 Task: Select traffic view around selected location Glacier National Park, Montana, United States and identify the nearest hotel to the peak traffic point
Action: Mouse moved to (189, 179)
Screenshot: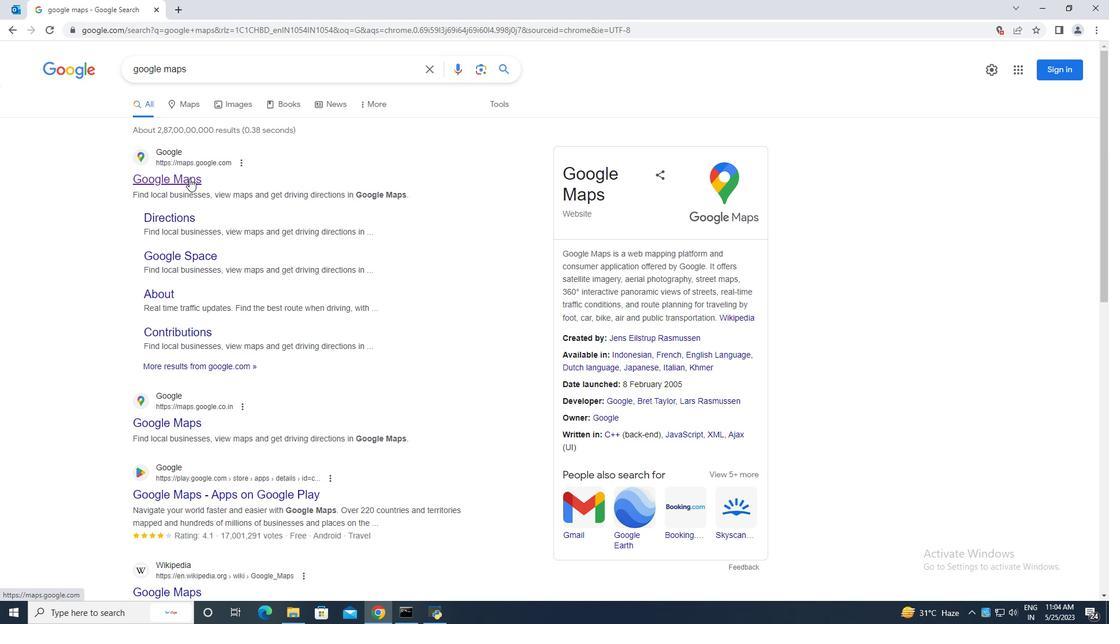 
Action: Mouse pressed left at (189, 179)
Screenshot: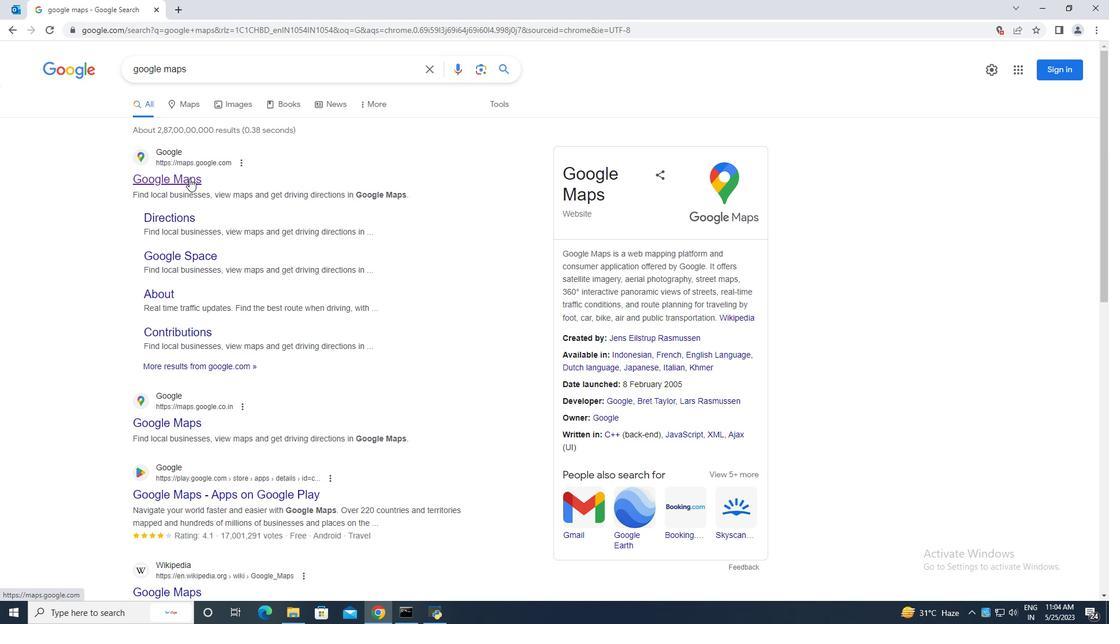 
Action: Mouse moved to (135, 55)
Screenshot: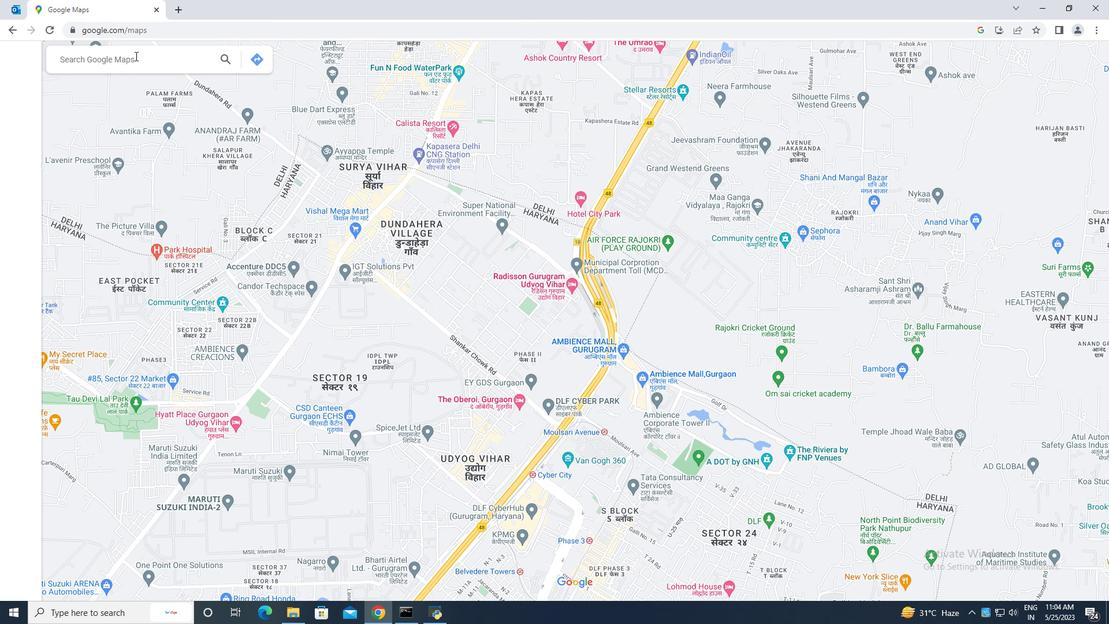 
Action: Mouse pressed left at (135, 55)
Screenshot: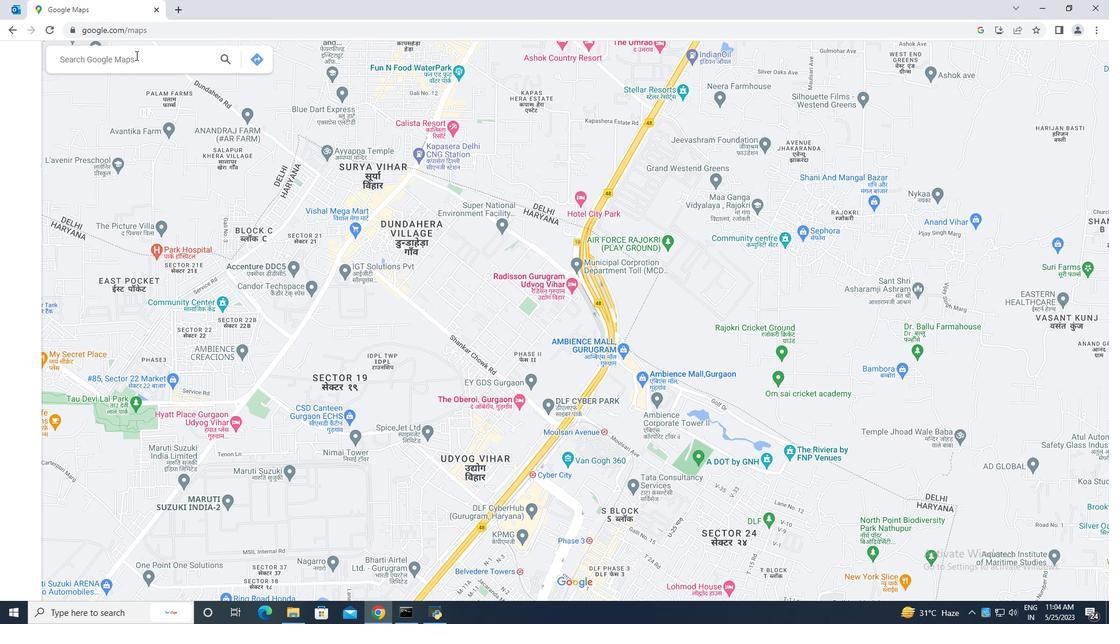 
Action: Mouse moved to (135, 54)
Screenshot: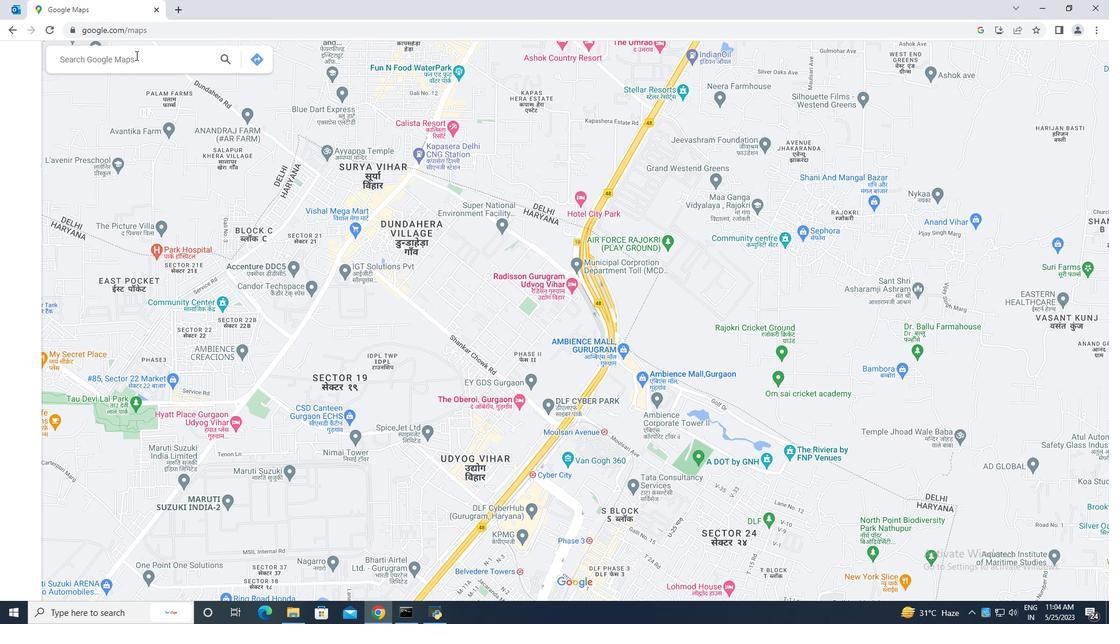 
Action: Key pressed <Key.caps_lock>G<Key.caps_lock>lacier<Key.space>national<Key.space>park
Screenshot: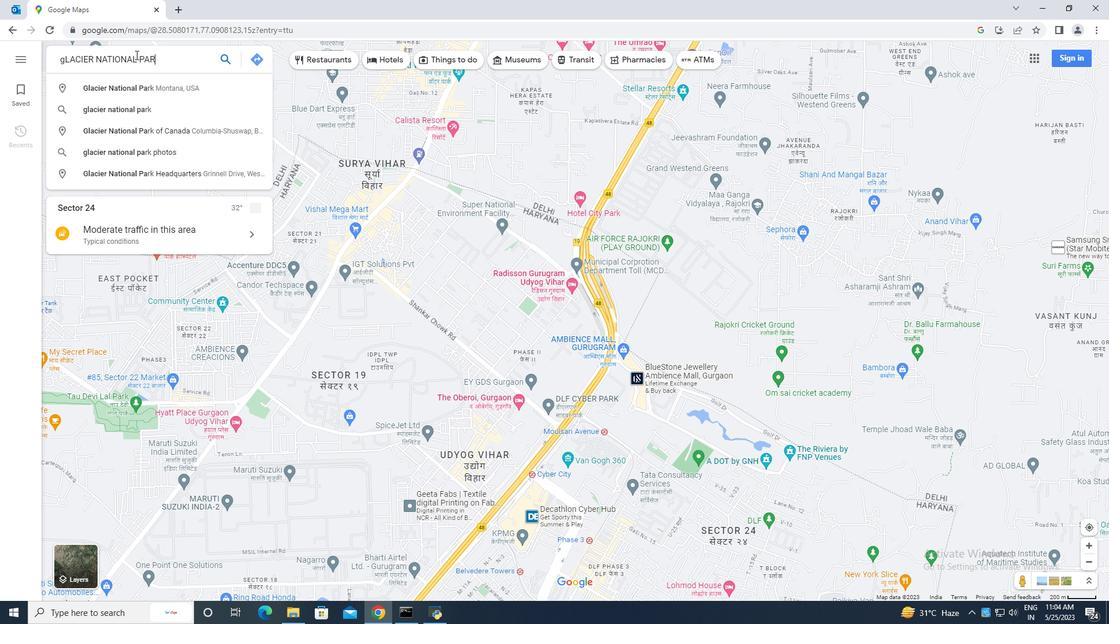 
Action: Mouse moved to (173, 87)
Screenshot: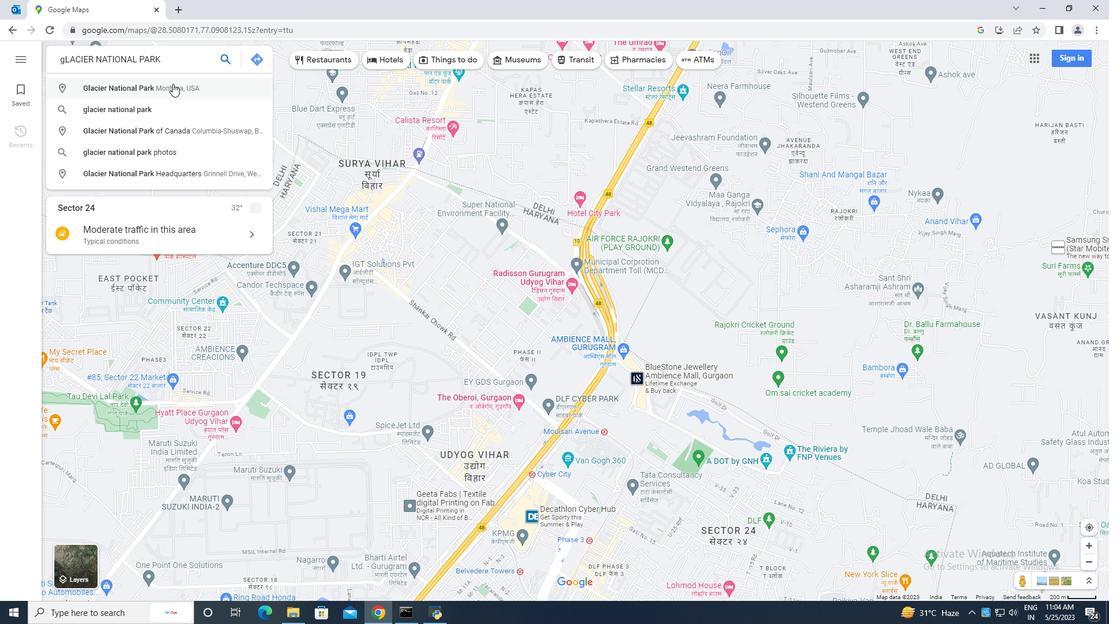 
Action: Mouse pressed left at (173, 87)
Screenshot: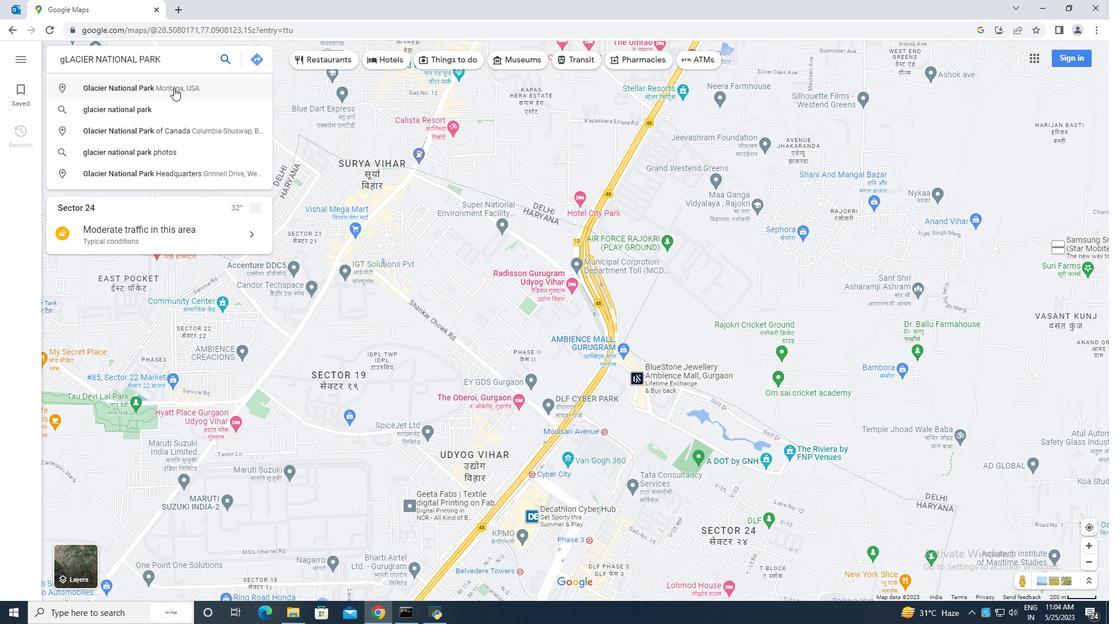 
Action: Mouse moved to (501, 565)
Screenshot: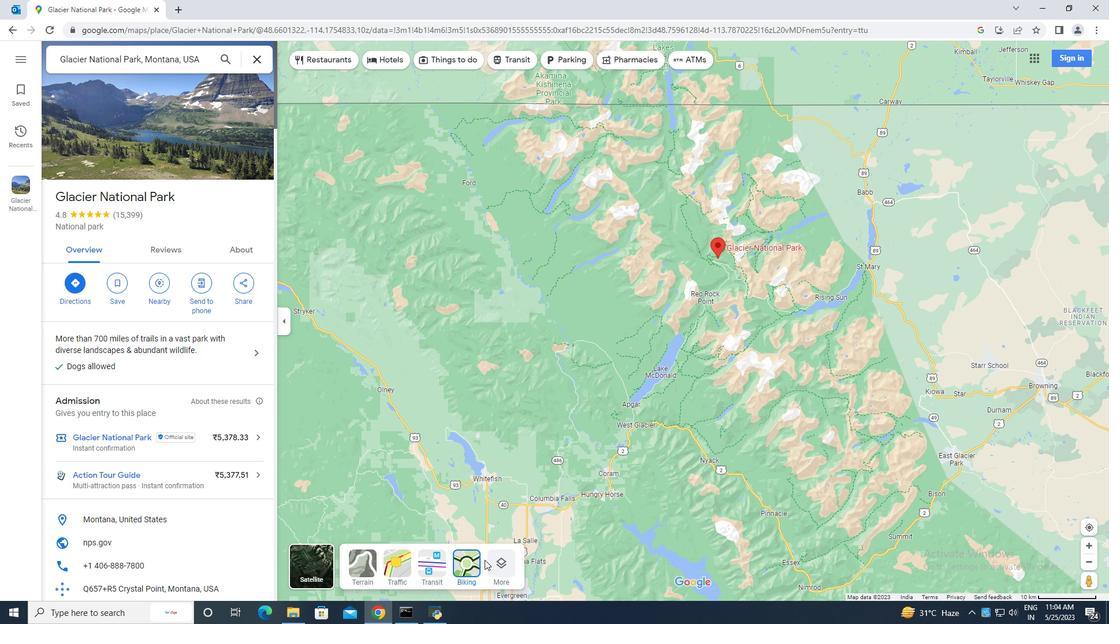
Action: Mouse pressed left at (501, 565)
Screenshot: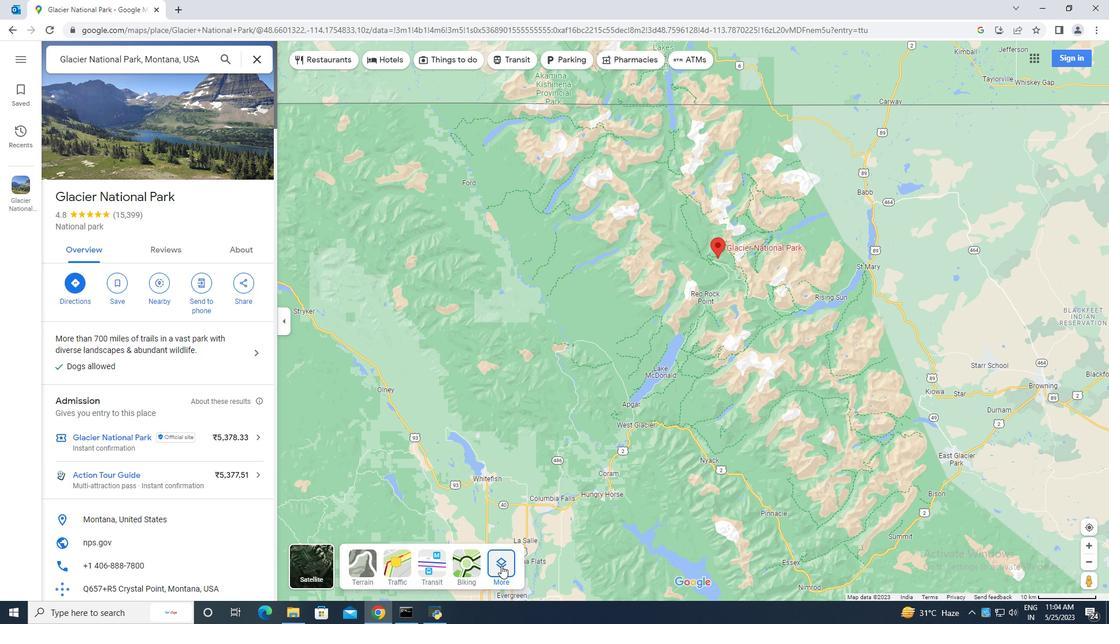 
Action: Mouse moved to (364, 286)
Screenshot: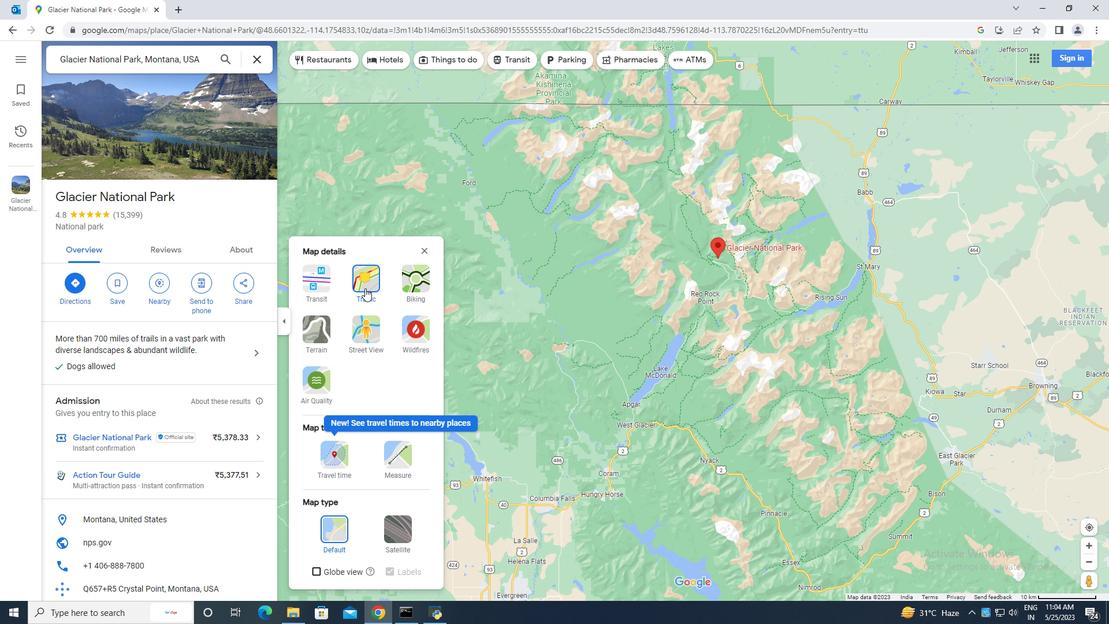 
Action: Mouse pressed left at (364, 286)
Screenshot: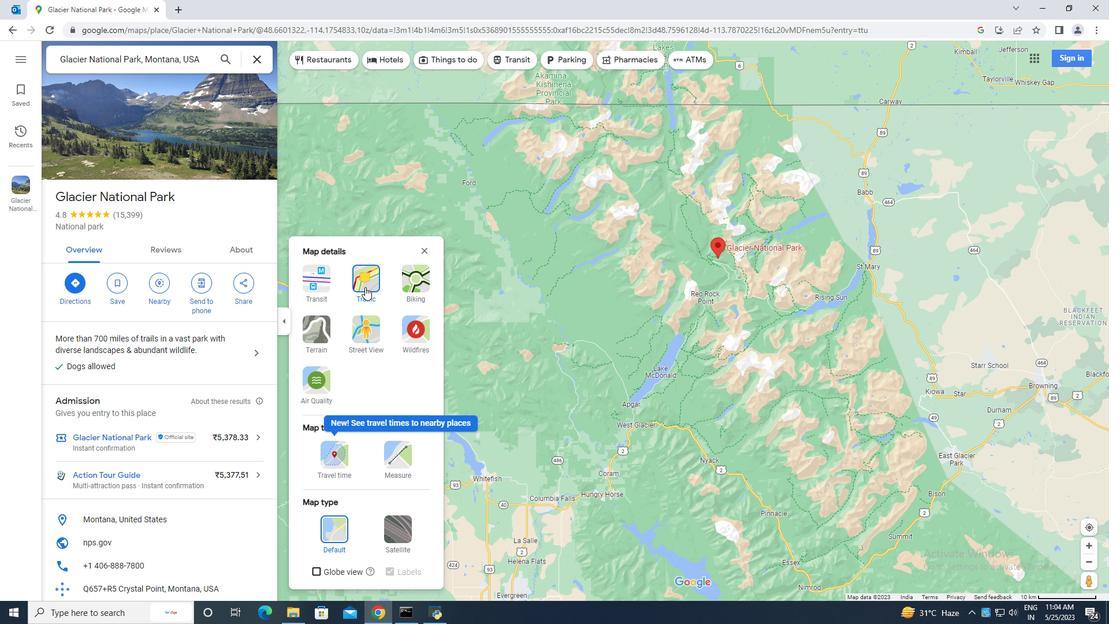 
Action: Mouse moved to (364, 285)
Screenshot: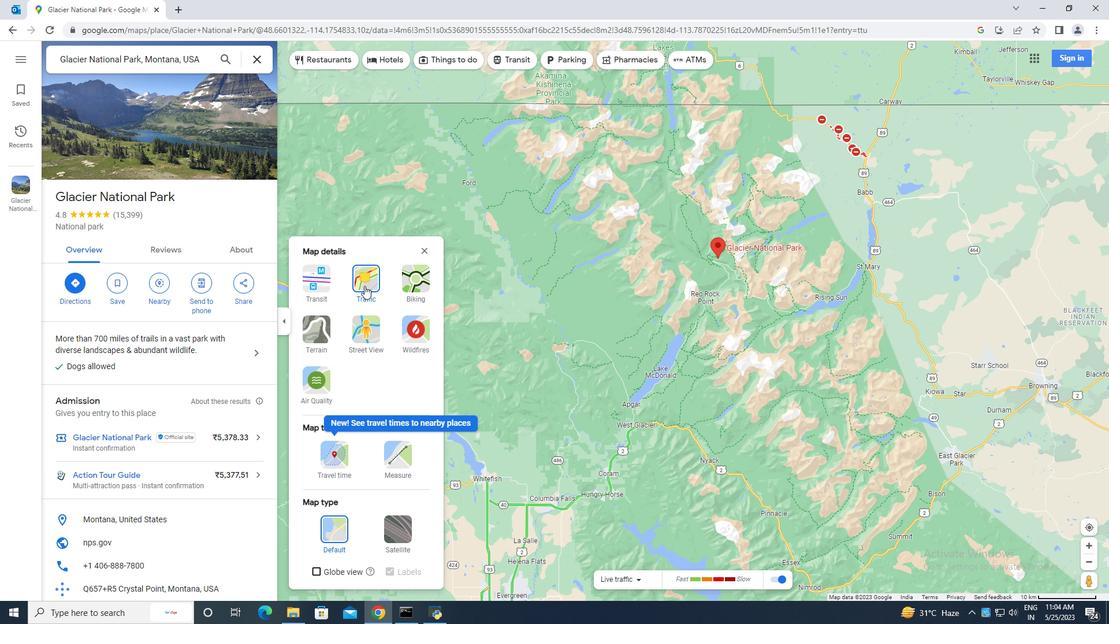 
Action: Mouse pressed left at (364, 285)
Screenshot: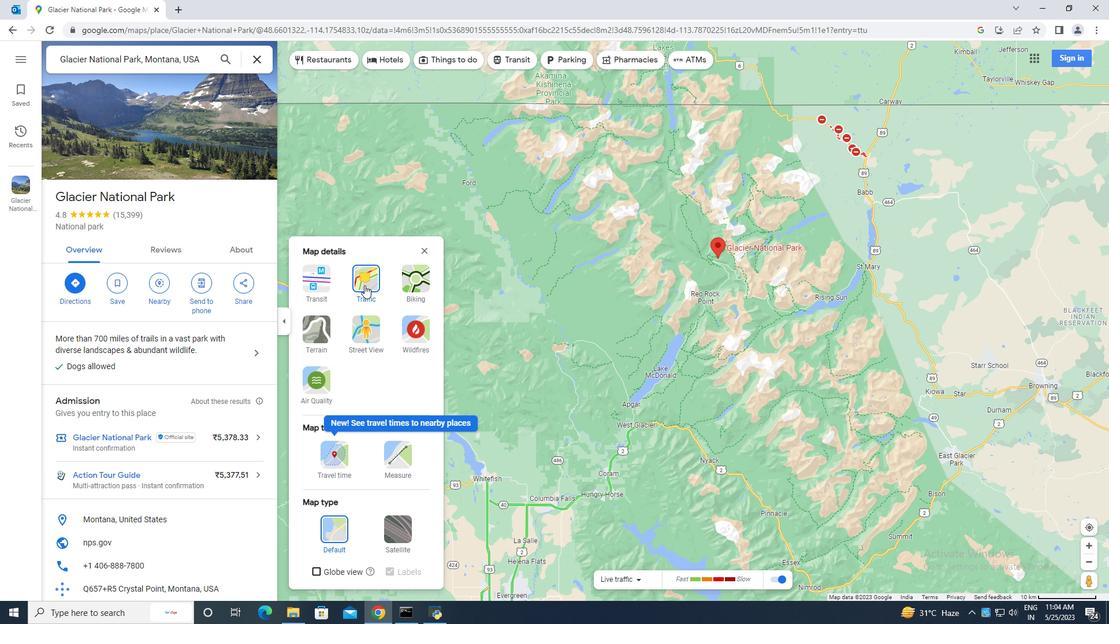 
Action: Mouse moved to (364, 280)
Screenshot: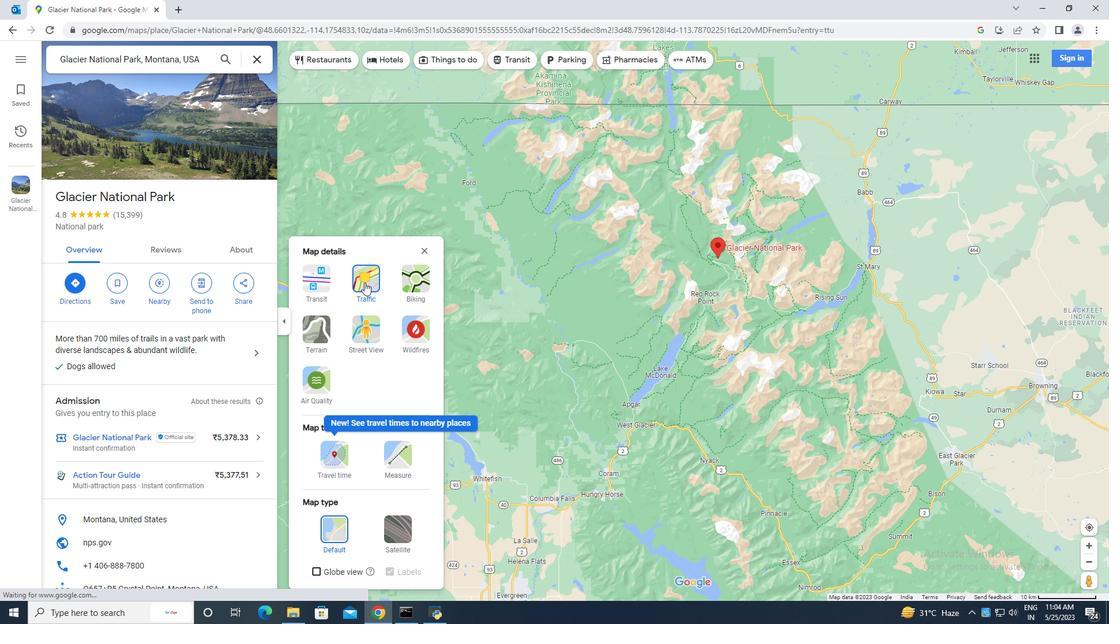 
Action: Mouse pressed left at (364, 280)
Screenshot: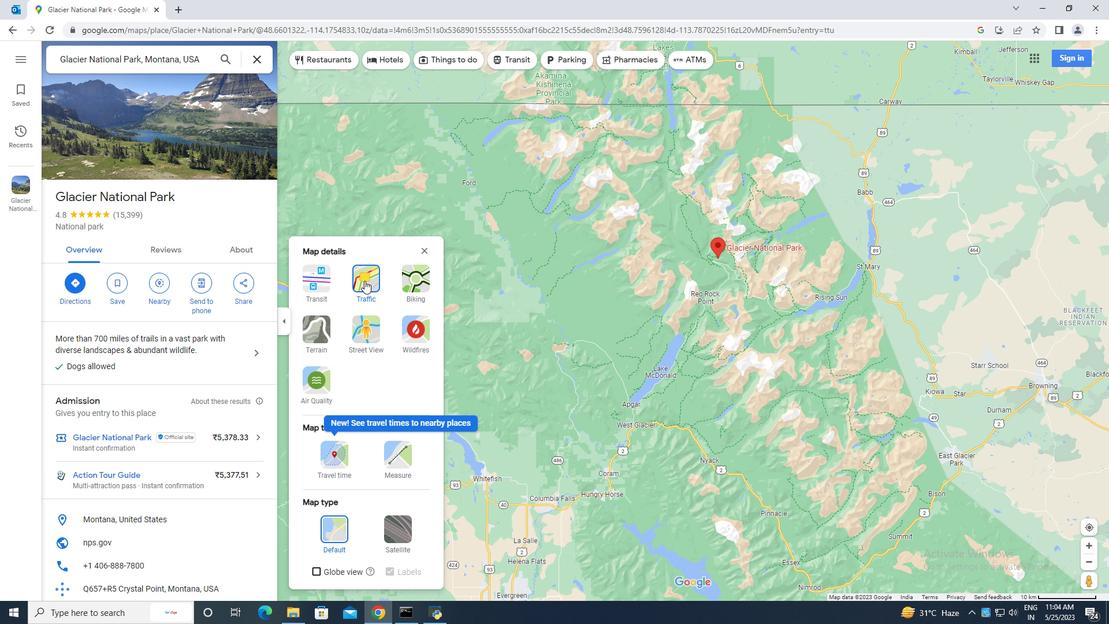 
Action: Mouse pressed left at (364, 280)
Screenshot: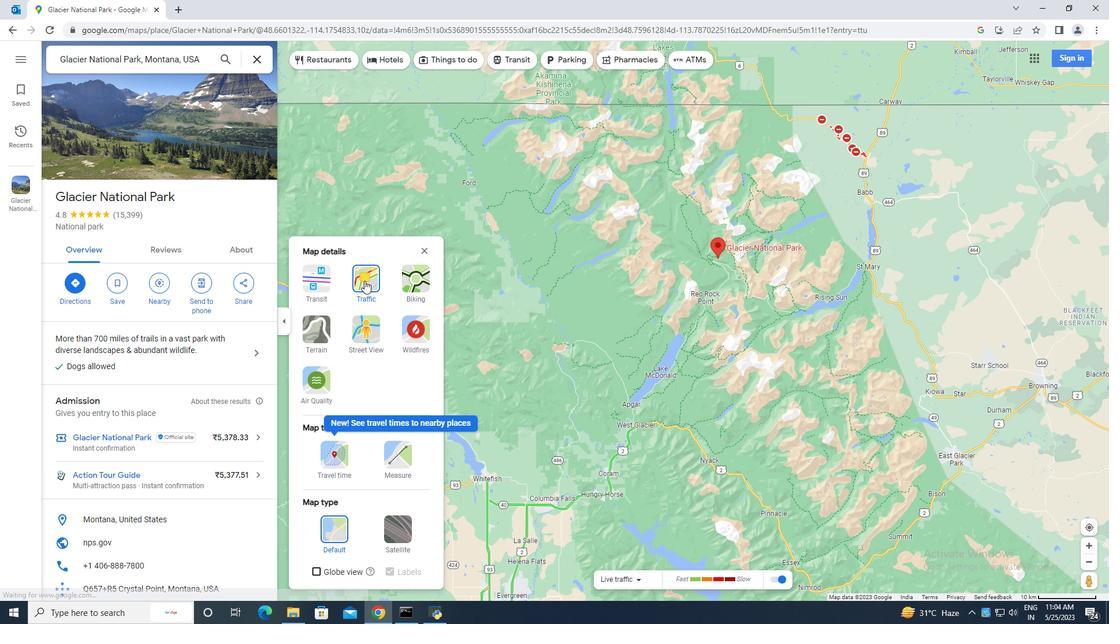 
Action: Mouse moved to (365, 280)
Screenshot: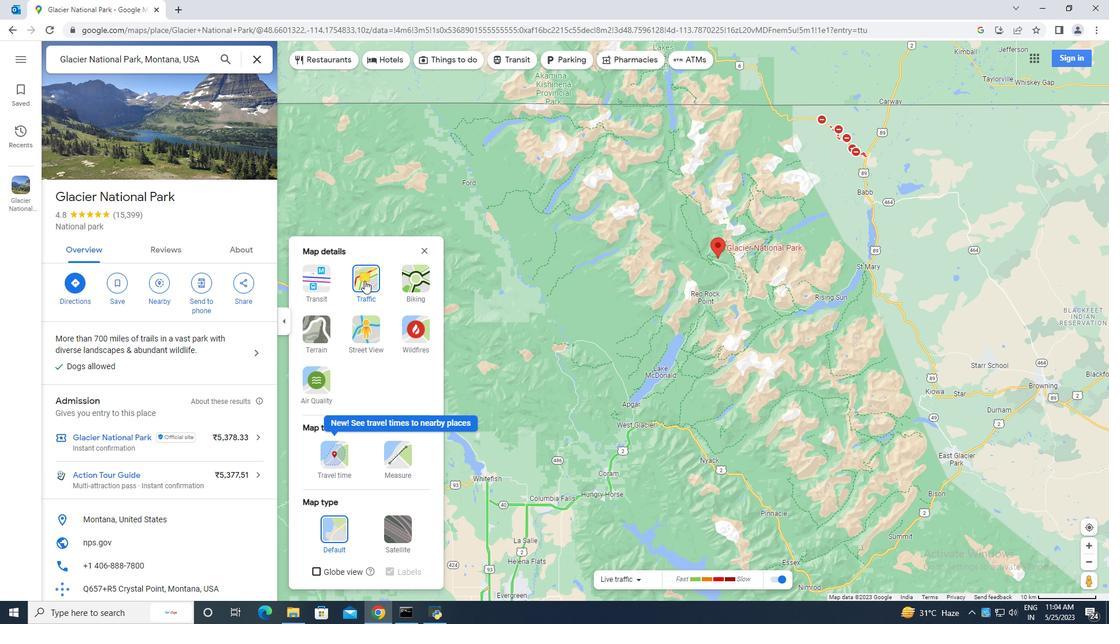 
Action: Mouse pressed left at (365, 280)
Screenshot: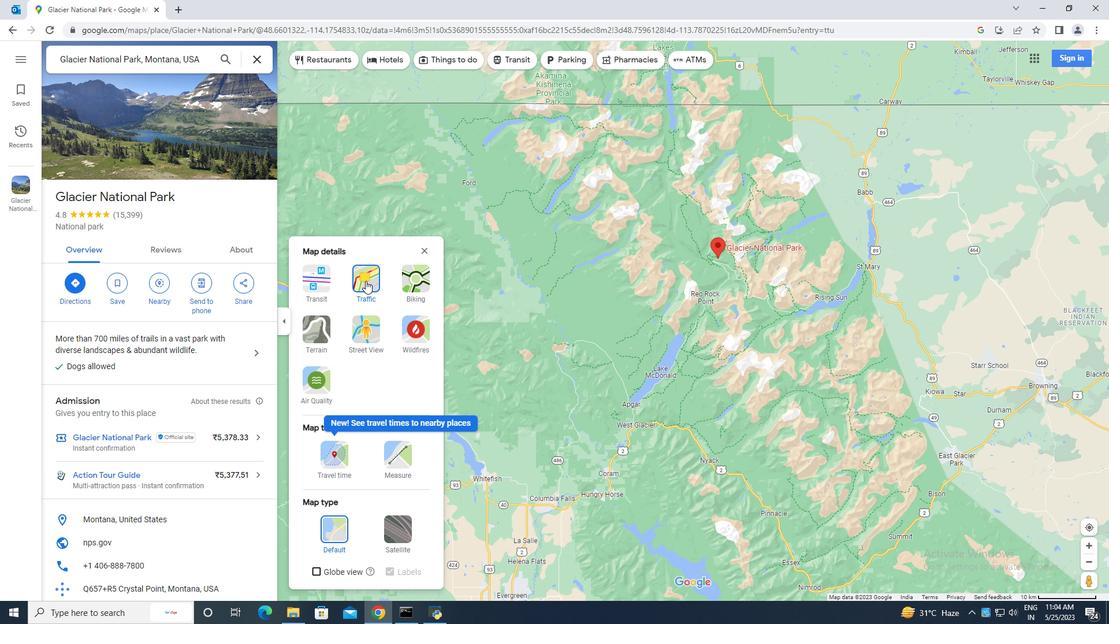 
Action: Mouse moved to (635, 269)
Screenshot: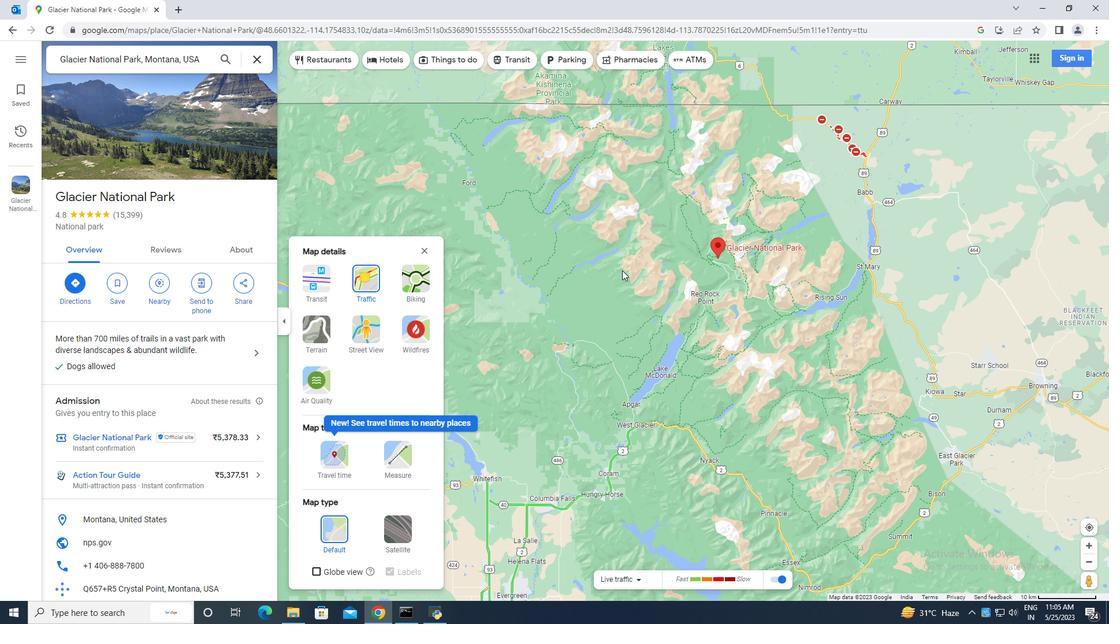 
Action: Mouse pressed left at (635, 269)
Screenshot: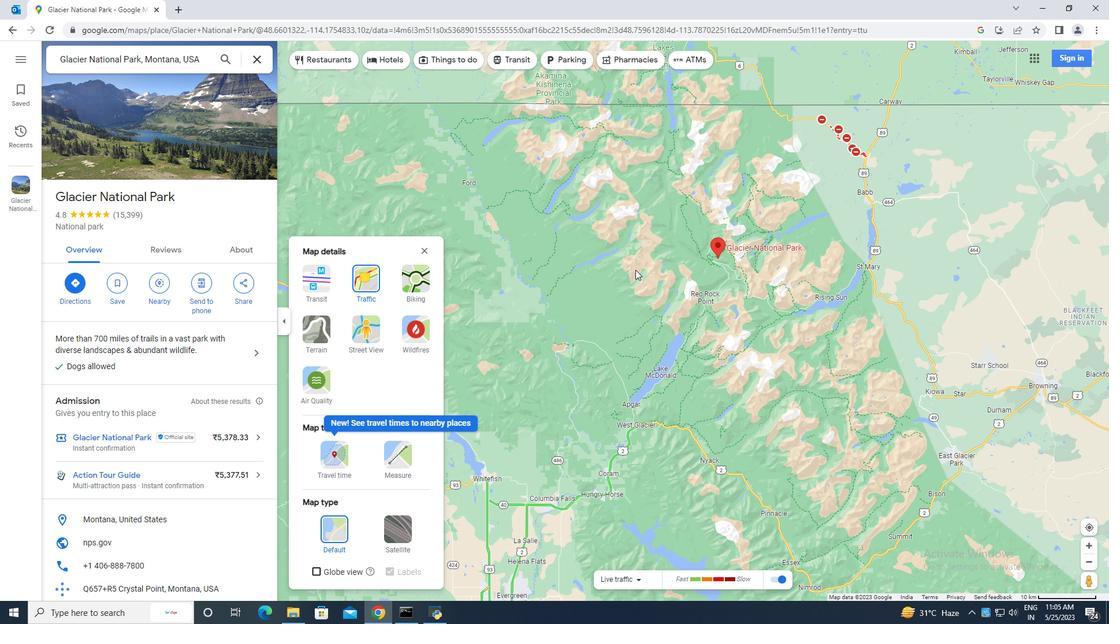 
Action: Mouse moved to (686, 266)
Screenshot: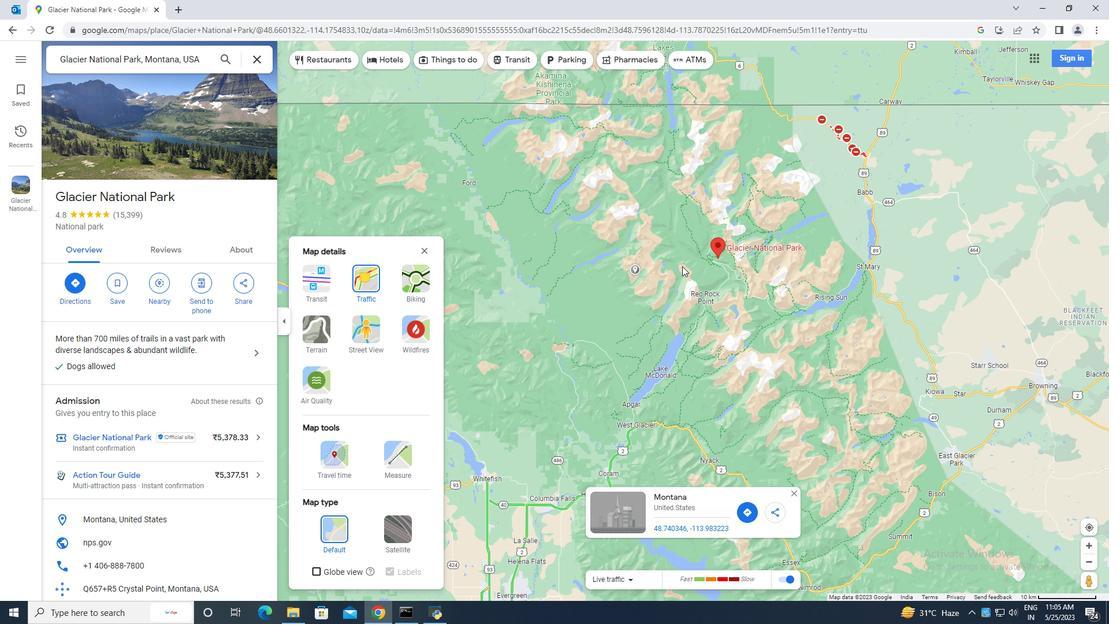 
Action: Mouse scrolled (686, 267) with delta (0, 0)
Screenshot: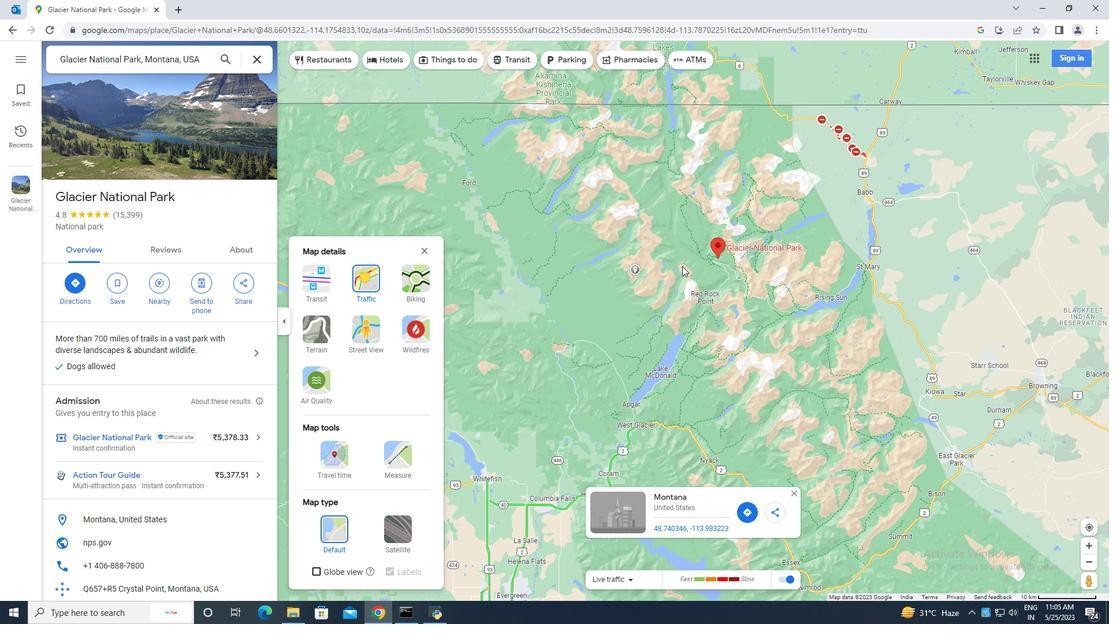 
Action: Mouse scrolled (686, 267) with delta (0, 0)
Screenshot: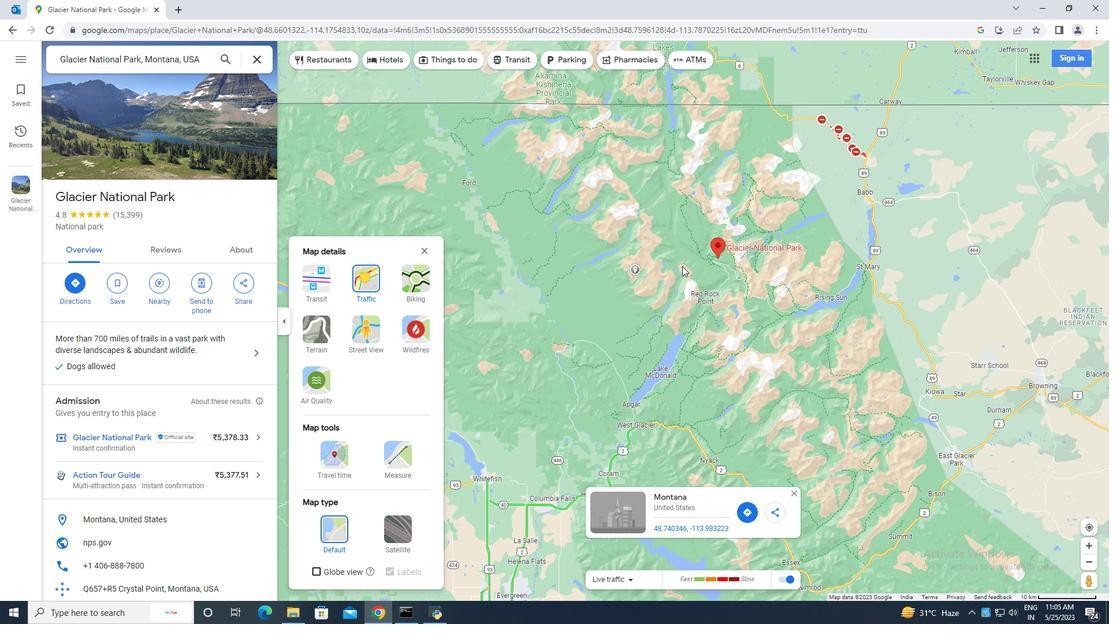 
Action: Mouse scrolled (686, 267) with delta (0, 0)
Screenshot: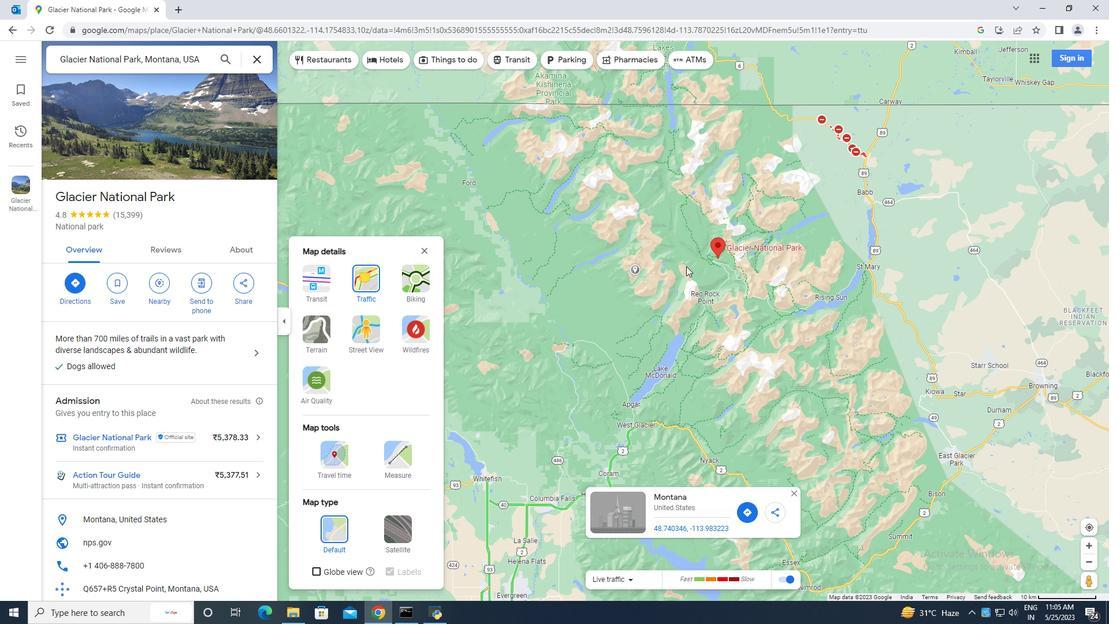 
Action: Mouse scrolled (686, 267) with delta (0, 0)
Screenshot: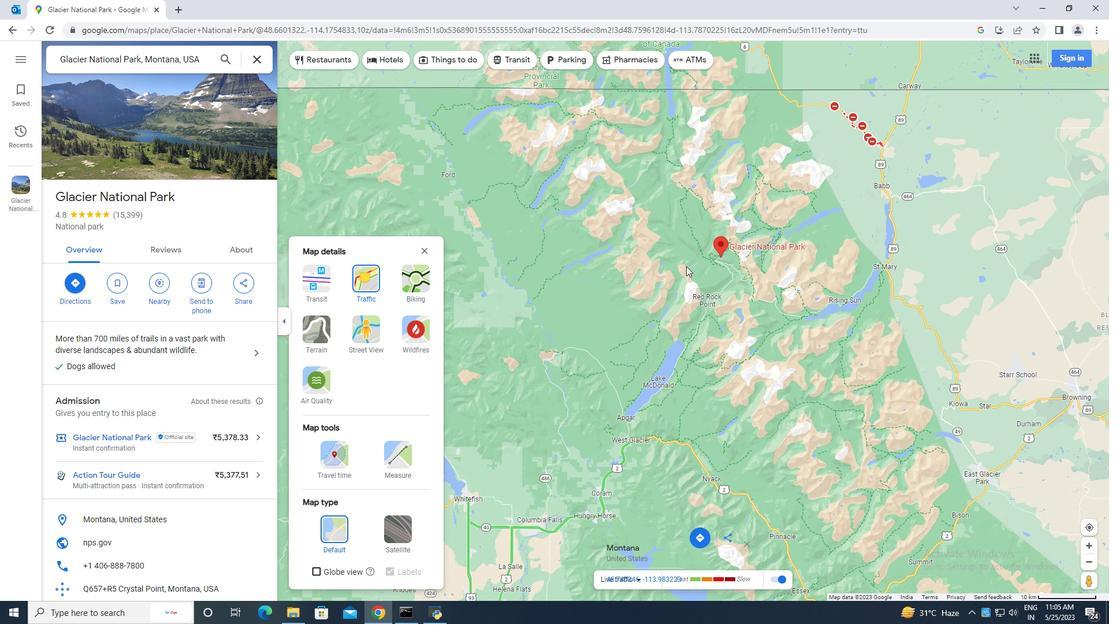 
Action: Mouse moved to (365, 279)
Screenshot: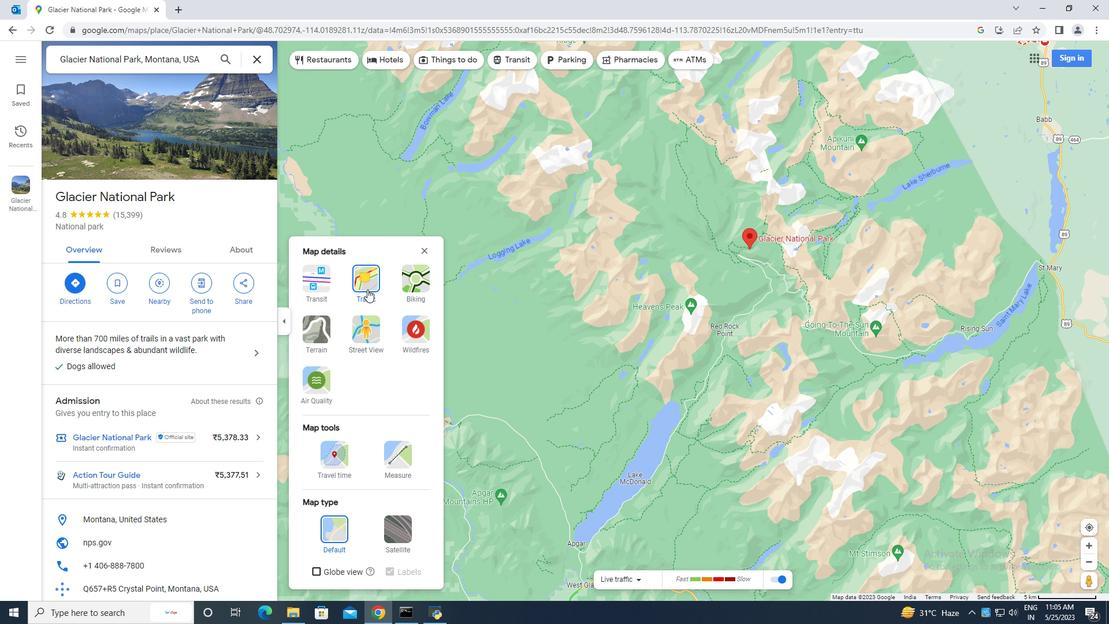 
Action: Mouse pressed left at (365, 279)
Screenshot: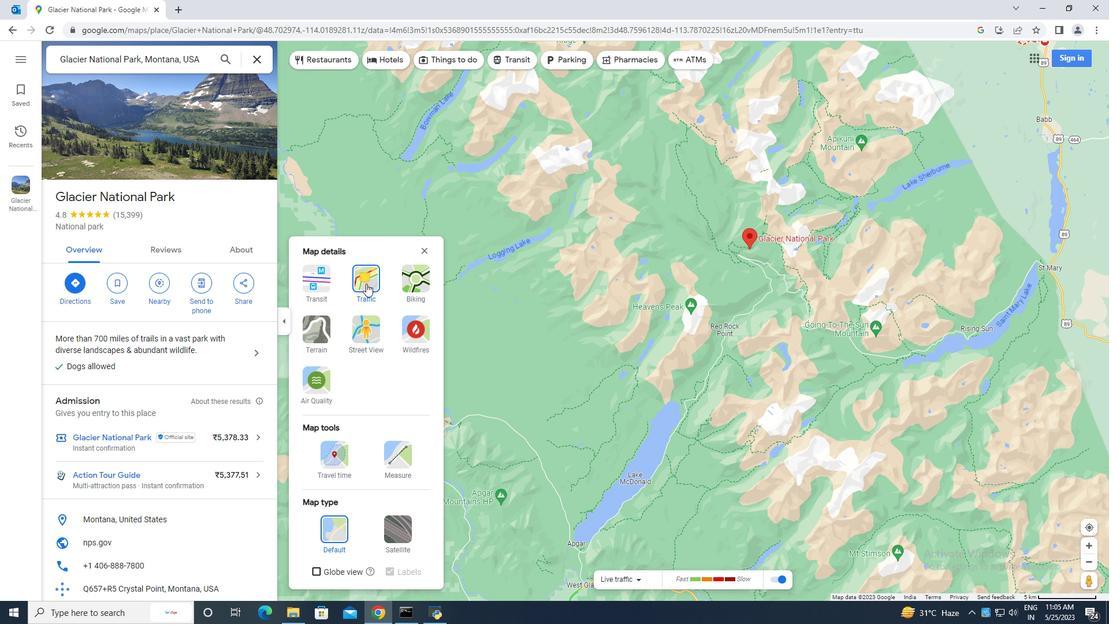 
Action: Mouse moved to (363, 282)
Screenshot: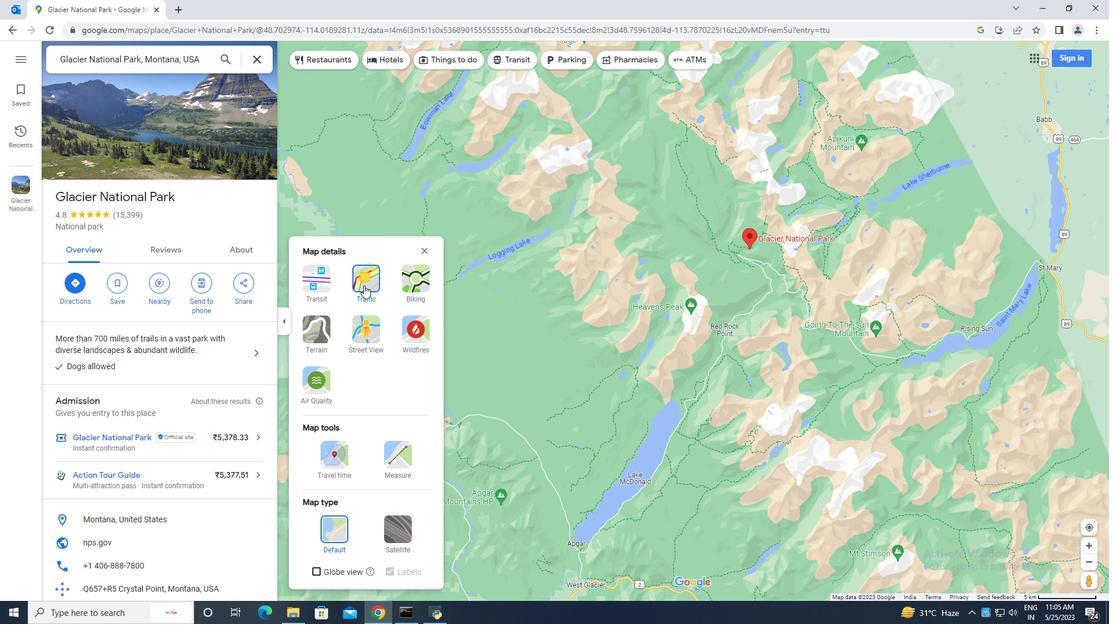 
Action: Mouse pressed left at (363, 282)
Screenshot: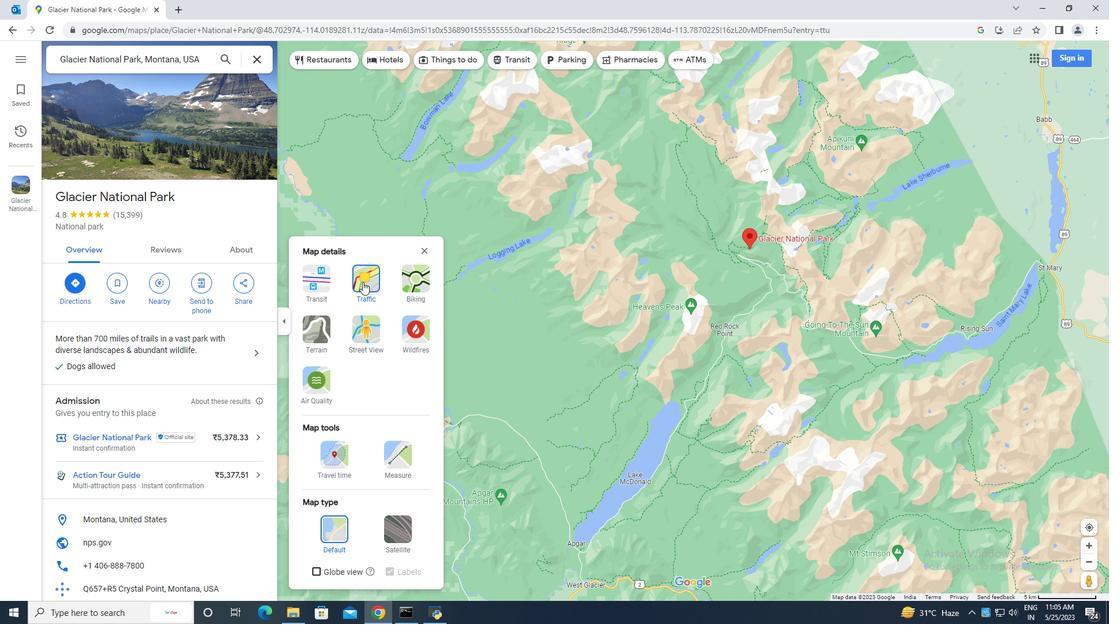 
Action: Mouse pressed left at (363, 282)
Screenshot: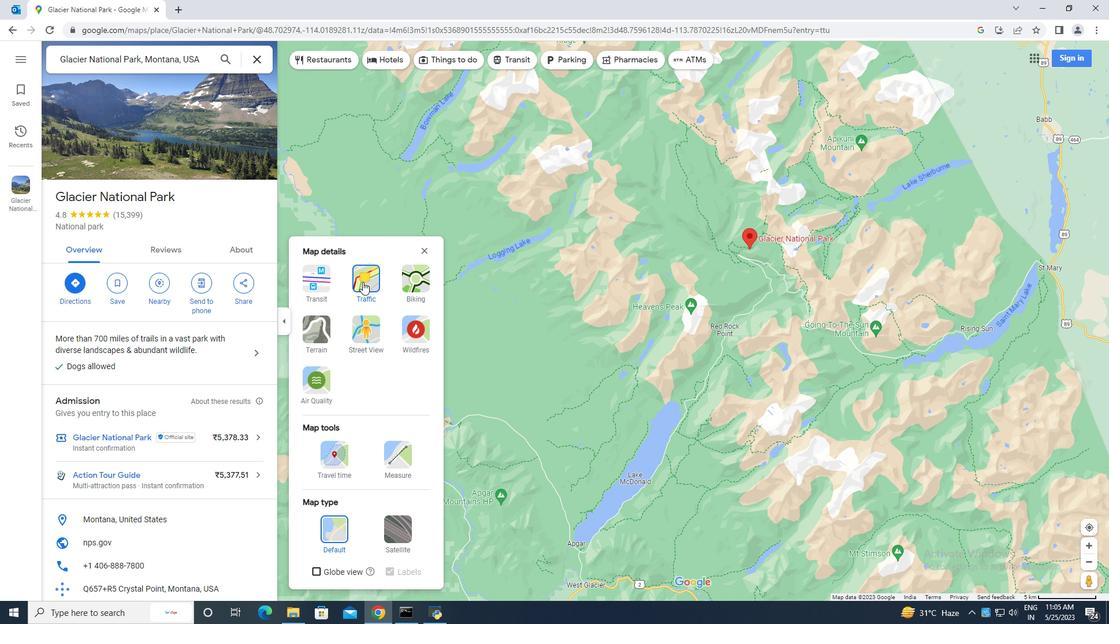 
Action: Mouse pressed left at (363, 282)
Screenshot: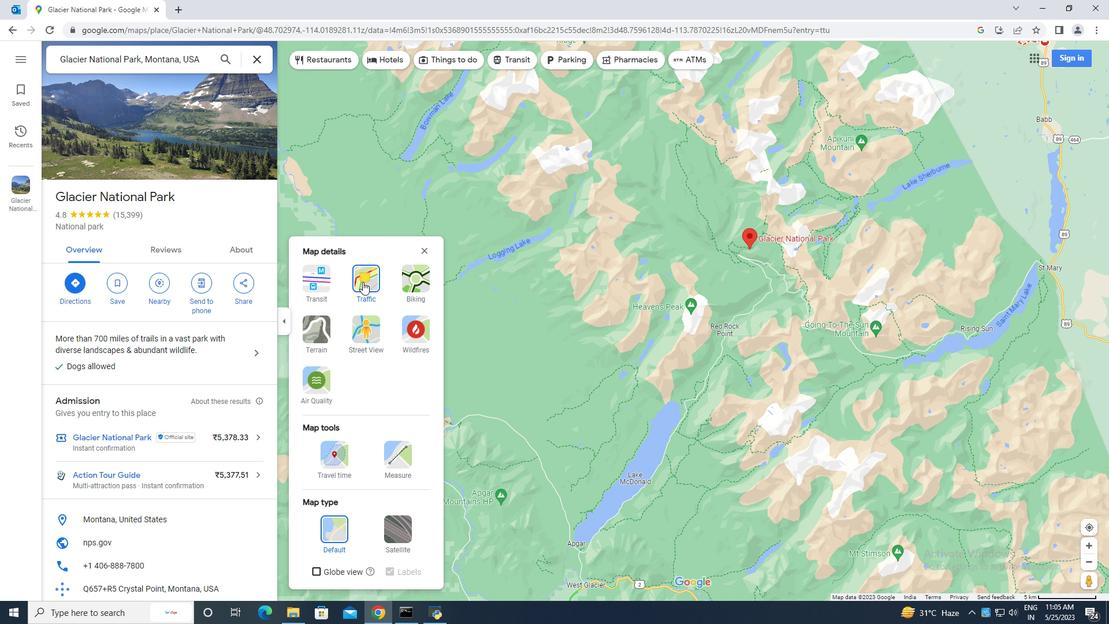 
Action: Mouse pressed left at (363, 282)
Screenshot: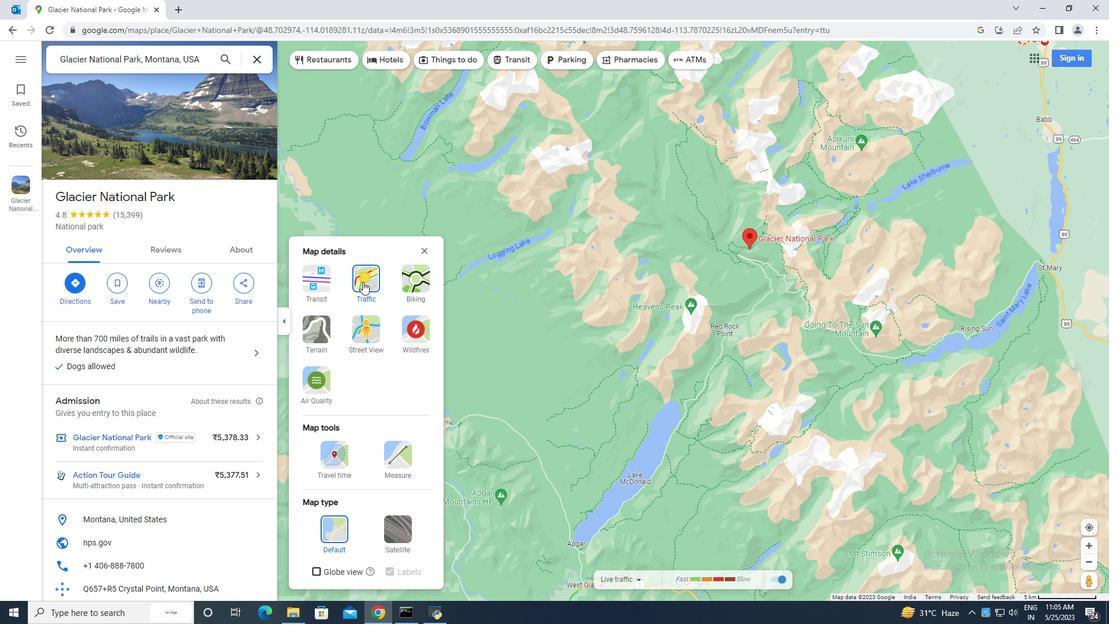 
Action: Mouse pressed left at (363, 282)
Screenshot: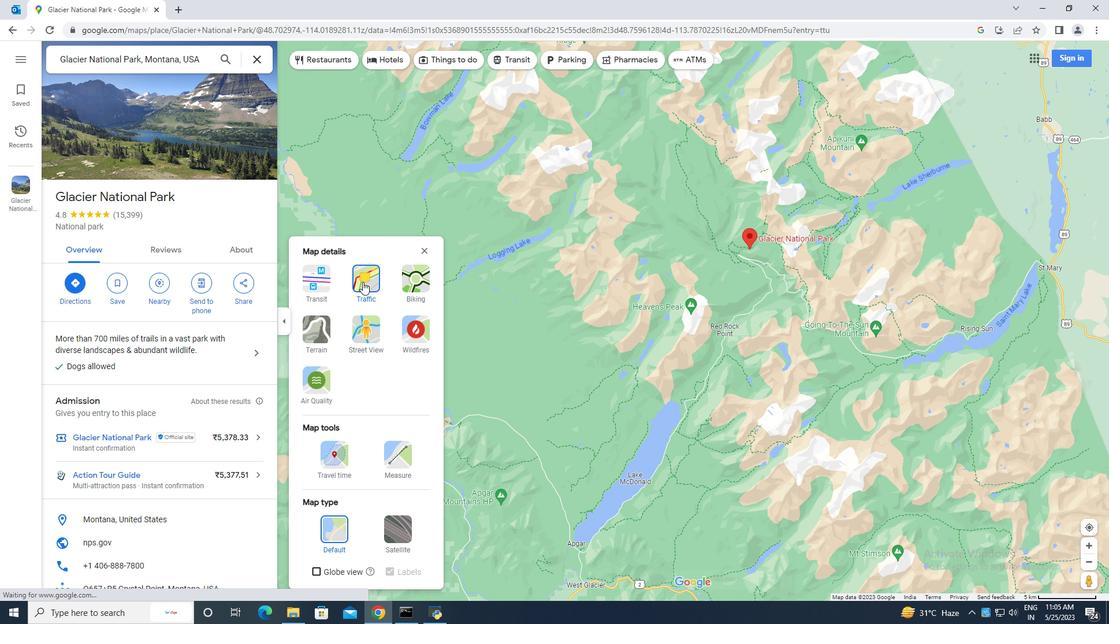 
Action: Mouse pressed left at (363, 282)
Screenshot: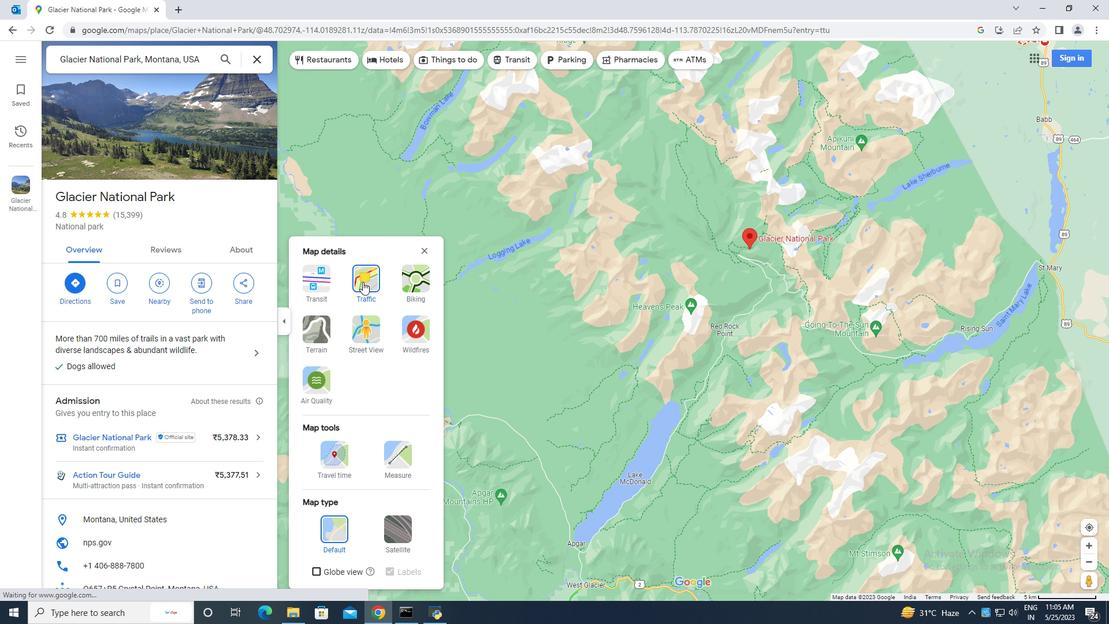 
Action: Mouse pressed left at (363, 282)
Screenshot: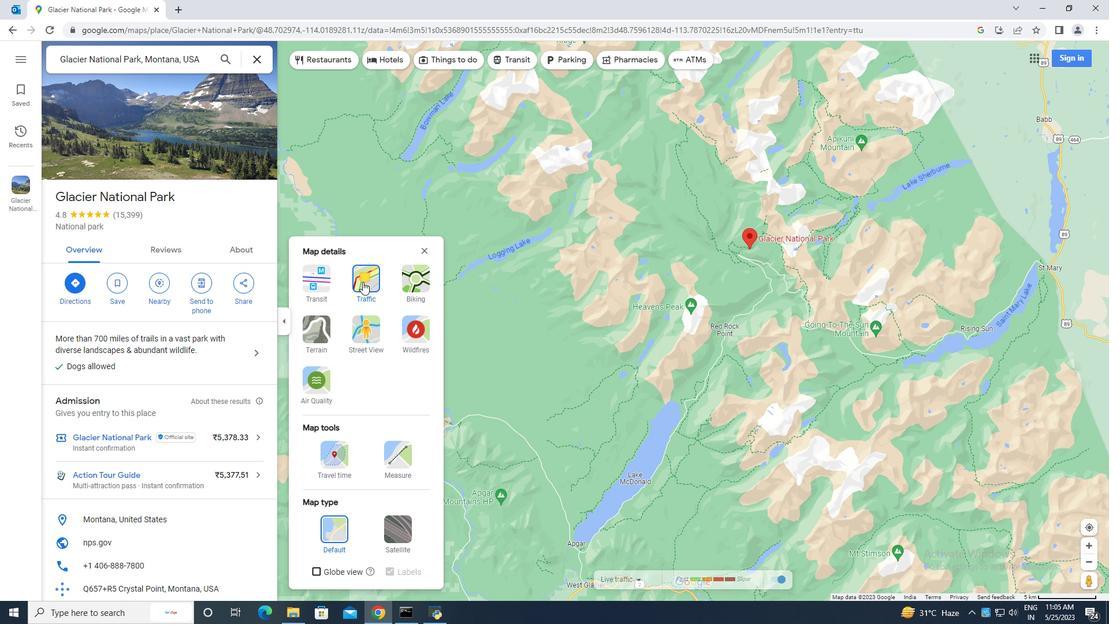
Action: Mouse moved to (542, 338)
Screenshot: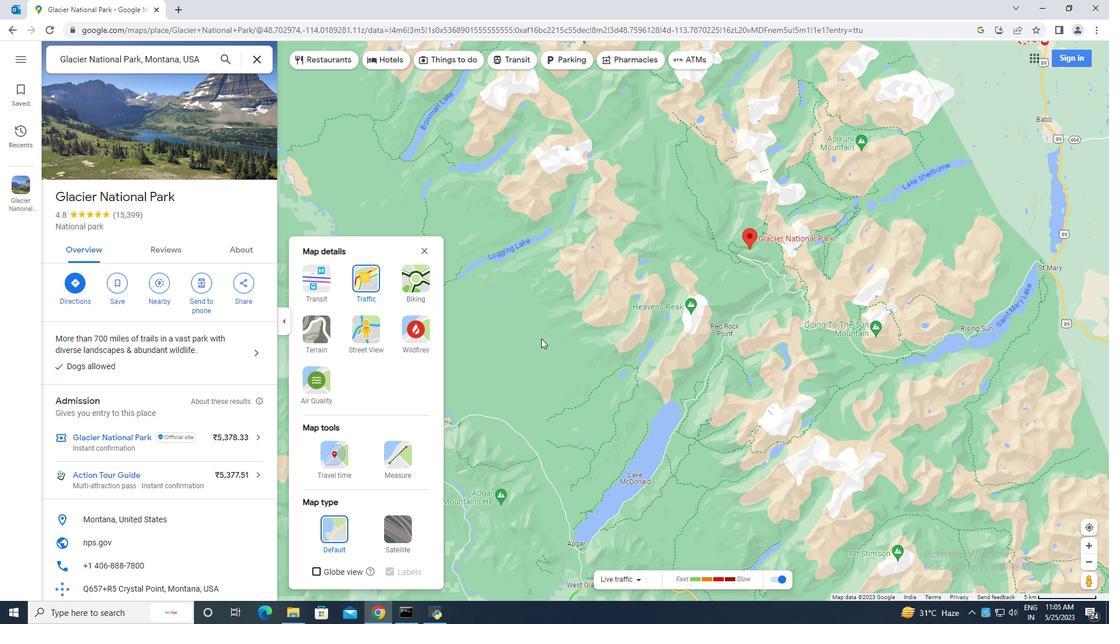 
Action: Mouse pressed left at (542, 338)
Screenshot: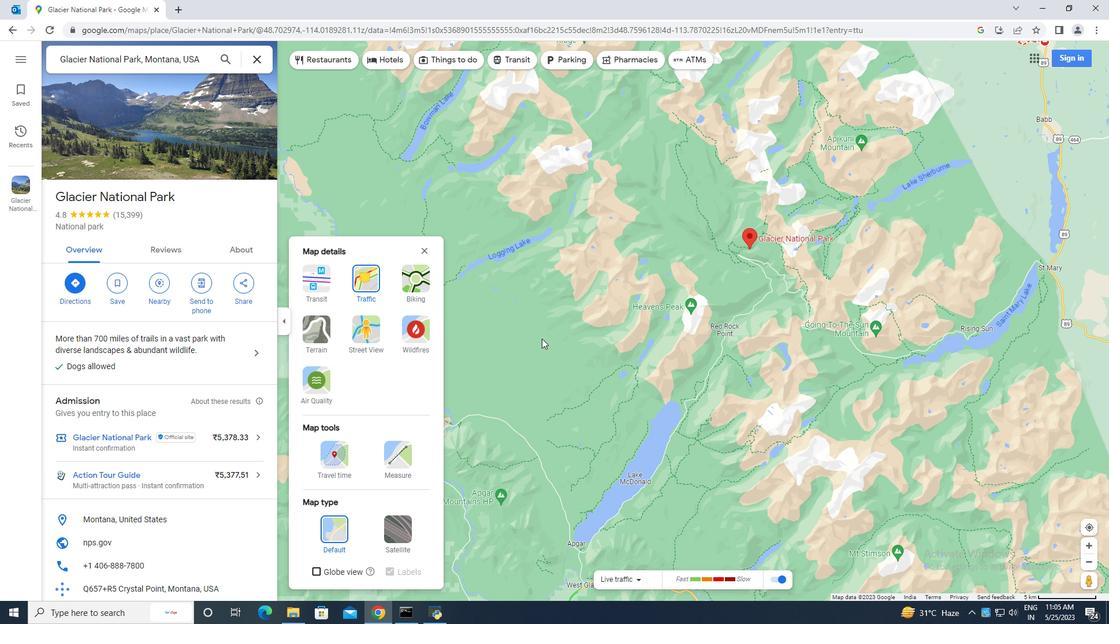 
Action: Mouse moved to (425, 253)
Screenshot: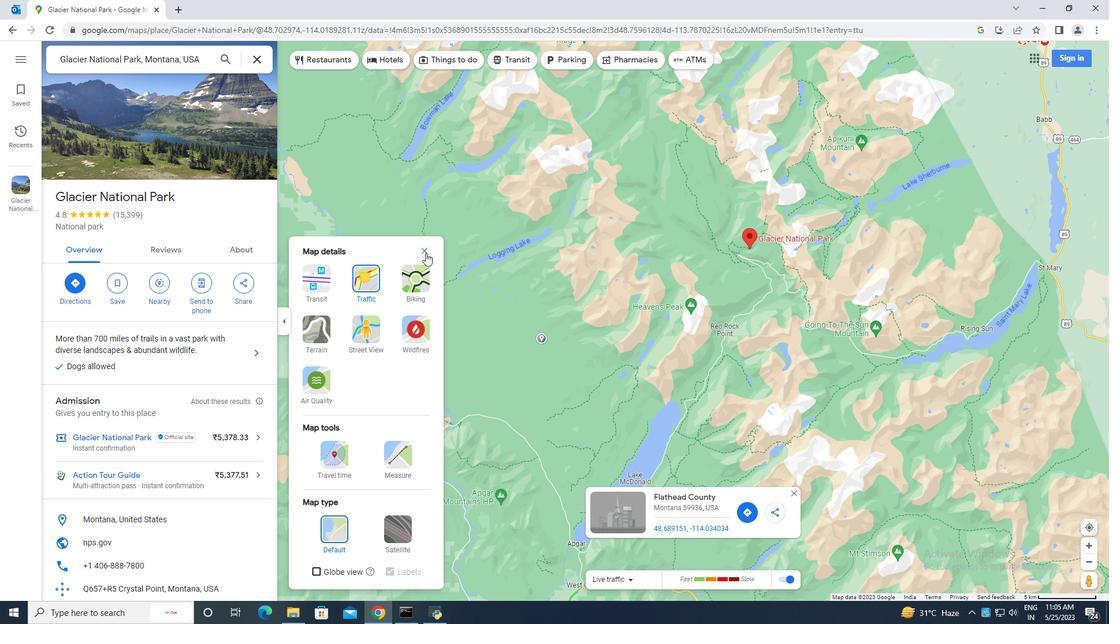 
Action: Mouse pressed left at (425, 253)
Screenshot: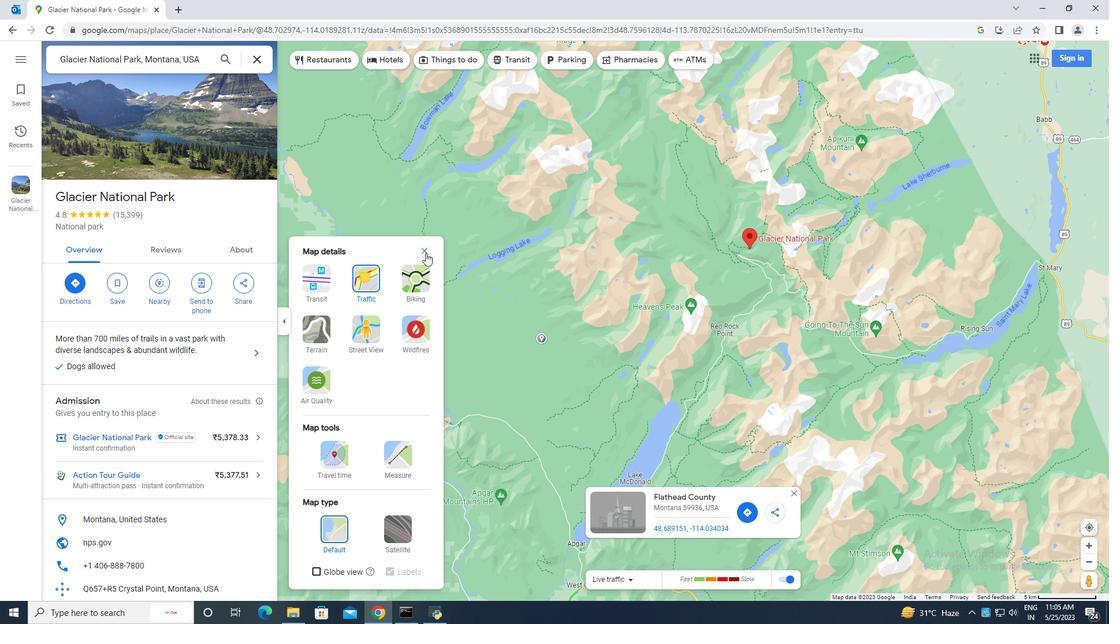 
Action: Mouse moved to (397, 563)
Screenshot: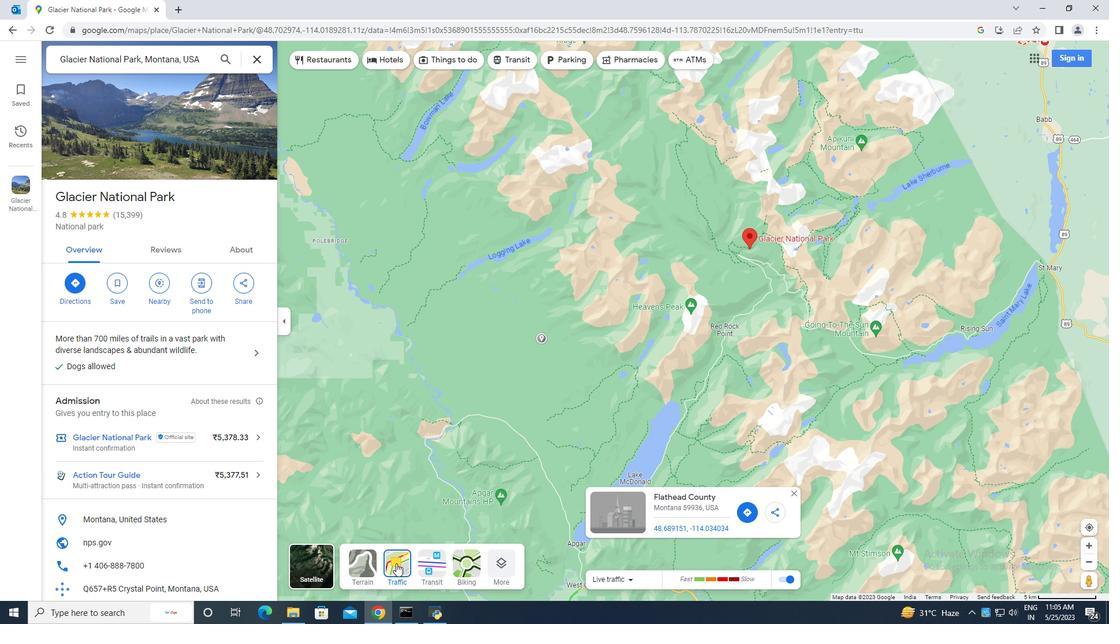 
Action: Mouse pressed left at (397, 563)
Screenshot: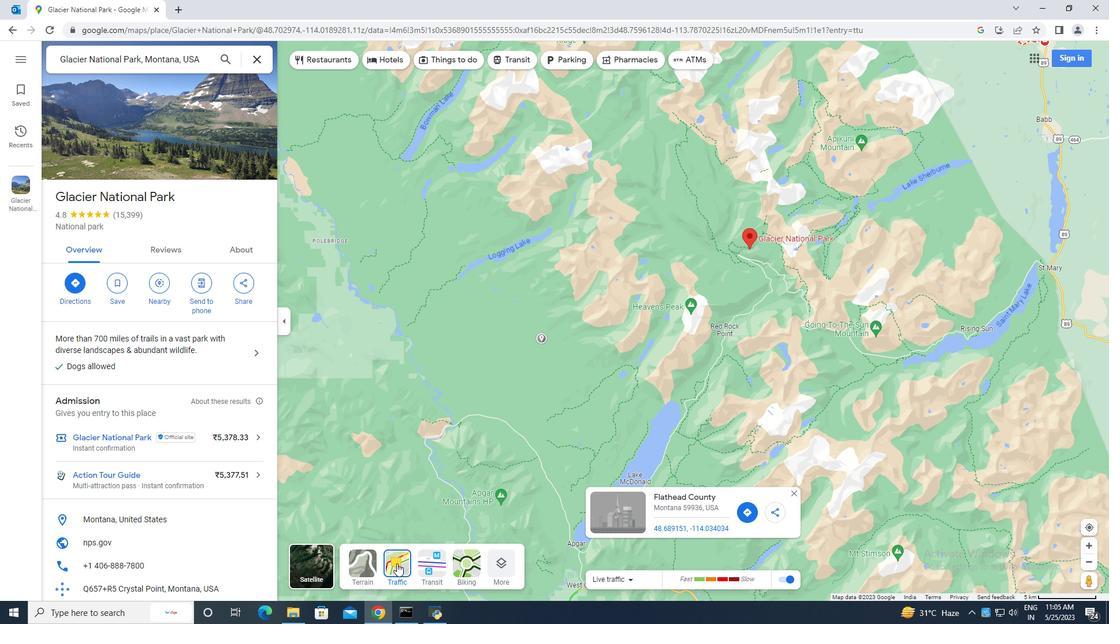 
Action: Mouse moved to (530, 487)
Screenshot: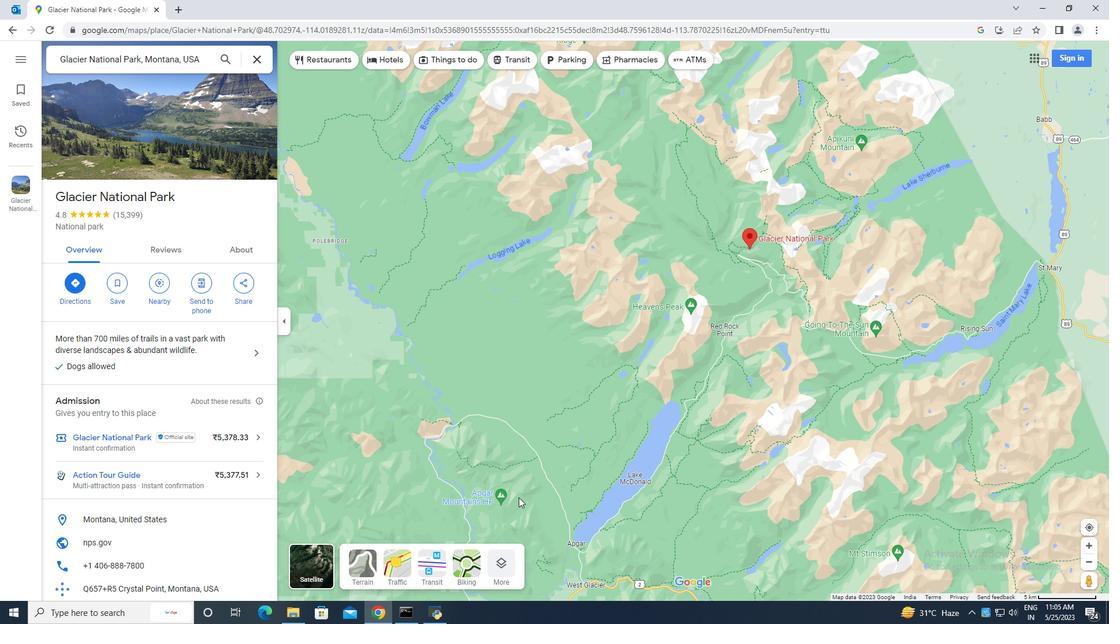 
Action: Mouse scrolled (530, 487) with delta (0, 0)
Screenshot: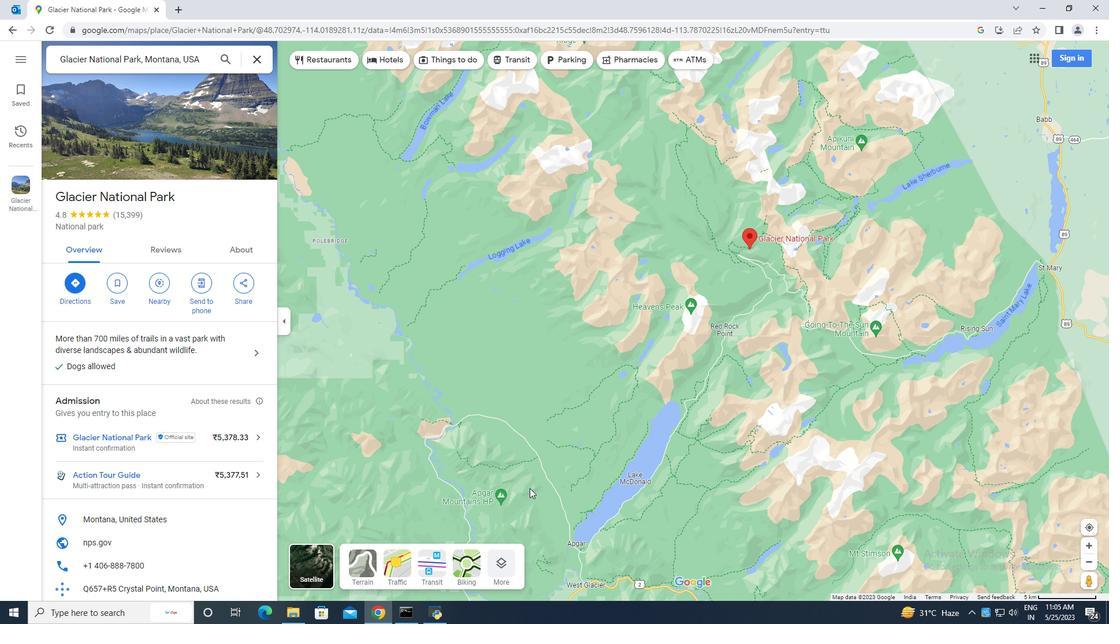 
Action: Mouse moved to (530, 487)
Screenshot: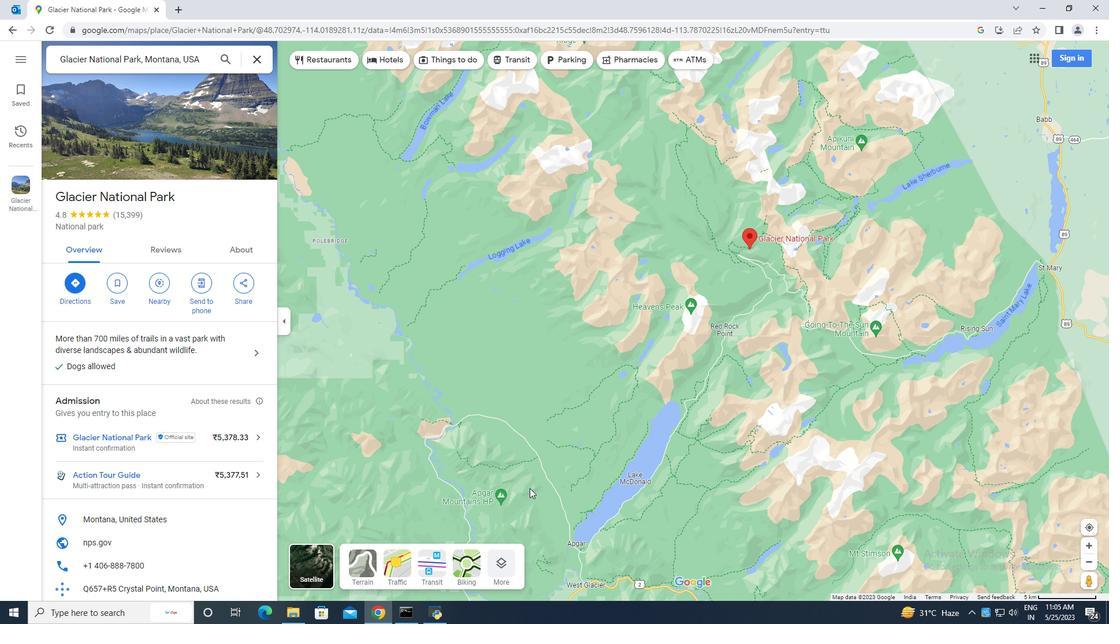
Action: Mouse scrolled (530, 486) with delta (0, 0)
Screenshot: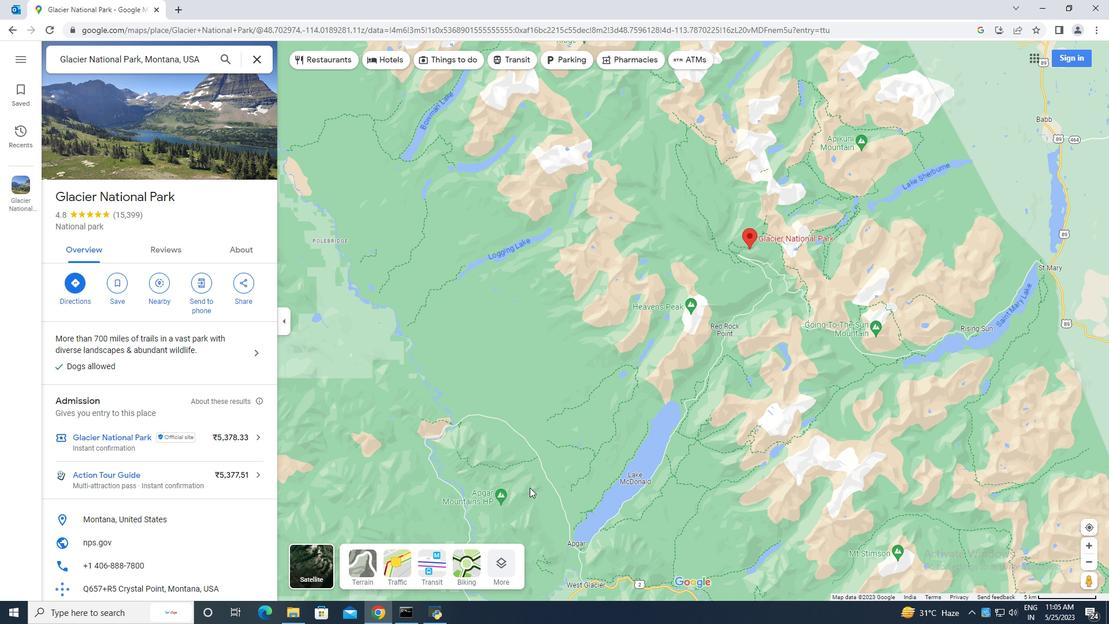 
Action: Mouse scrolled (530, 486) with delta (0, 0)
Screenshot: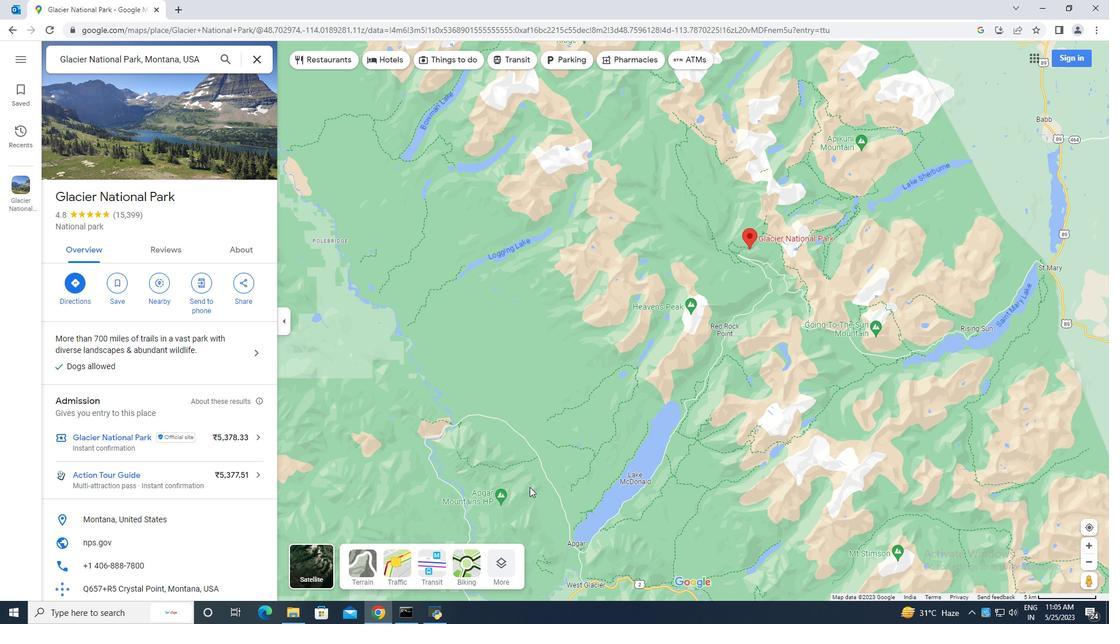 
Action: Mouse scrolled (530, 486) with delta (0, 0)
Screenshot: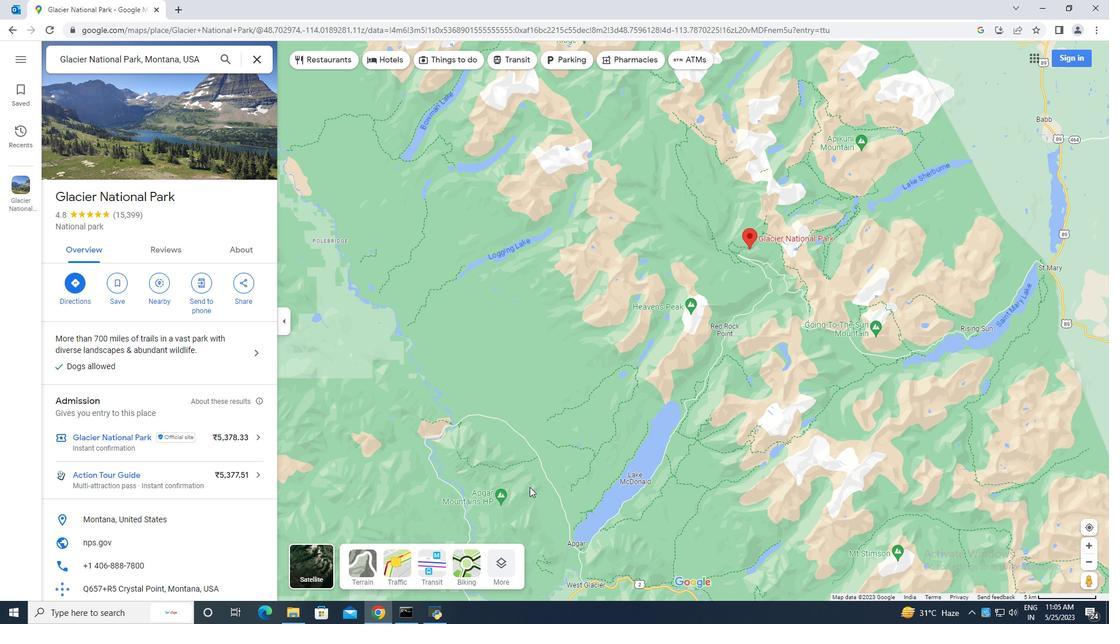 
Action: Mouse scrolled (530, 486) with delta (0, 0)
Screenshot: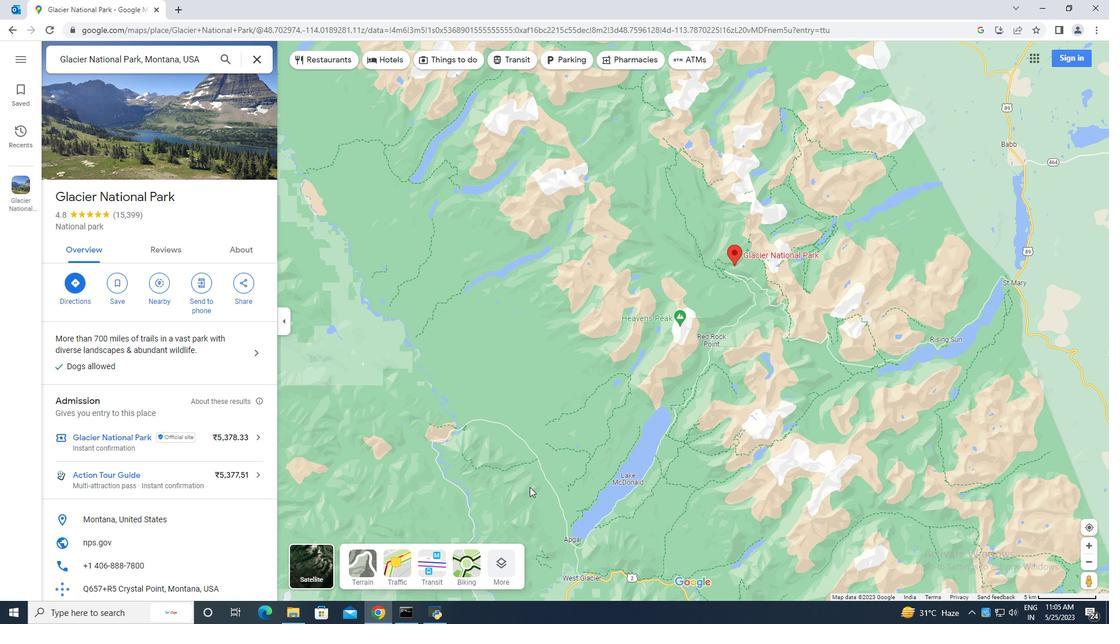 
Action: Mouse moved to (539, 482)
Screenshot: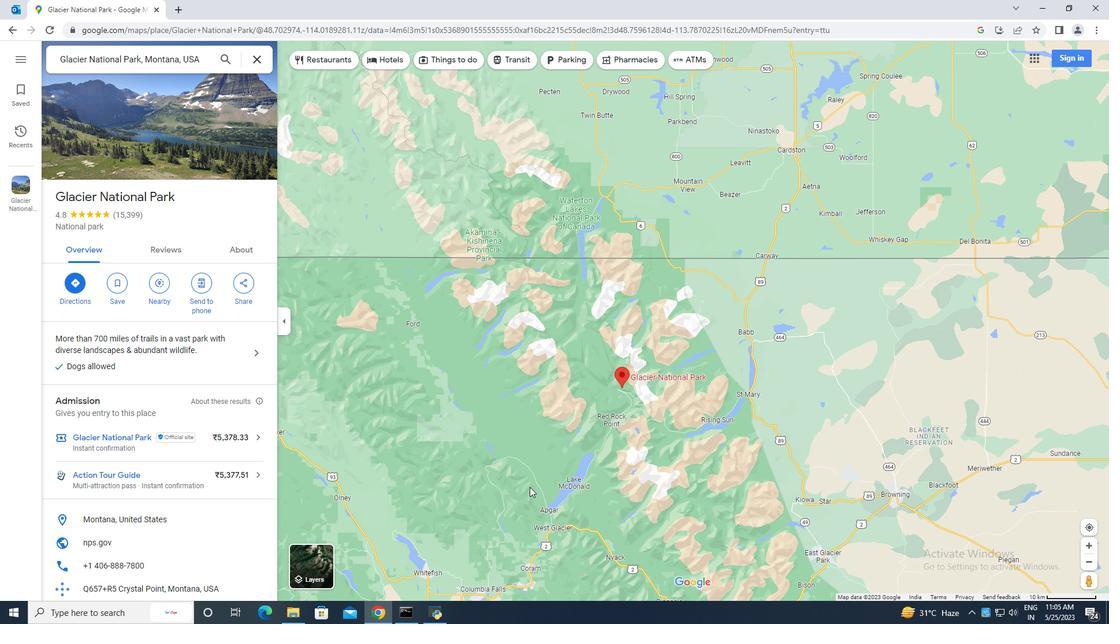 
Action: Mouse scrolled (539, 481) with delta (0, 0)
Screenshot: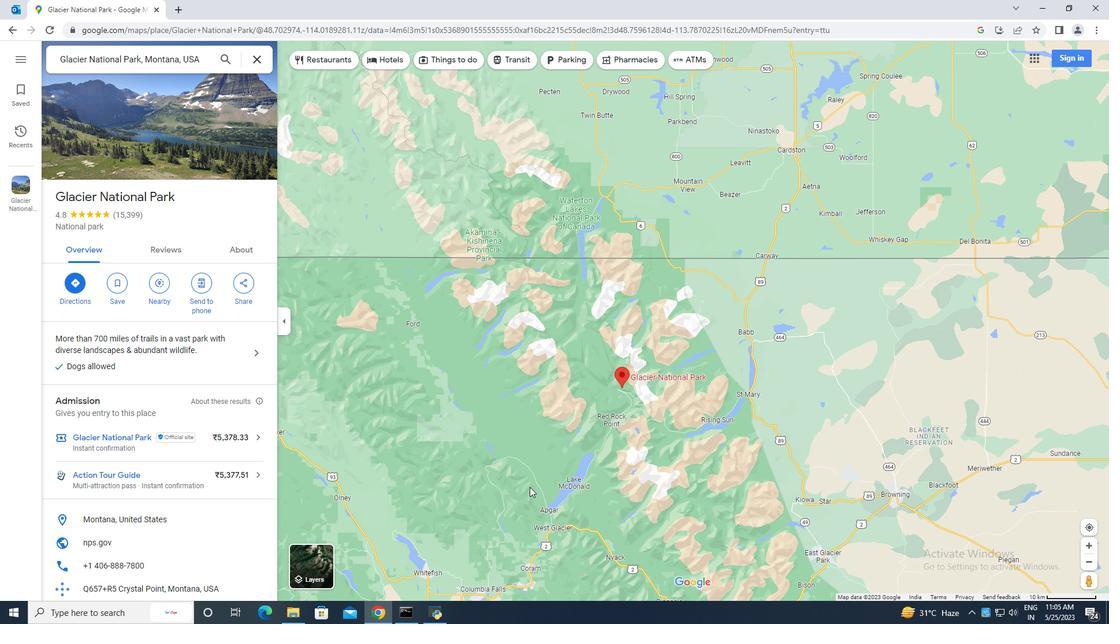 
Action: Mouse scrolled (539, 481) with delta (0, 0)
Screenshot: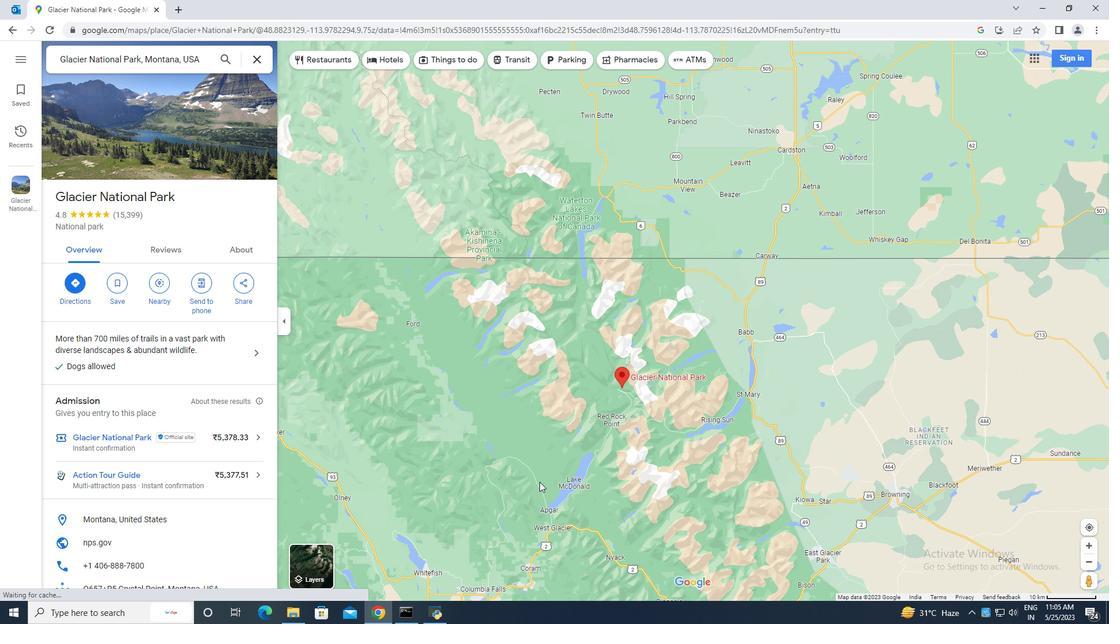 
Action: Mouse scrolled (539, 481) with delta (0, 0)
Screenshot: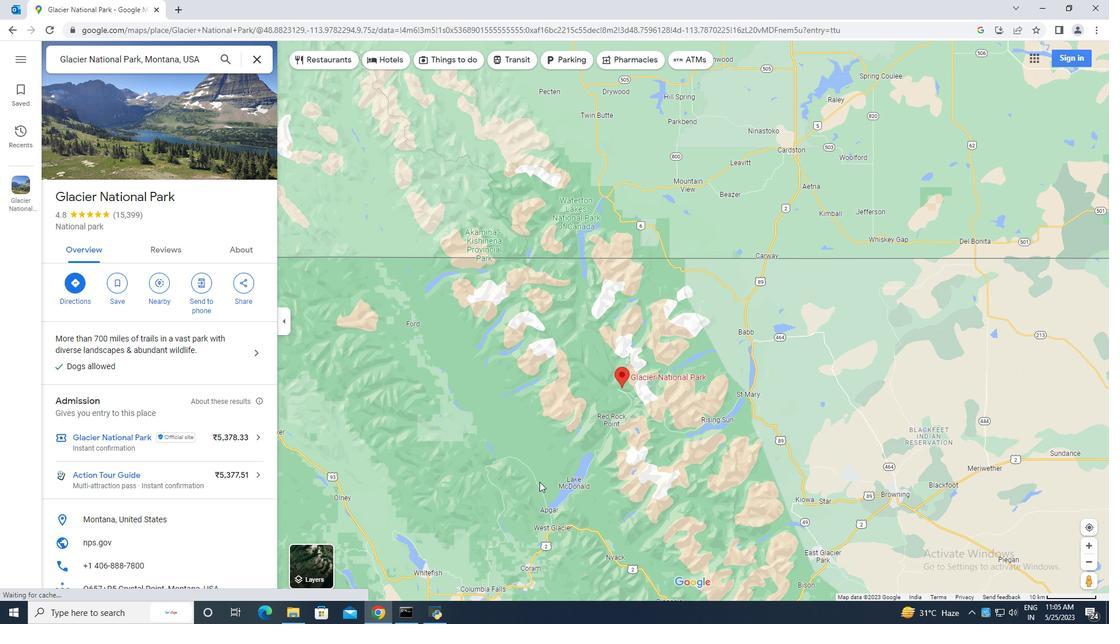 
Action: Mouse scrolled (539, 481) with delta (0, 0)
Screenshot: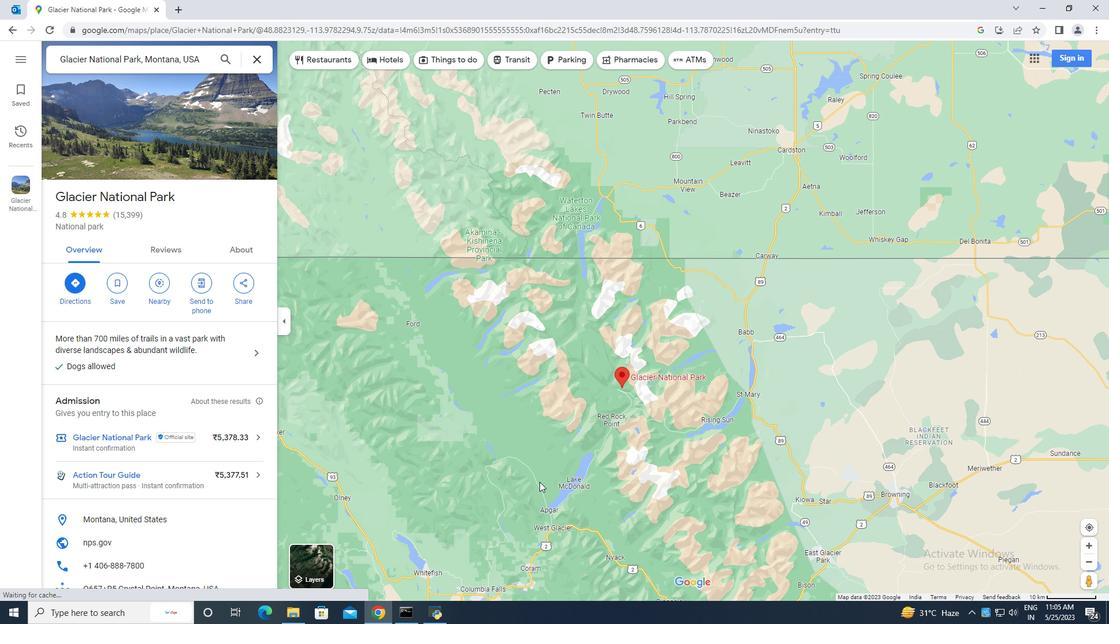 
Action: Mouse moved to (402, 564)
Screenshot: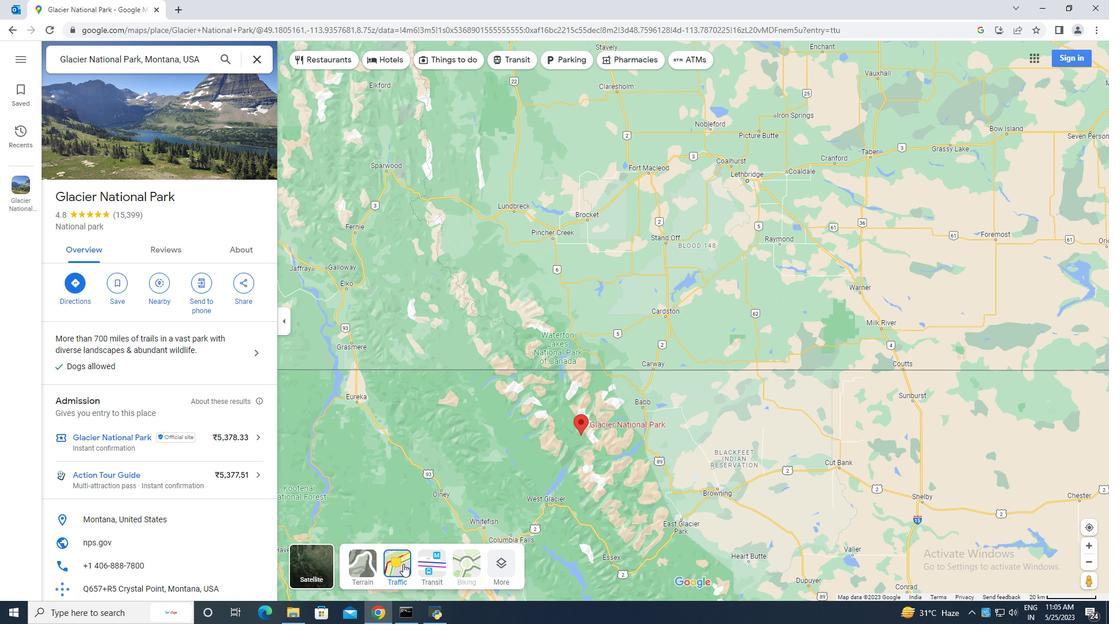 
Action: Mouse pressed left at (402, 564)
Screenshot: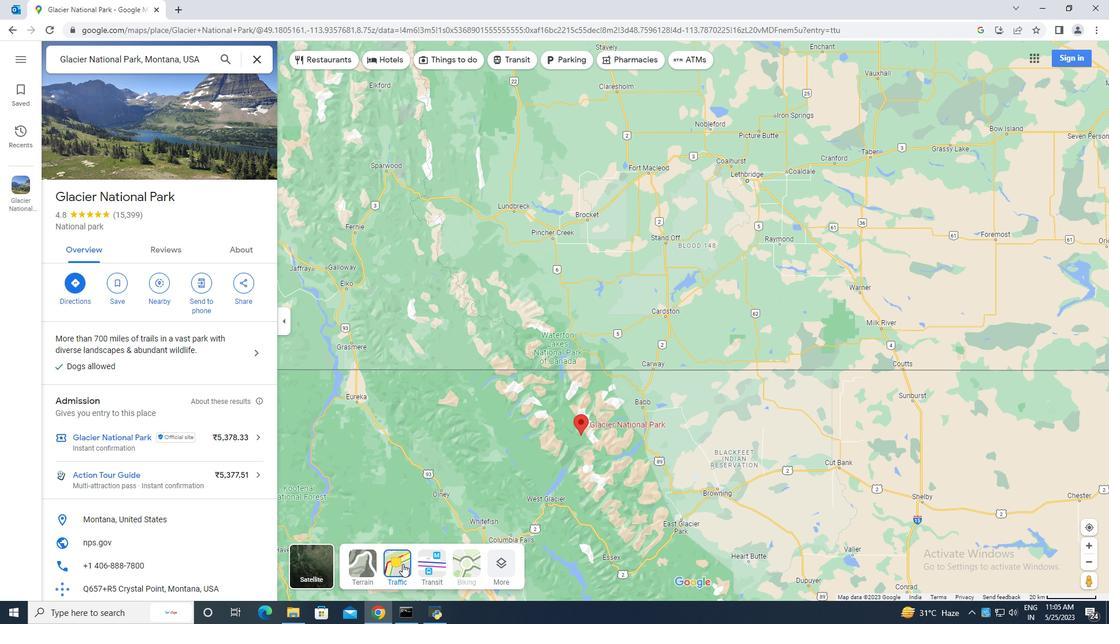
Action: Mouse moved to (440, 563)
Screenshot: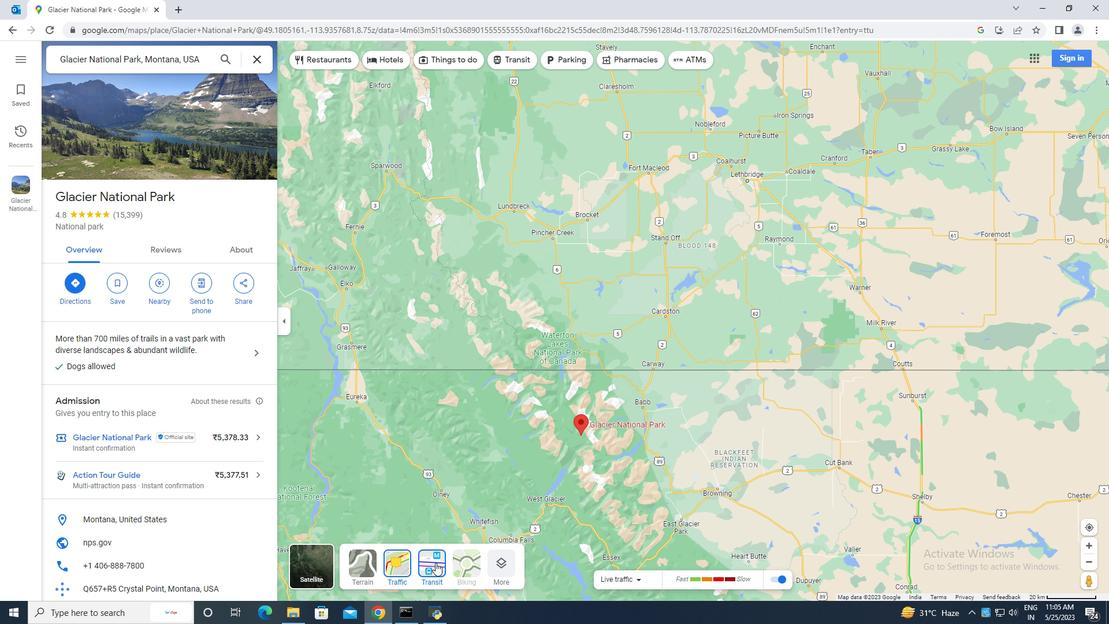 
Action: Mouse pressed left at (440, 563)
Screenshot: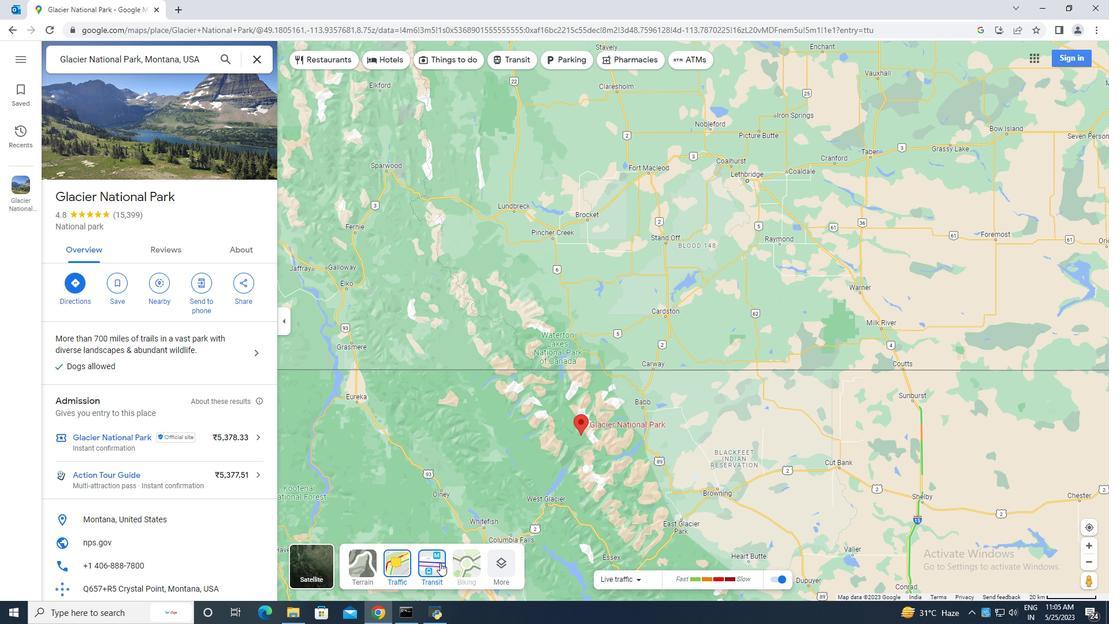 
Action: Mouse moved to (402, 565)
Screenshot: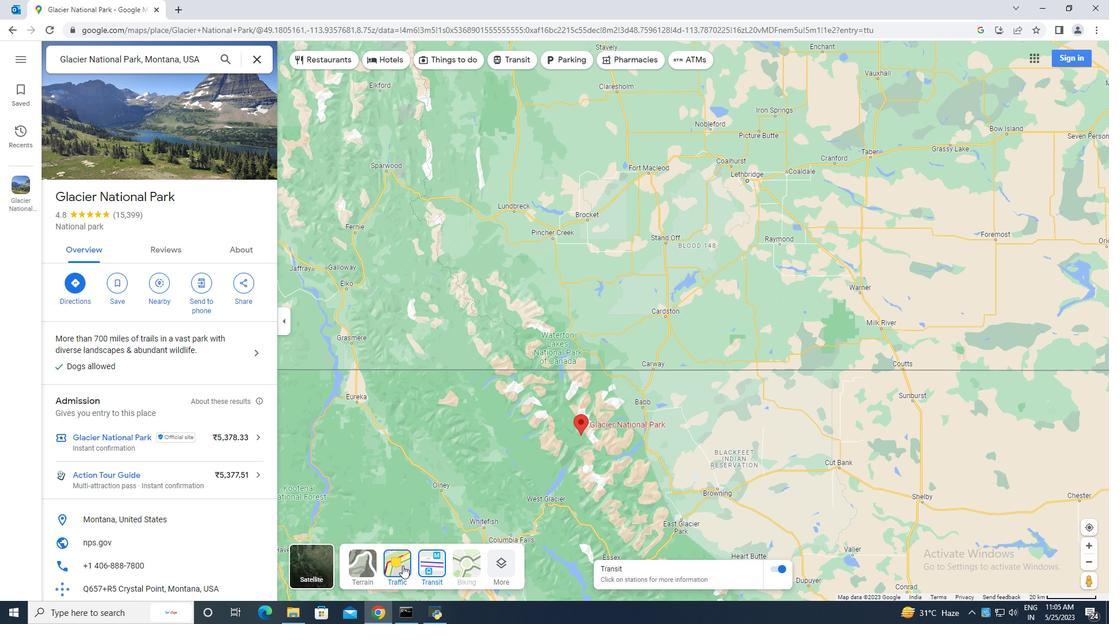 
Action: Mouse pressed left at (402, 565)
Screenshot: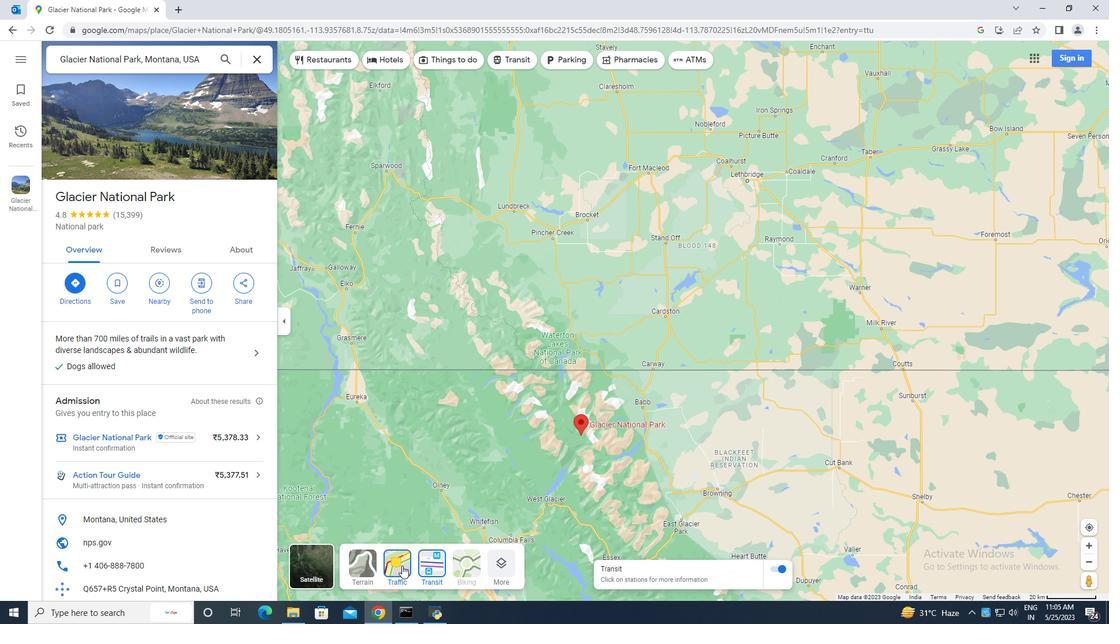 
Action: Mouse moved to (472, 575)
Screenshot: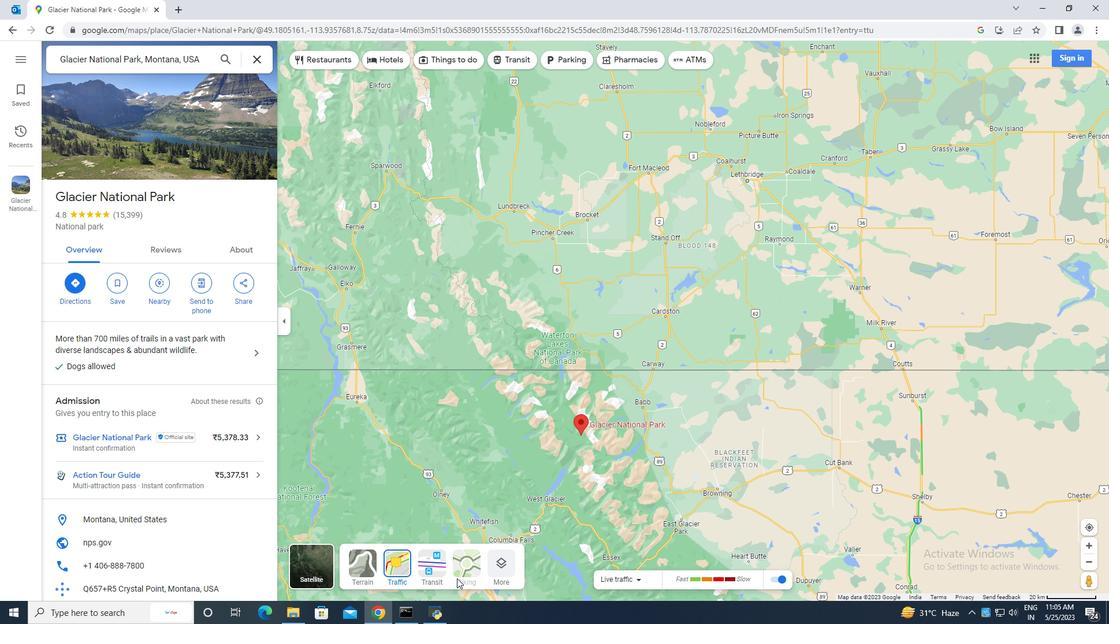 
Action: Mouse pressed left at (472, 575)
Screenshot: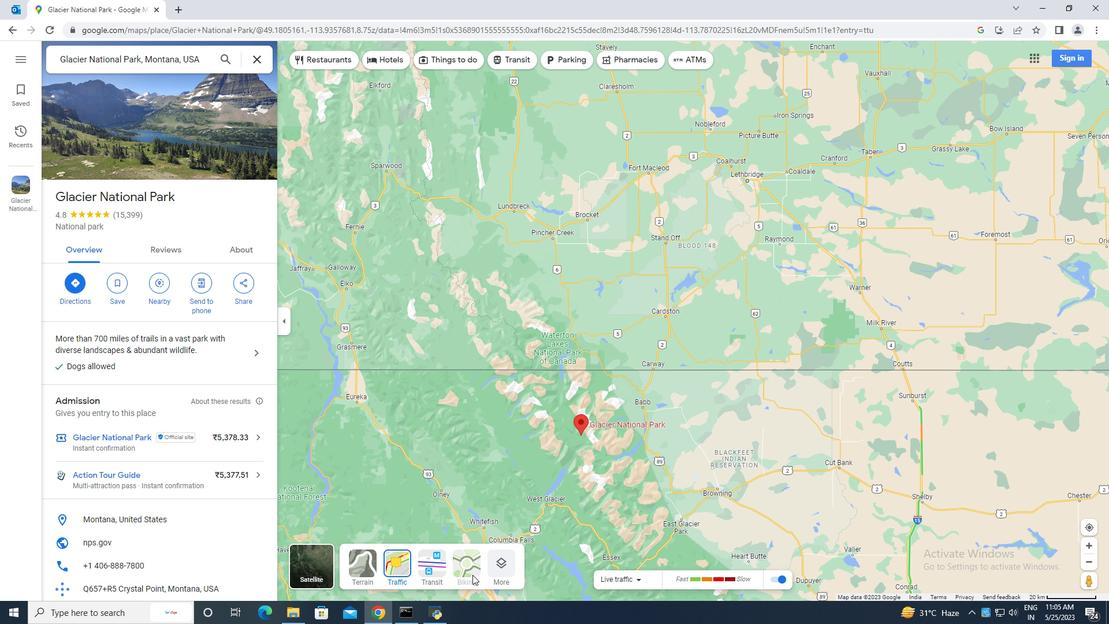 
Action: Mouse moved to (465, 564)
Screenshot: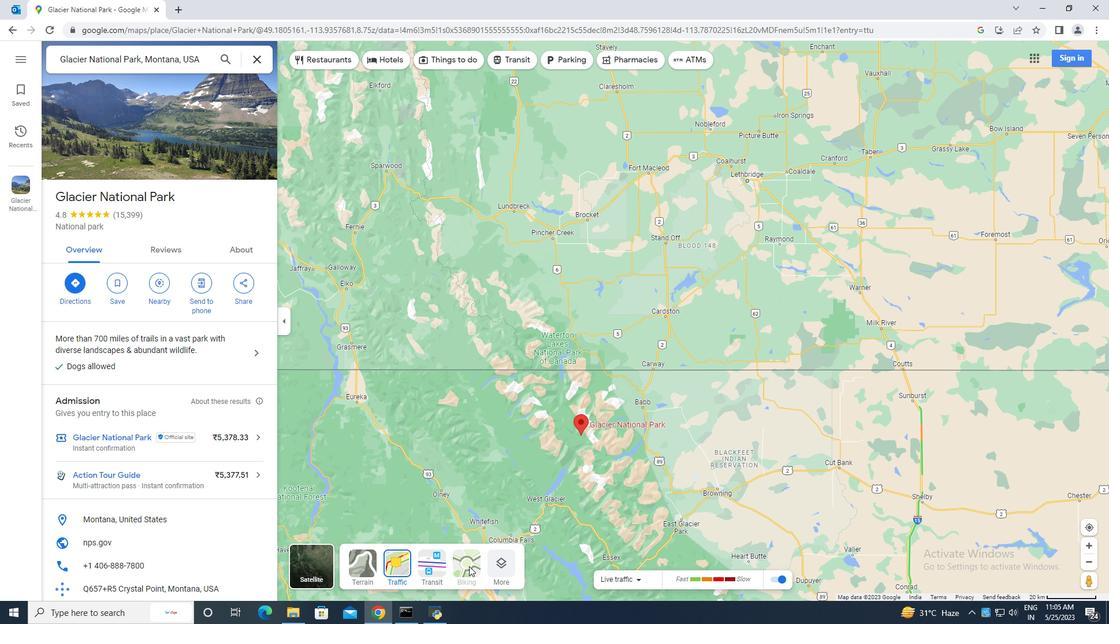 
Action: Mouse pressed left at (465, 564)
Screenshot: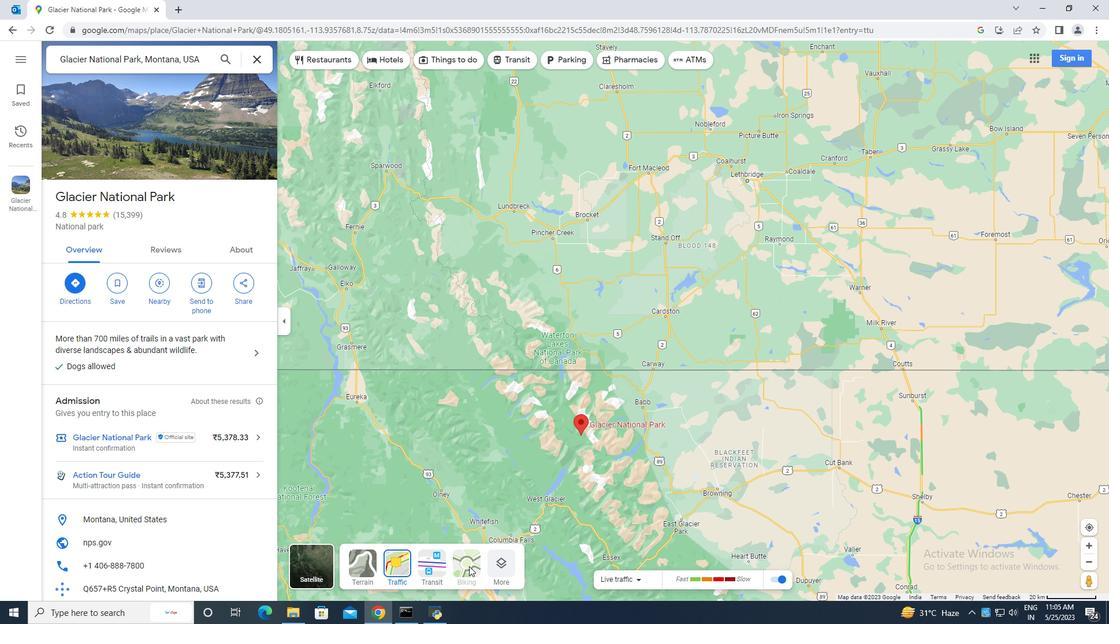 
Action: Mouse pressed left at (465, 564)
Screenshot: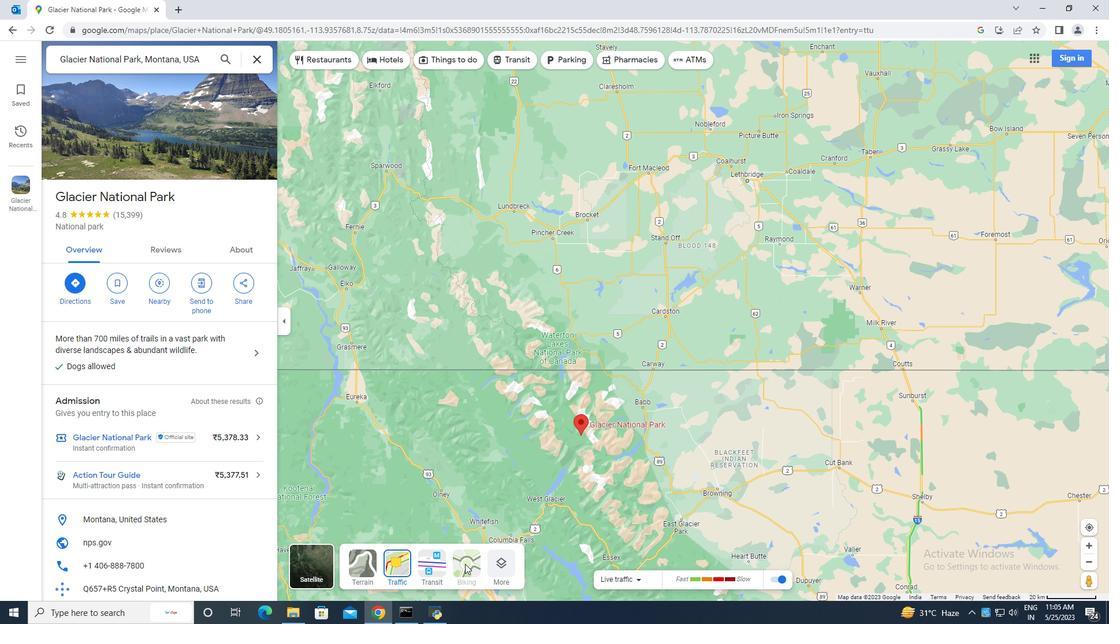 
Action: Mouse pressed left at (465, 564)
Screenshot: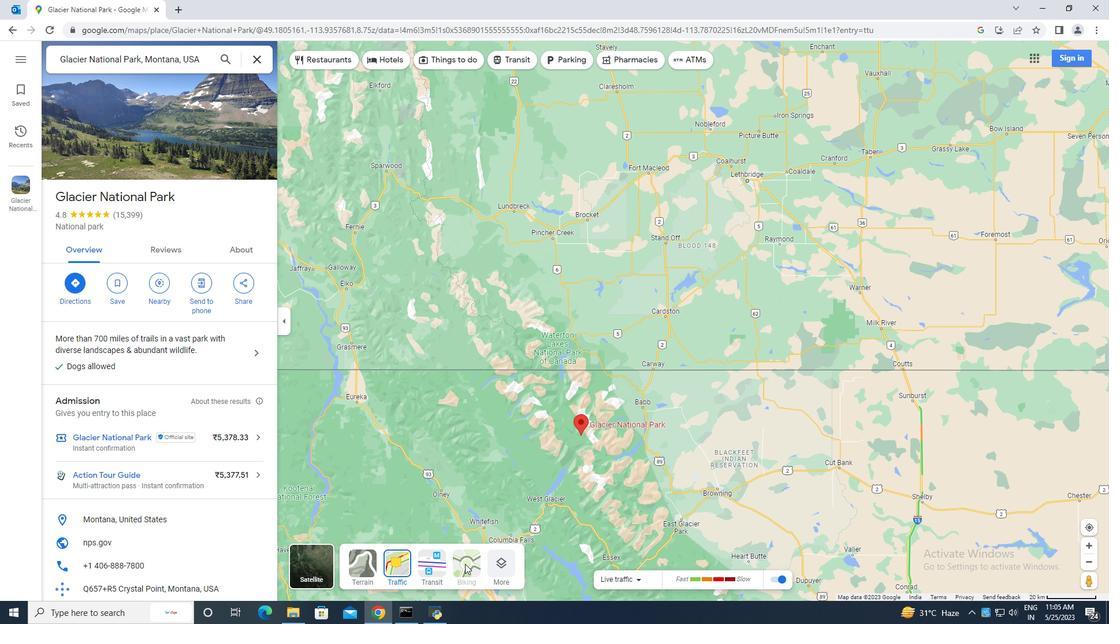 
Action: Mouse moved to (365, 567)
Screenshot: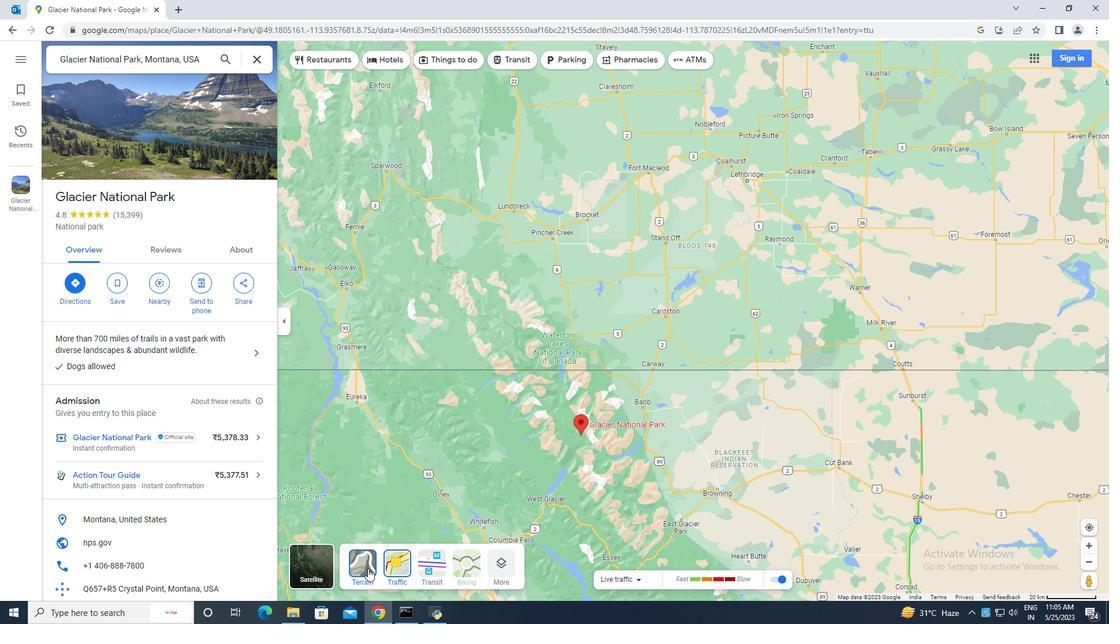 
Action: Mouse pressed left at (365, 567)
Screenshot: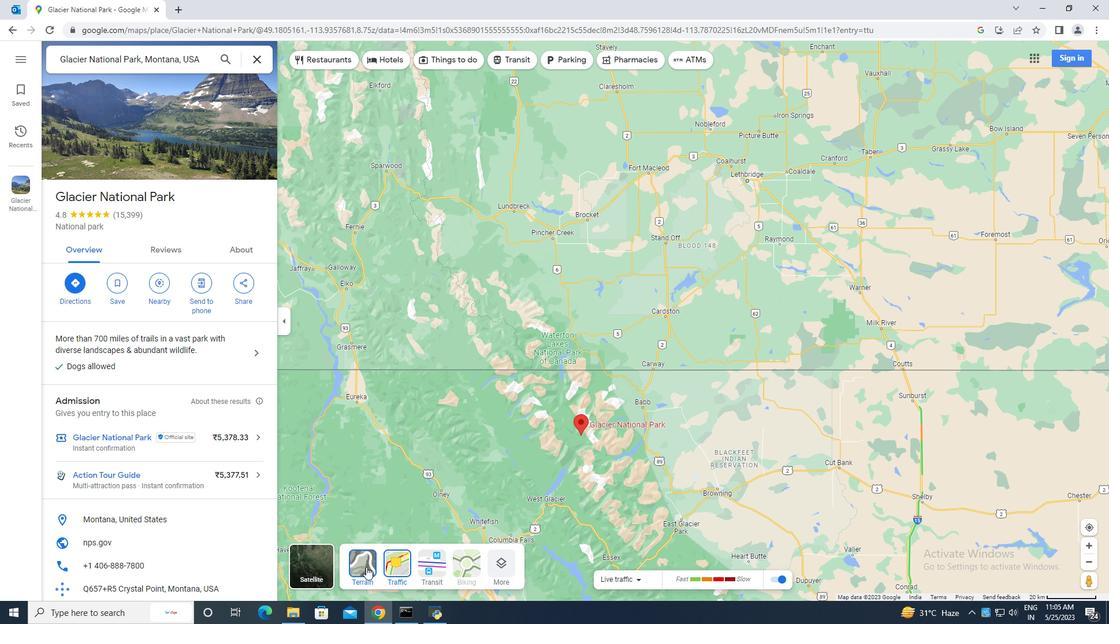 
Action: Mouse moved to (398, 563)
Screenshot: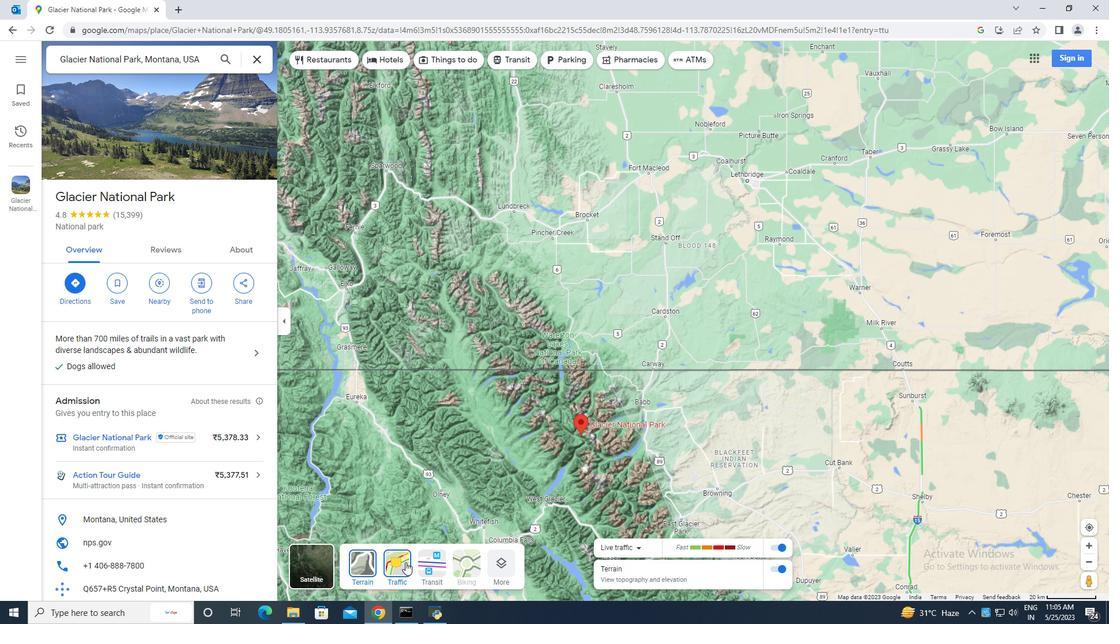 
Action: Mouse pressed left at (398, 563)
Screenshot: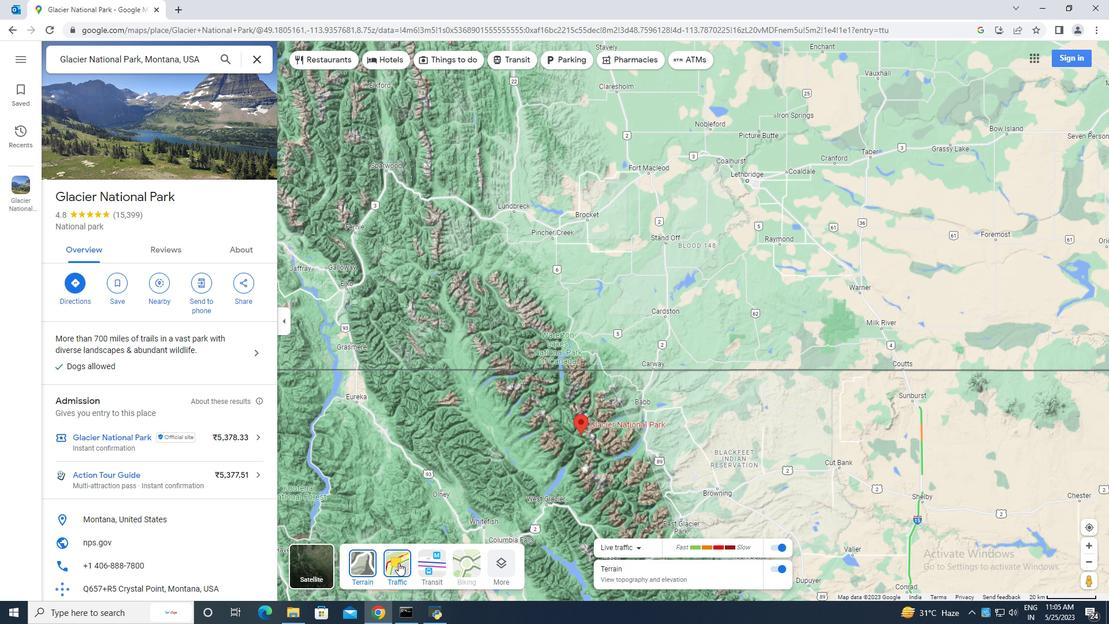 
Action: Mouse pressed left at (398, 563)
Screenshot: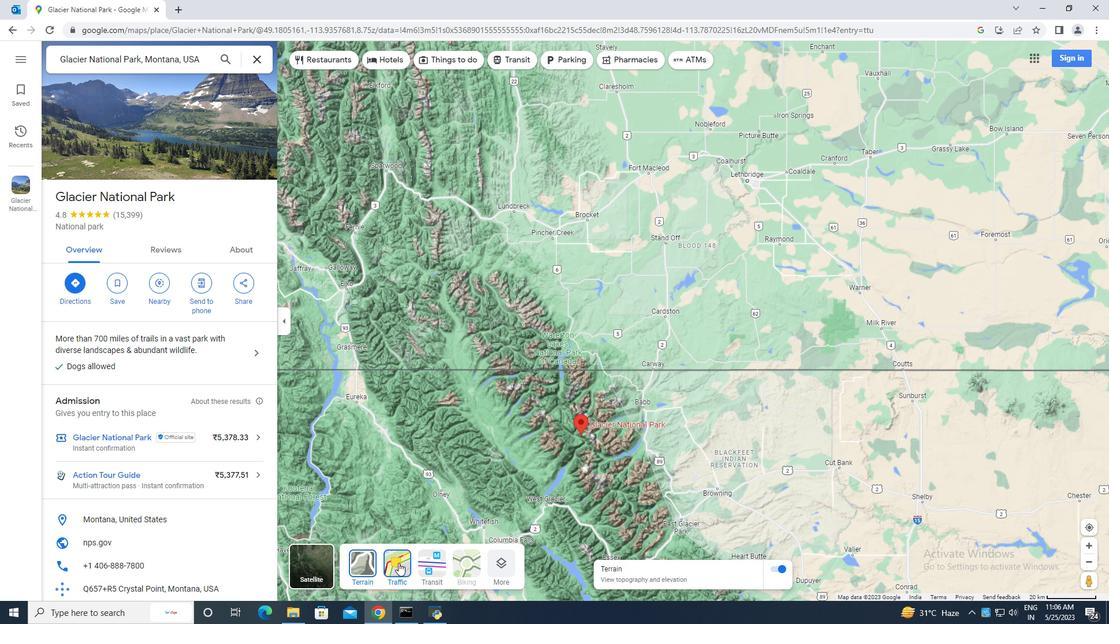 
Action: Mouse pressed left at (398, 563)
Screenshot: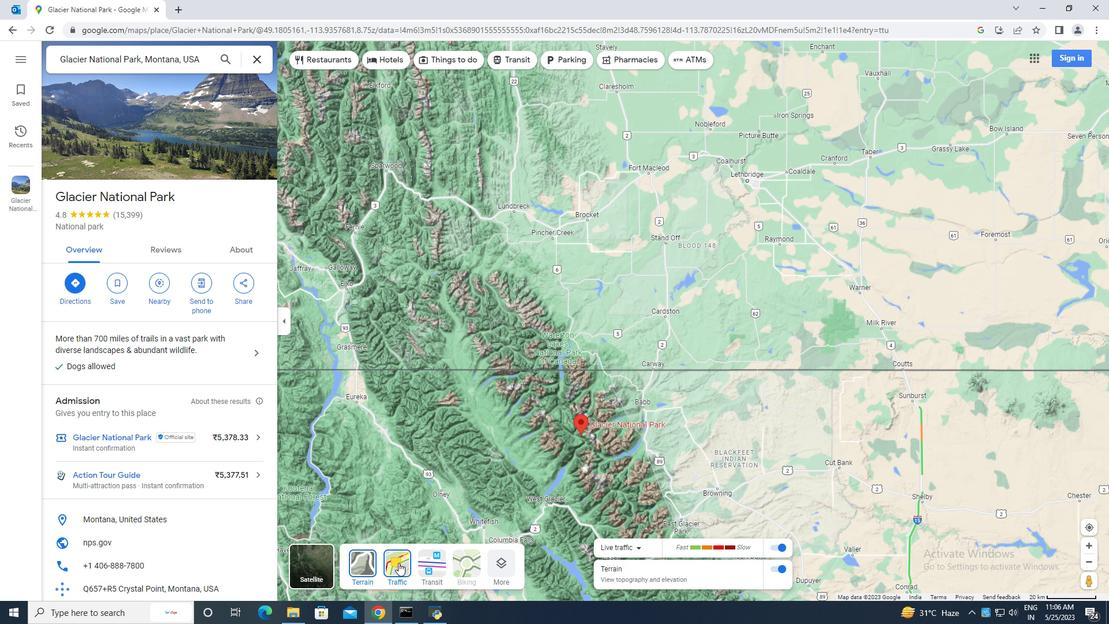 
Action: Mouse pressed left at (398, 563)
Screenshot: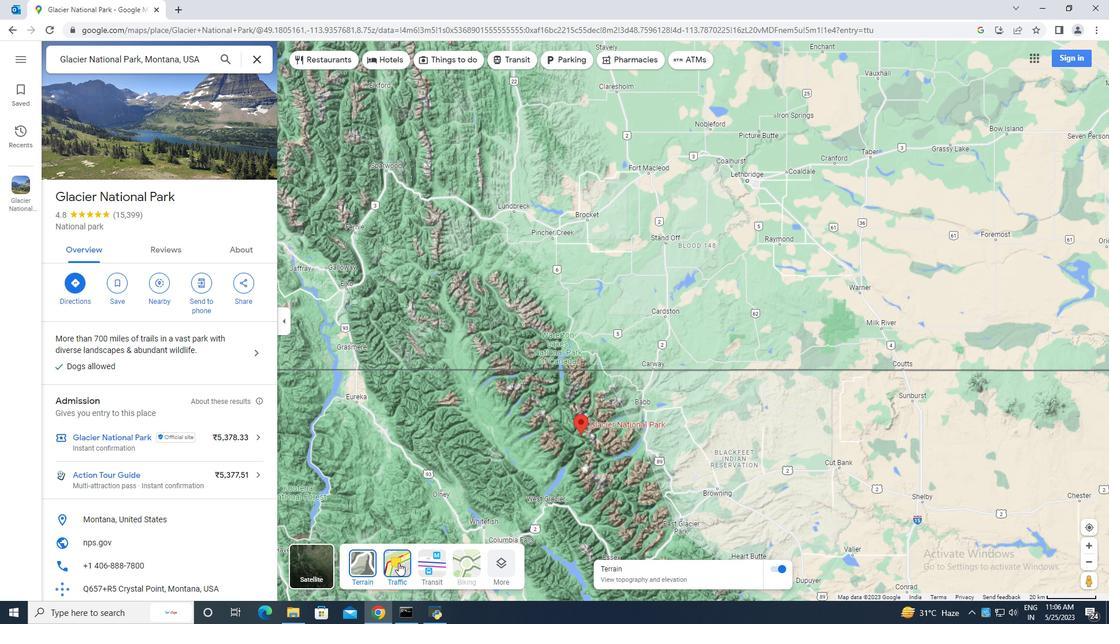 
Action: Mouse moved to (395, 563)
Screenshot: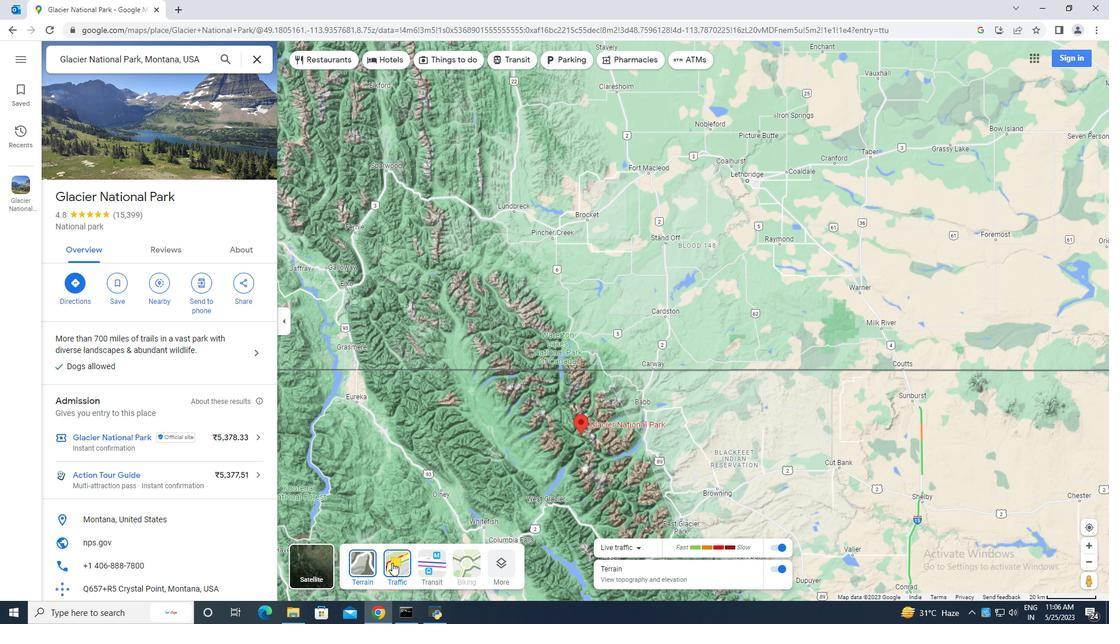 
Action: Mouse pressed left at (395, 563)
Screenshot: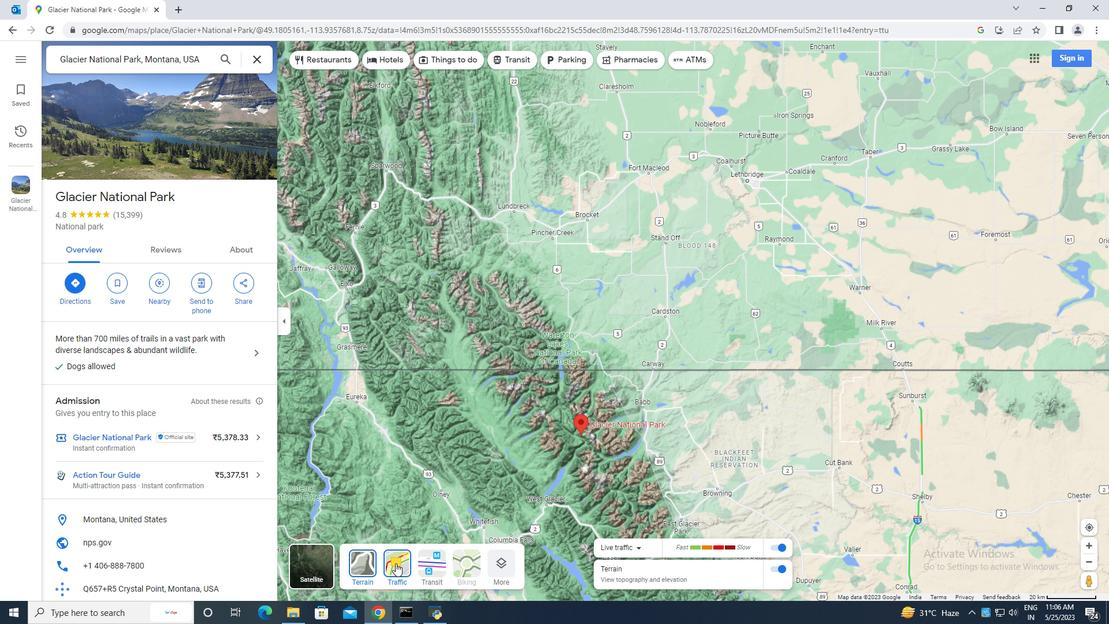 
Action: Mouse moved to (396, 563)
Screenshot: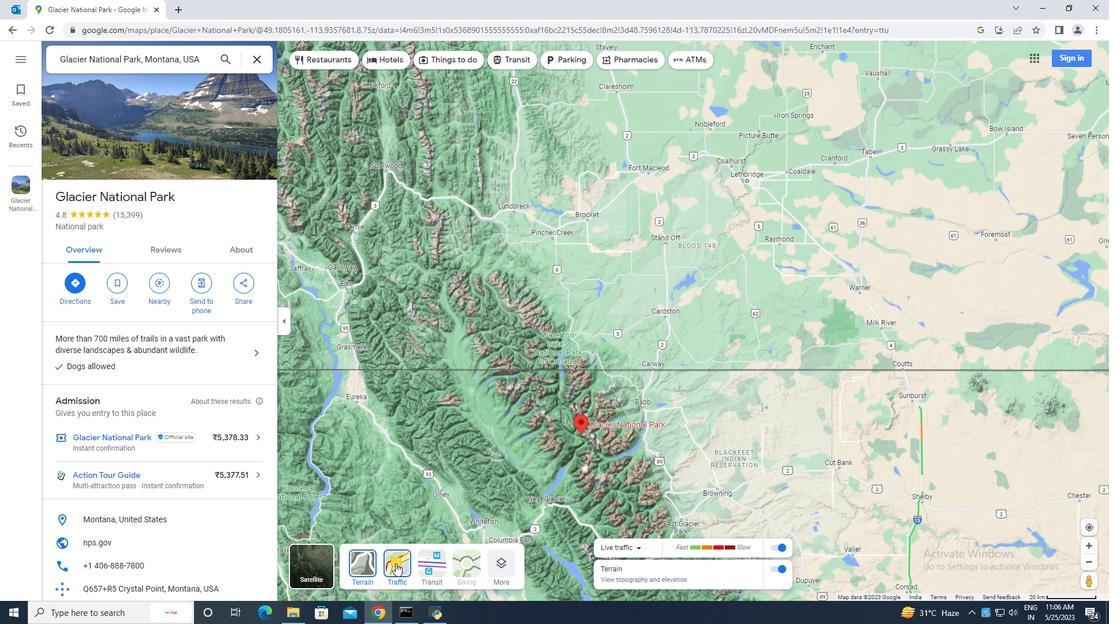 
Action: Mouse pressed left at (396, 563)
Screenshot: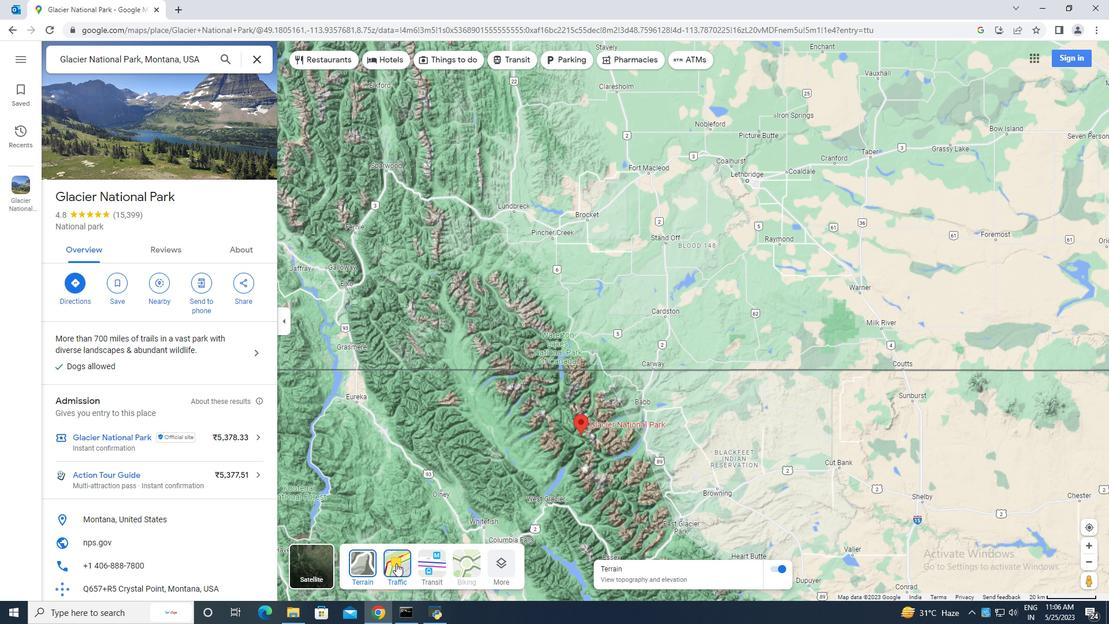 
Action: Mouse moved to (775, 569)
Screenshot: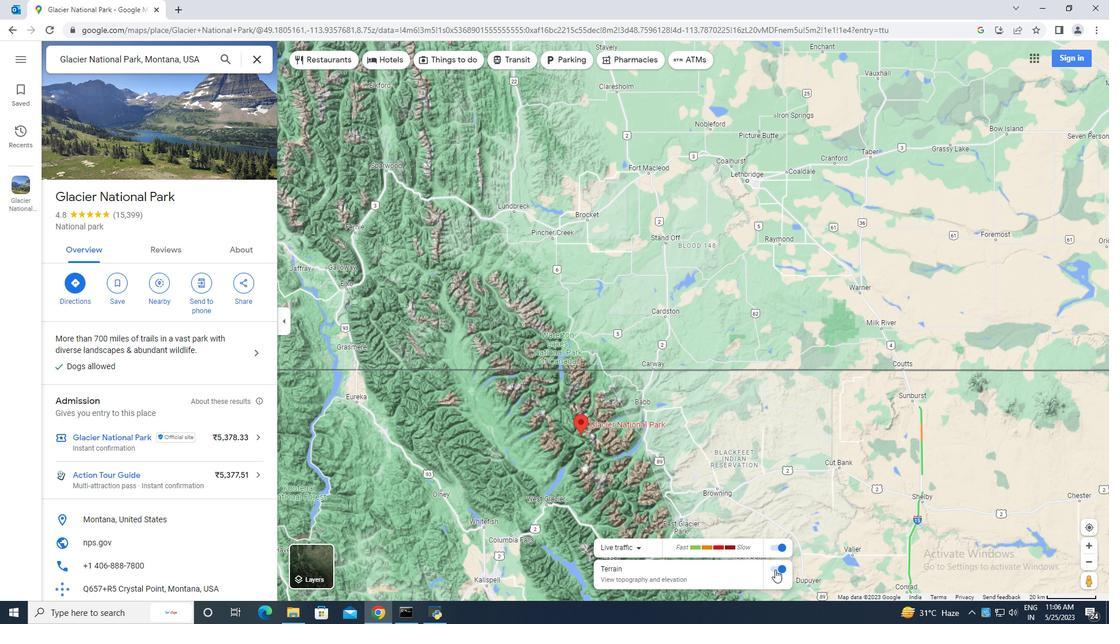 
Action: Mouse pressed left at (775, 569)
Screenshot: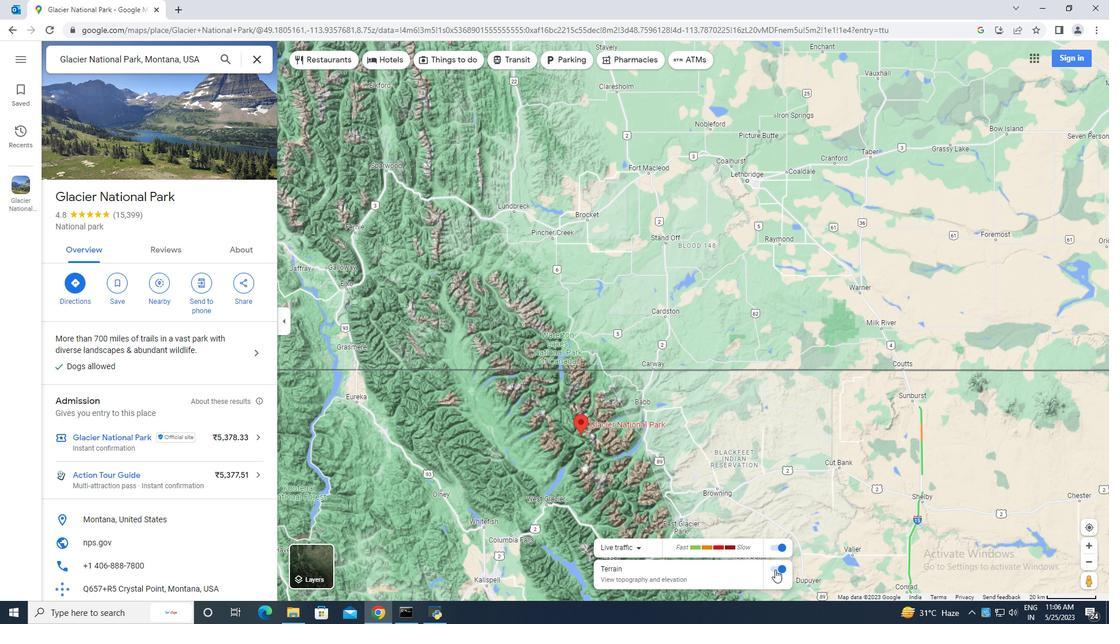 
Action: Mouse moved to (397, 565)
Screenshot: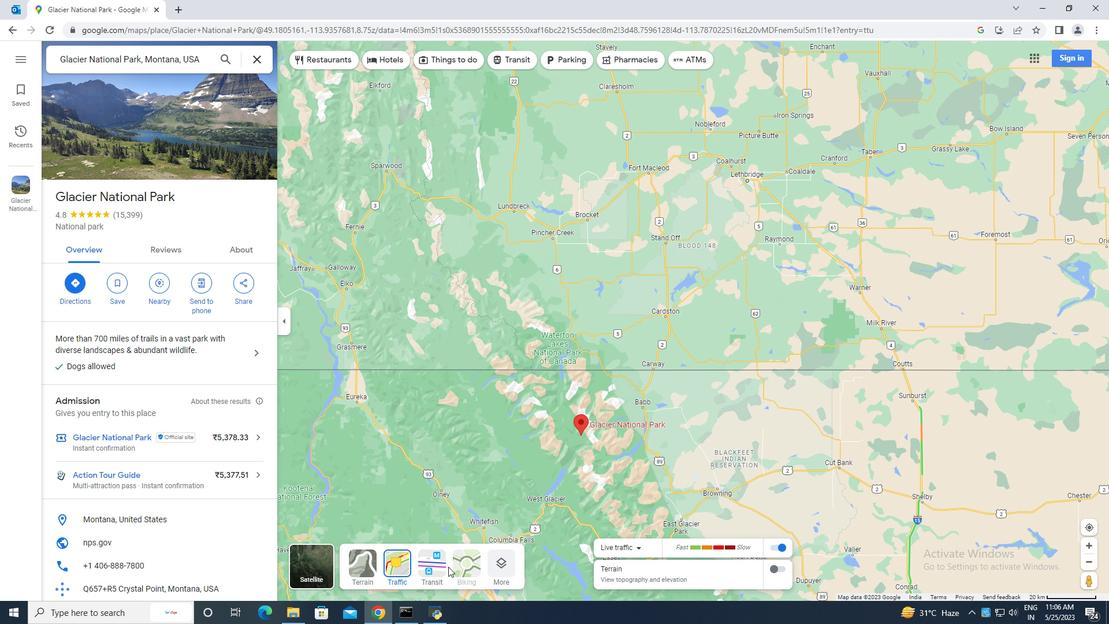 
Action: Mouse pressed left at (397, 565)
Screenshot: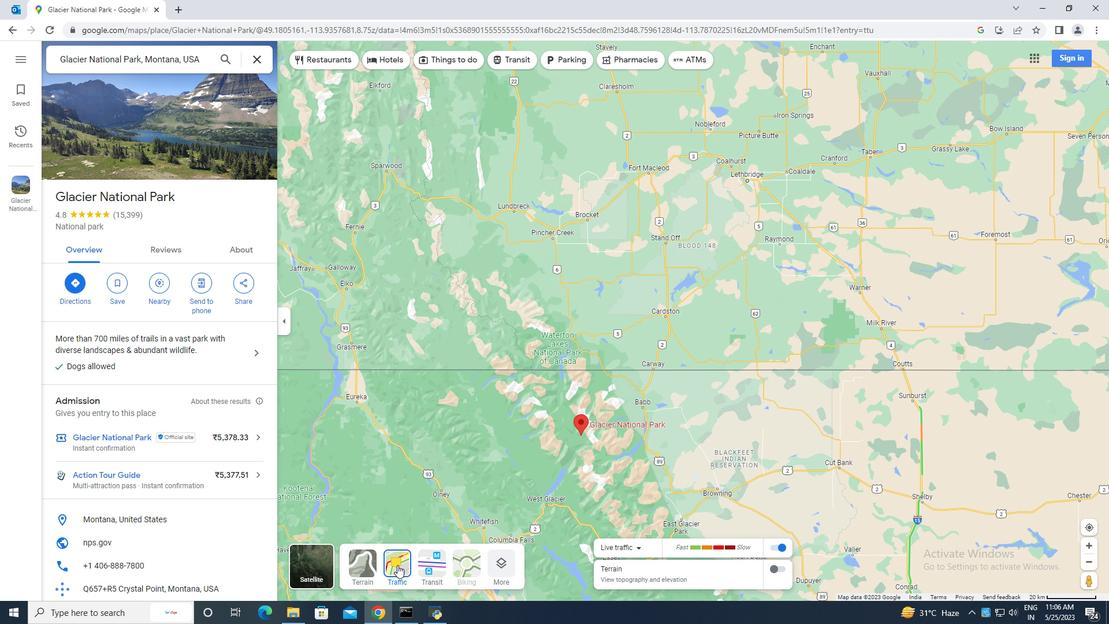 
Action: Mouse moved to (401, 567)
Screenshot: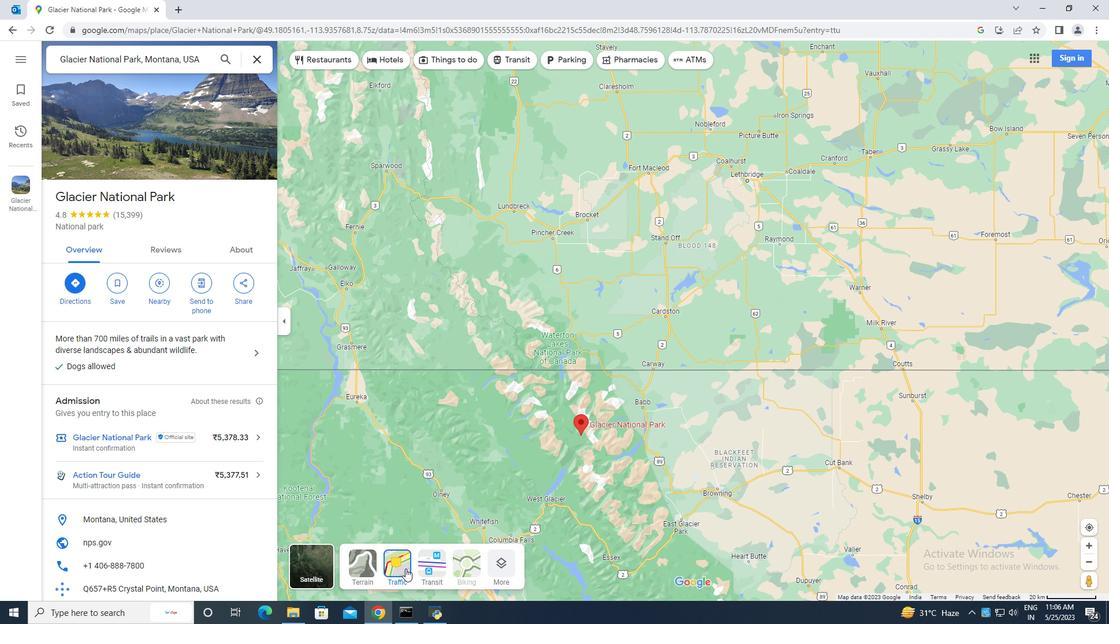 
Action: Mouse pressed left at (401, 567)
Screenshot: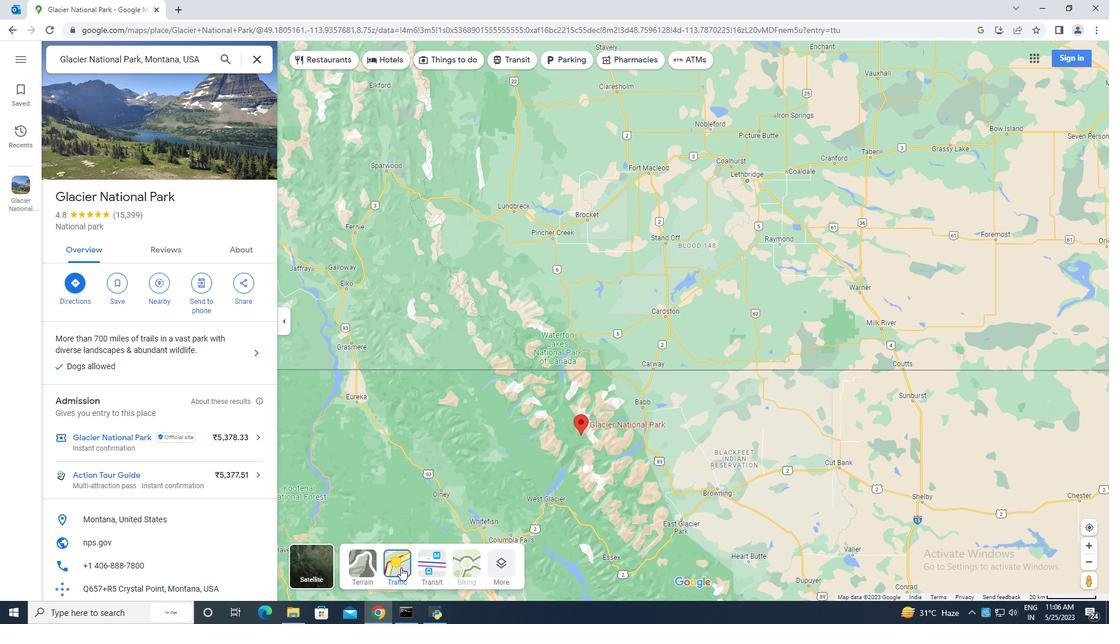 
Action: Mouse moved to (559, 453)
Screenshot: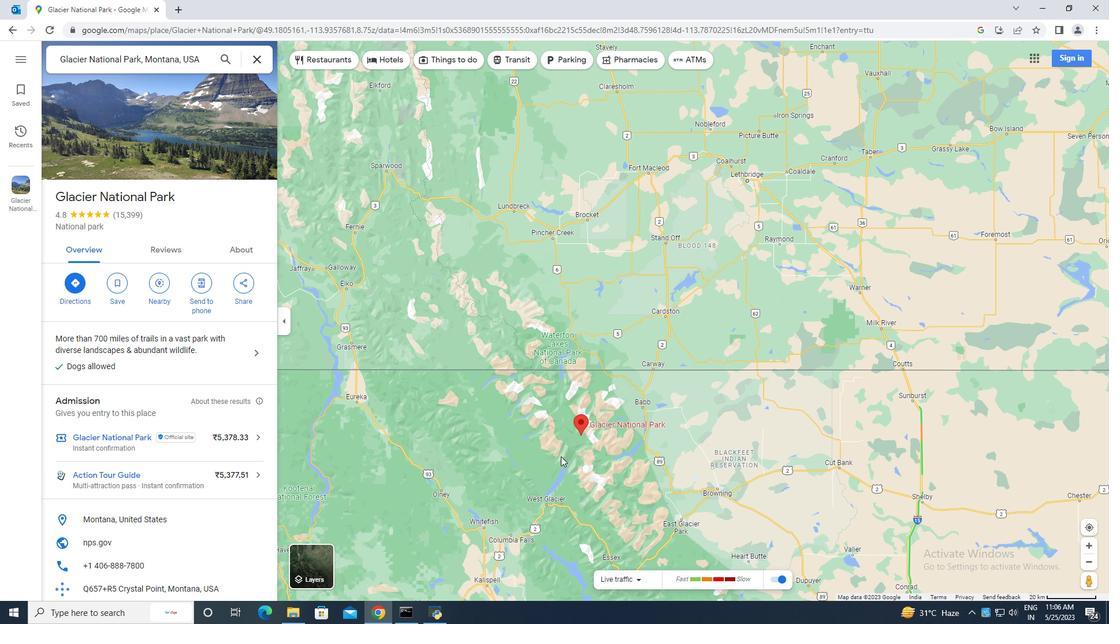 
Action: Mouse scrolled (559, 454) with delta (0, 0)
Screenshot: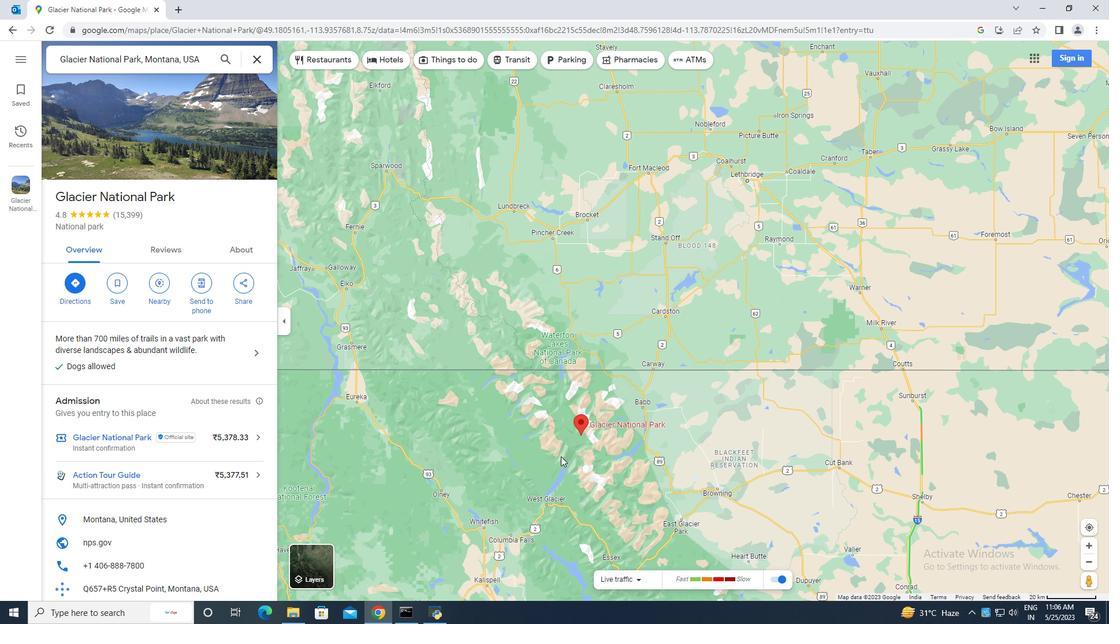 
Action: Mouse scrolled (559, 454) with delta (0, 0)
Screenshot: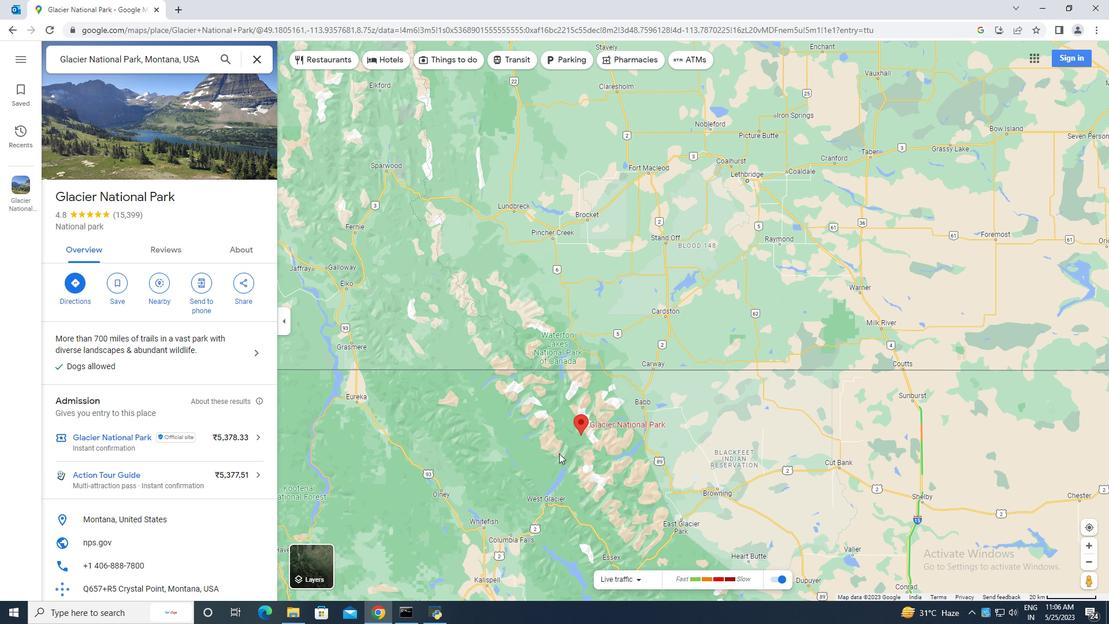 
Action: Mouse scrolled (559, 454) with delta (0, 0)
Screenshot: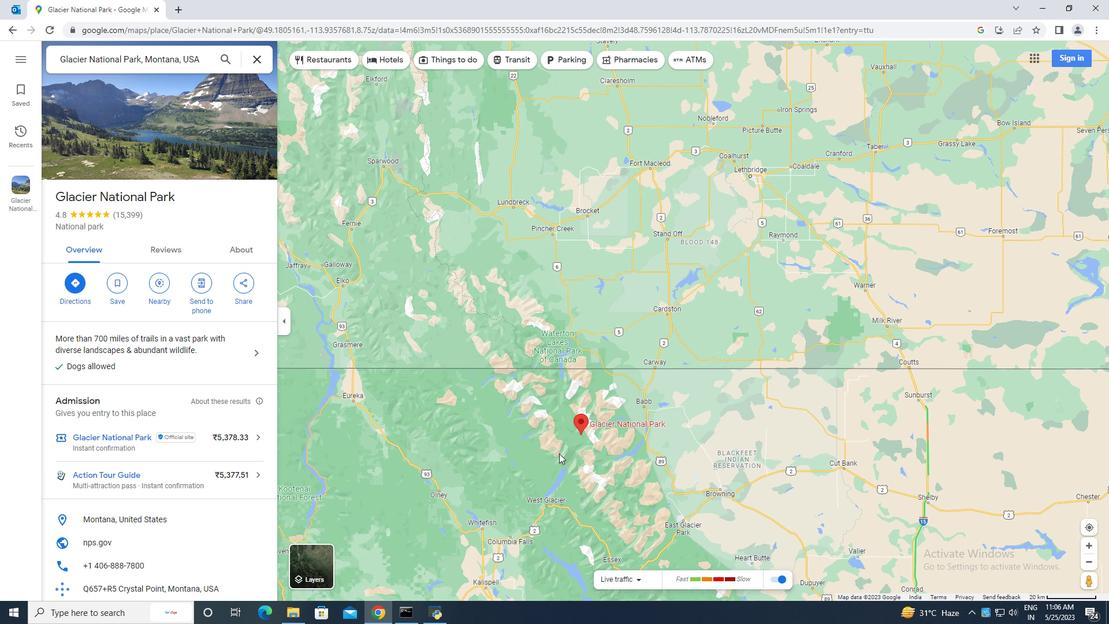 
Action: Mouse moved to (389, 57)
Screenshot: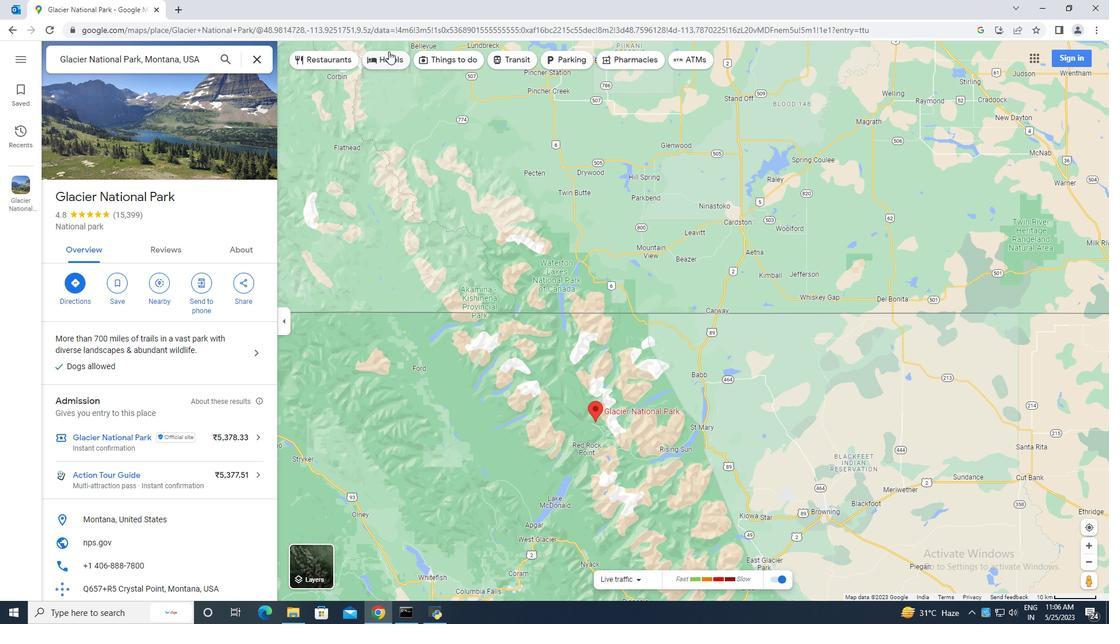 
Action: Mouse pressed left at (389, 57)
Screenshot: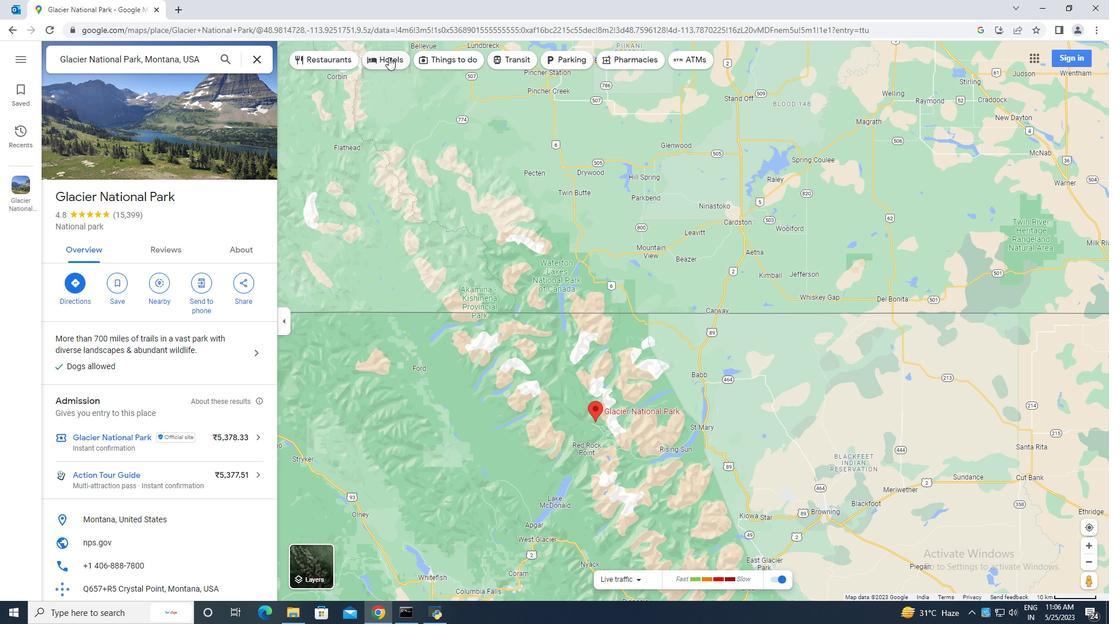 
Action: Mouse moved to (539, 389)
Screenshot: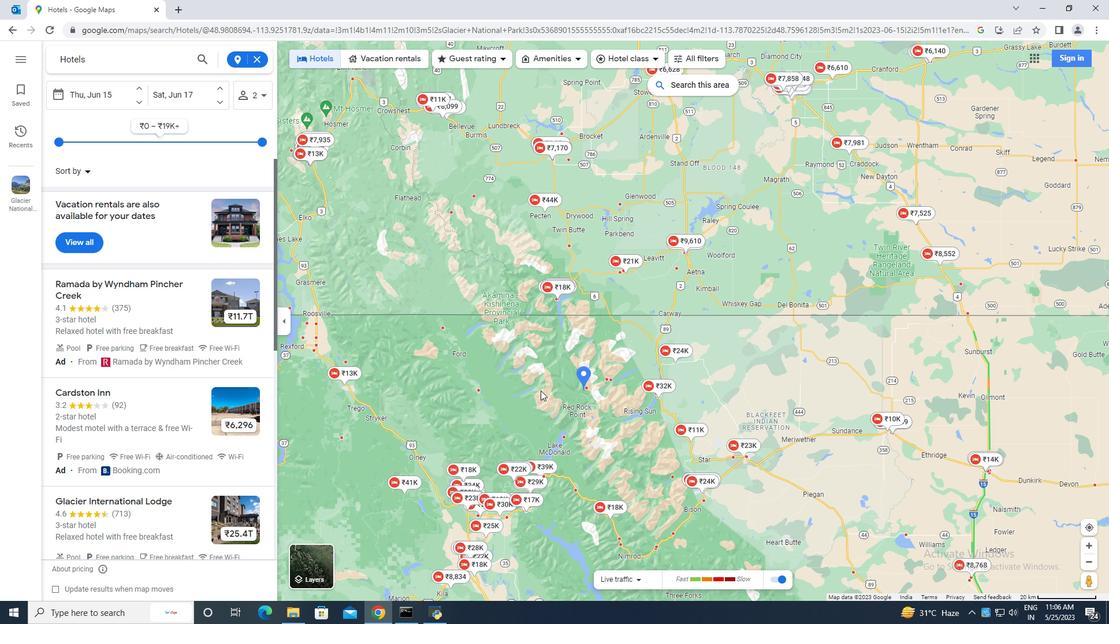 
Action: Mouse scrolled (539, 388) with delta (0, 0)
Screenshot: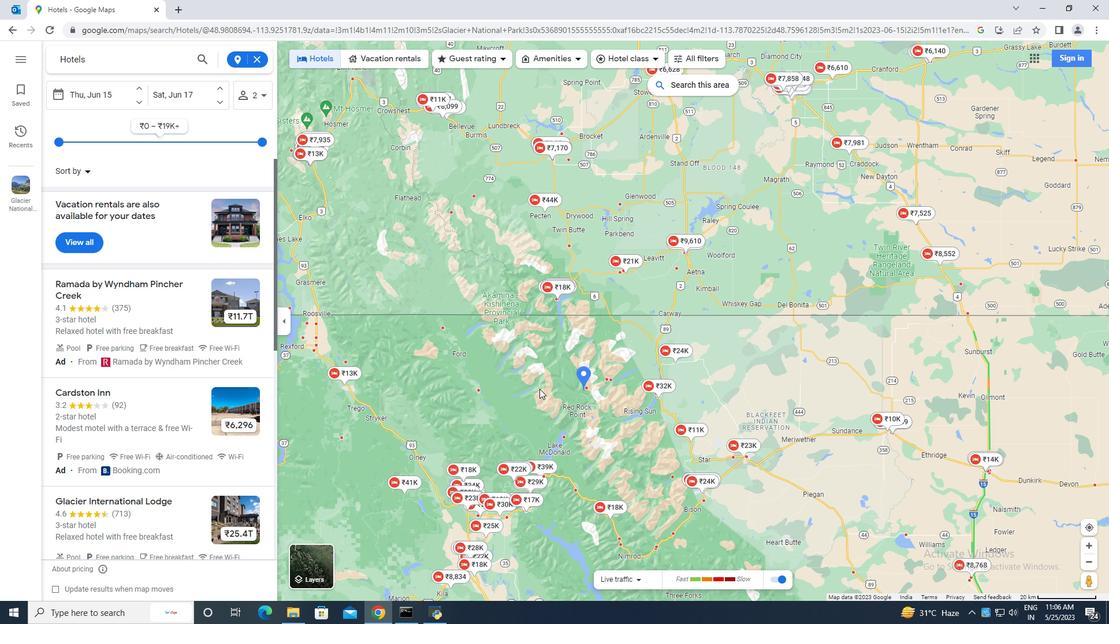 
Action: Mouse moved to (547, 383)
Screenshot: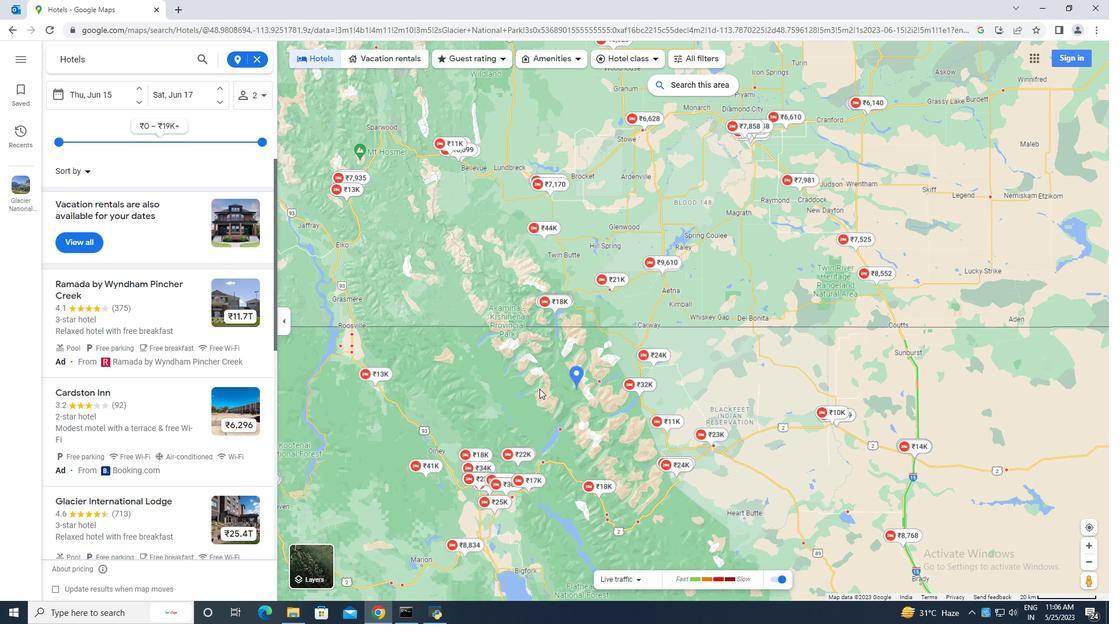 
Action: Mouse scrolled (547, 384) with delta (0, 0)
Screenshot: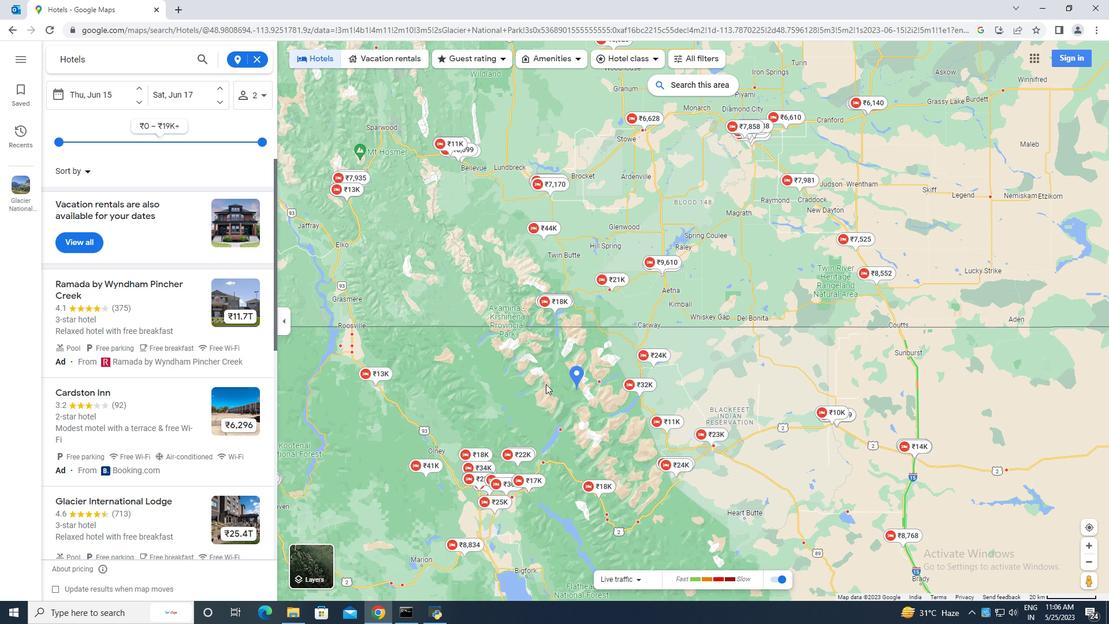 
Action: Mouse scrolled (547, 384) with delta (0, 0)
Screenshot: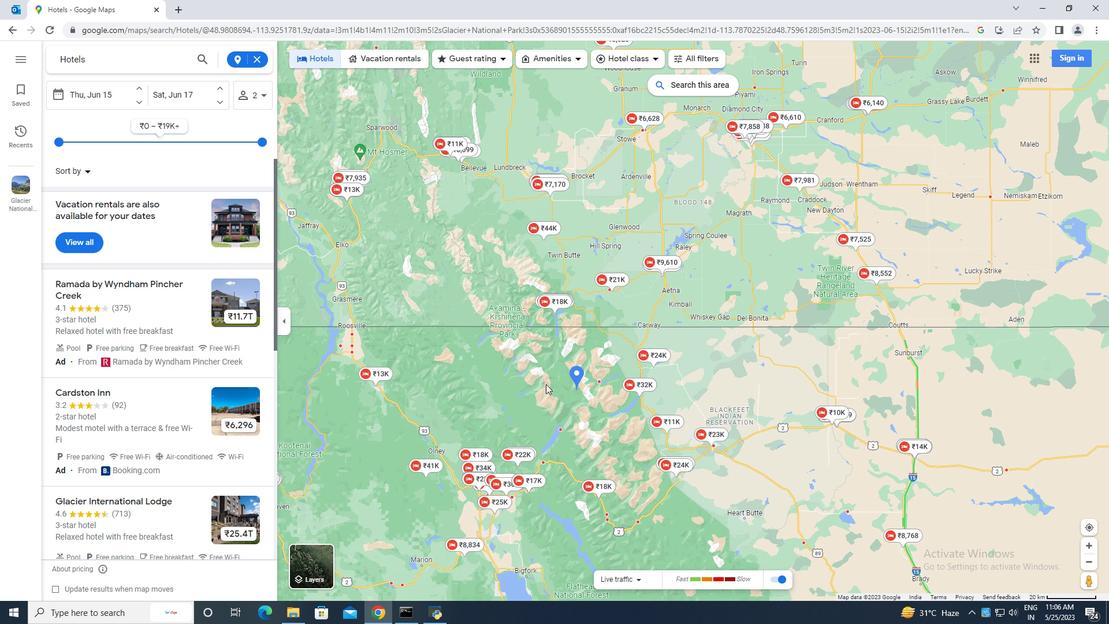 
Action: Mouse scrolled (547, 384) with delta (0, 0)
Screenshot: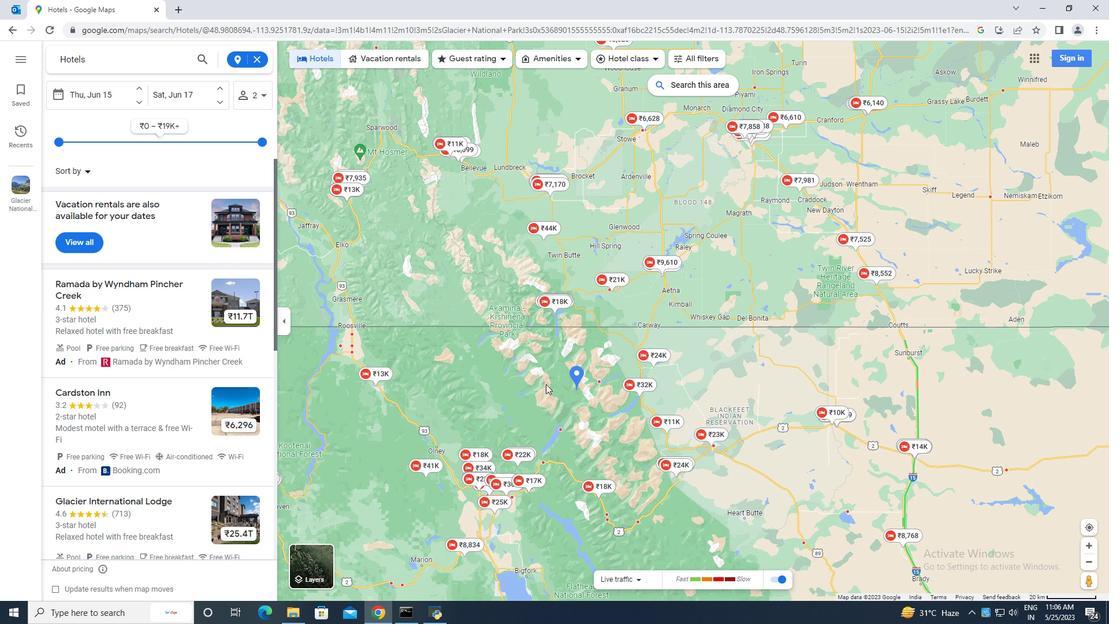 
Action: Mouse scrolled (547, 384) with delta (0, 0)
Screenshot: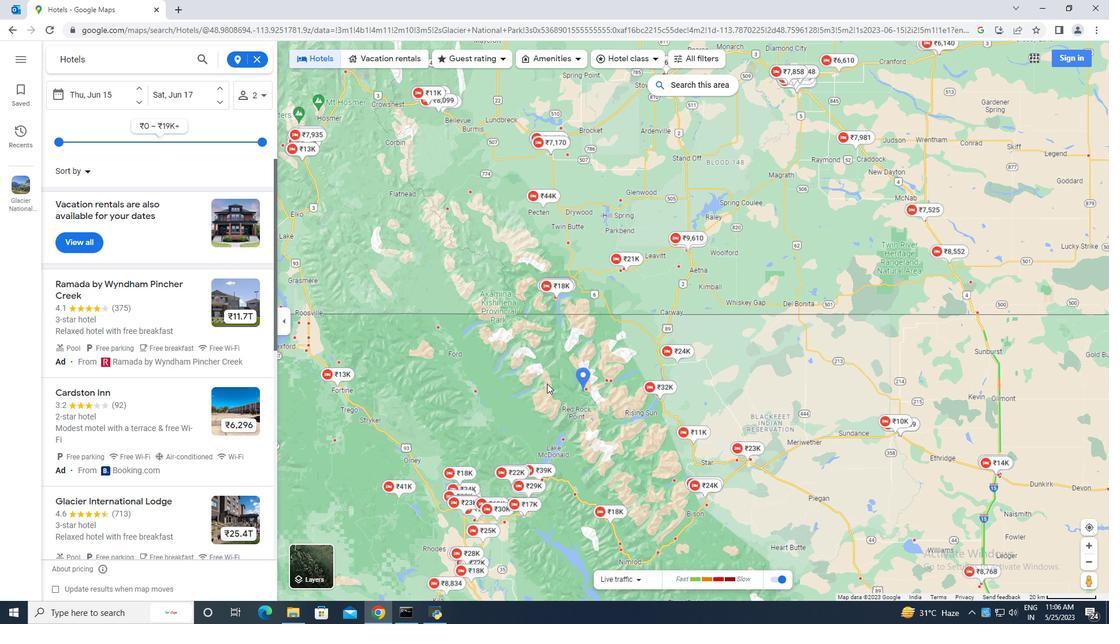 
Action: Mouse scrolled (547, 384) with delta (0, 0)
Screenshot: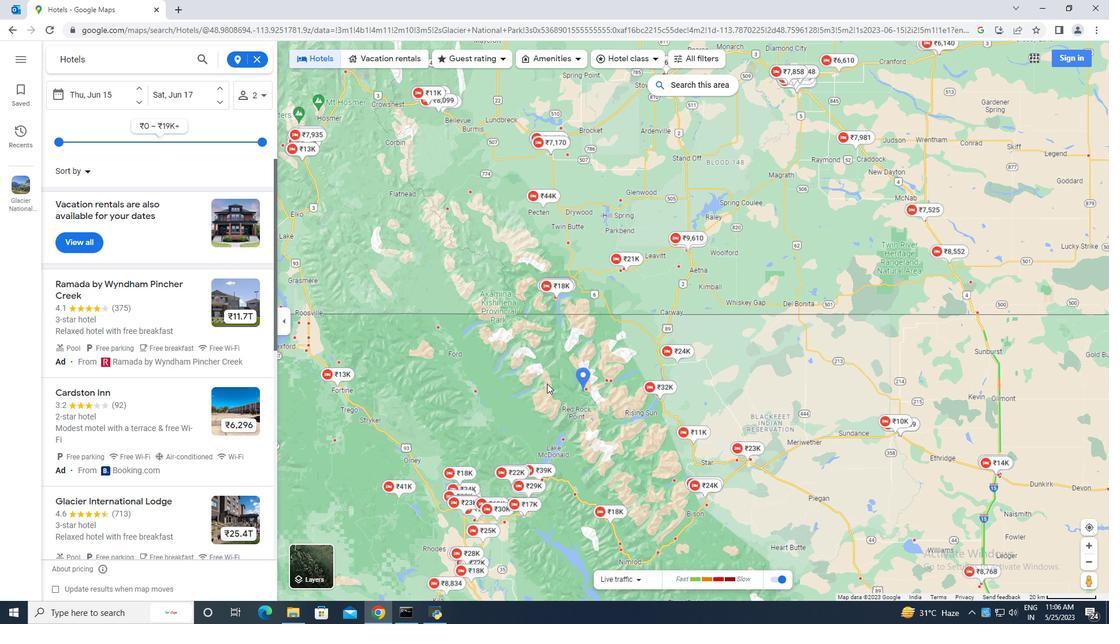 
Action: Mouse scrolled (547, 384) with delta (0, 0)
Screenshot: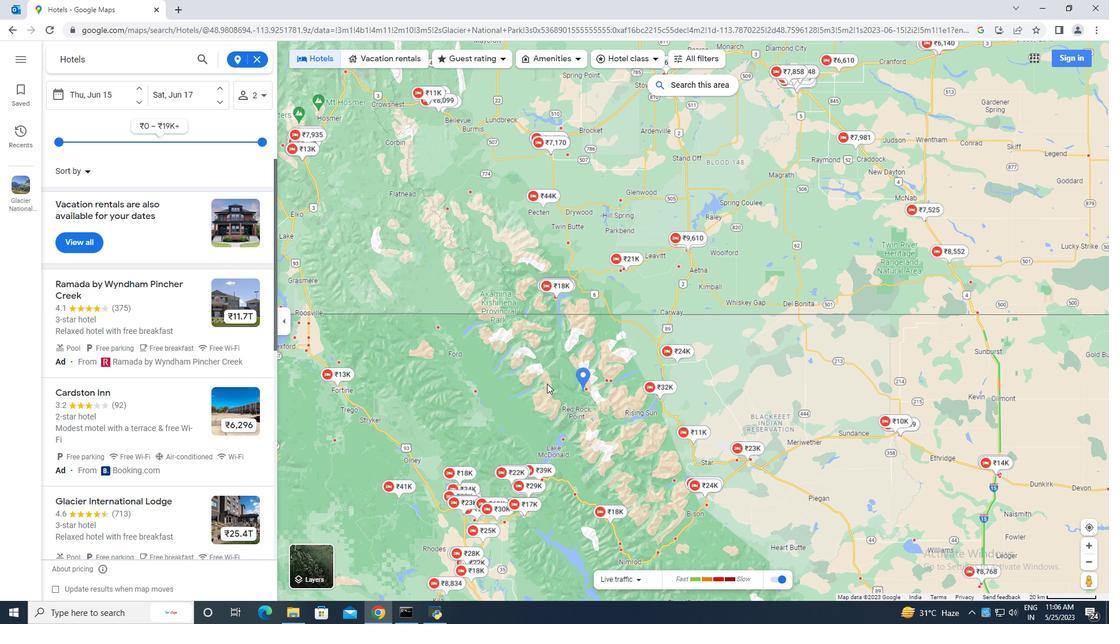 
Action: Mouse moved to (661, 416)
Screenshot: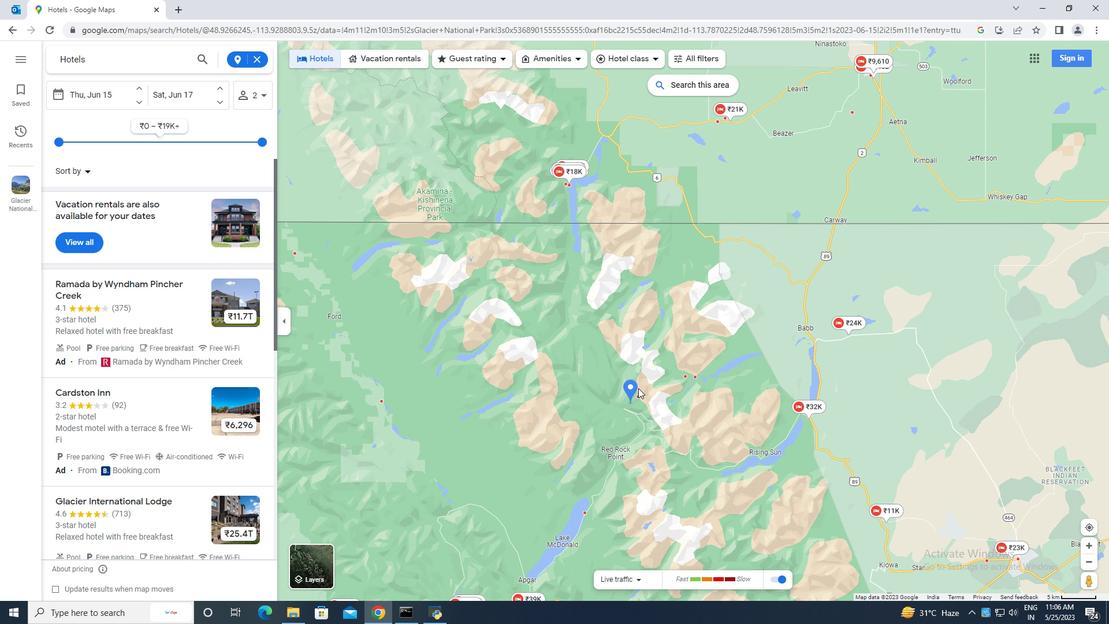 
Action: Mouse pressed left at (661, 416)
Screenshot: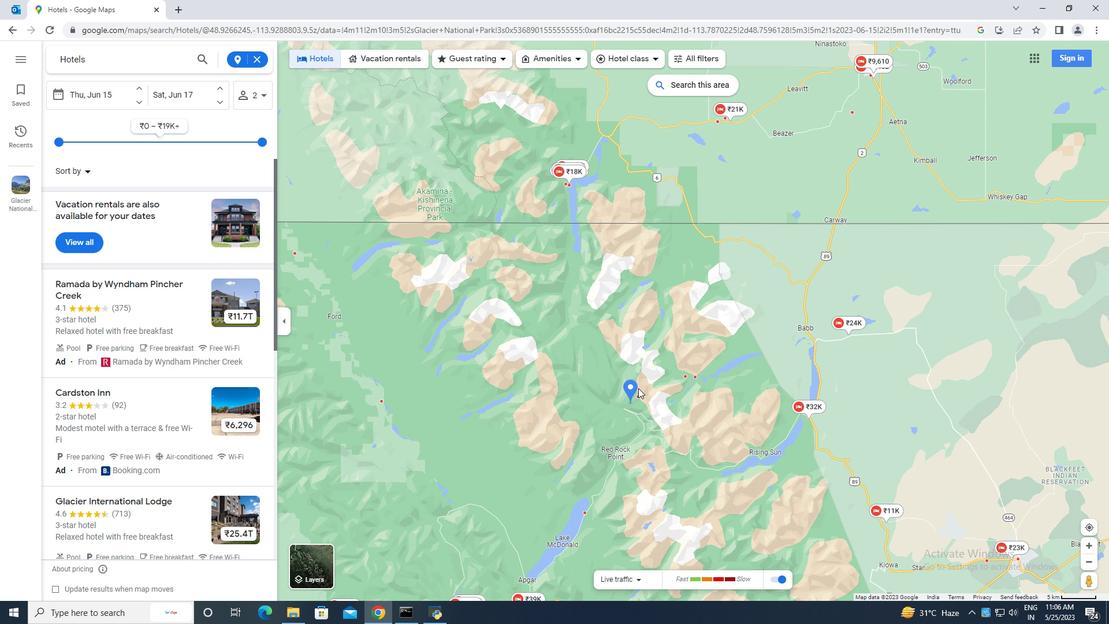 
Action: Mouse moved to (633, 336)
Screenshot: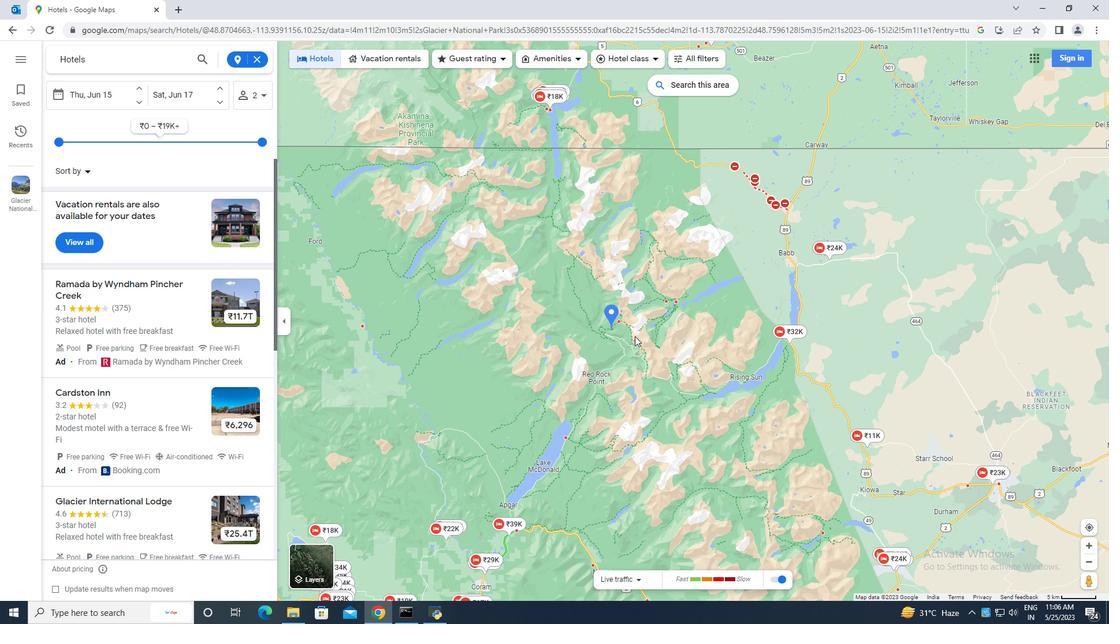 
Action: Mouse scrolled (633, 337) with delta (0, 0)
Screenshot: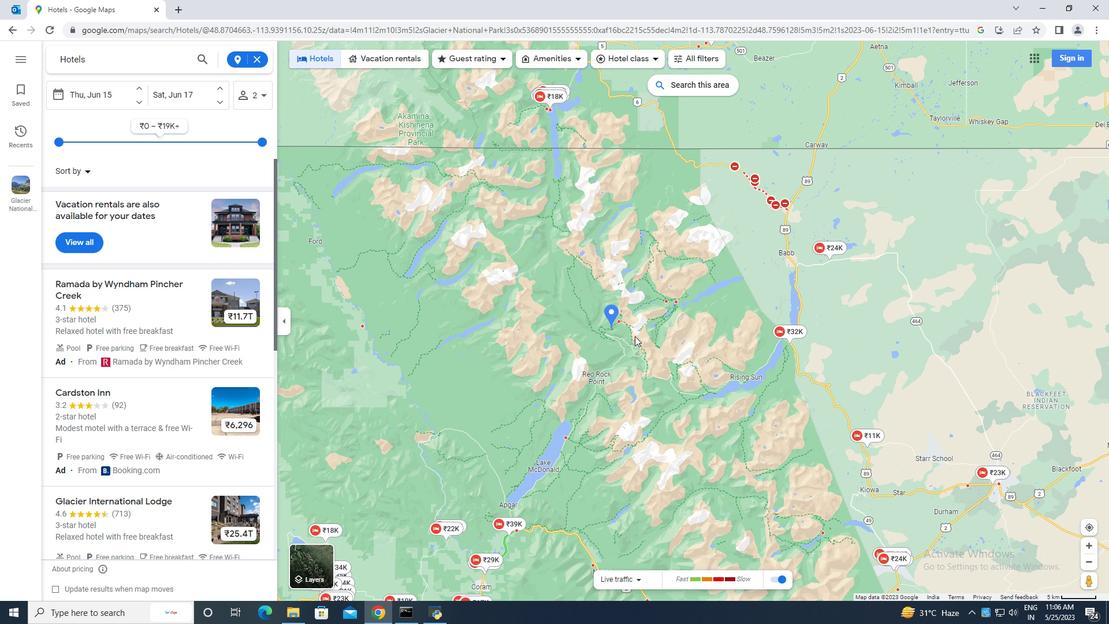 
Action: Mouse scrolled (633, 337) with delta (0, 0)
Screenshot: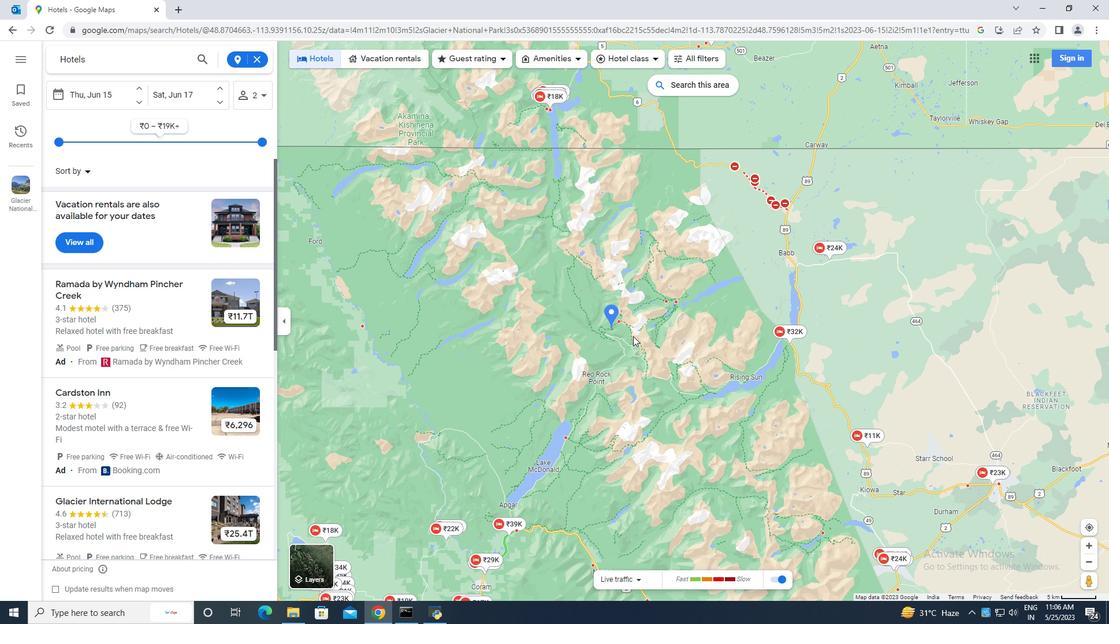 
Action: Mouse scrolled (633, 337) with delta (0, 0)
Screenshot: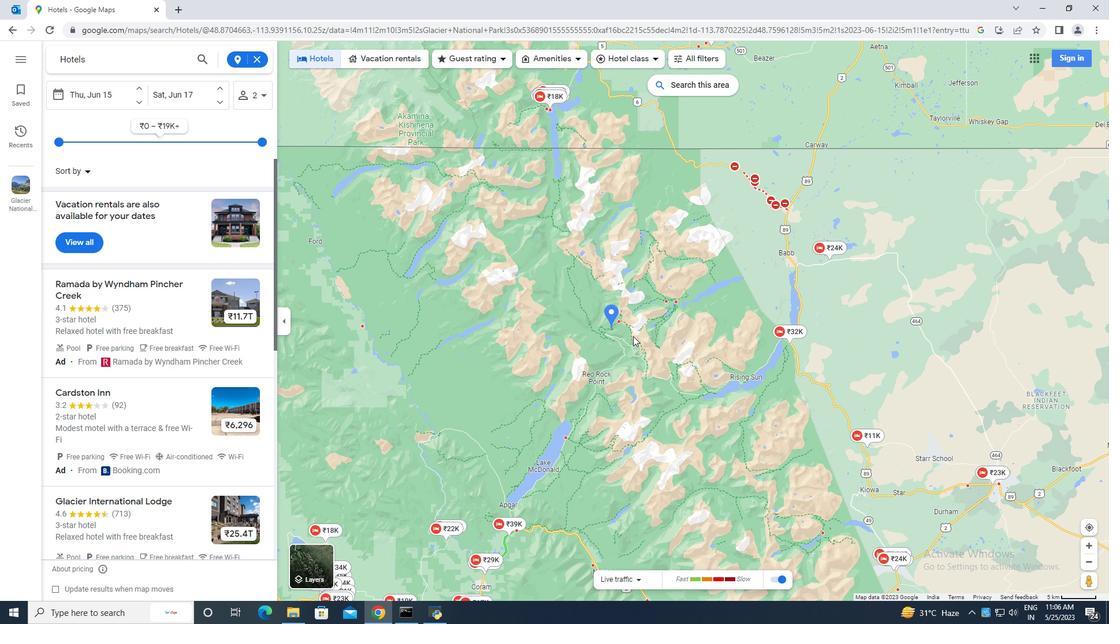 
Action: Mouse scrolled (633, 337) with delta (0, 0)
Screenshot: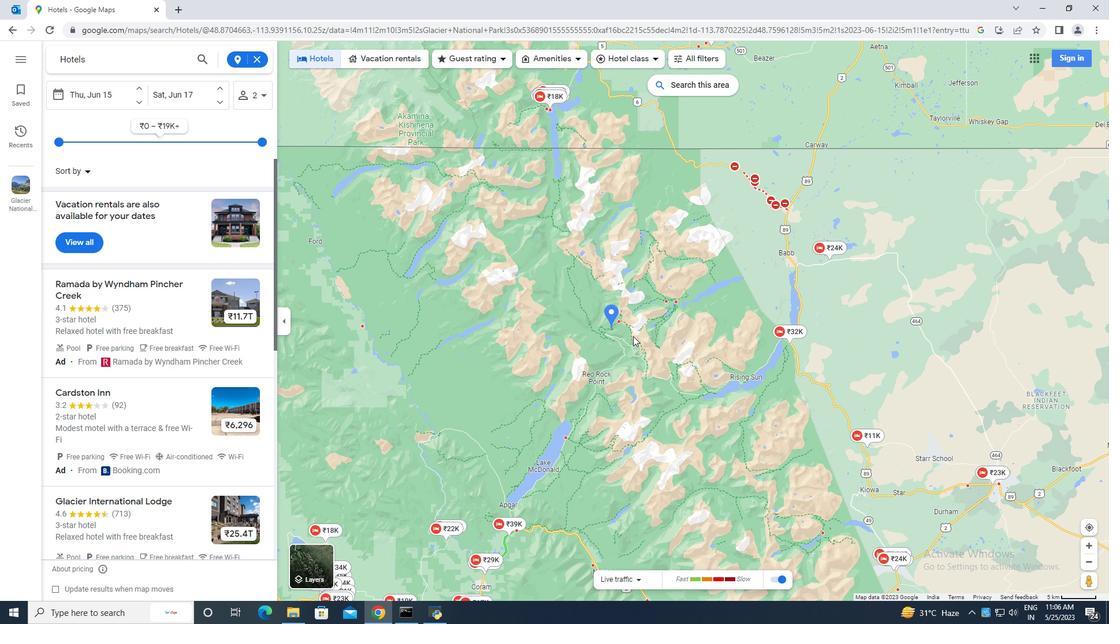 
Action: Mouse moved to (171, 308)
Screenshot: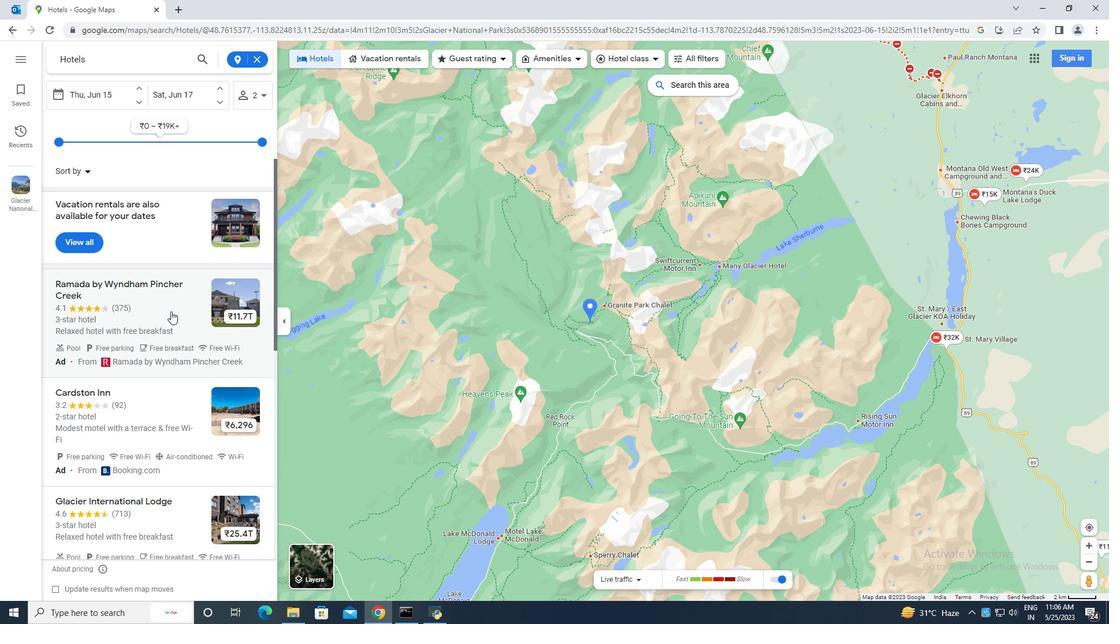 
Action: Mouse pressed left at (171, 308)
Screenshot: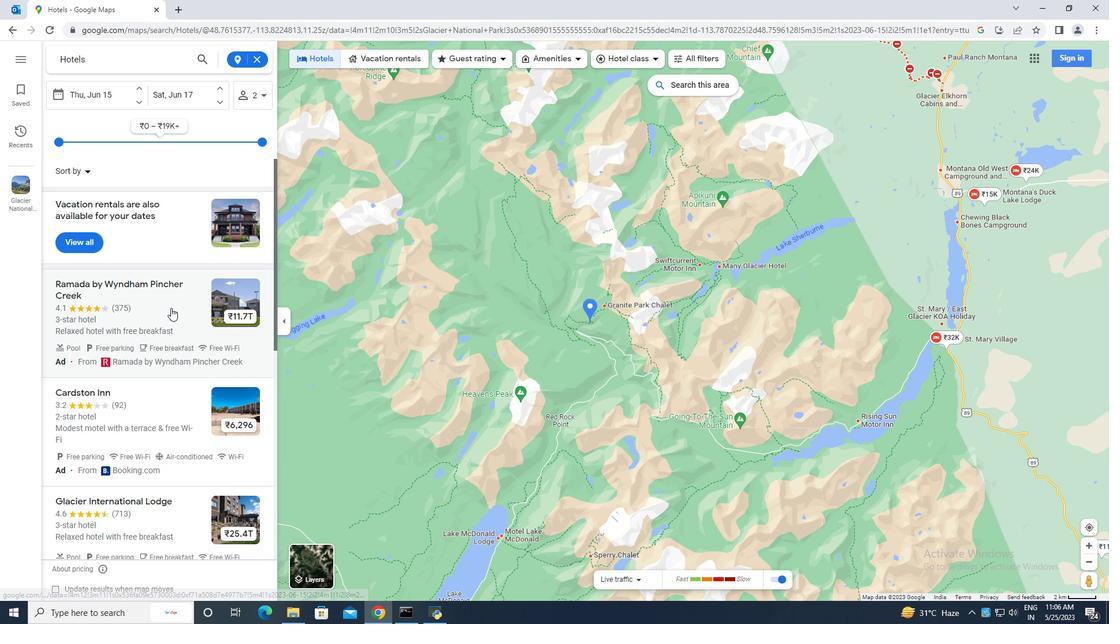 
Action: Mouse moved to (438, 358)
Screenshot: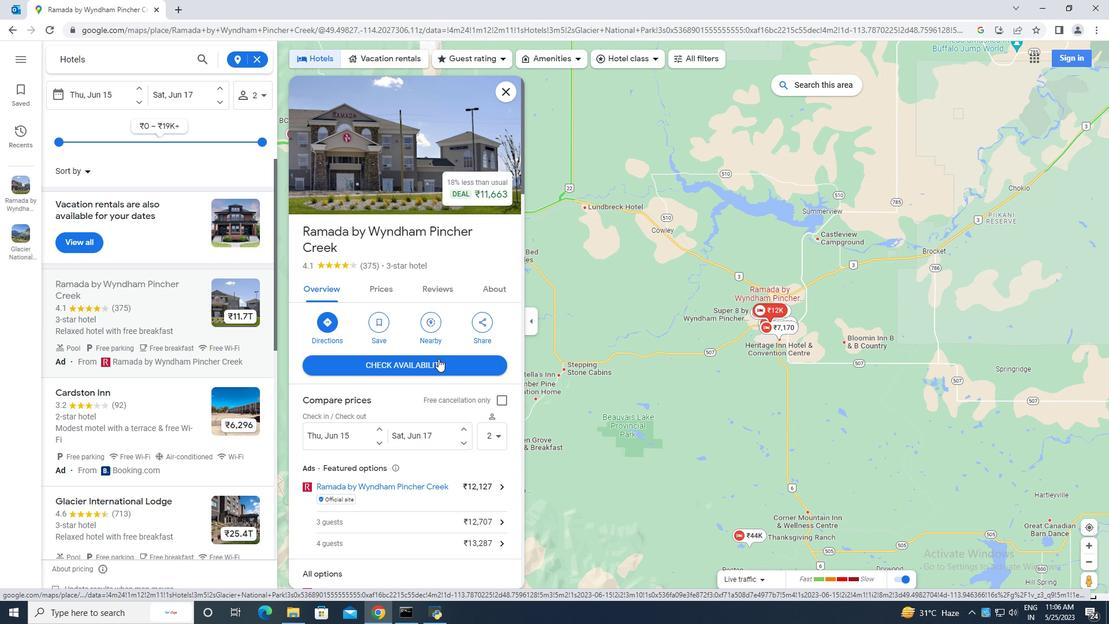 
Action: Mouse scrolled (438, 358) with delta (0, 0)
Screenshot: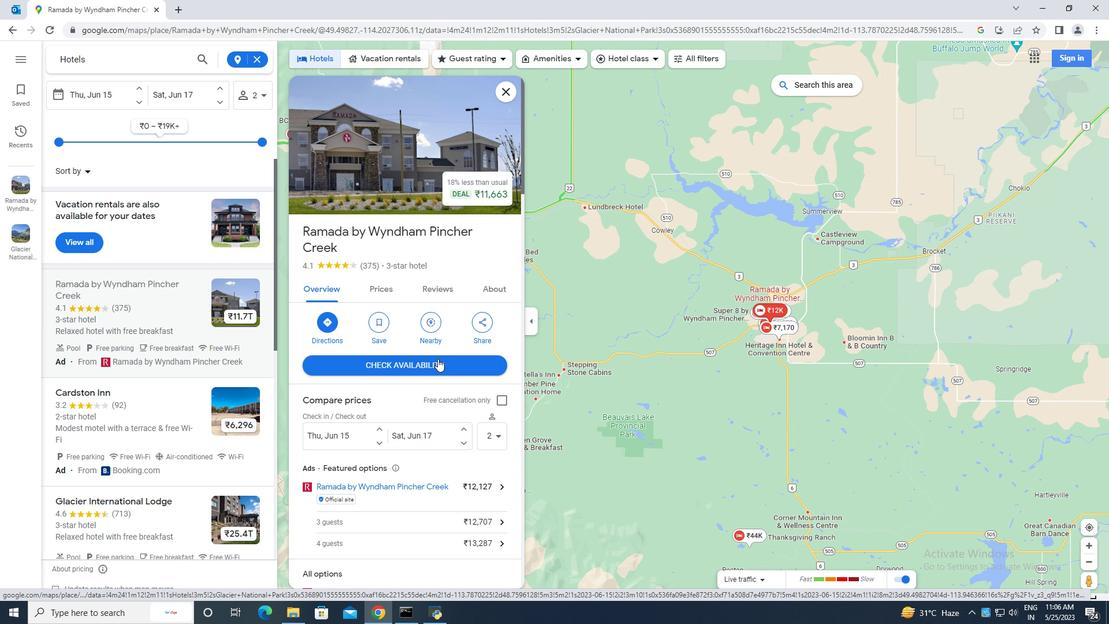 
Action: Mouse moved to (394, 291)
Screenshot: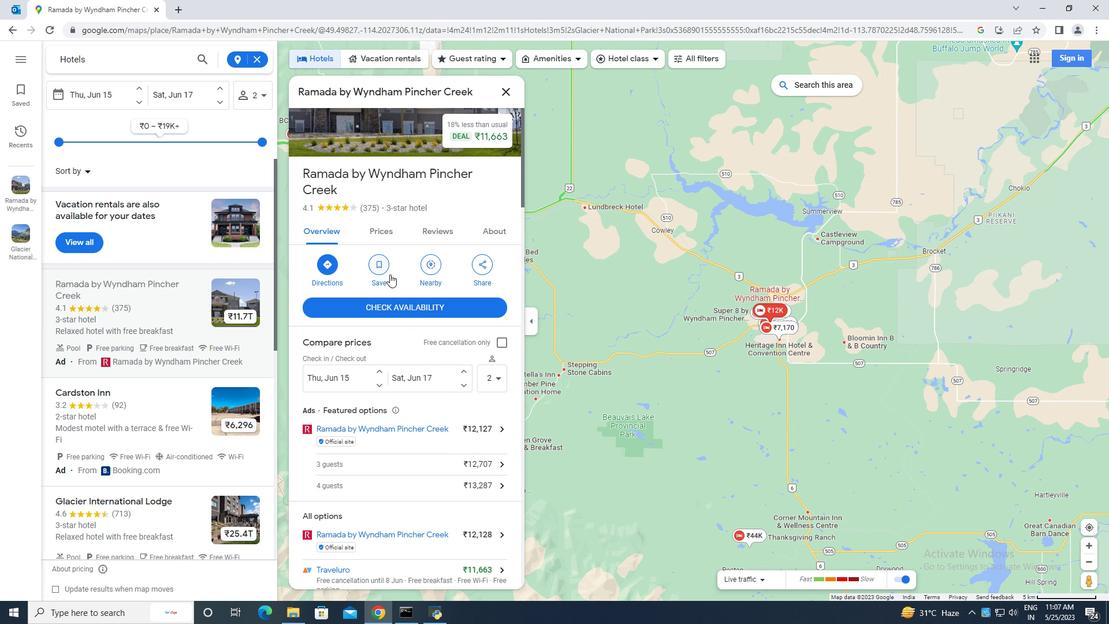 
Action: Mouse scrolled (394, 291) with delta (0, 0)
Screenshot: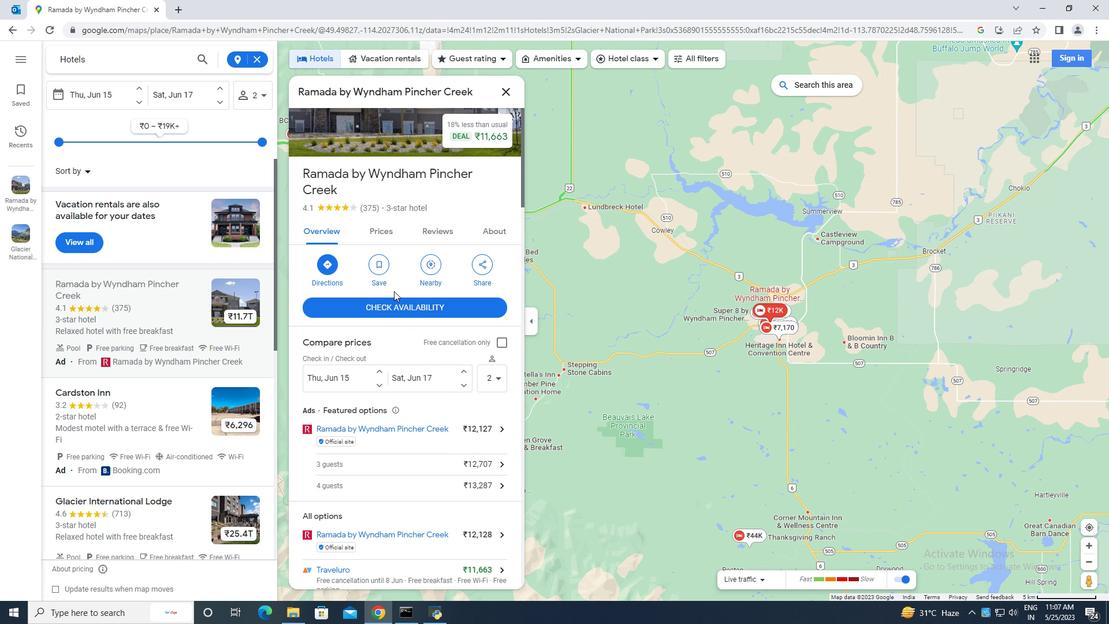 
Action: Mouse scrolled (394, 291) with delta (0, 0)
Screenshot: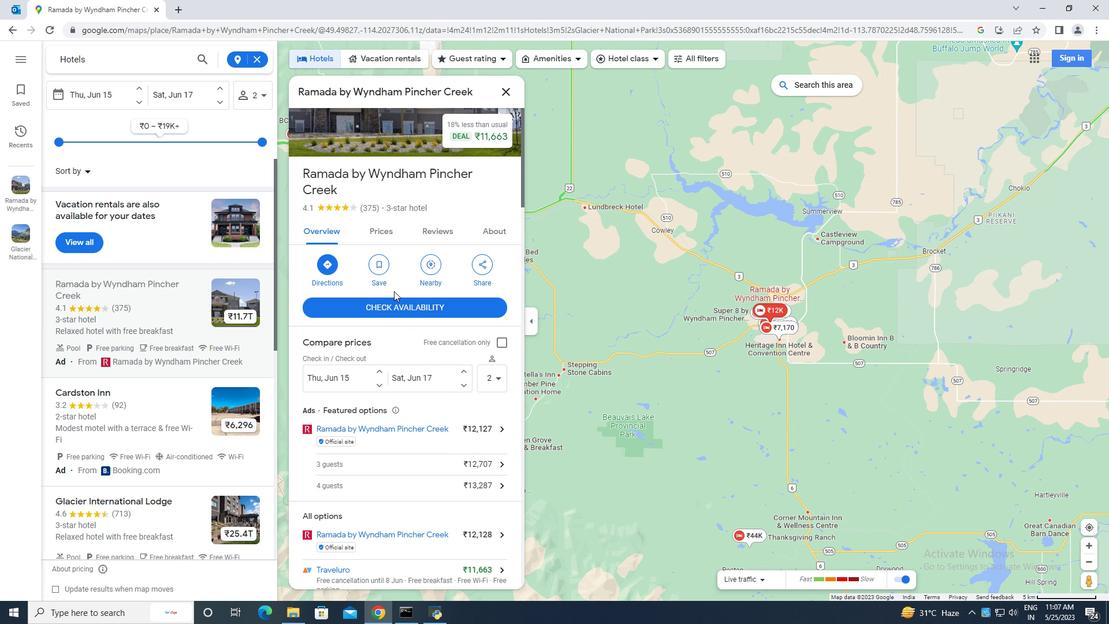 
Action: Mouse scrolled (394, 291) with delta (0, 0)
Screenshot: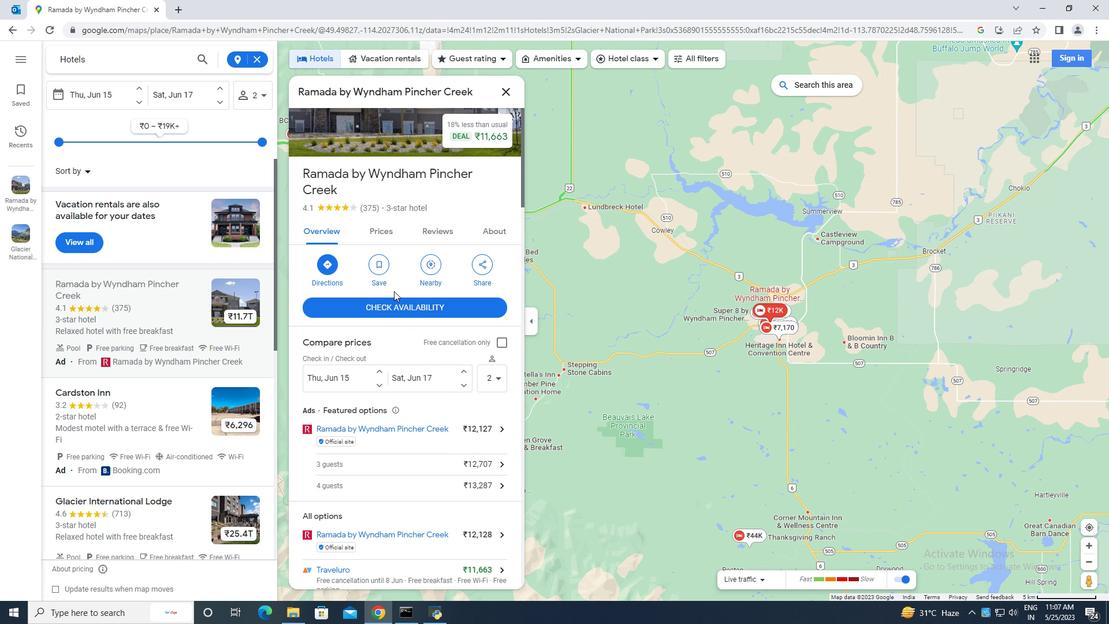 
Action: Mouse moved to (394, 285)
Screenshot: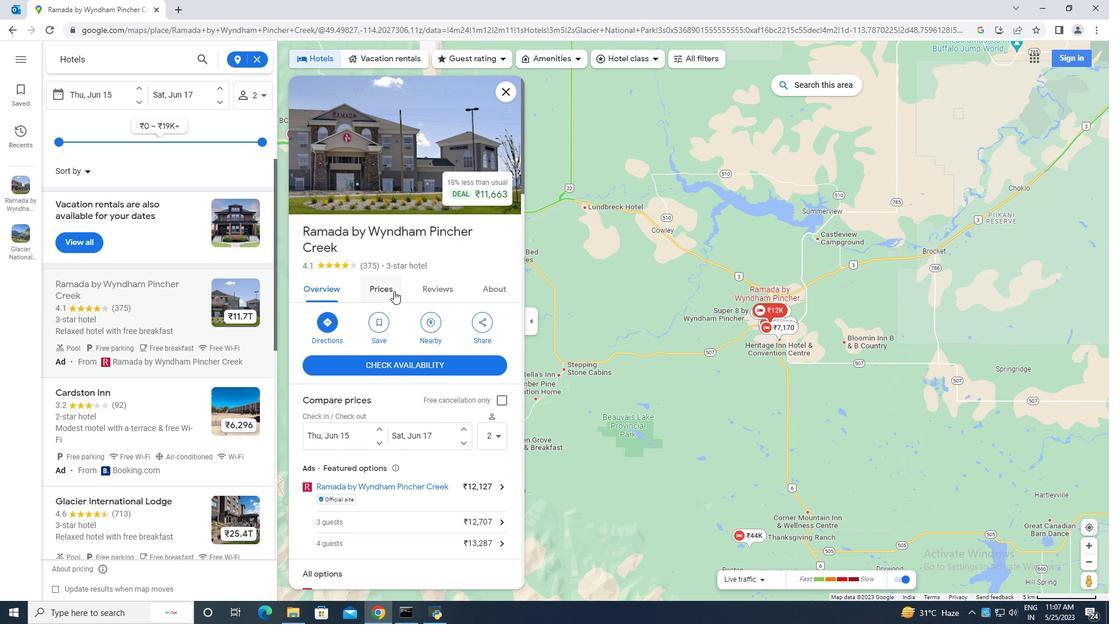 
Action: Mouse scrolled (394, 284) with delta (0, 0)
Screenshot: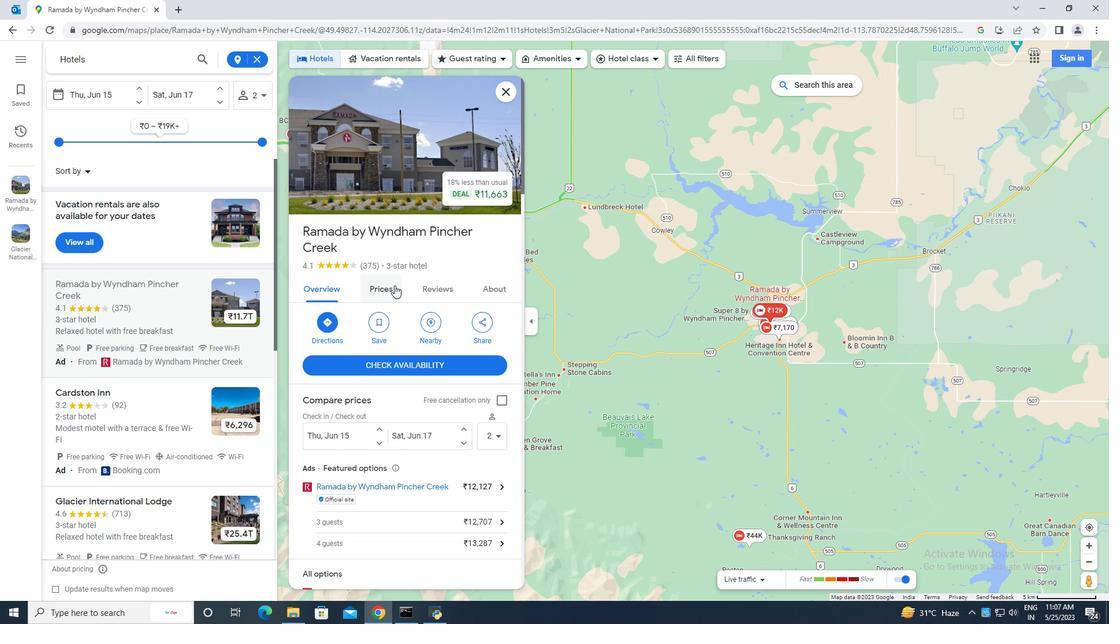 
Action: Mouse scrolled (394, 284) with delta (0, 0)
Screenshot: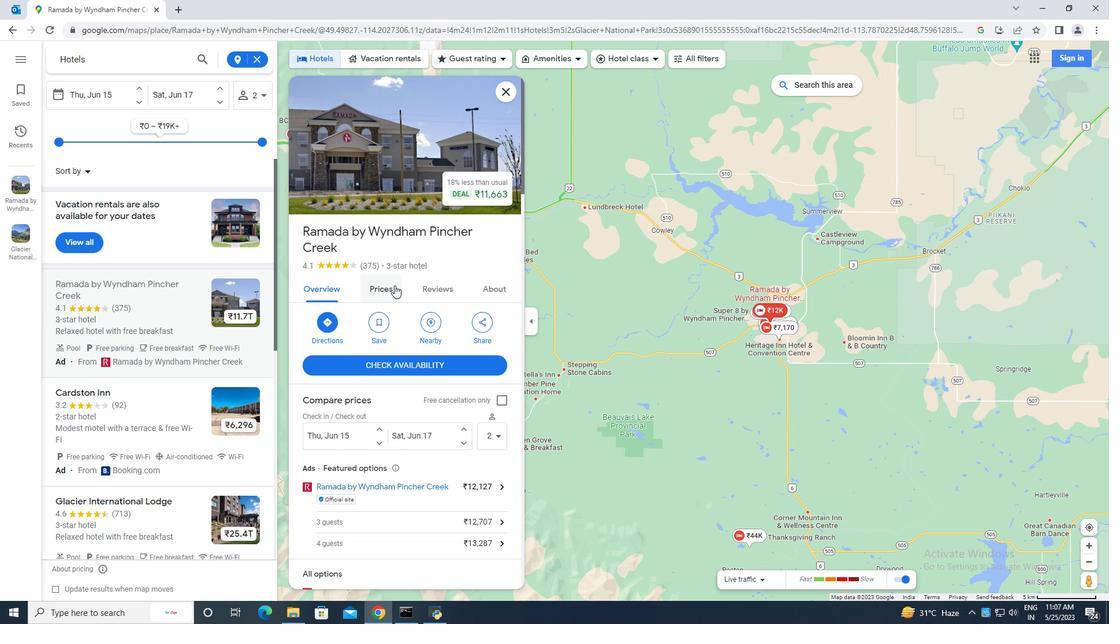
Action: Mouse scrolled (394, 284) with delta (0, 0)
Screenshot: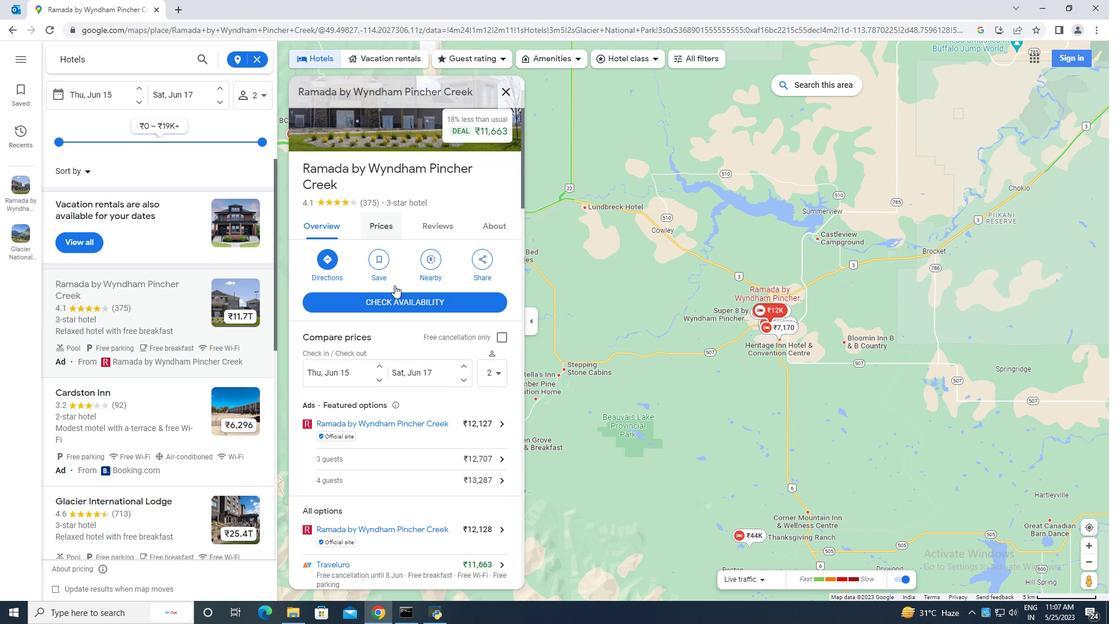 
Action: Mouse scrolled (394, 284) with delta (0, 0)
Screenshot: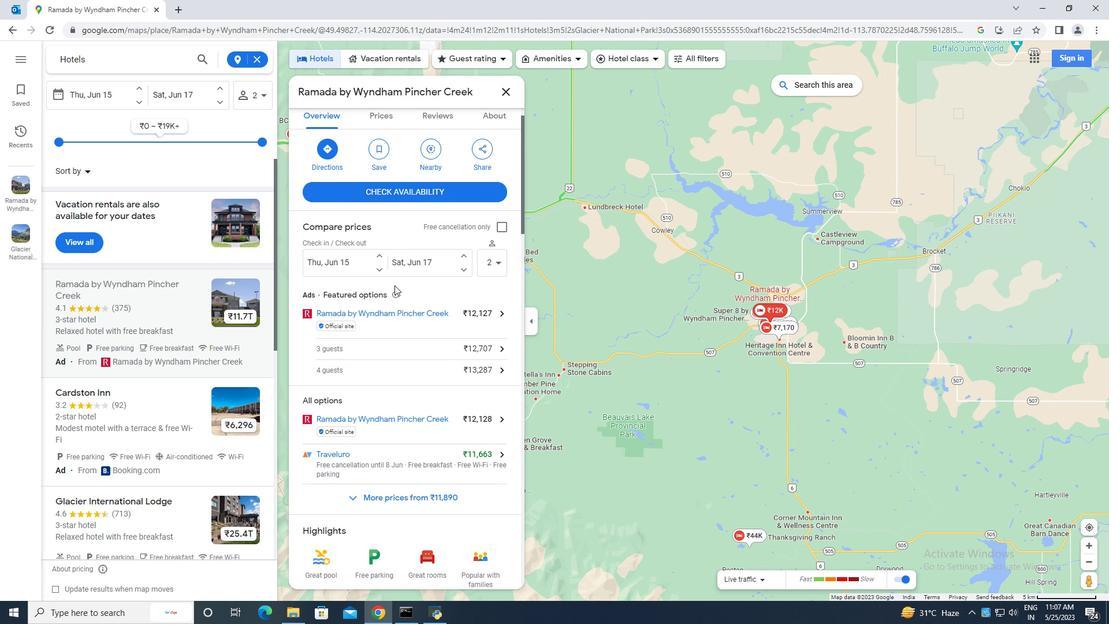 
Action: Mouse scrolled (394, 284) with delta (0, 0)
Screenshot: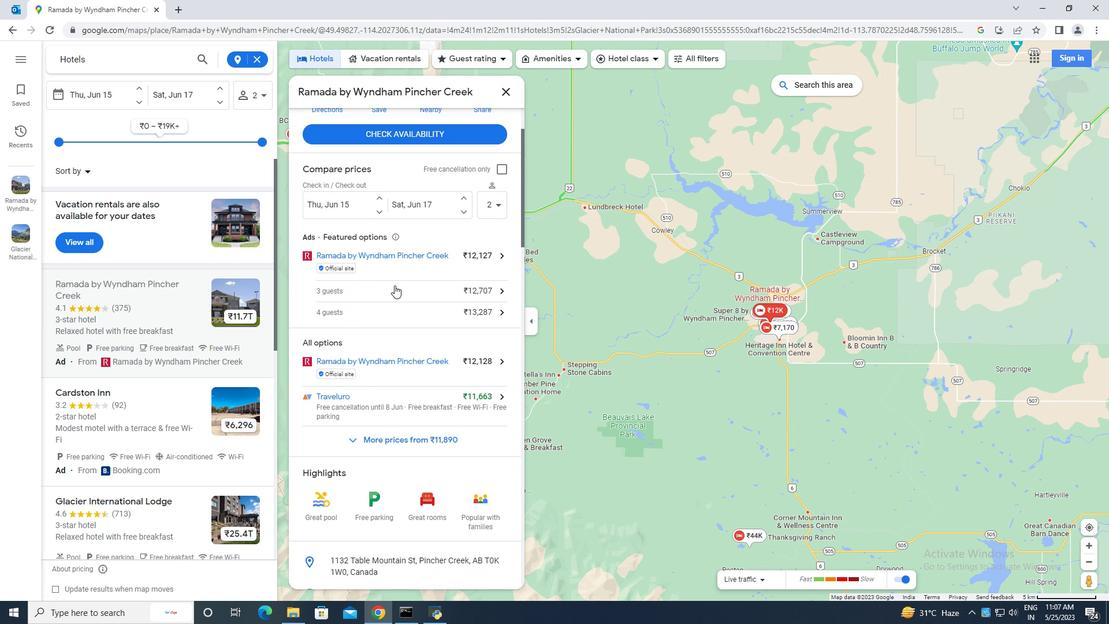 
Action: Mouse scrolled (394, 284) with delta (0, 0)
Screenshot: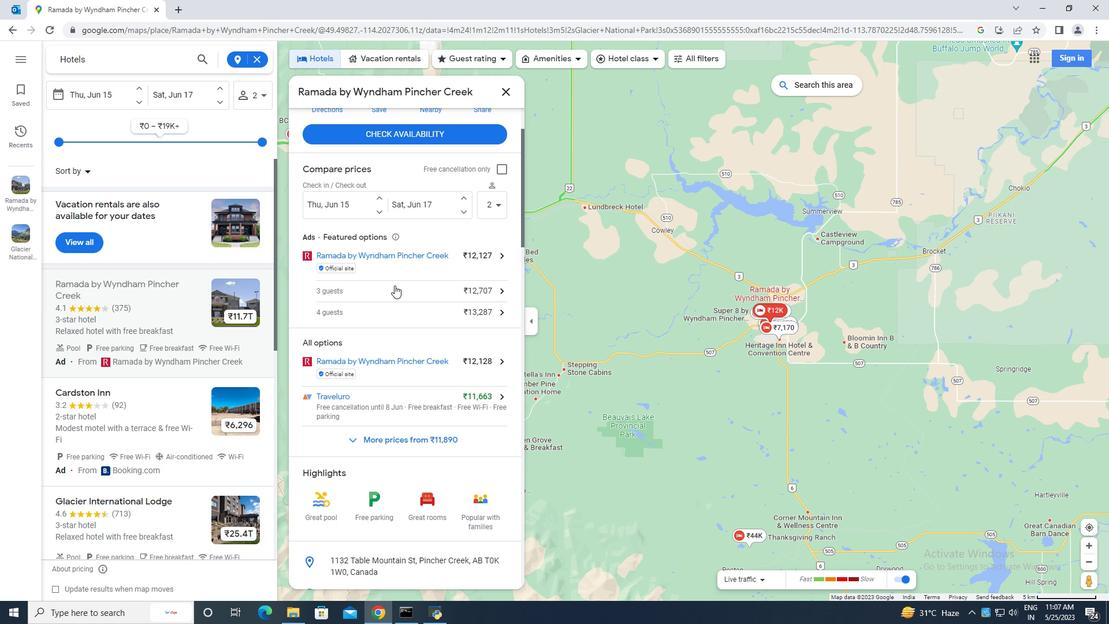 
Action: Mouse scrolled (394, 284) with delta (0, 0)
Screenshot: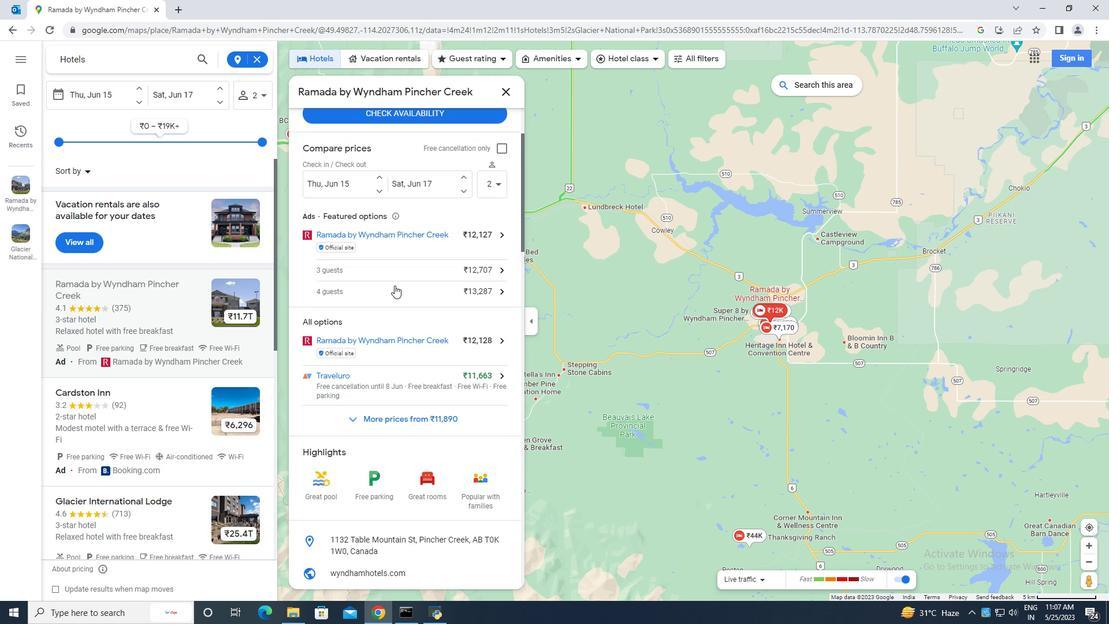 
Action: Mouse scrolled (394, 284) with delta (0, 0)
Screenshot: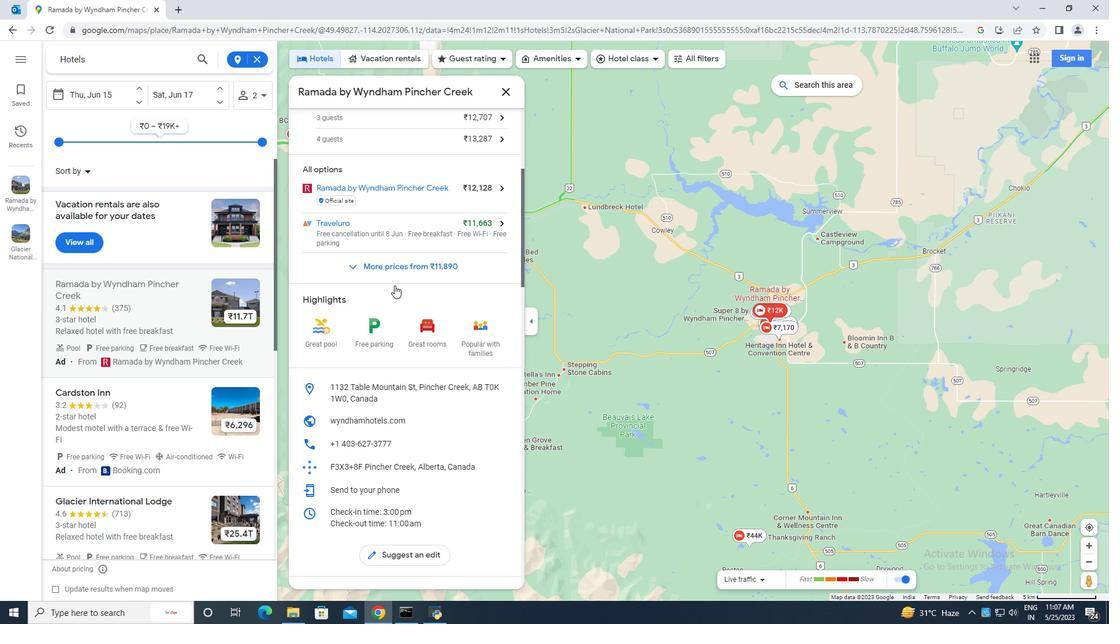 
Action: Mouse scrolled (394, 284) with delta (0, 0)
Screenshot: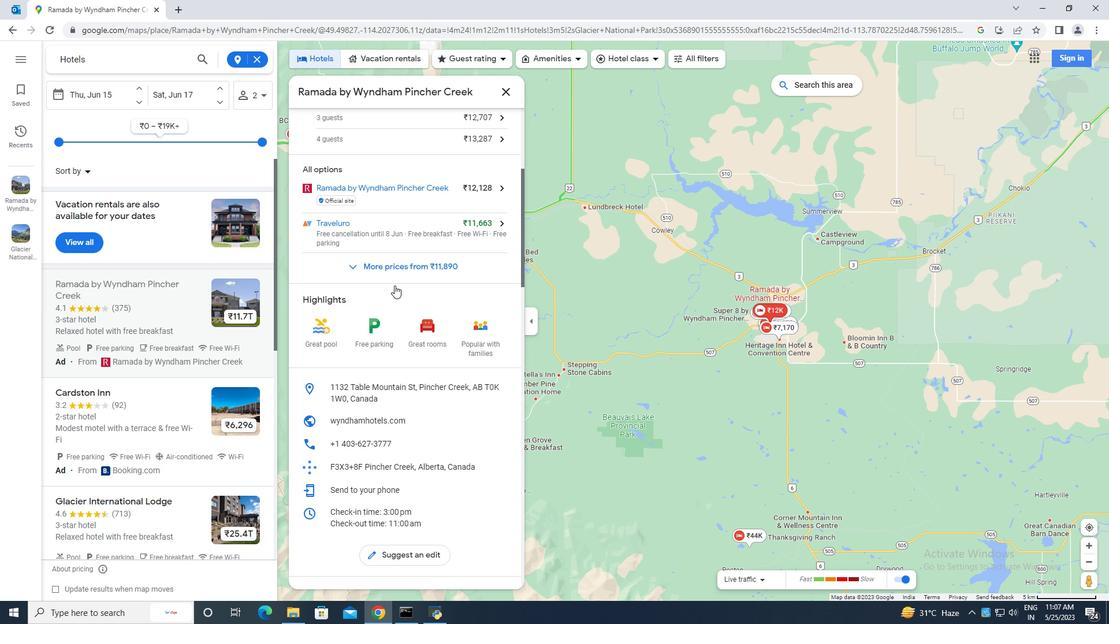 
Action: Mouse scrolled (394, 284) with delta (0, 0)
Screenshot: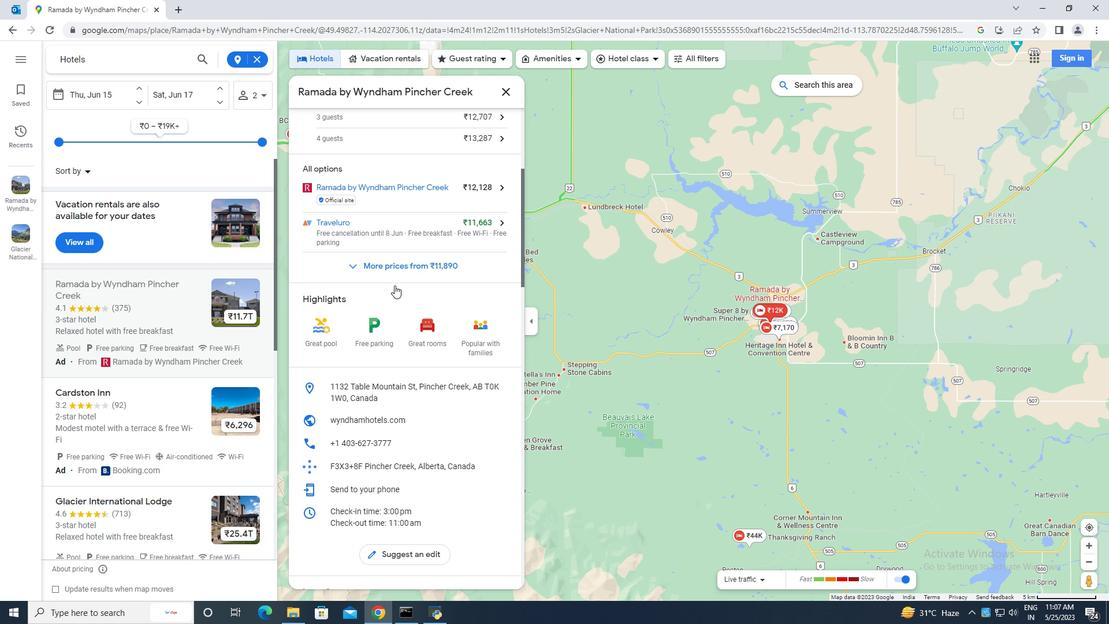 
Action: Mouse scrolled (394, 284) with delta (0, 0)
Screenshot: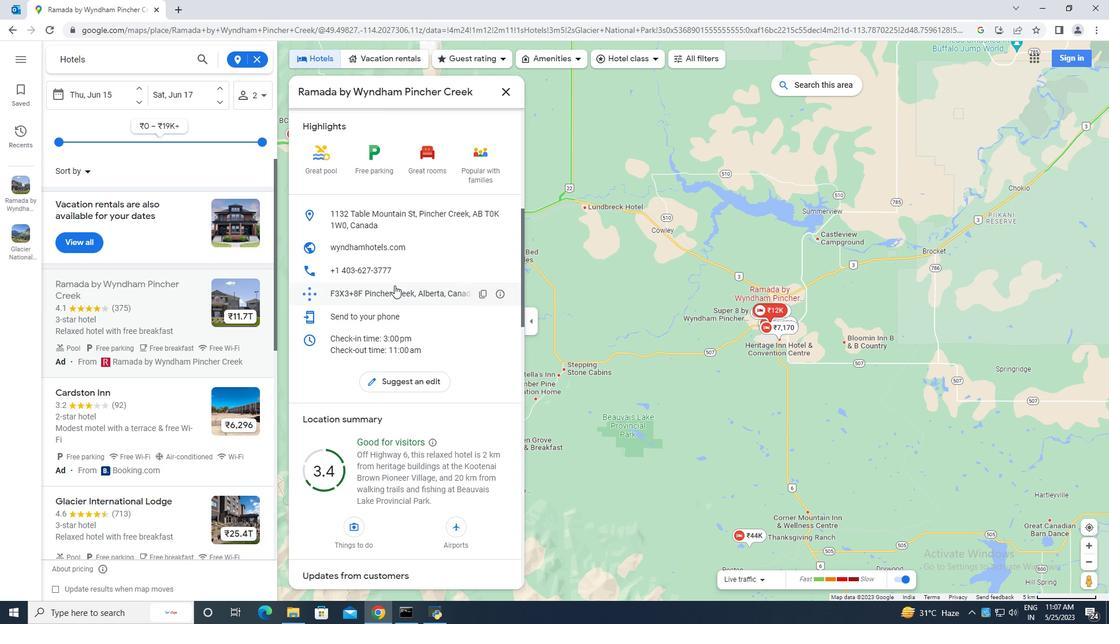 
Action: Mouse scrolled (394, 284) with delta (0, 0)
Screenshot: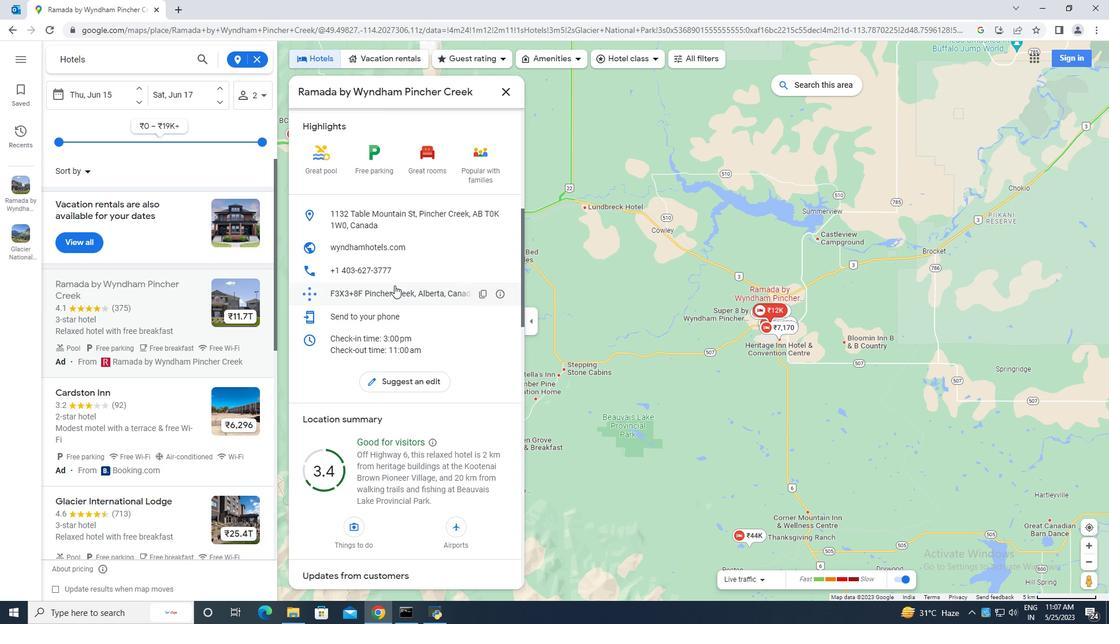 
Action: Mouse scrolled (394, 284) with delta (0, 0)
Screenshot: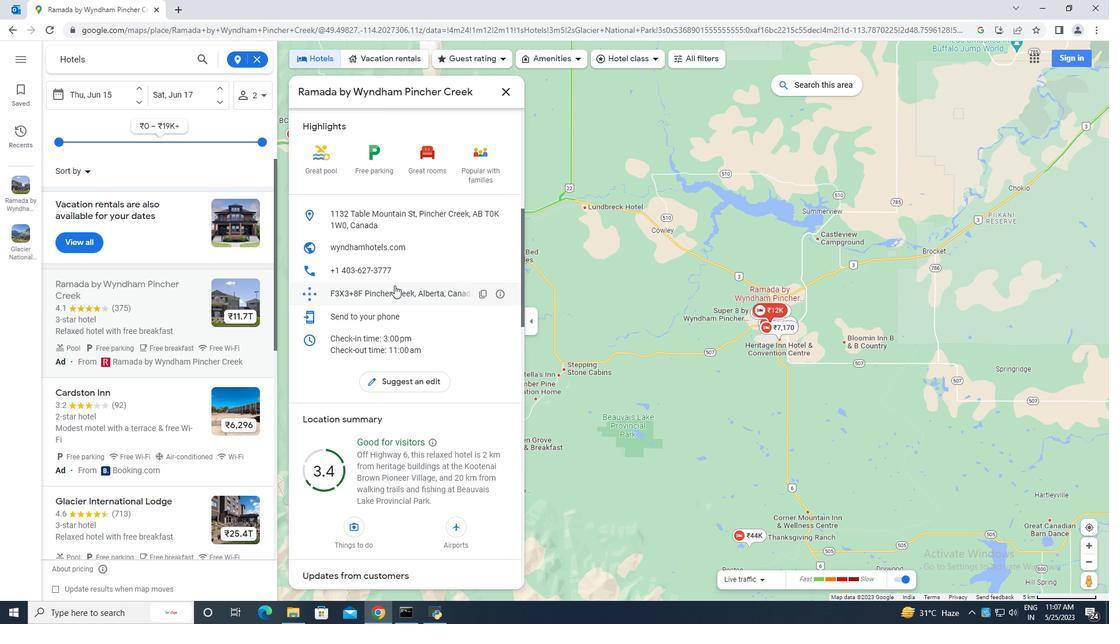 
Action: Mouse scrolled (394, 284) with delta (0, 0)
Screenshot: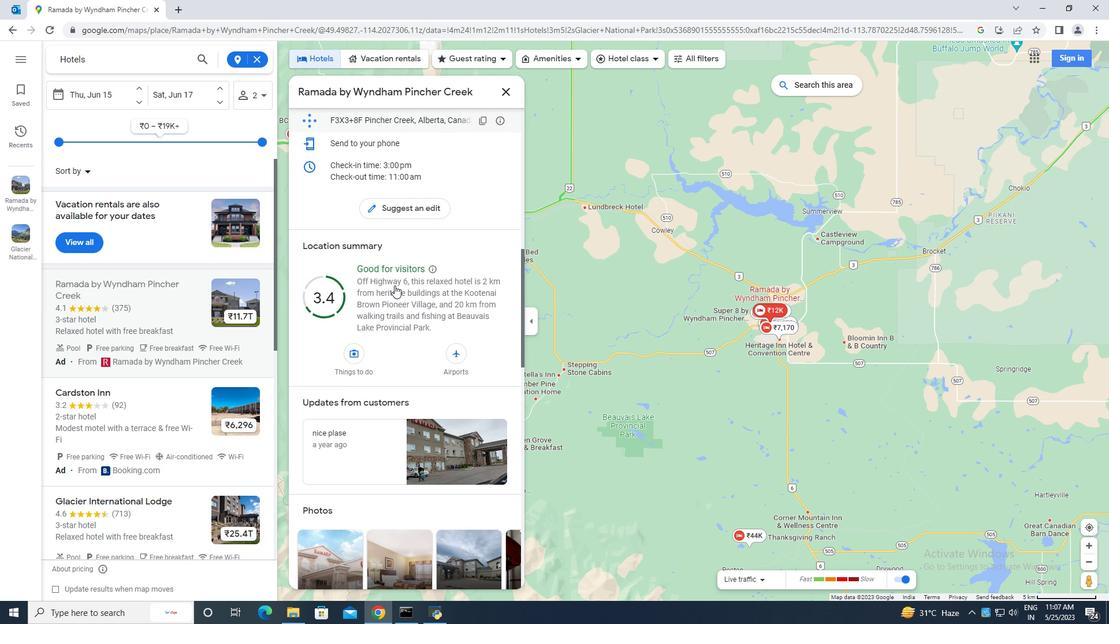 
Action: Mouse scrolled (394, 284) with delta (0, 0)
Screenshot: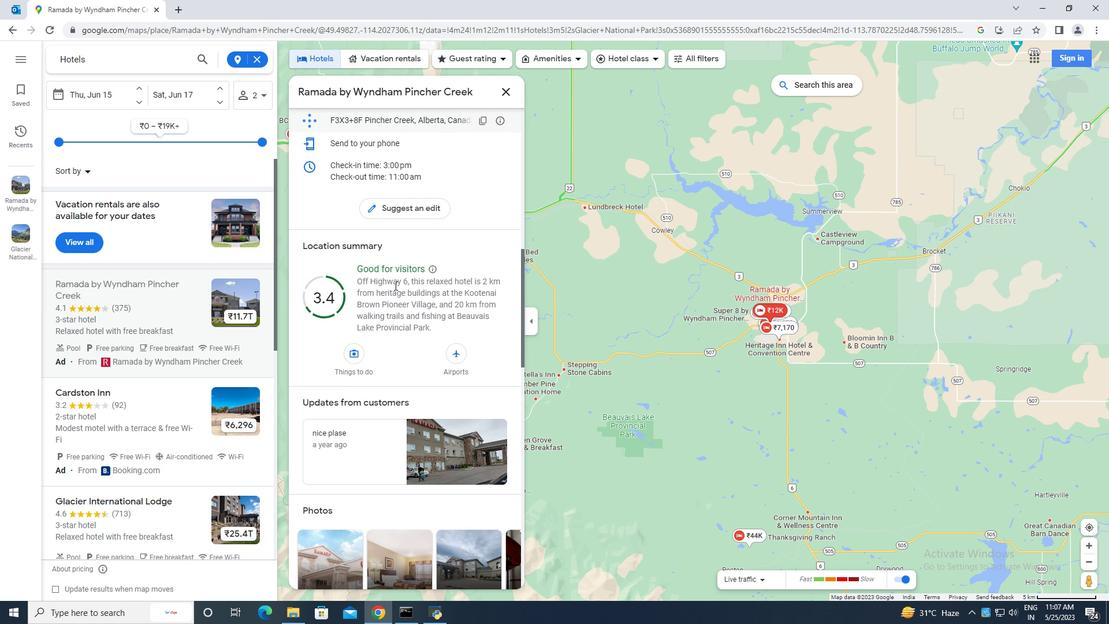 
Action: Mouse scrolled (394, 284) with delta (0, 0)
Screenshot: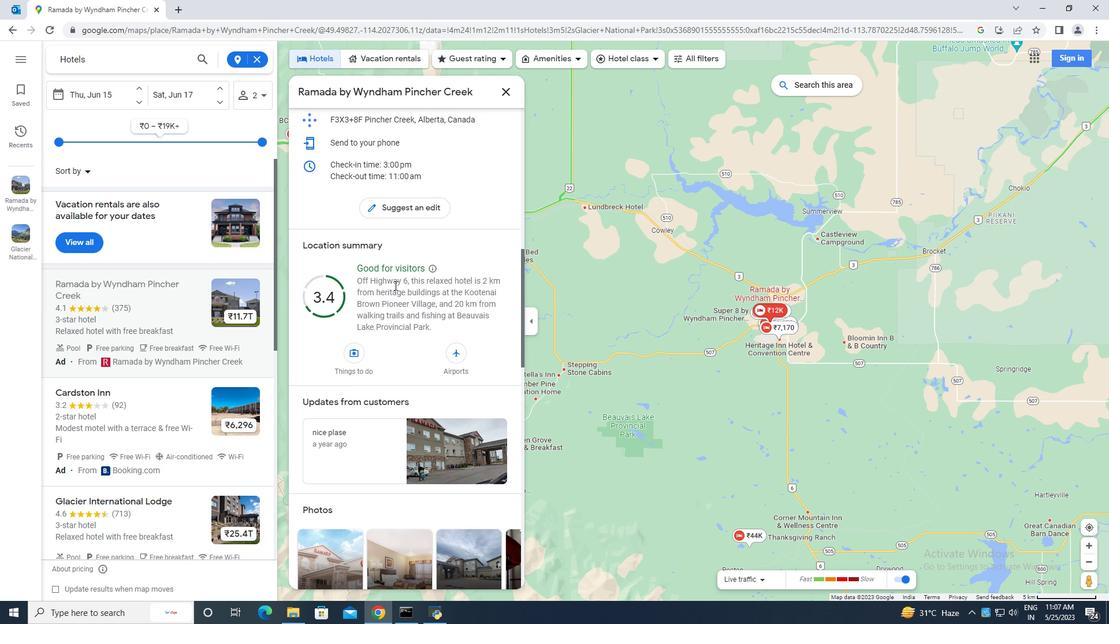 
Action: Mouse moved to (394, 286)
Screenshot: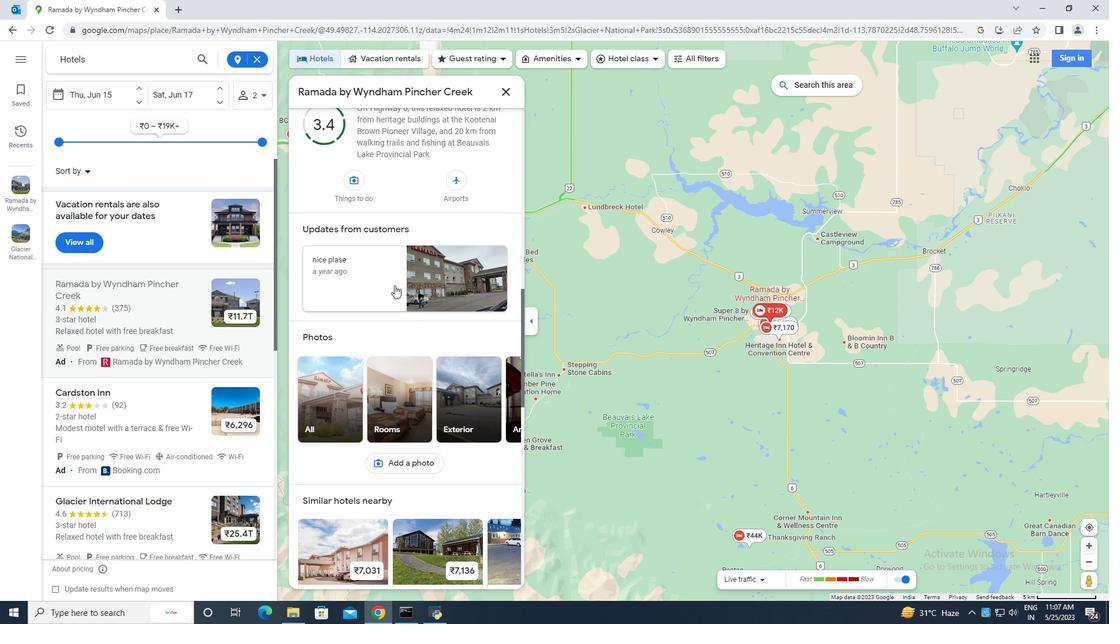 
Action: Mouse scrolled (394, 285) with delta (0, 0)
Screenshot: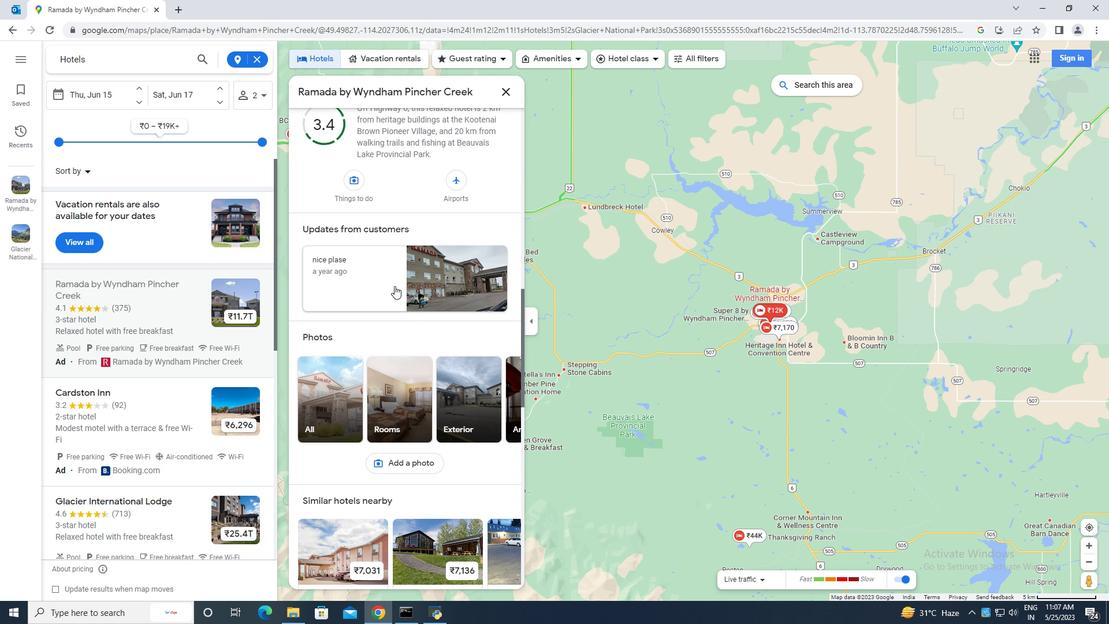 
Action: Mouse scrolled (394, 285) with delta (0, 0)
Screenshot: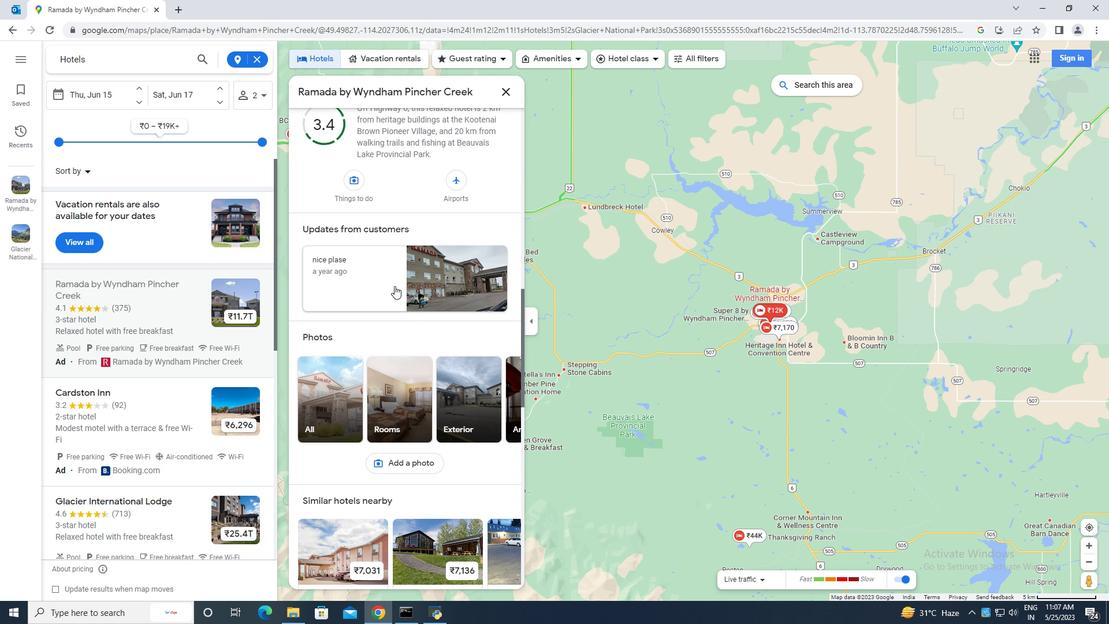 
Action: Mouse scrolled (394, 285) with delta (0, 0)
Screenshot: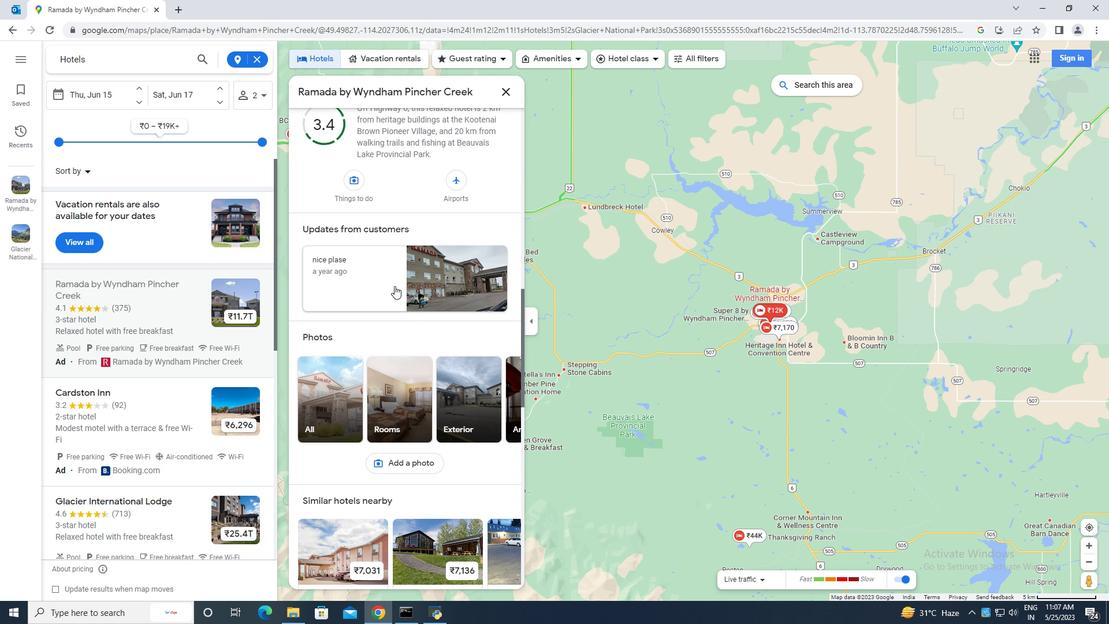 
Action: Mouse scrolled (394, 285) with delta (0, 0)
Screenshot: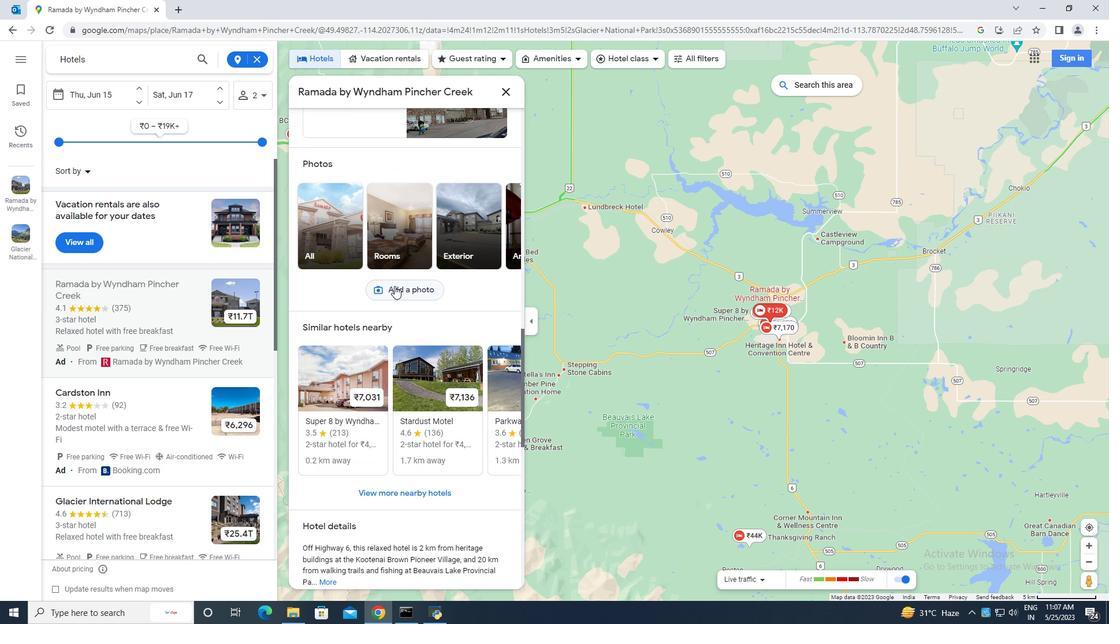 
Action: Mouse scrolled (394, 285) with delta (0, 0)
Screenshot: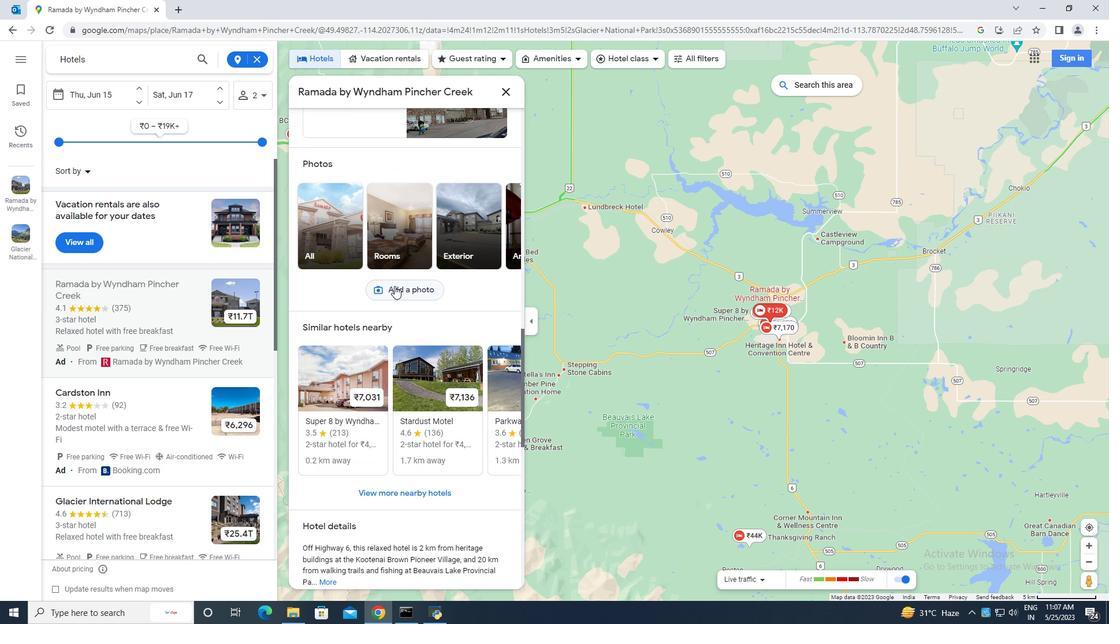 
Action: Mouse scrolled (394, 285) with delta (0, 0)
Screenshot: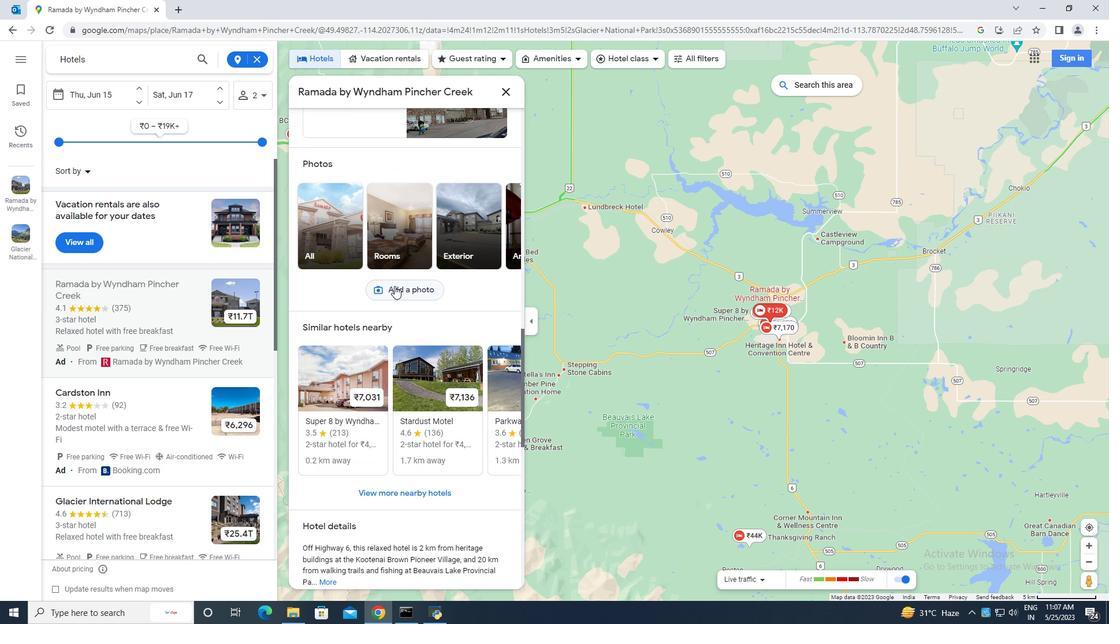 
Action: Mouse scrolled (394, 285) with delta (0, 0)
Screenshot: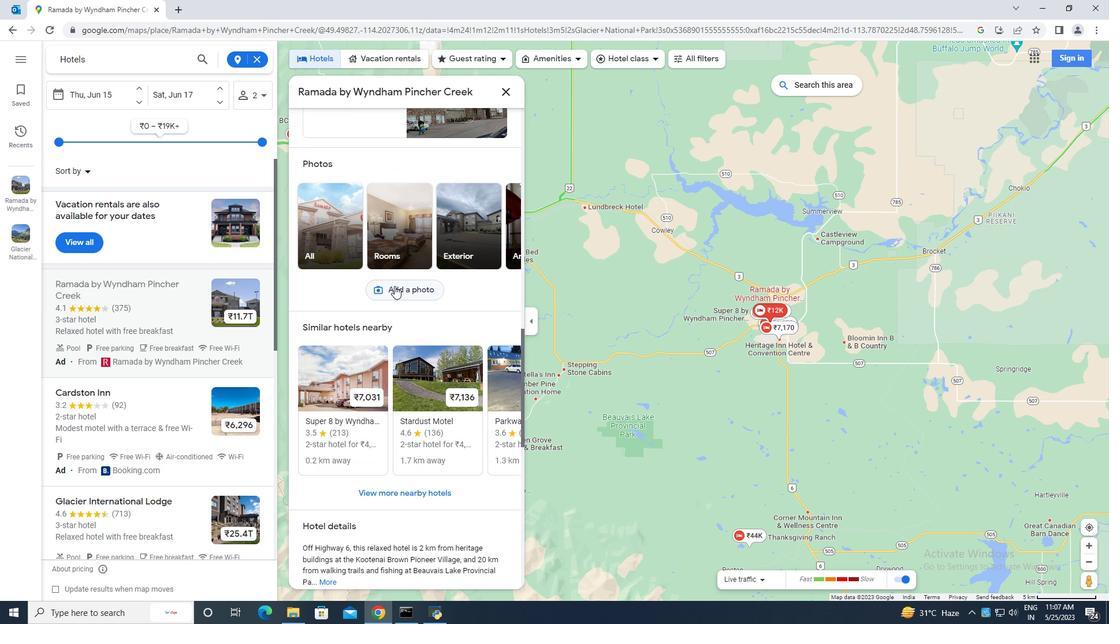 
Action: Mouse scrolled (394, 285) with delta (0, 0)
Screenshot: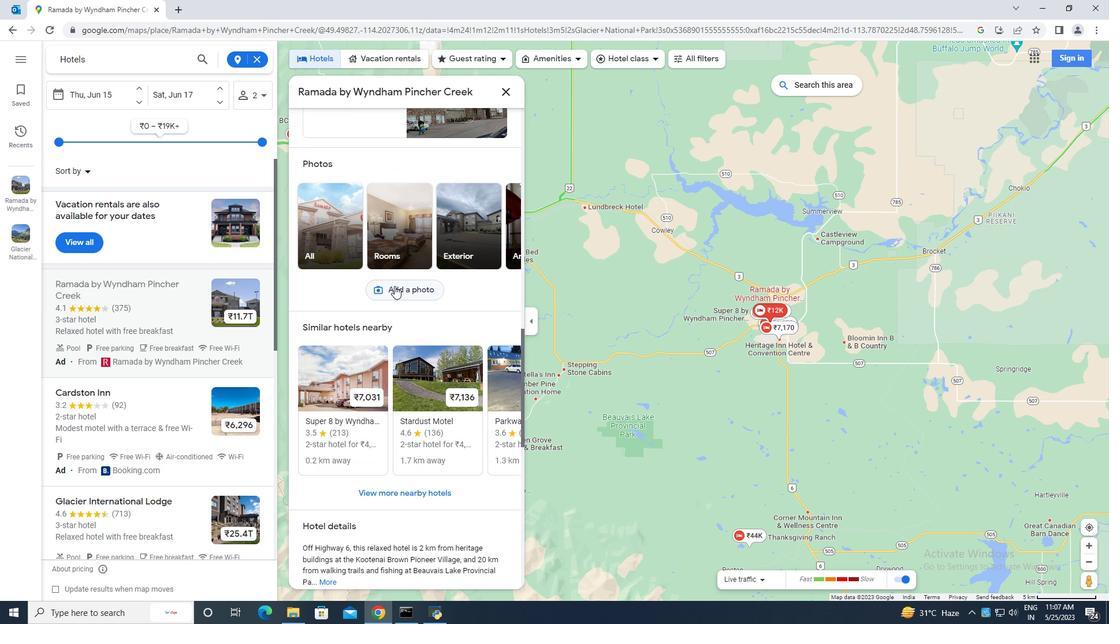 
Action: Mouse scrolled (394, 285) with delta (0, 0)
Screenshot: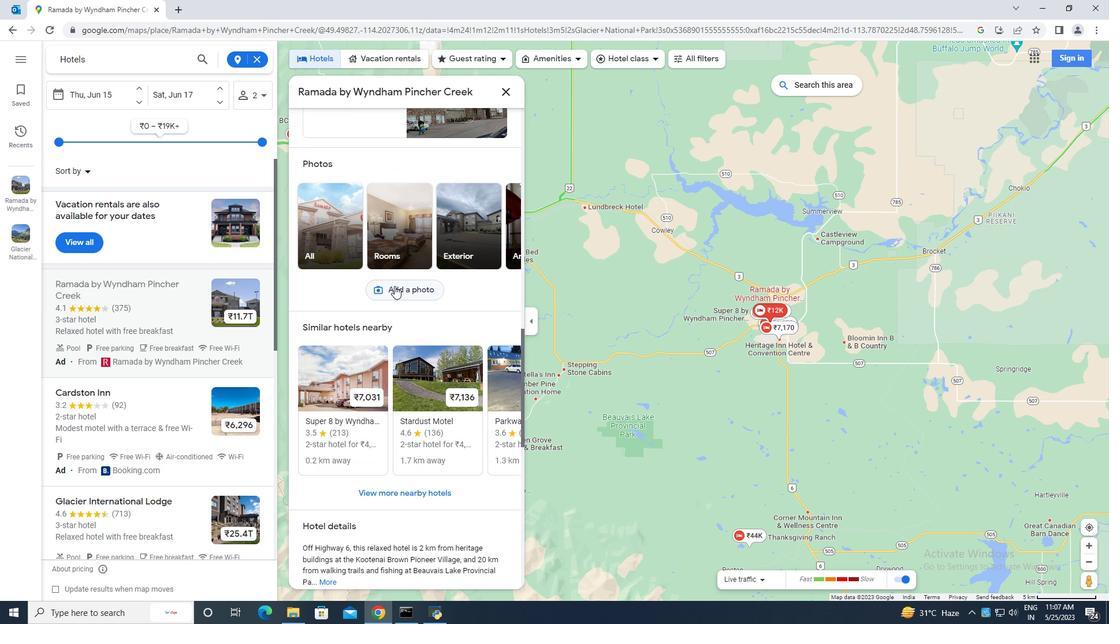
Action: Mouse scrolled (394, 285) with delta (0, 0)
Screenshot: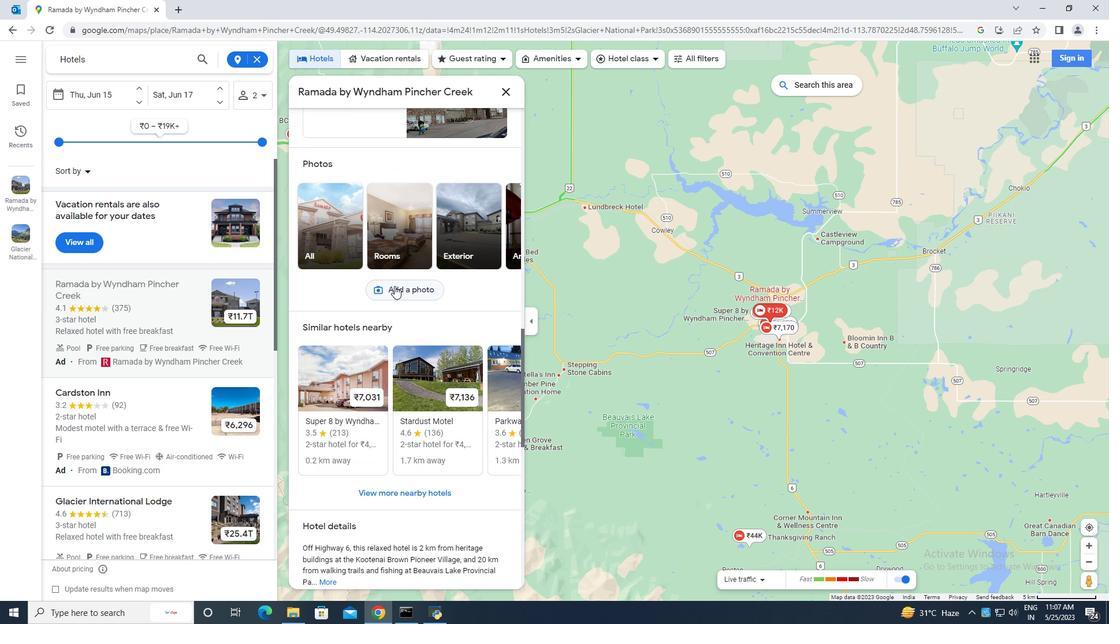 
Action: Mouse moved to (394, 286)
Screenshot: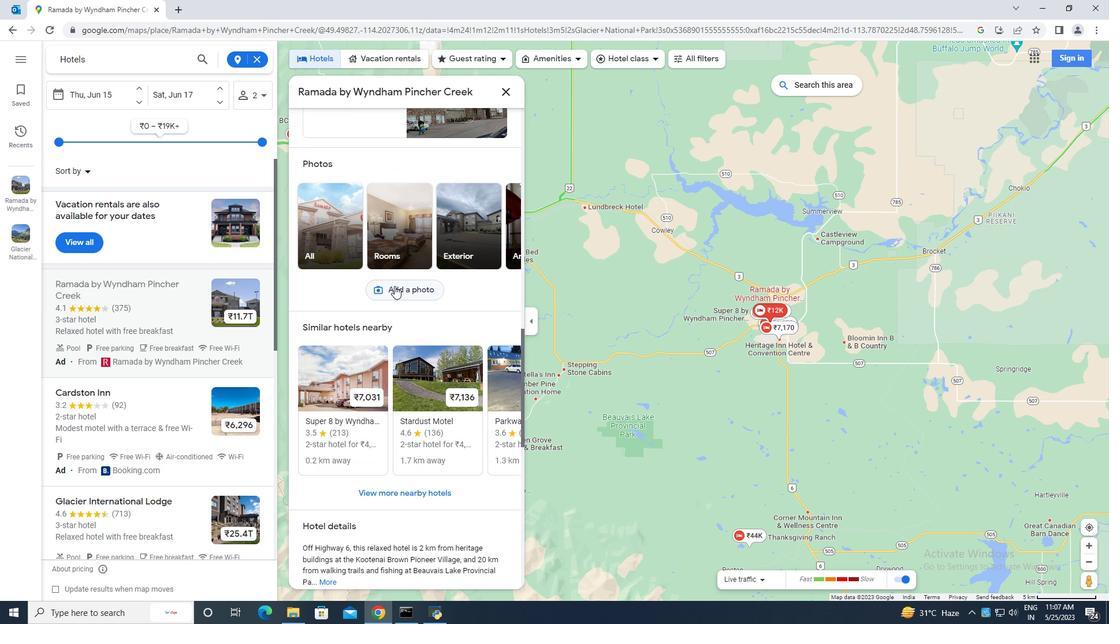 
Action: Mouse scrolled (394, 285) with delta (0, 0)
Screenshot: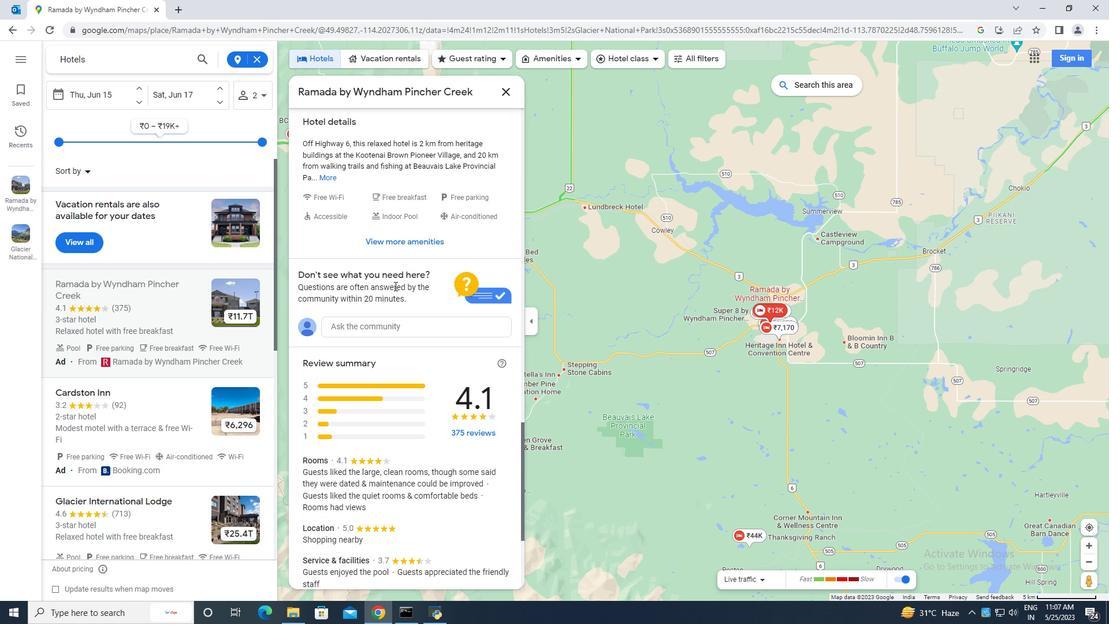 
Action: Mouse scrolled (394, 285) with delta (0, 0)
Screenshot: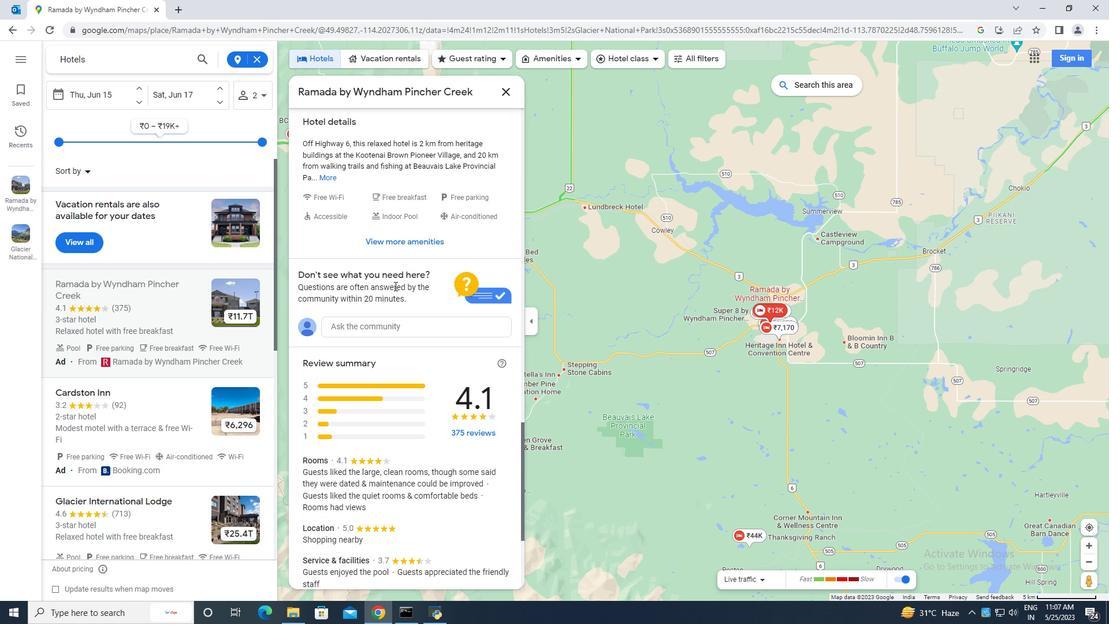 
Action: Mouse scrolled (394, 285) with delta (0, 0)
Screenshot: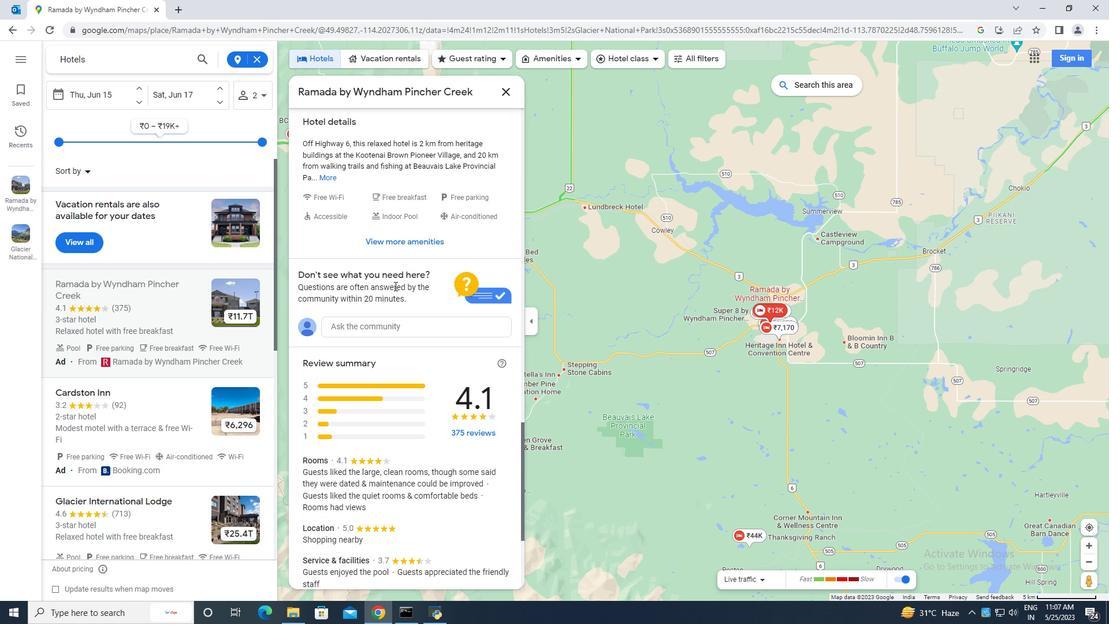 
Action: Mouse scrolled (394, 285) with delta (0, 0)
Screenshot: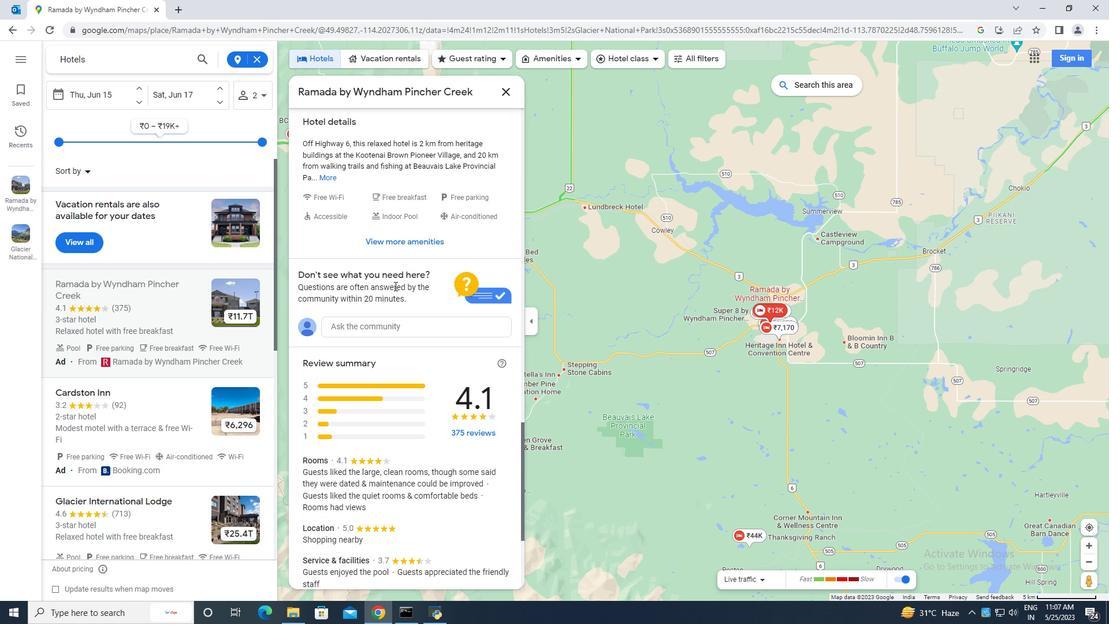 
Action: Mouse scrolled (394, 285) with delta (0, 0)
Screenshot: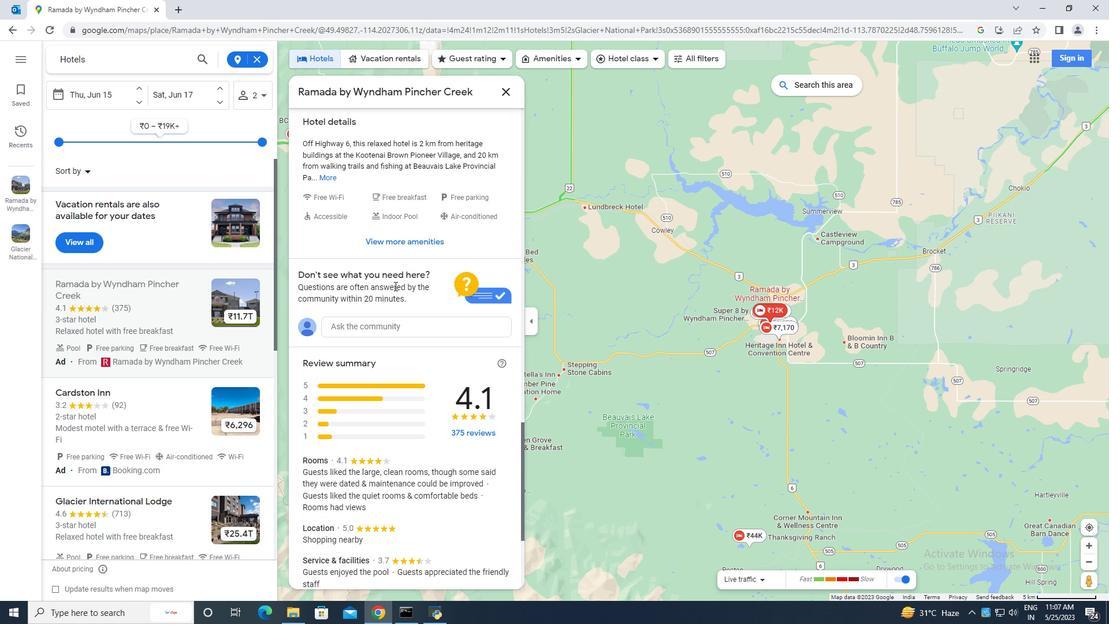 
Action: Mouse scrolled (394, 285) with delta (0, 0)
Screenshot: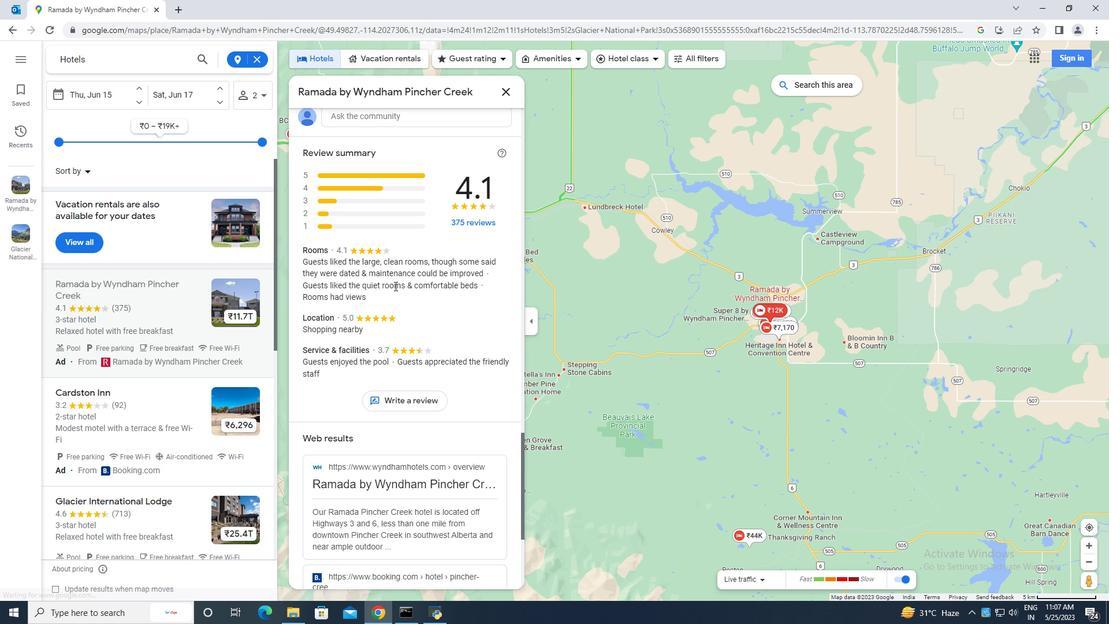 
Action: Mouse scrolled (394, 285) with delta (0, 0)
Screenshot: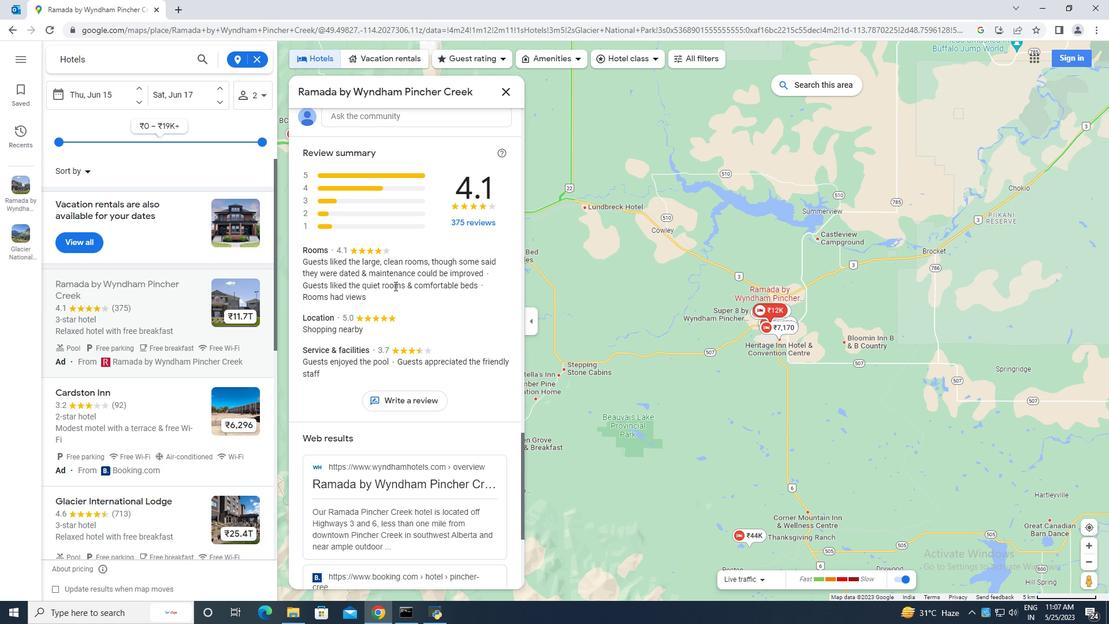 
Action: Mouse moved to (421, 287)
Screenshot: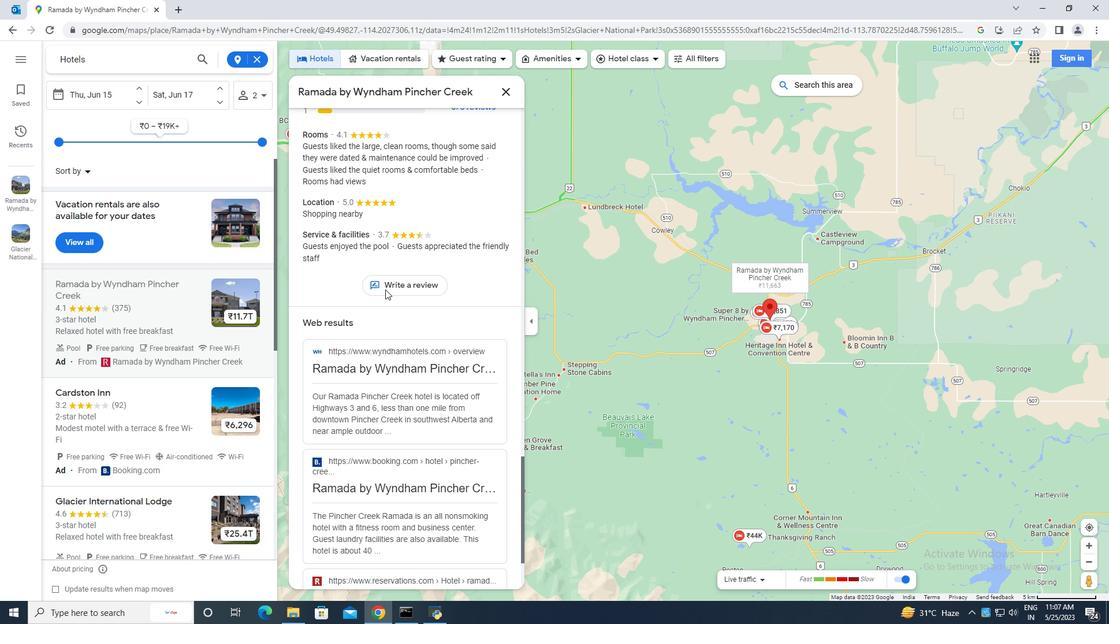 
Action: Mouse scrolled (421, 287) with delta (0, 0)
Screenshot: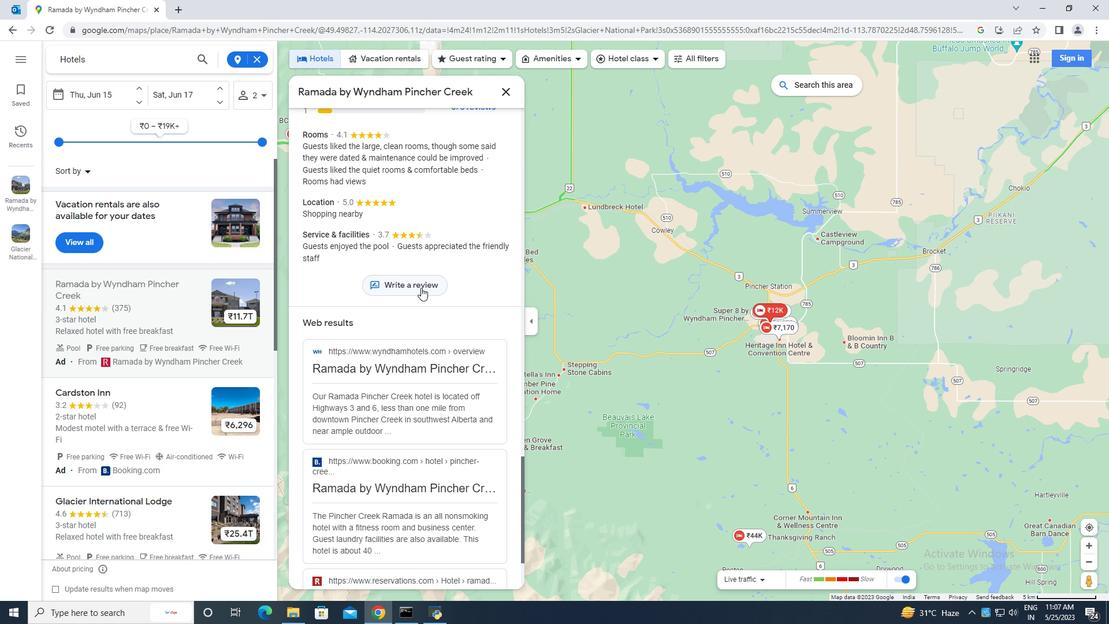 
Action: Mouse scrolled (421, 287) with delta (0, 0)
Screenshot: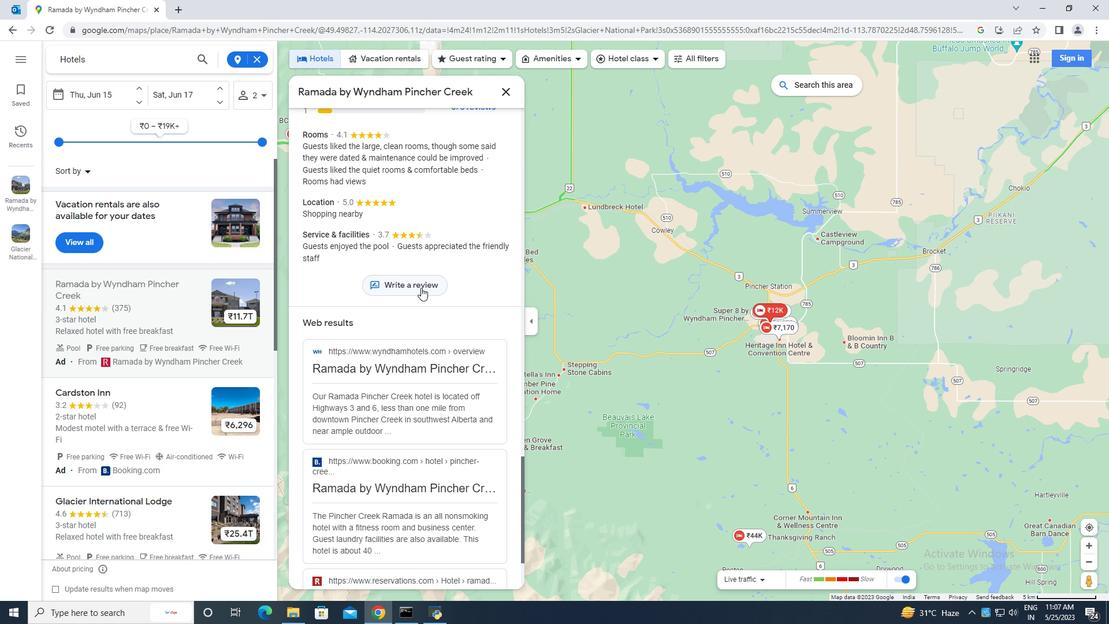 
Action: Mouse scrolled (421, 287) with delta (0, 0)
Screenshot: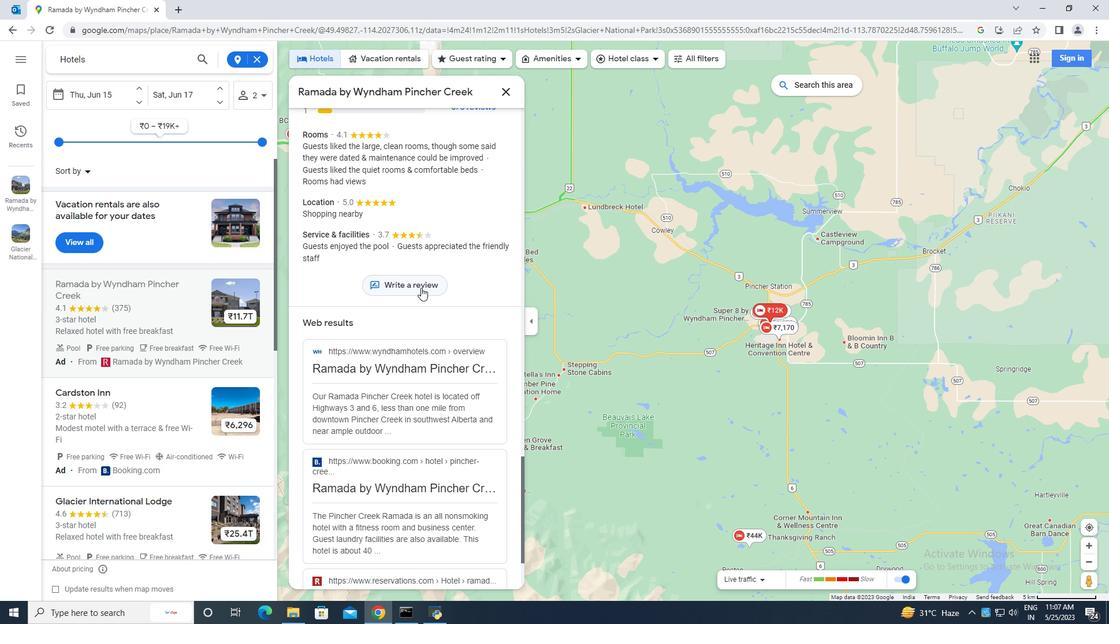
Action: Mouse scrolled (421, 287) with delta (0, 0)
Screenshot: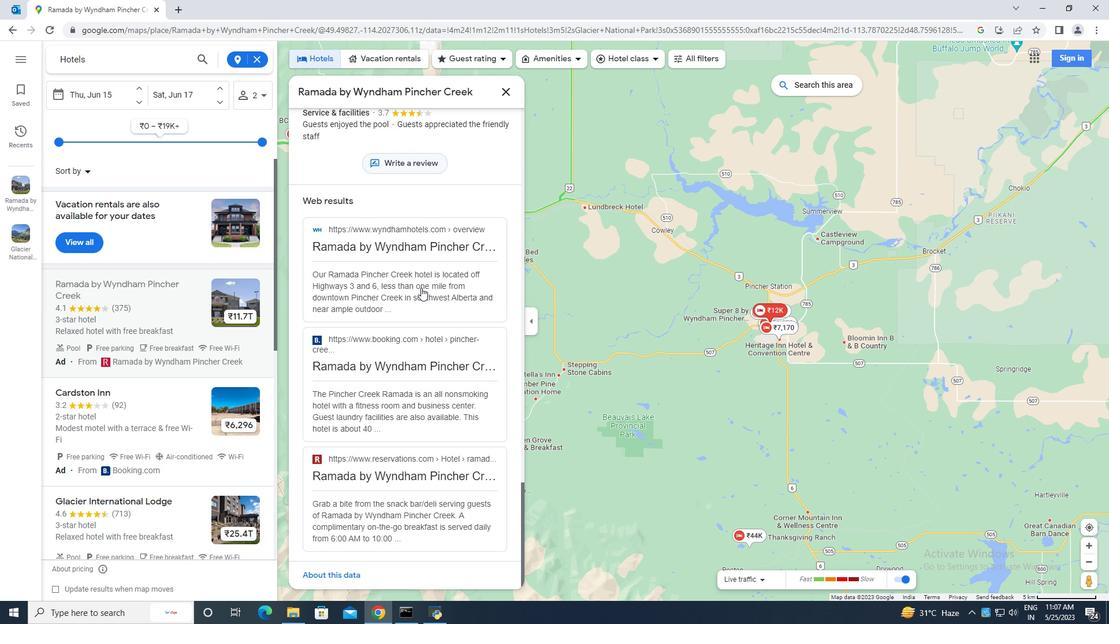 
Action: Mouse scrolled (421, 287) with delta (0, 0)
Screenshot: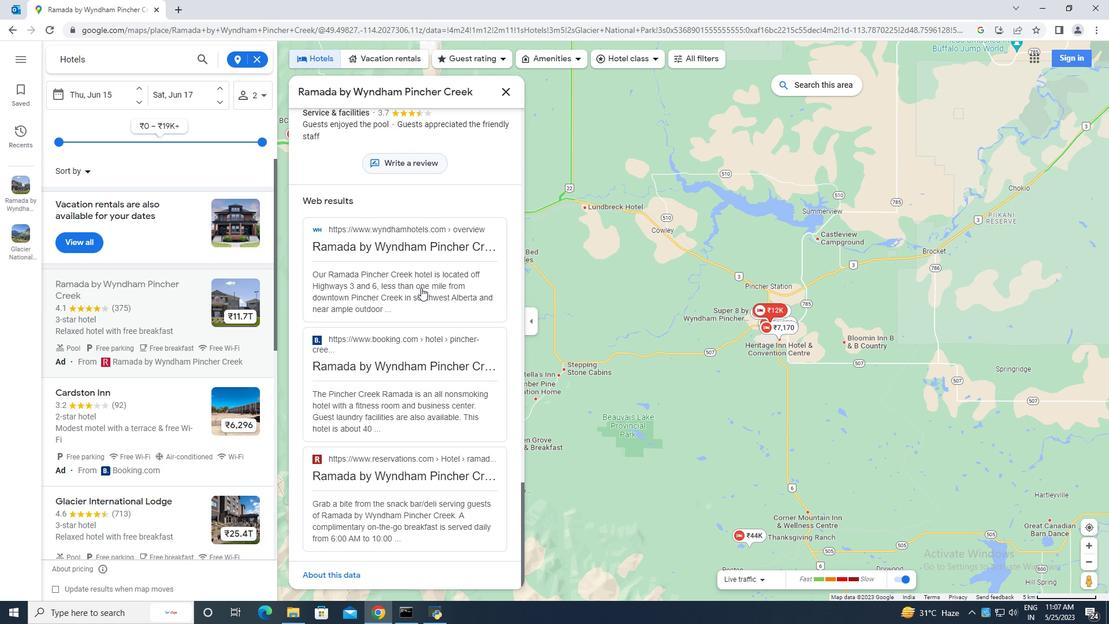 
Action: Mouse scrolled (421, 287) with delta (0, 0)
Screenshot: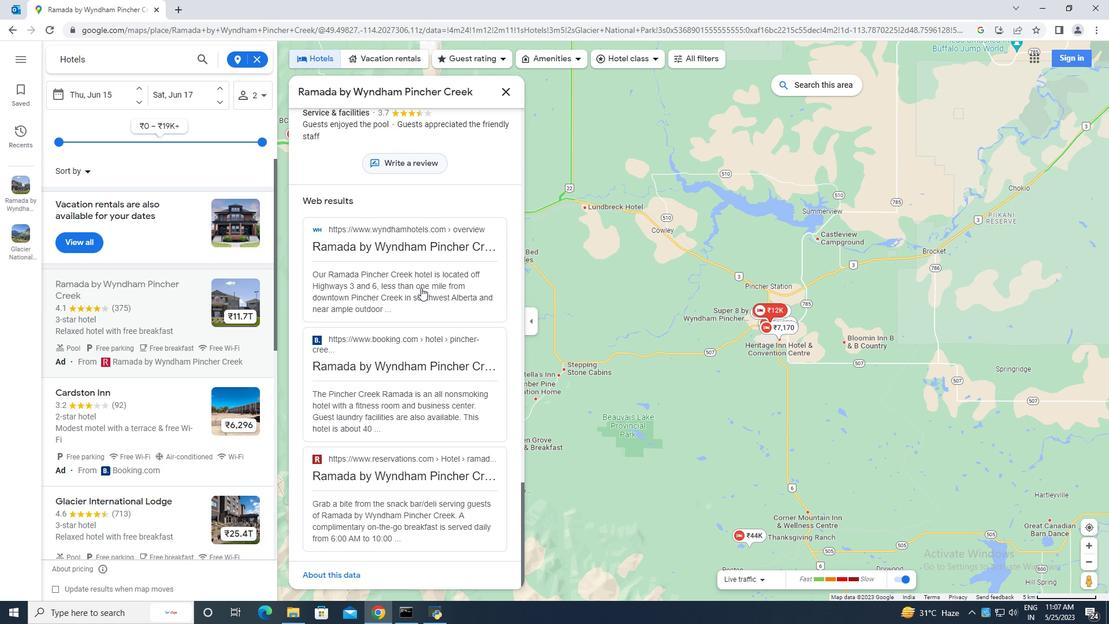 
Action: Mouse scrolled (421, 287) with delta (0, 0)
Screenshot: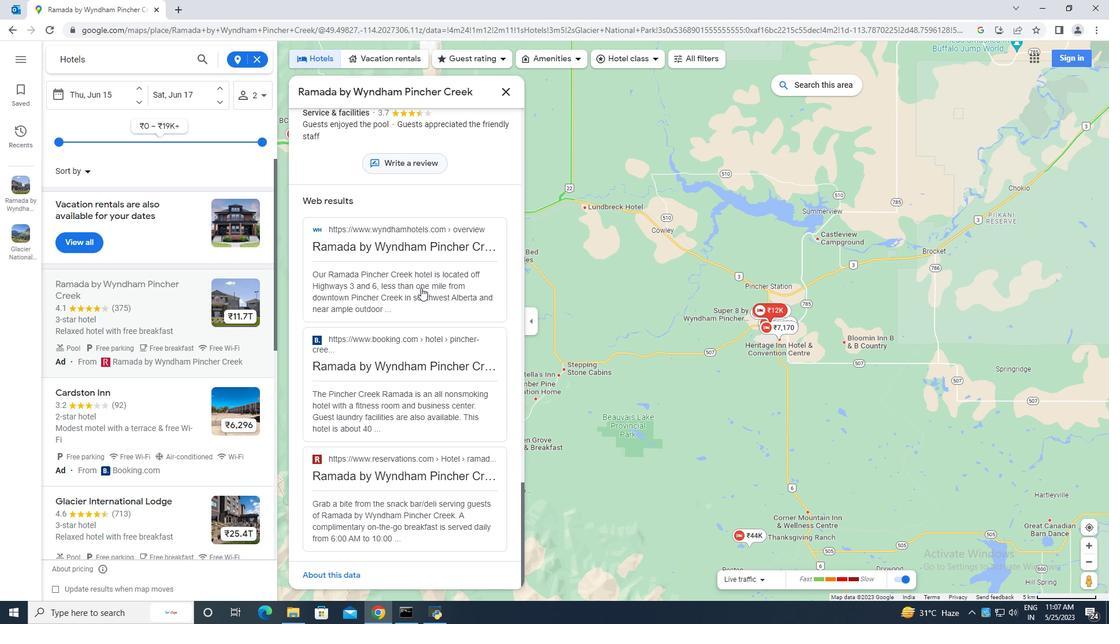 
Action: Mouse scrolled (421, 287) with delta (0, 0)
Screenshot: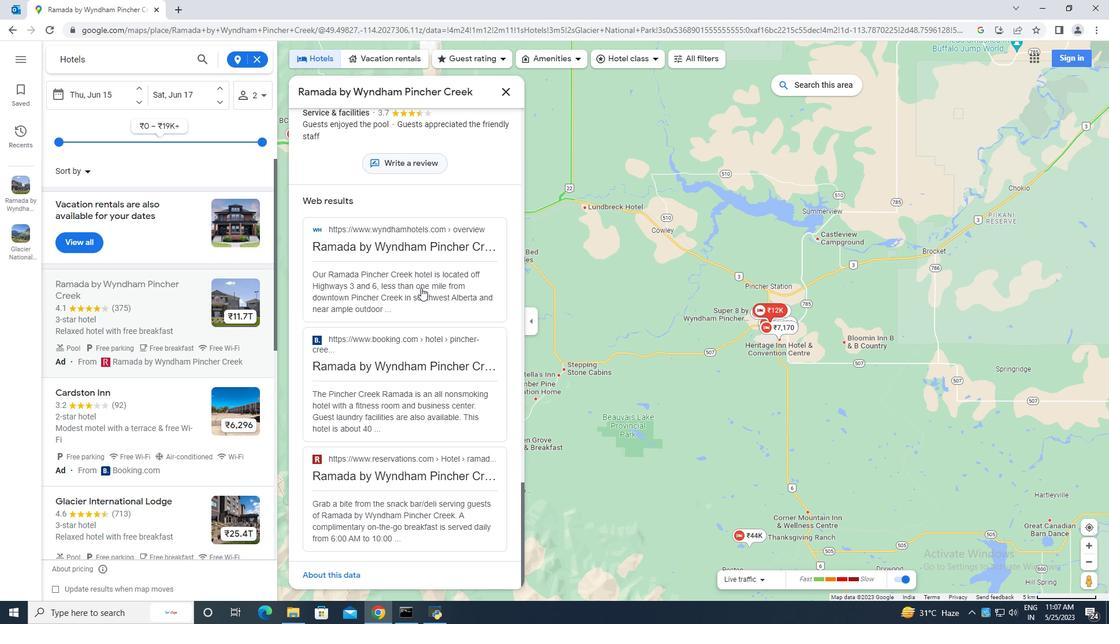 
Action: Mouse scrolled (421, 287) with delta (0, 0)
Screenshot: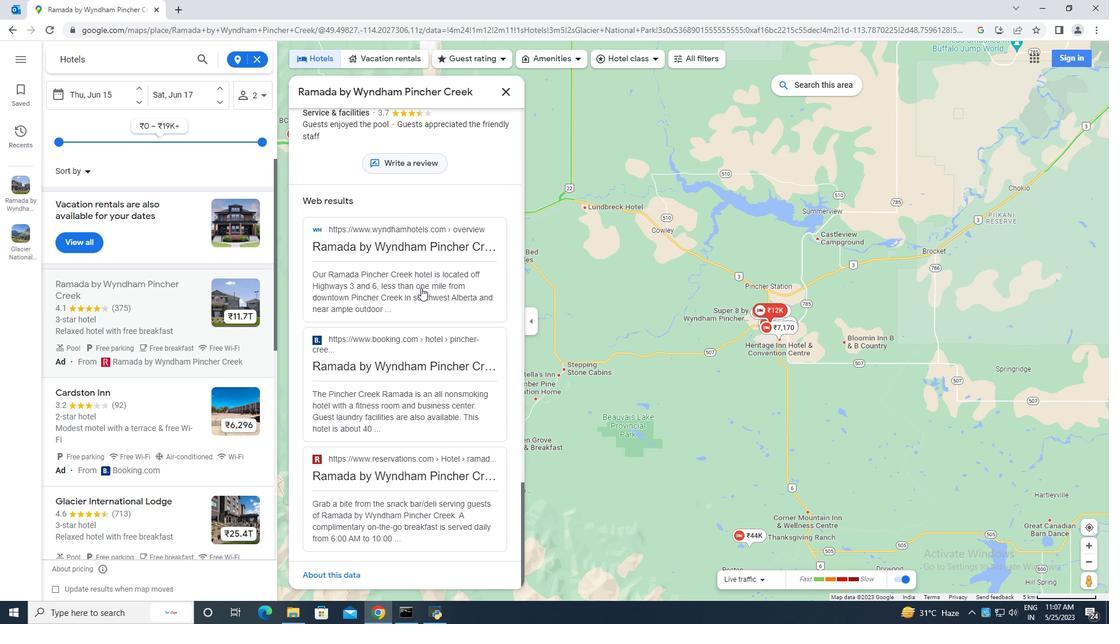 
Action: Mouse scrolled (421, 288) with delta (0, 0)
Screenshot: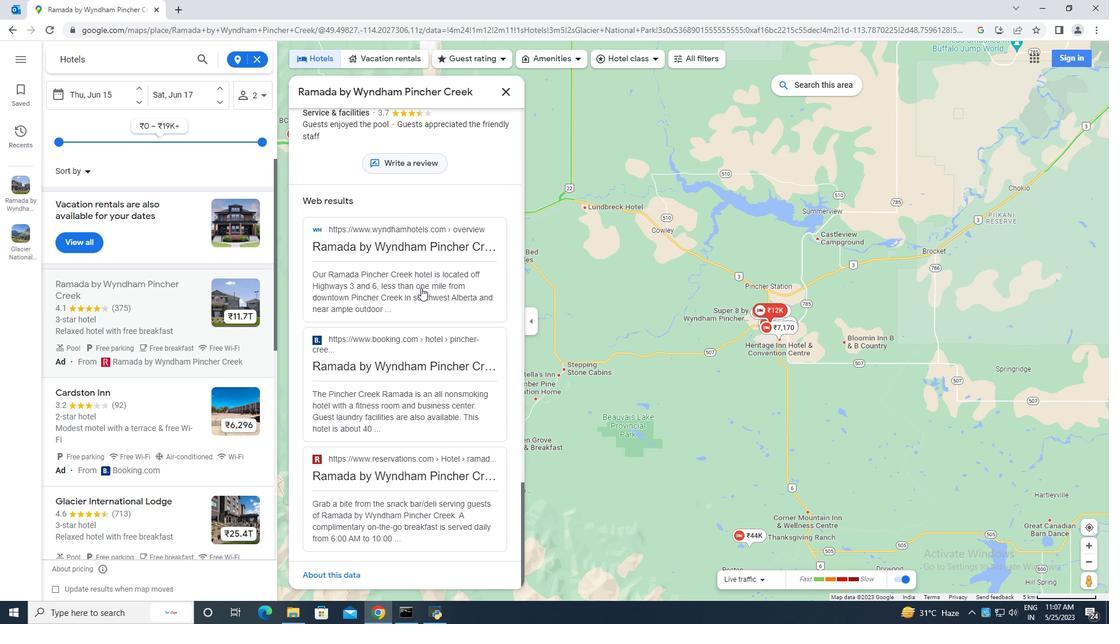 
Action: Mouse scrolled (421, 288) with delta (0, 0)
Screenshot: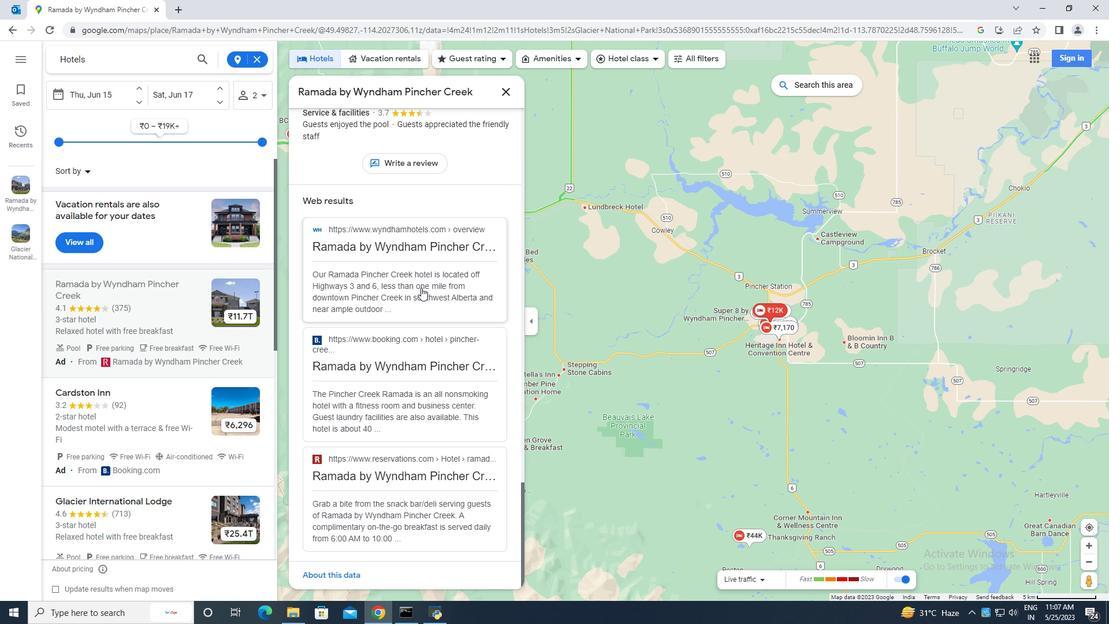 
Action: Mouse scrolled (421, 288) with delta (0, 0)
Screenshot: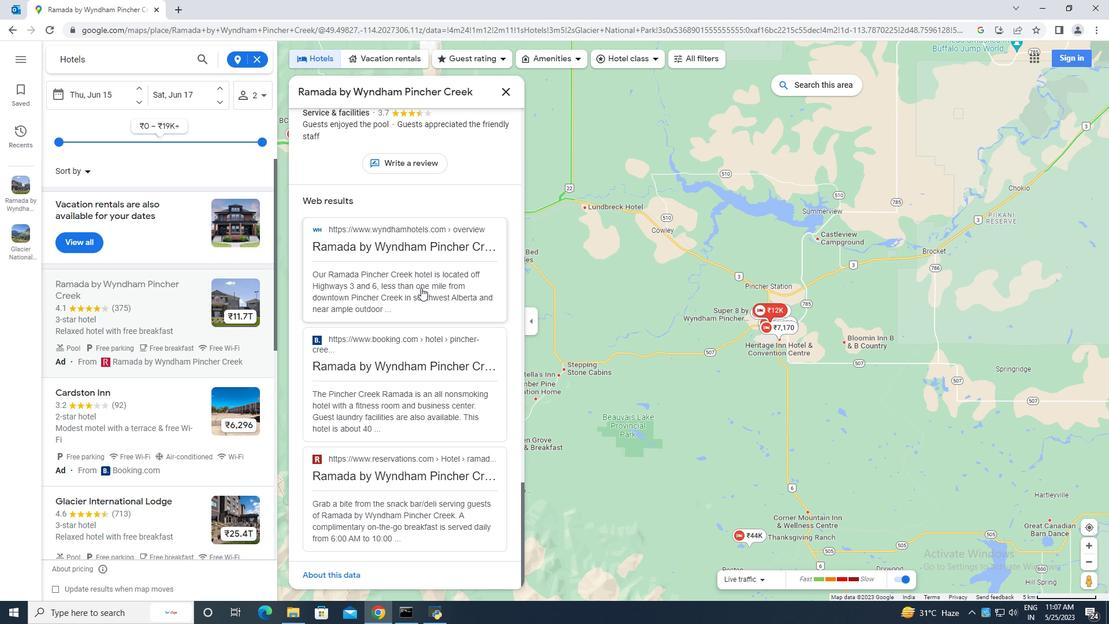 
Action: Mouse scrolled (421, 288) with delta (0, 0)
Screenshot: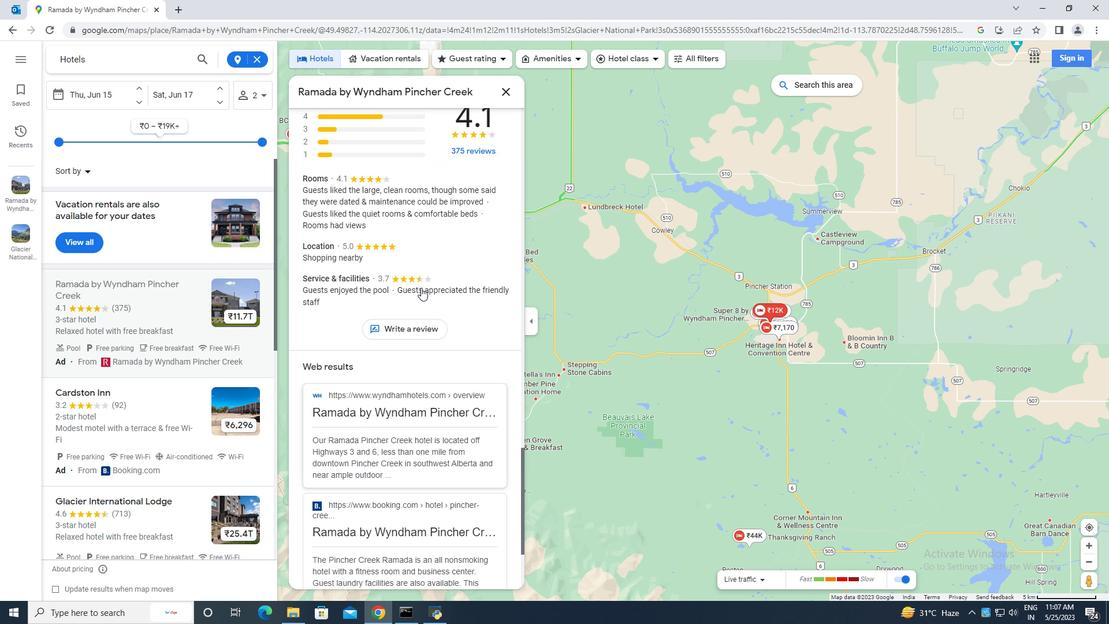 
Action: Mouse scrolled (421, 288) with delta (0, 0)
Screenshot: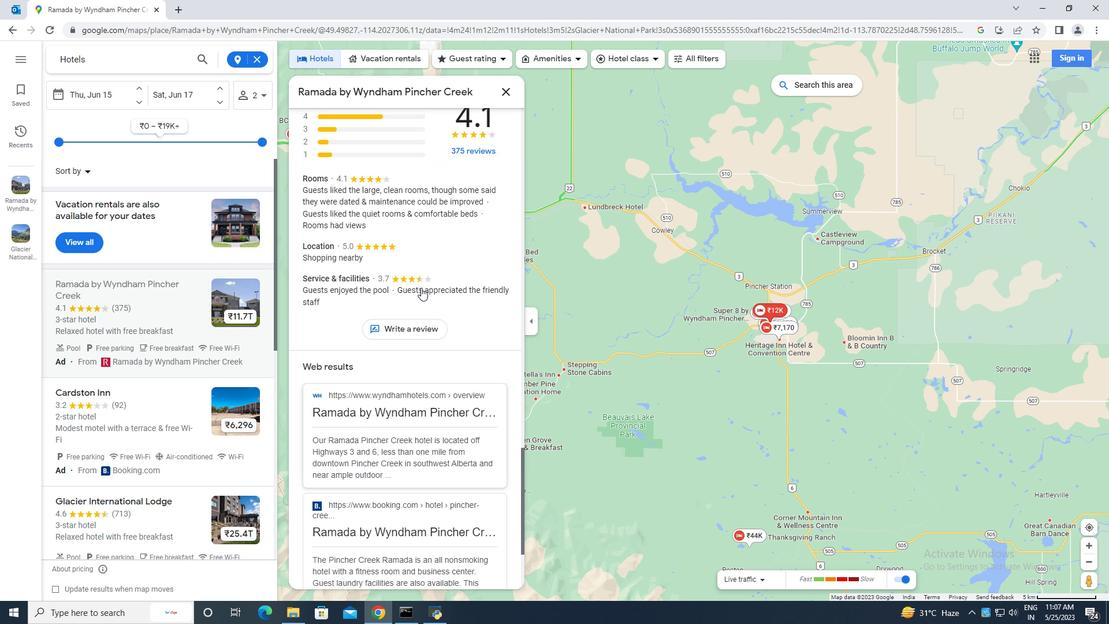 
Action: Mouse scrolled (421, 288) with delta (0, 0)
Screenshot: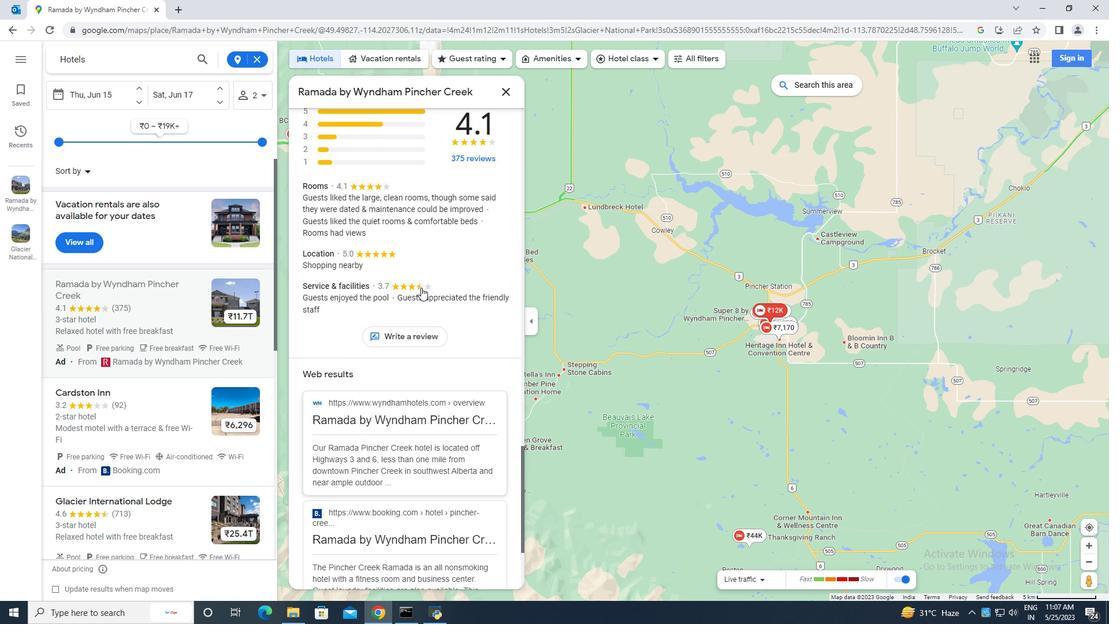 
Action: Mouse moved to (330, 295)
Screenshot: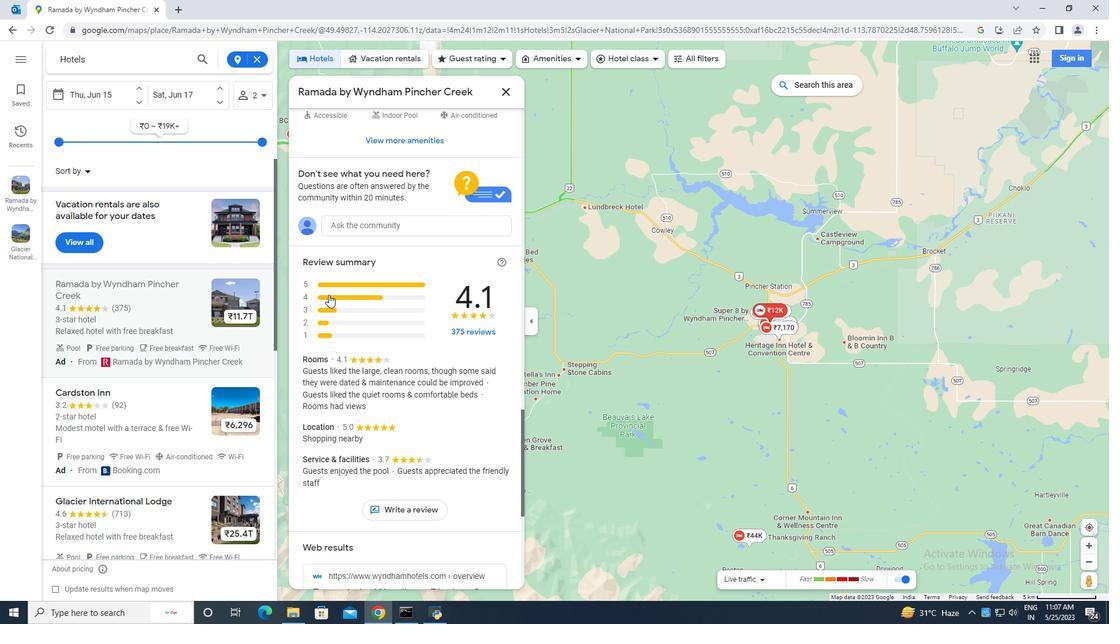 
Action: Mouse scrolled (330, 295) with delta (0, 0)
Screenshot: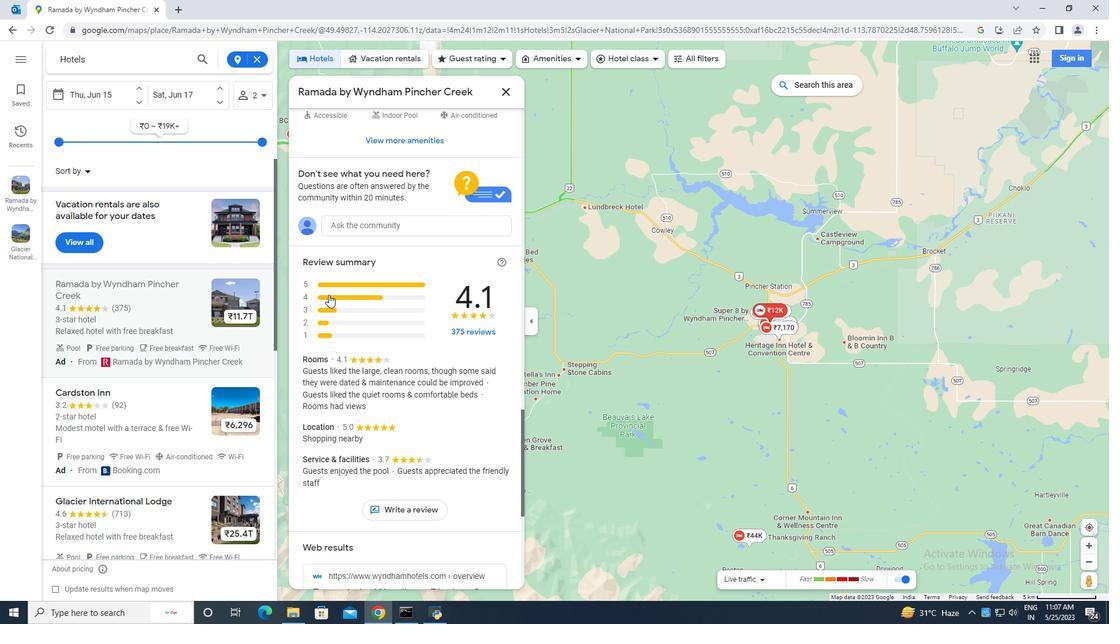 
Action: Mouse moved to (332, 297)
Screenshot: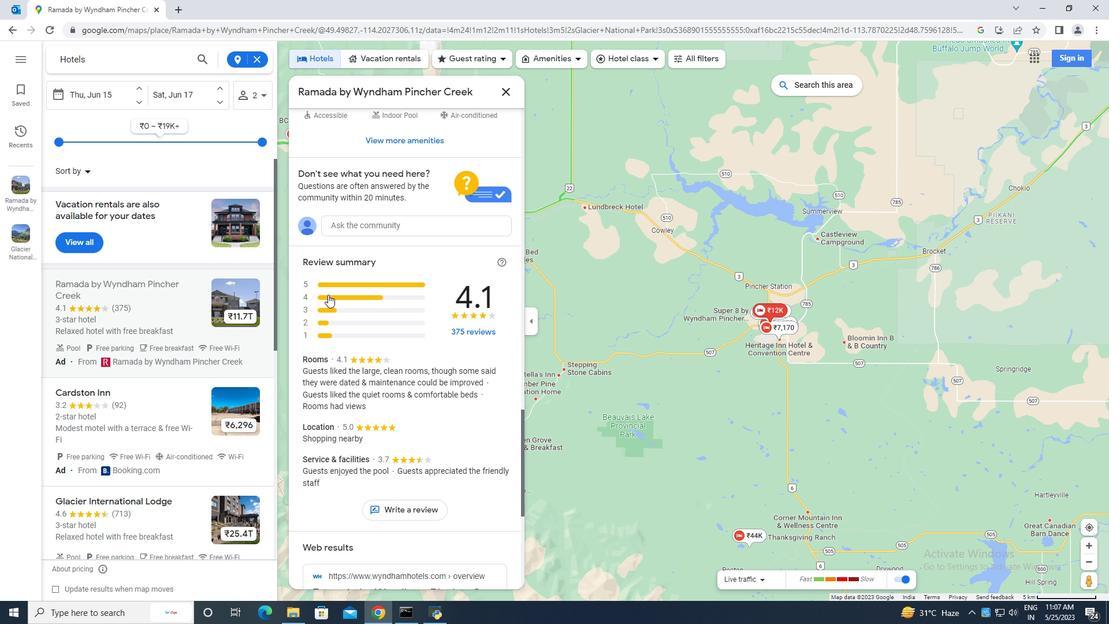 
Action: Mouse scrolled (332, 296) with delta (0, 0)
Screenshot: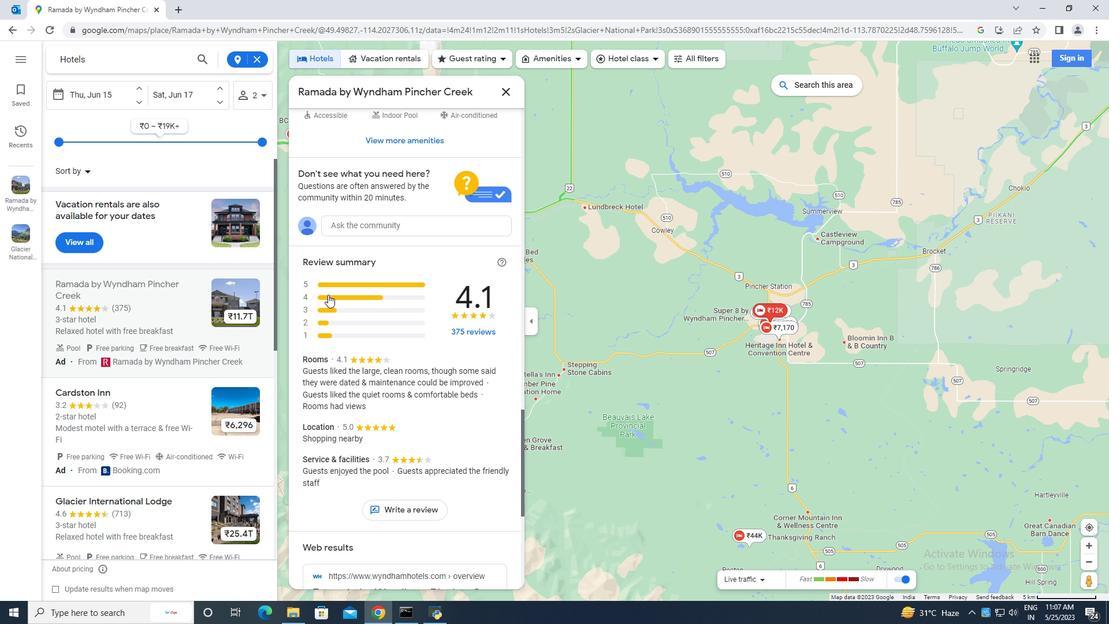 
Action: Mouse scrolled (332, 296) with delta (0, 0)
Screenshot: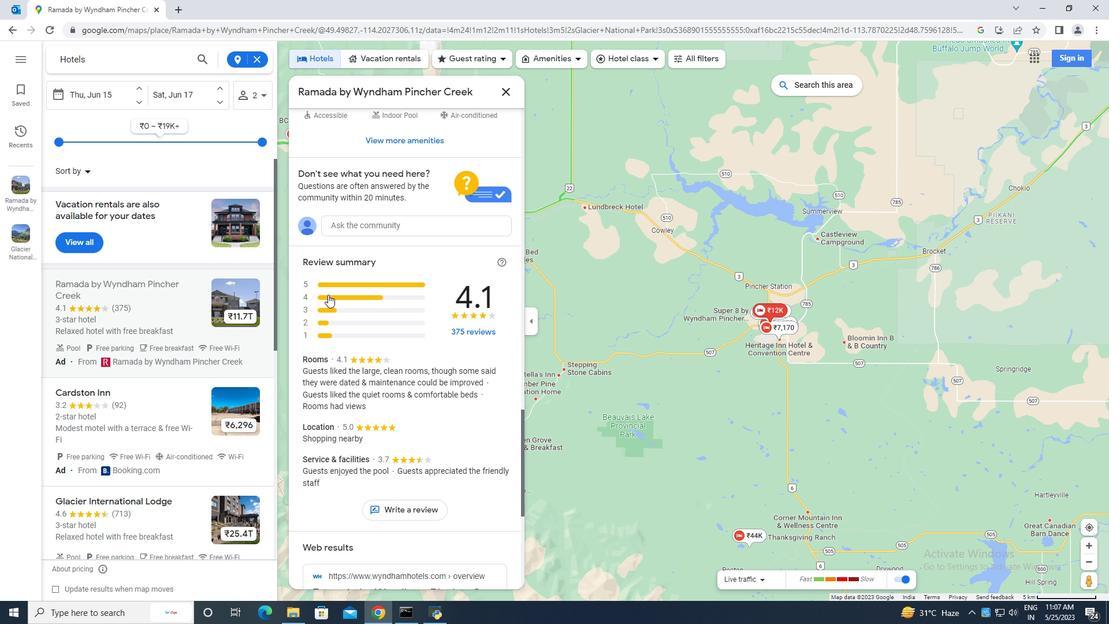 
Action: Mouse moved to (333, 297)
Screenshot: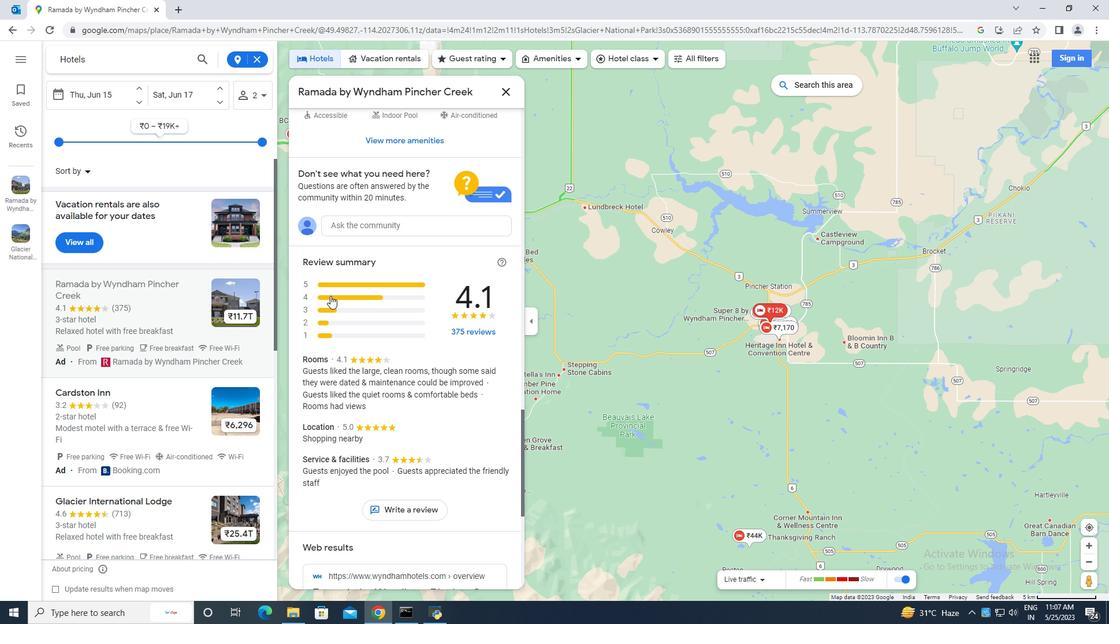 
Action: Mouse scrolled (333, 297) with delta (0, 0)
Screenshot: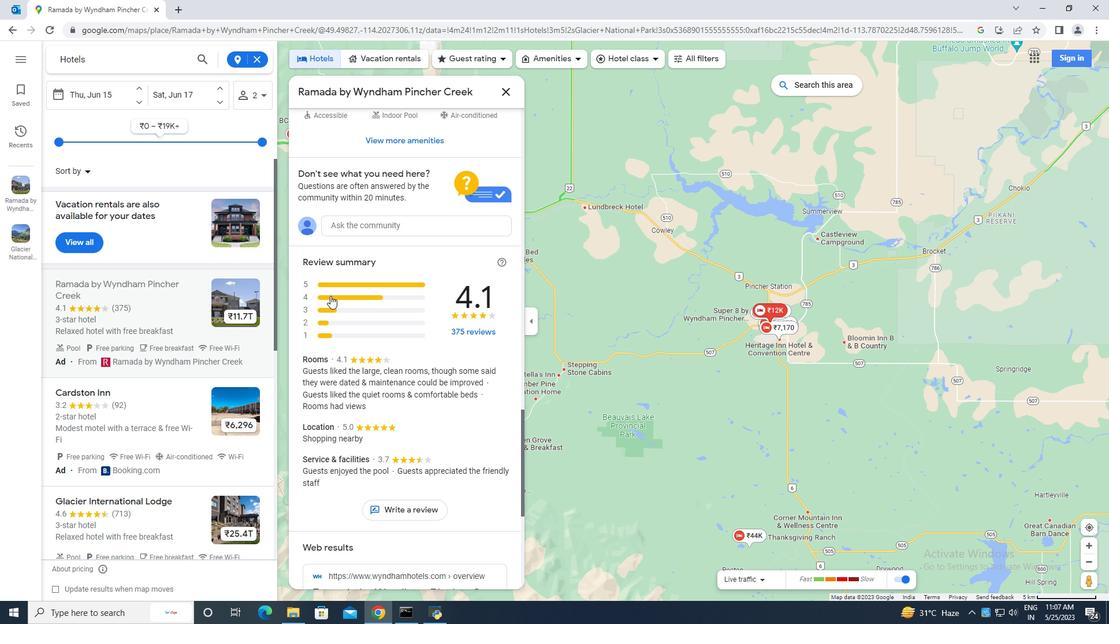 
Action: Mouse scrolled (333, 297) with delta (0, 0)
Screenshot: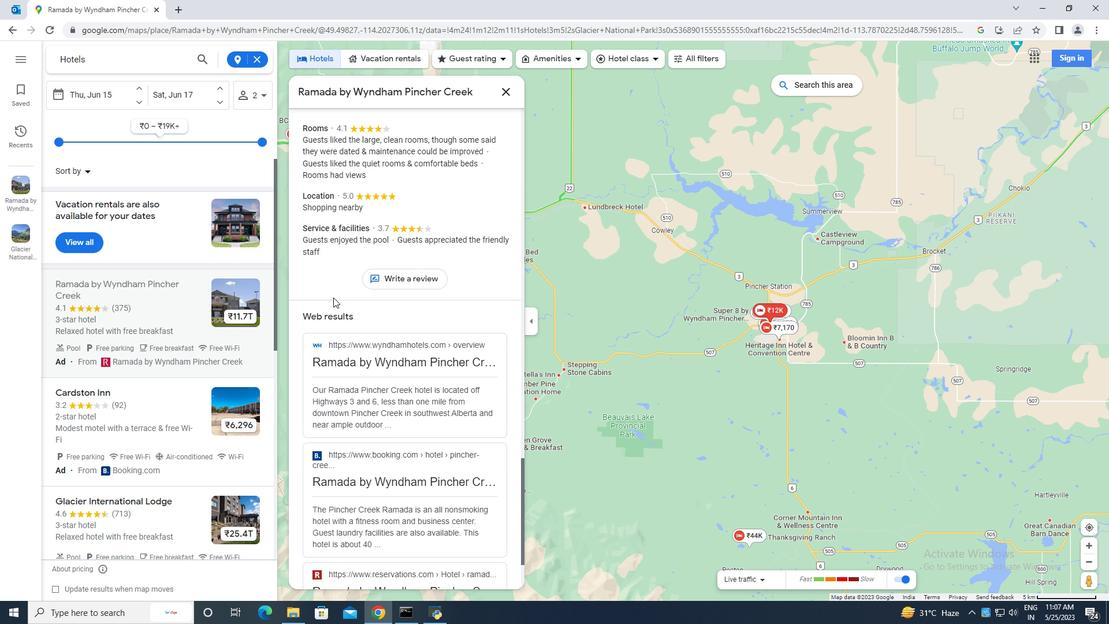 
Action: Mouse scrolled (333, 297) with delta (0, 0)
Screenshot: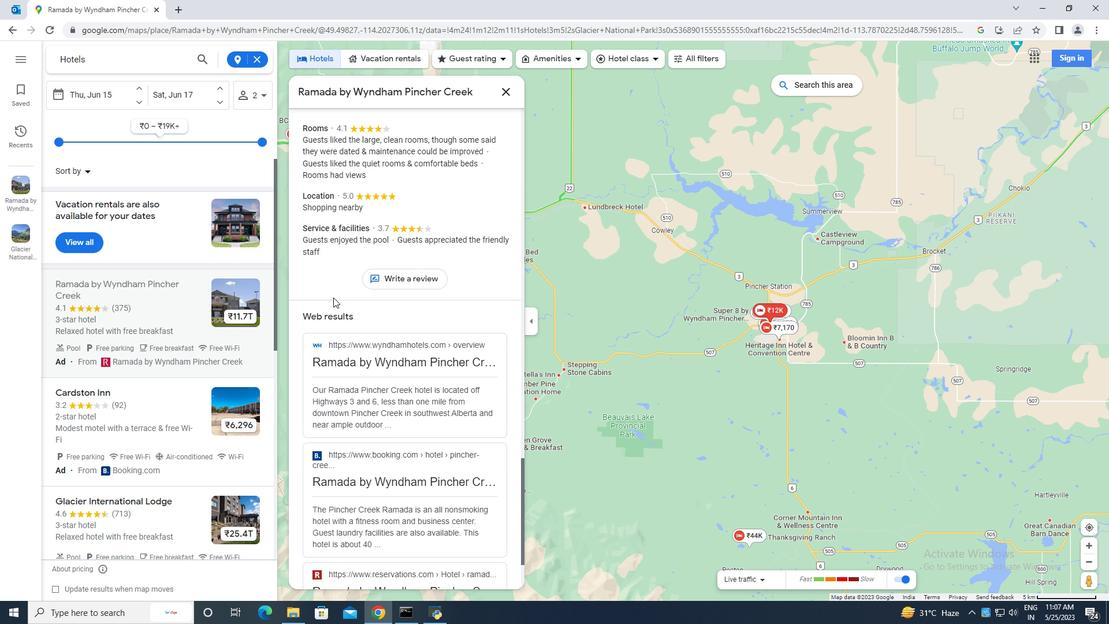 
Action: Mouse moved to (402, 278)
Screenshot: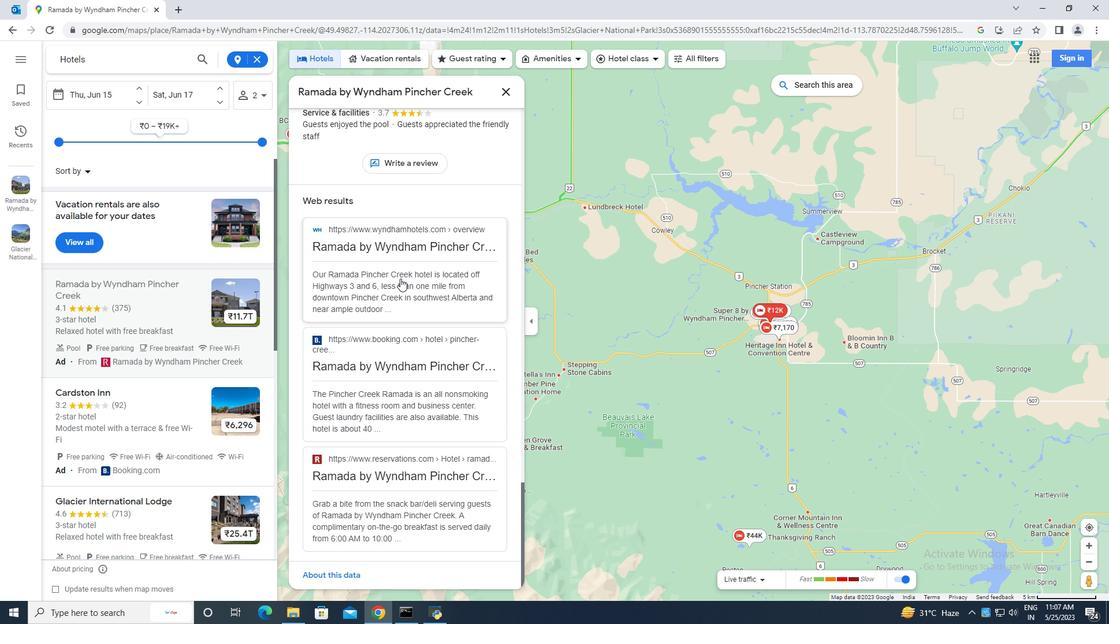 
Action: Mouse scrolled (401, 277) with delta (0, 0)
Screenshot: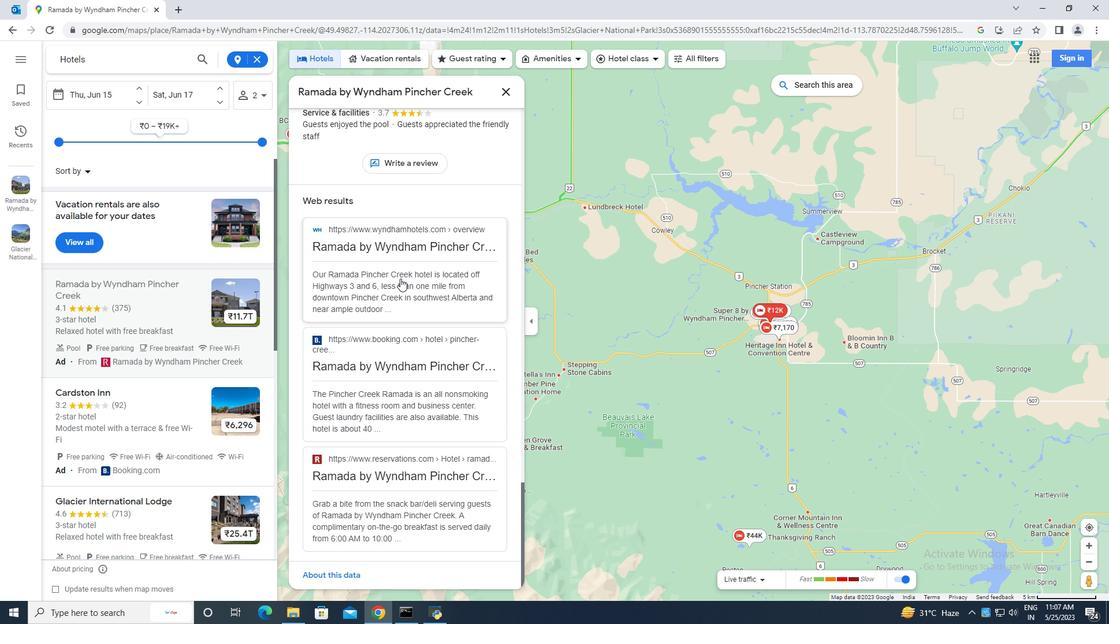 
Action: Mouse scrolled (401, 277) with delta (0, 0)
Screenshot: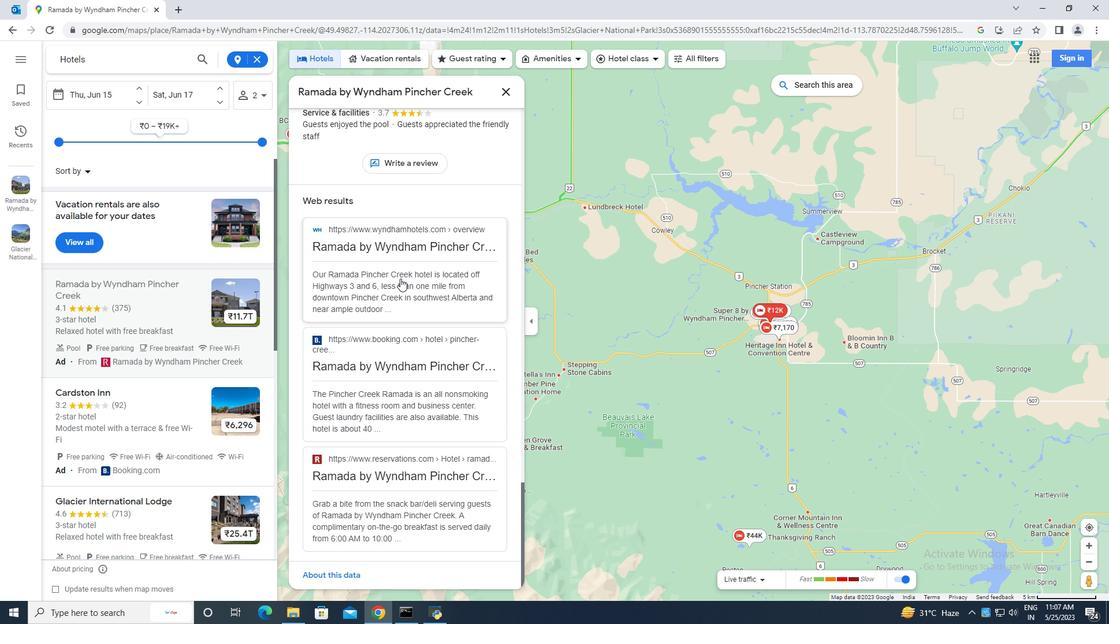 
Action: Mouse scrolled (402, 277) with delta (0, 0)
Screenshot: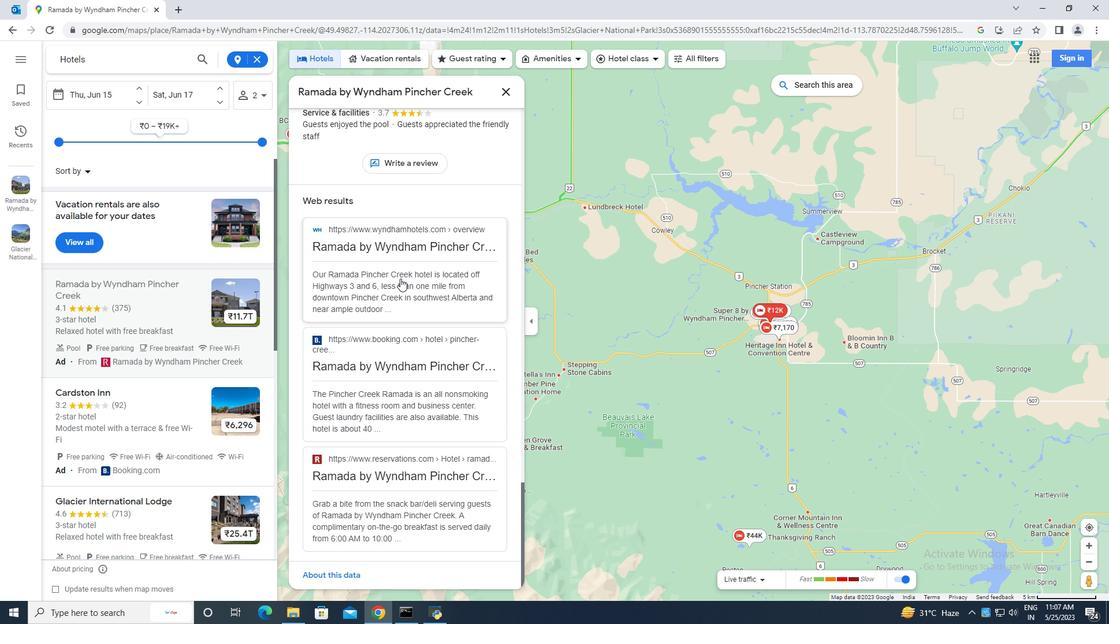 
Action: Mouse scrolled (402, 277) with delta (0, 0)
Screenshot: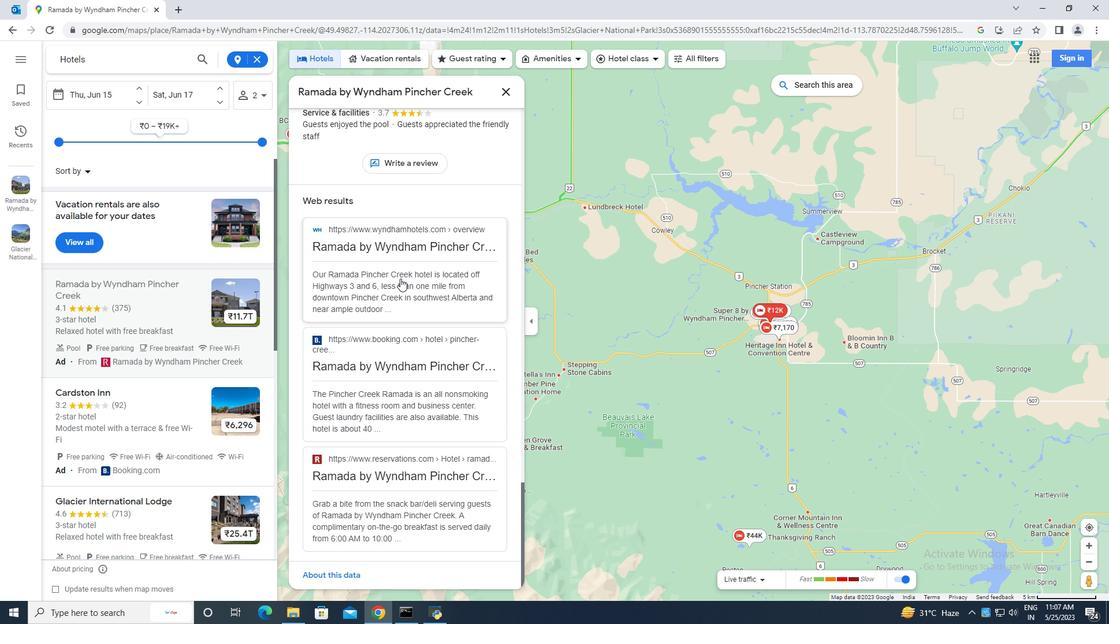 
Action: Mouse moved to (342, 266)
Screenshot: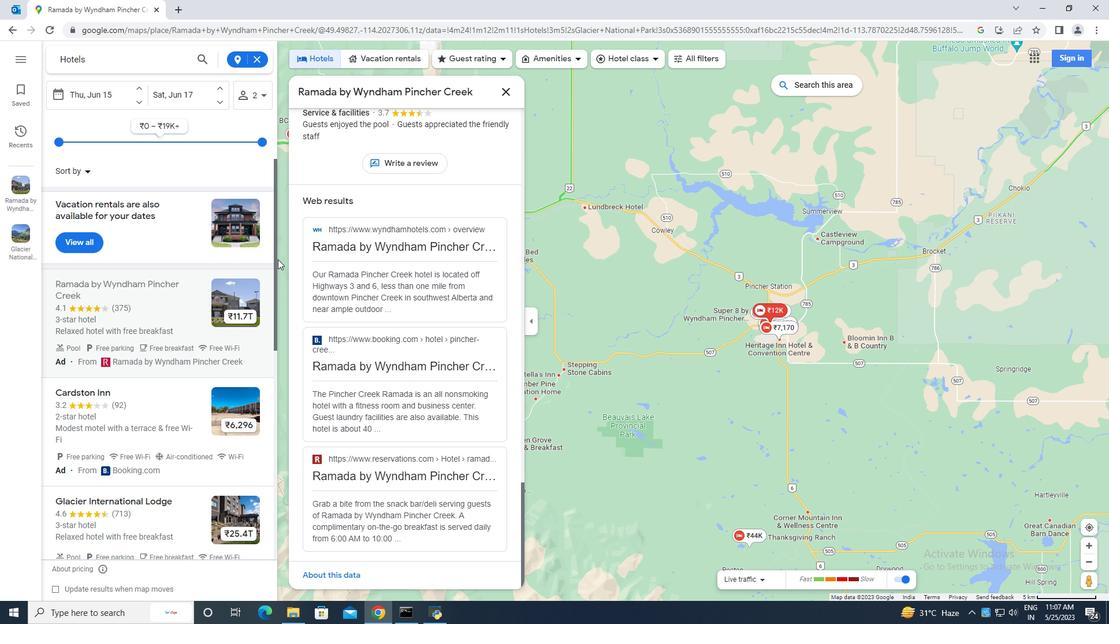 
Action: Mouse scrolled (341, 268) with delta (0, 0)
Screenshot: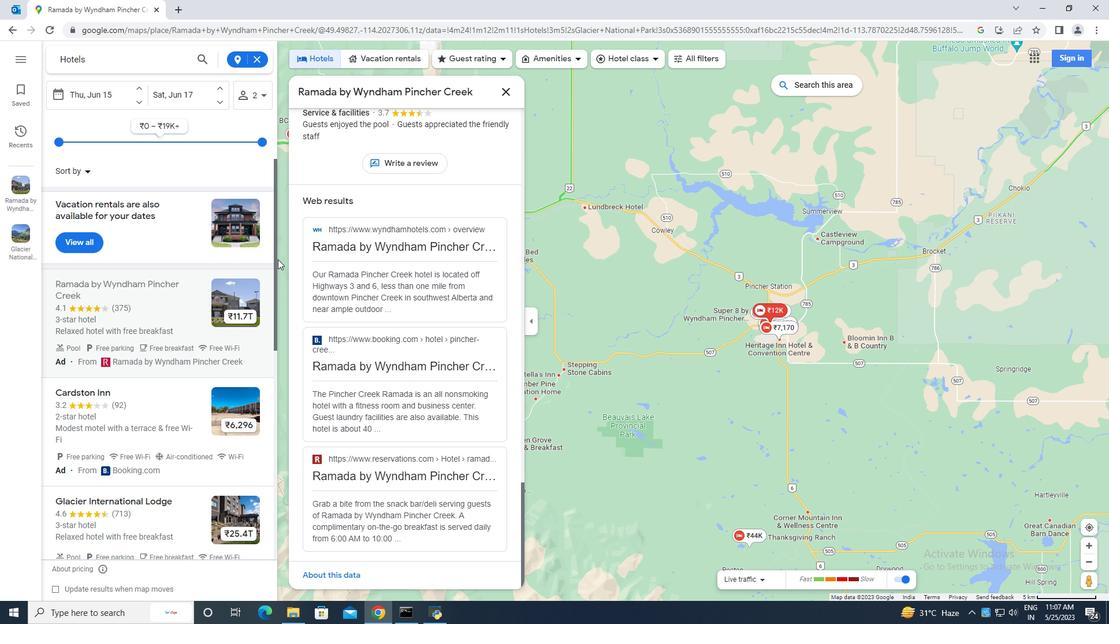 
Action: Mouse moved to (343, 265)
Screenshot: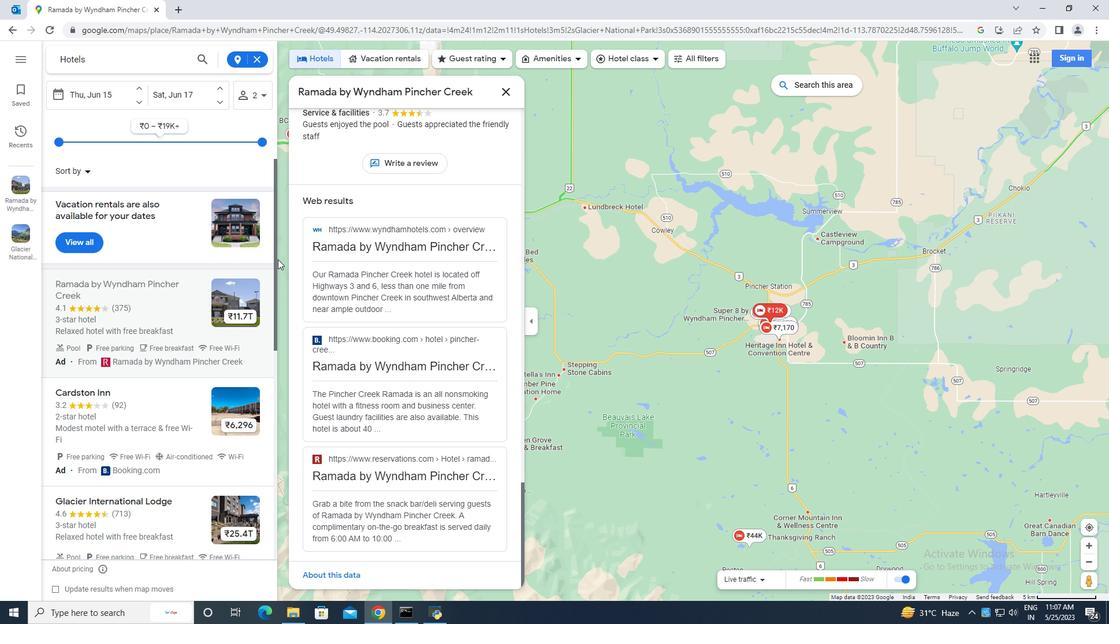 
Action: Mouse scrolled (341, 268) with delta (0, 0)
Screenshot: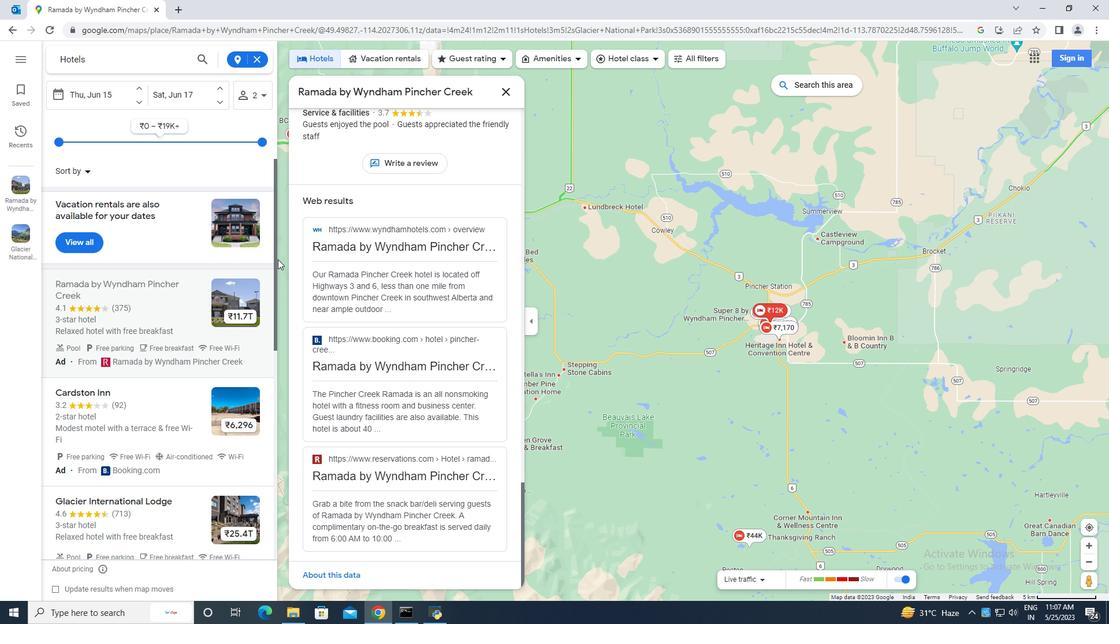 
Action: Mouse moved to (346, 262)
Screenshot: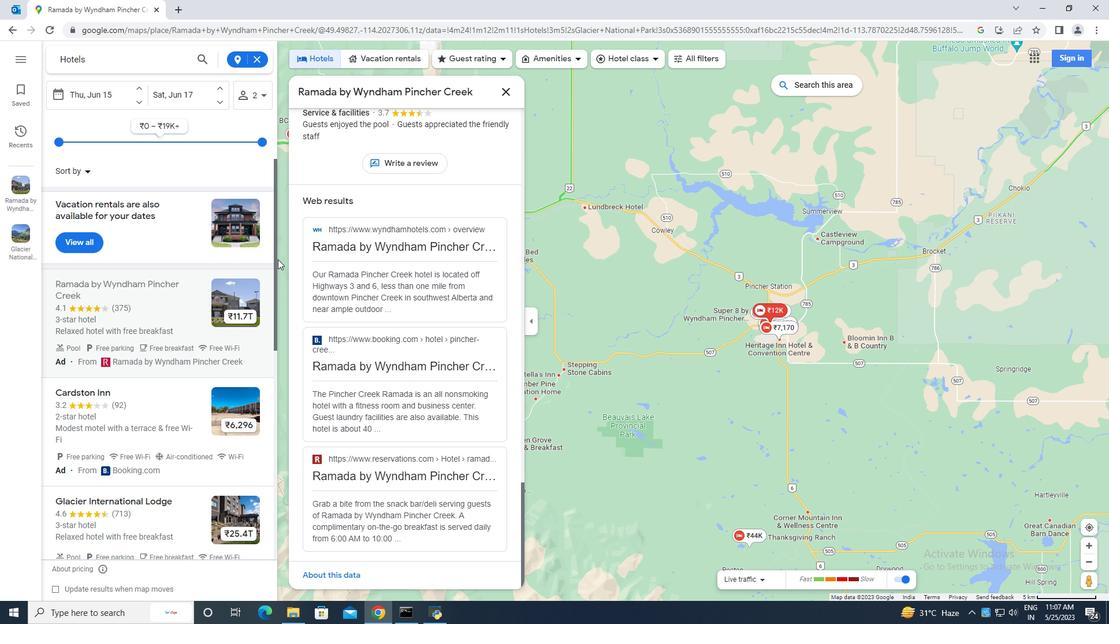 
Action: Mouse scrolled (341, 268) with delta (0, 0)
Screenshot: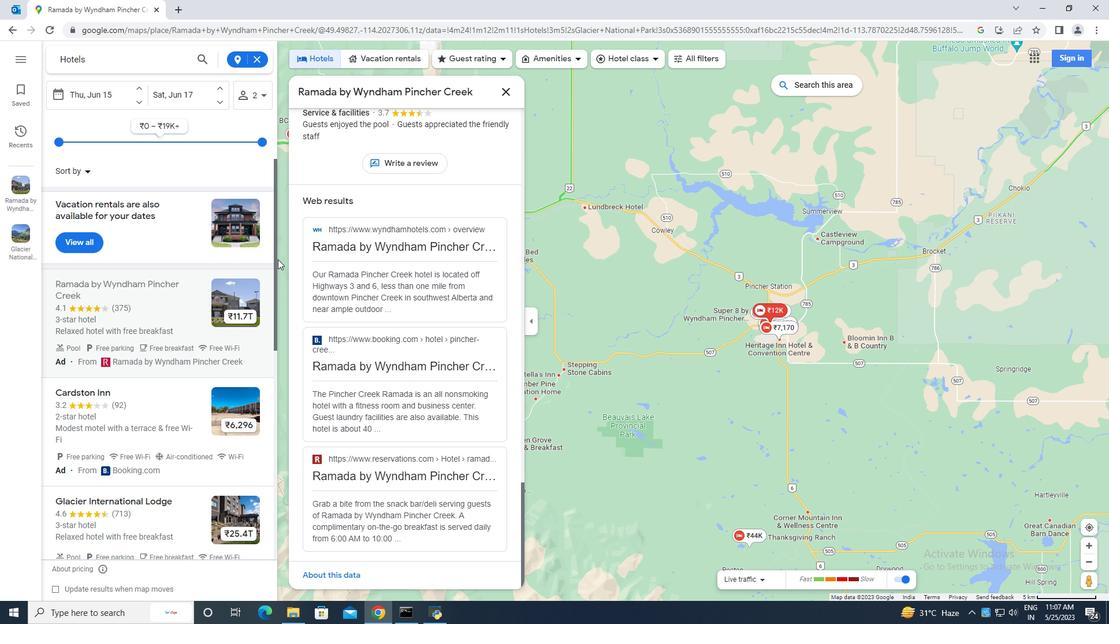 
Action: Mouse moved to (375, 250)
Screenshot: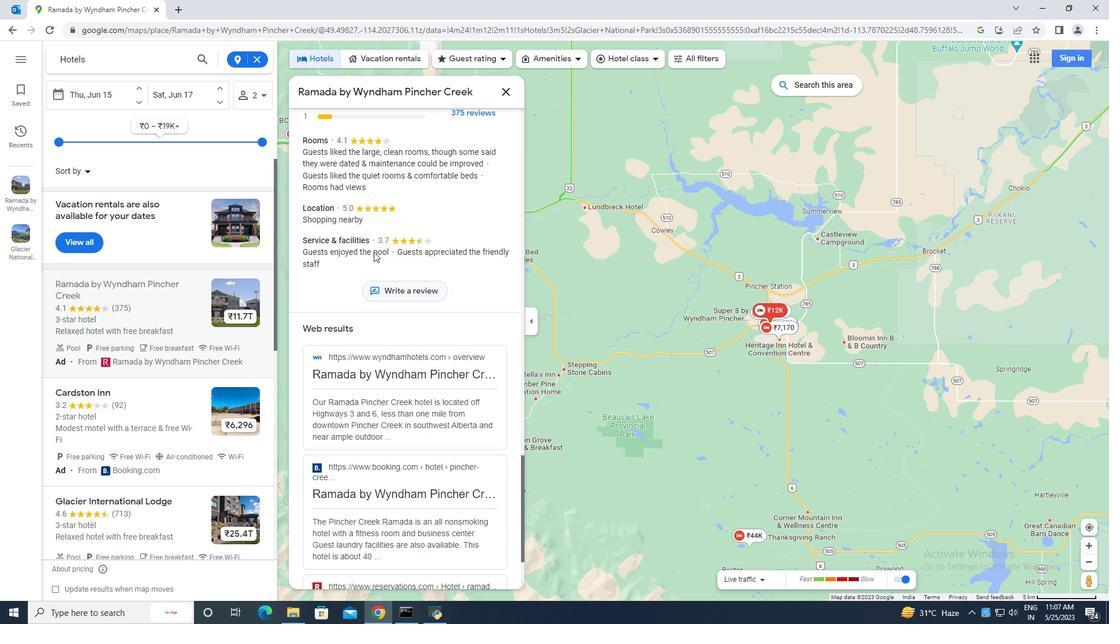 
Action: Mouse scrolled (375, 250) with delta (0, 0)
Screenshot: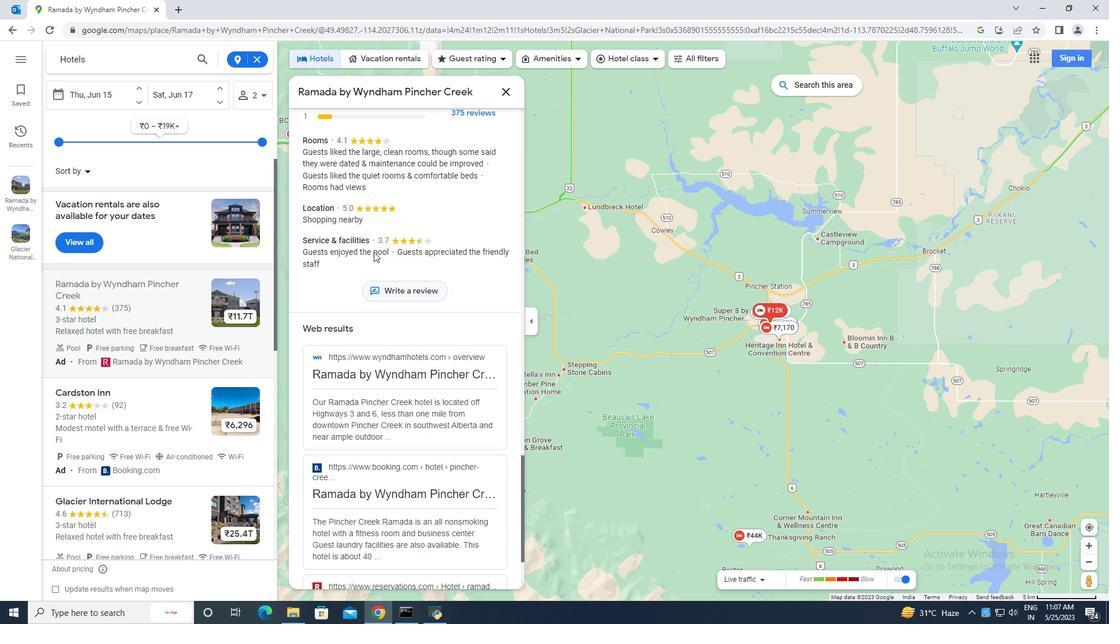 
Action: Mouse scrolled (375, 250) with delta (0, 0)
Screenshot: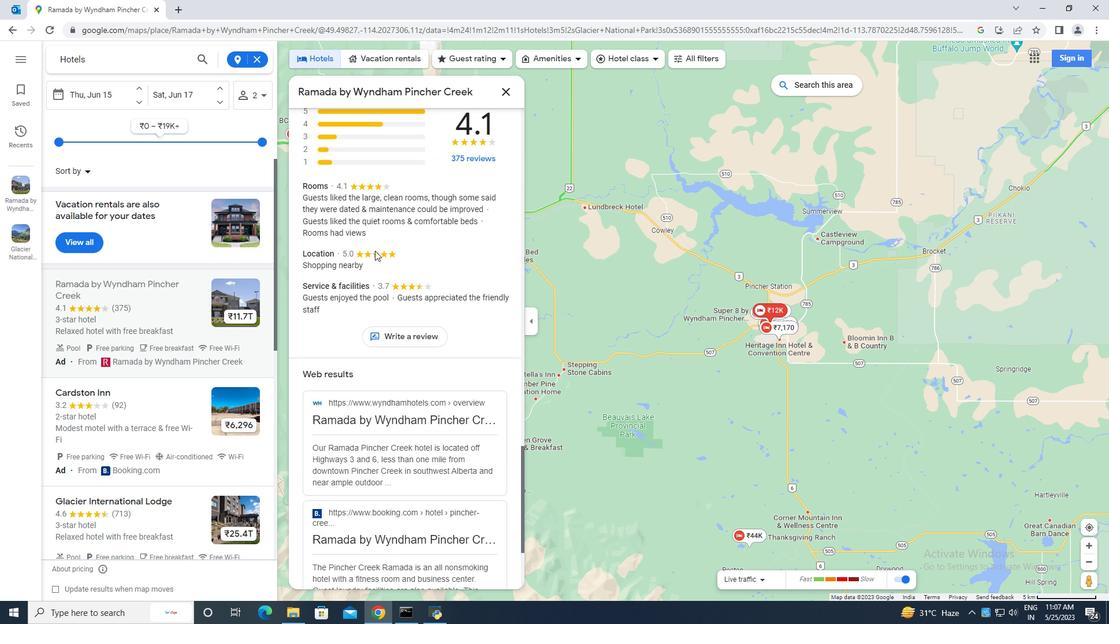 
Action: Mouse scrolled (375, 250) with delta (0, 0)
Screenshot: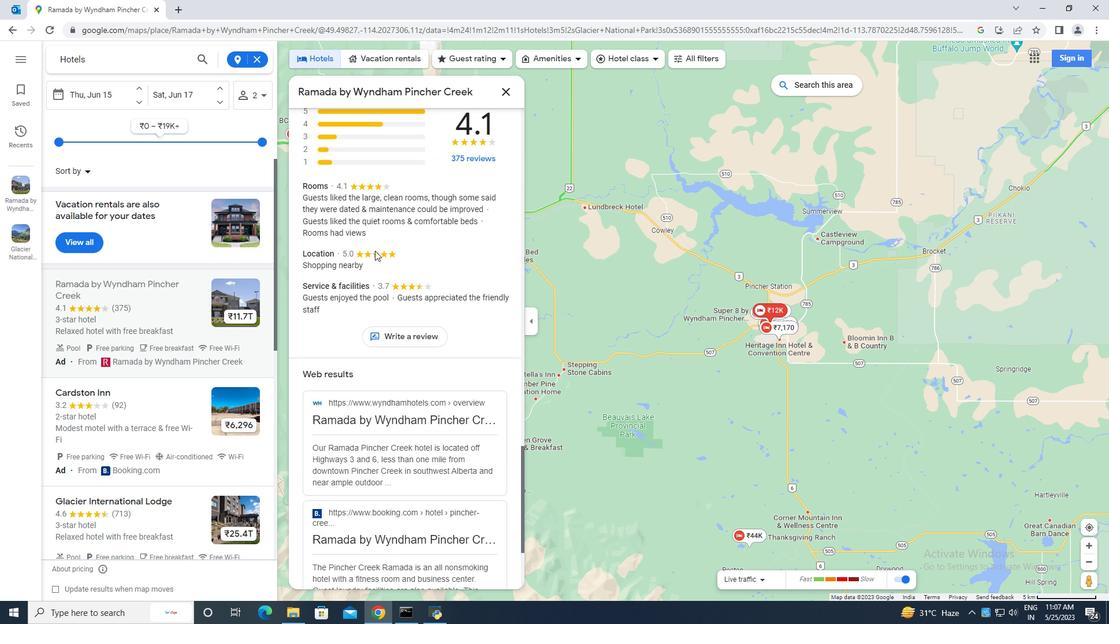 
Action: Mouse moved to (379, 247)
Screenshot: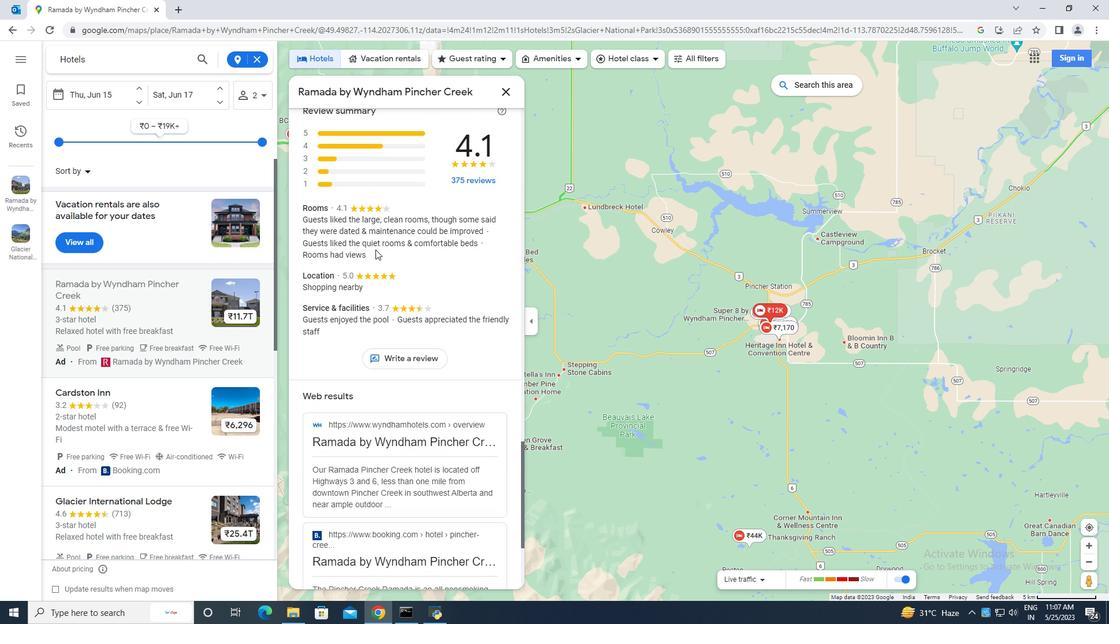
Action: Mouse scrolled (379, 247) with delta (0, 0)
Screenshot: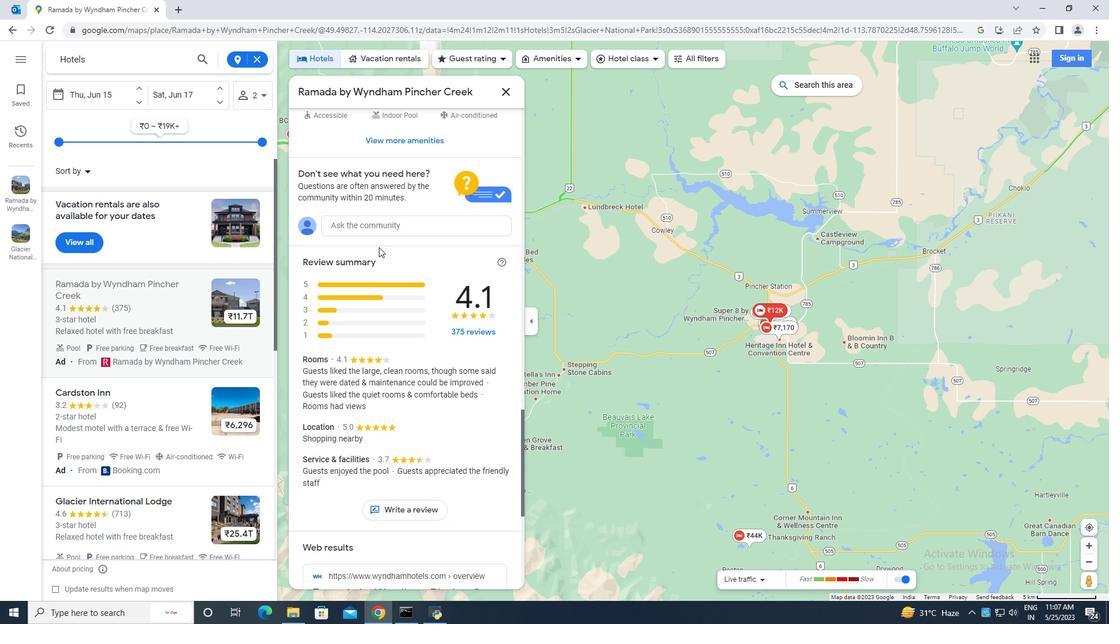 
Action: Mouse moved to (379, 247)
Screenshot: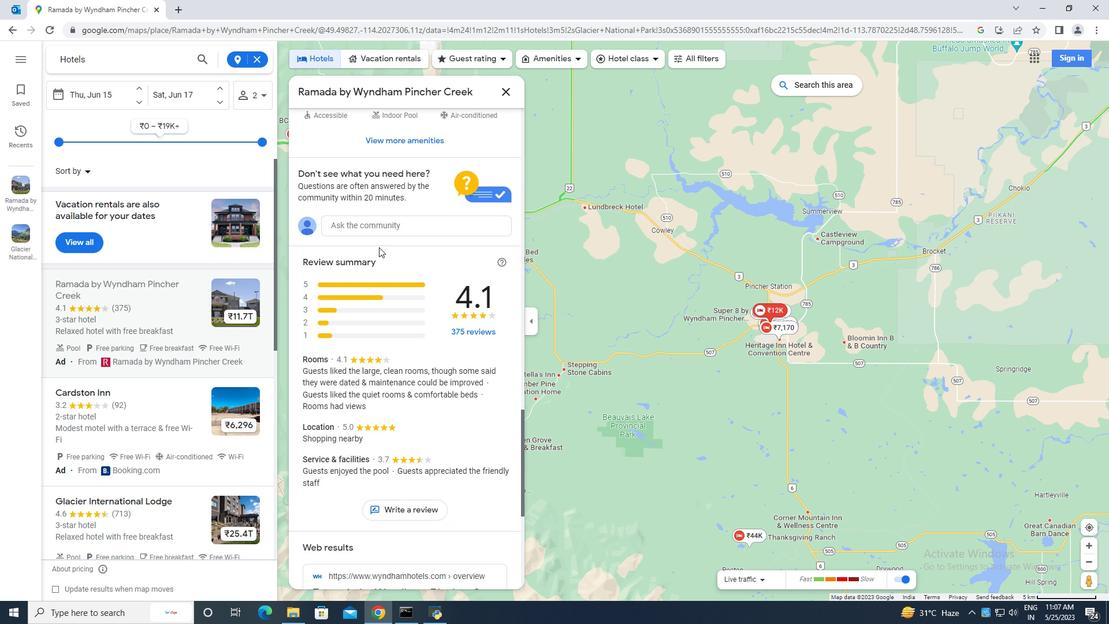 
Action: Mouse scrolled (379, 247) with delta (0, 0)
Screenshot: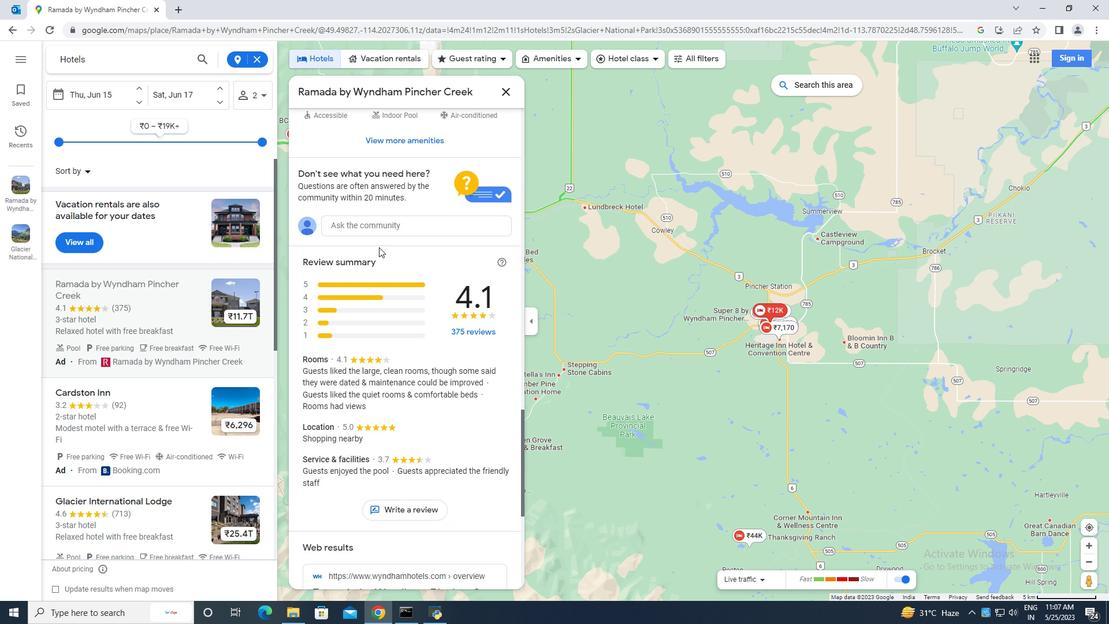 
Action: Mouse scrolled (379, 247) with delta (0, 0)
Screenshot: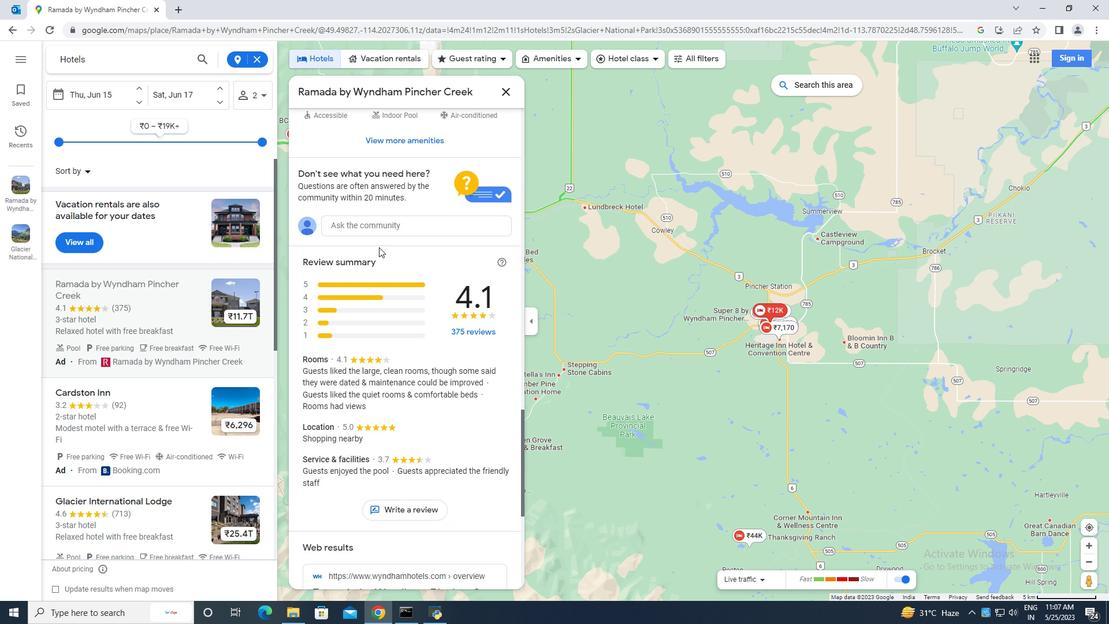 
Action: Mouse moved to (353, 233)
Screenshot: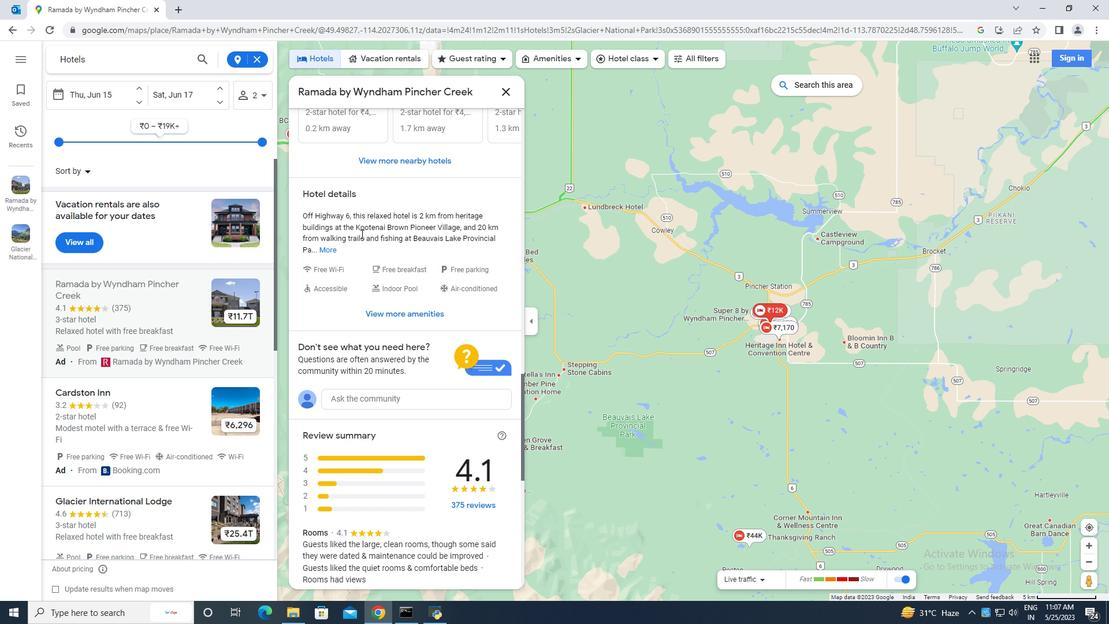 
Action: Mouse scrolled (354, 234) with delta (0, 0)
Screenshot: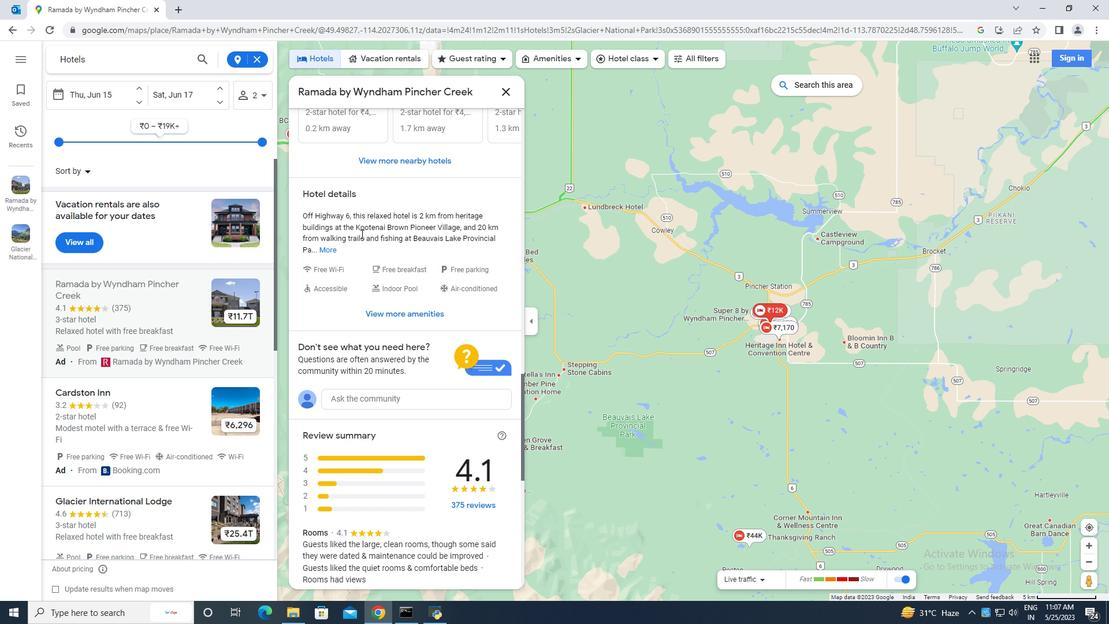 
Action: Mouse moved to (347, 233)
Screenshot: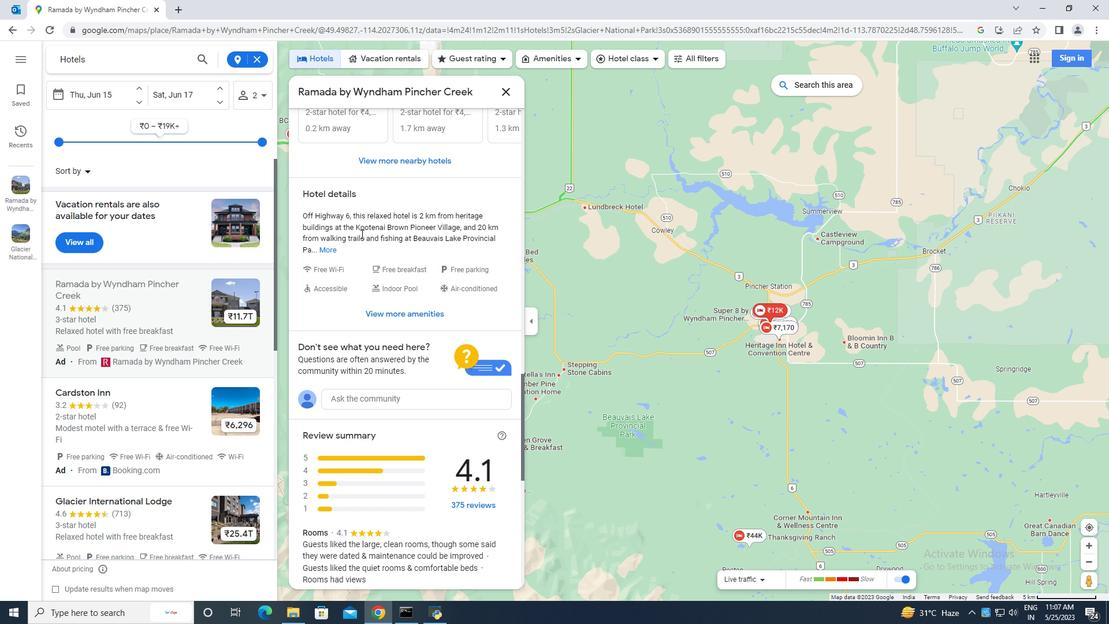 
Action: Mouse scrolled (347, 234) with delta (0, 0)
Screenshot: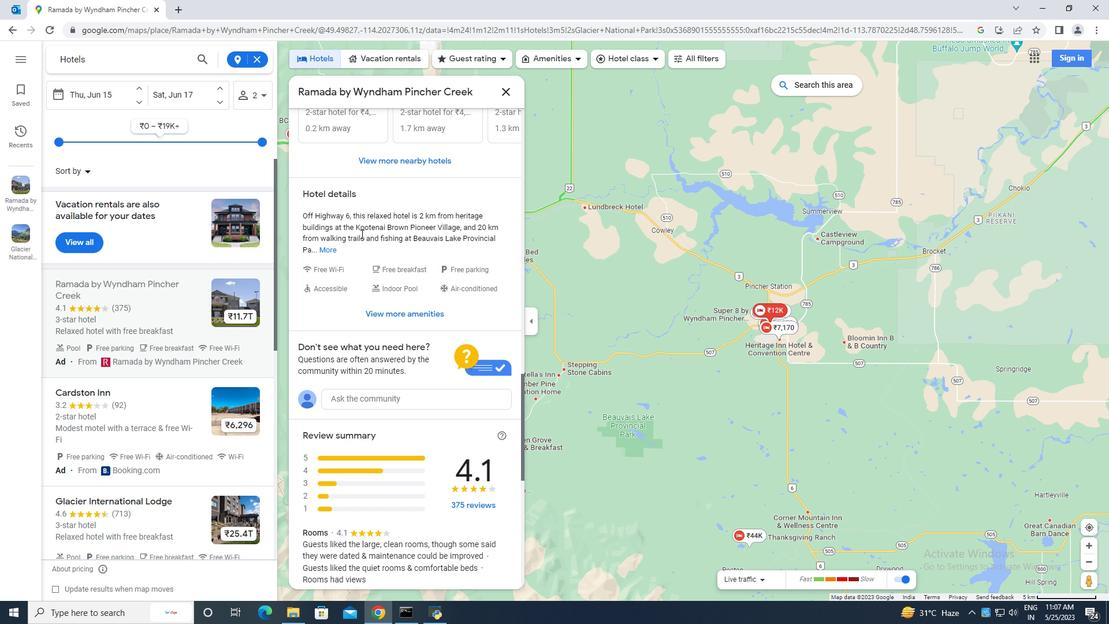
Action: Mouse moved to (177, 307)
Screenshot: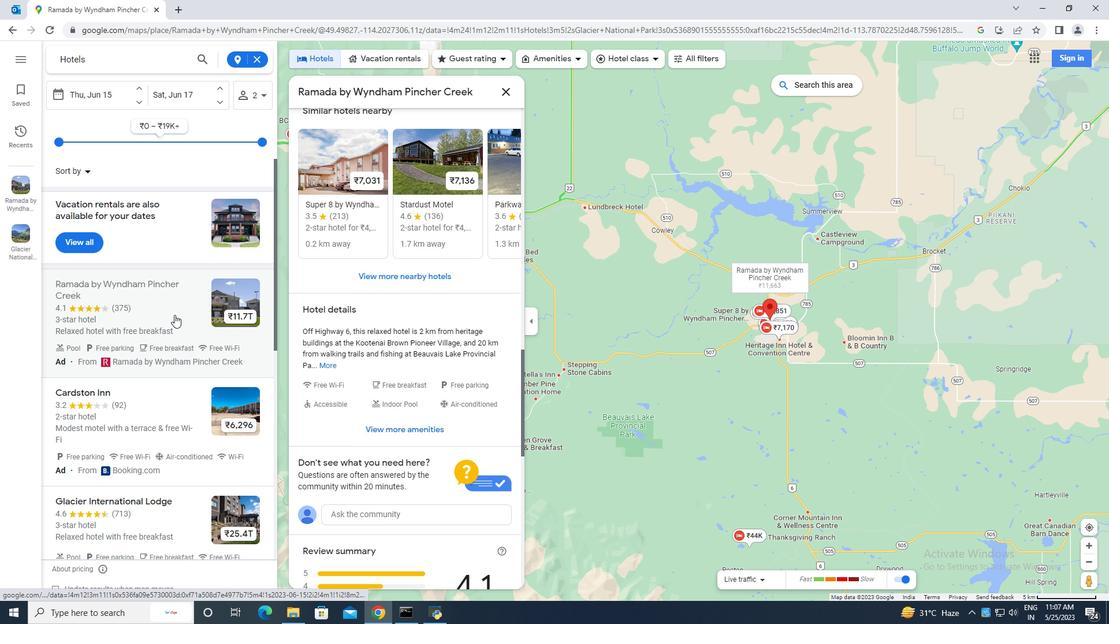 
Action: Mouse pressed left at (177, 307)
Screenshot: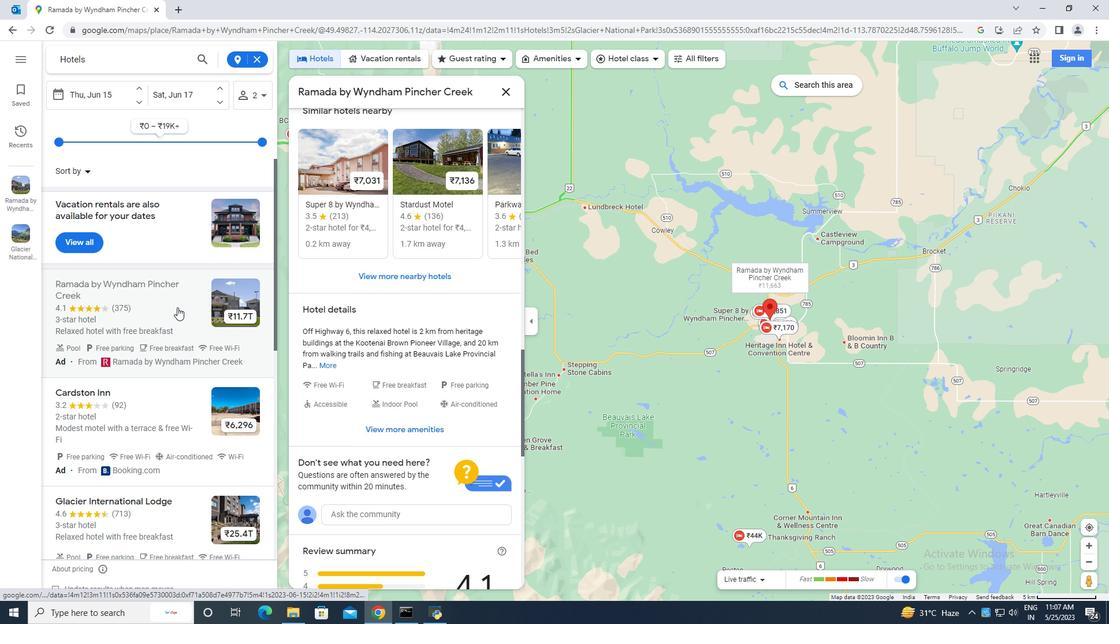 
Action: Mouse moved to (437, 272)
Screenshot: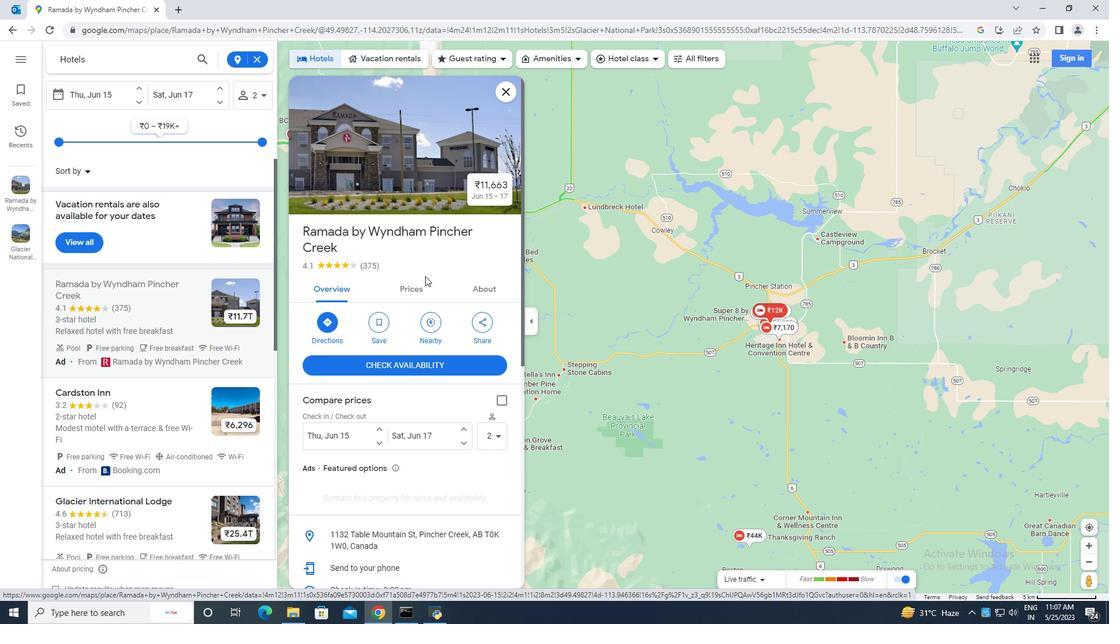 
Action: Mouse scrolled (437, 271) with delta (0, 0)
Screenshot: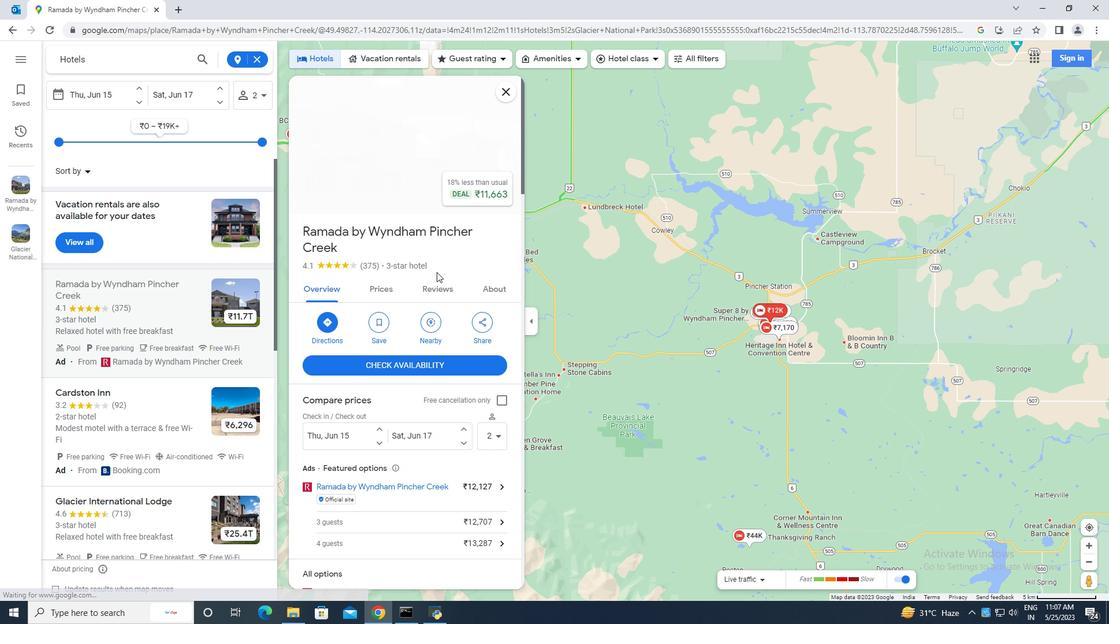 
Action: Mouse scrolled (437, 271) with delta (0, 0)
Screenshot: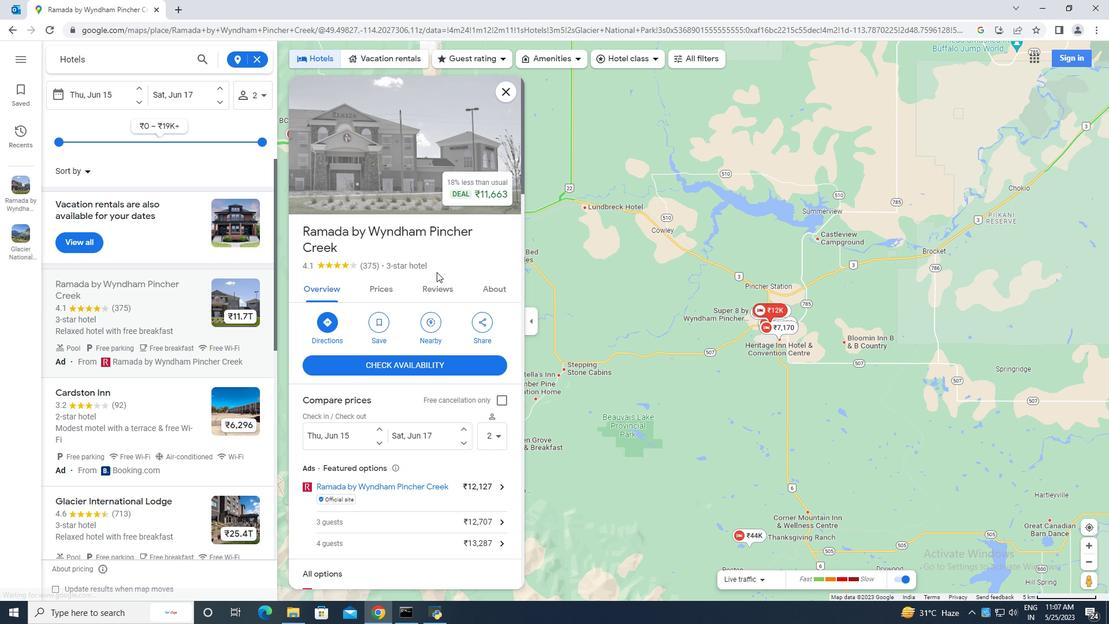 
Action: Mouse moved to (386, 296)
Screenshot: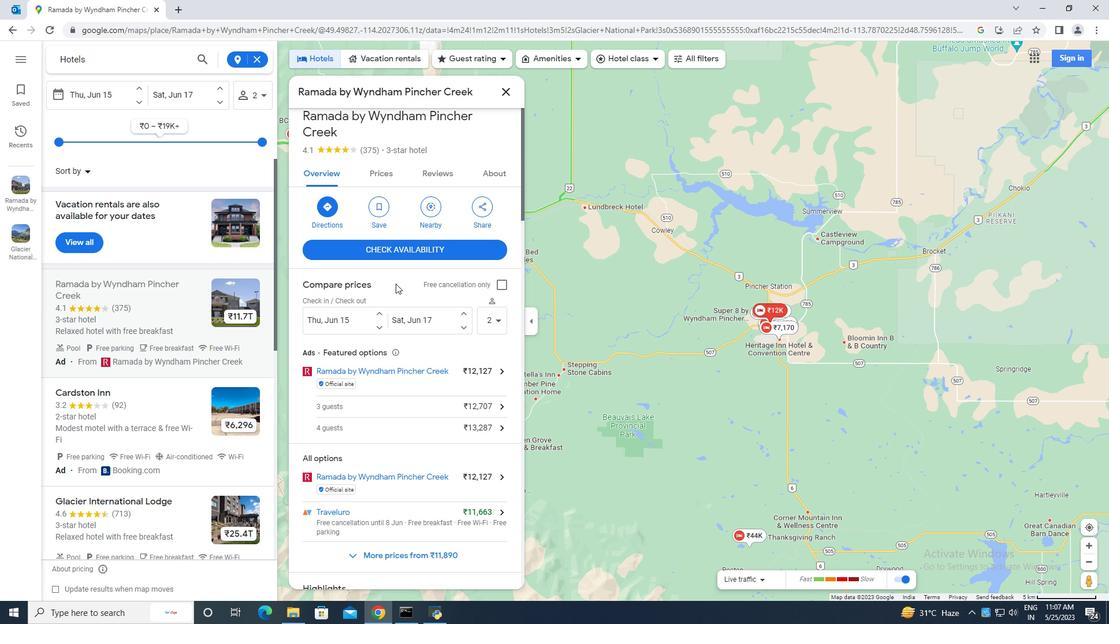 
Action: Mouse scrolled (386, 295) with delta (0, 0)
Screenshot: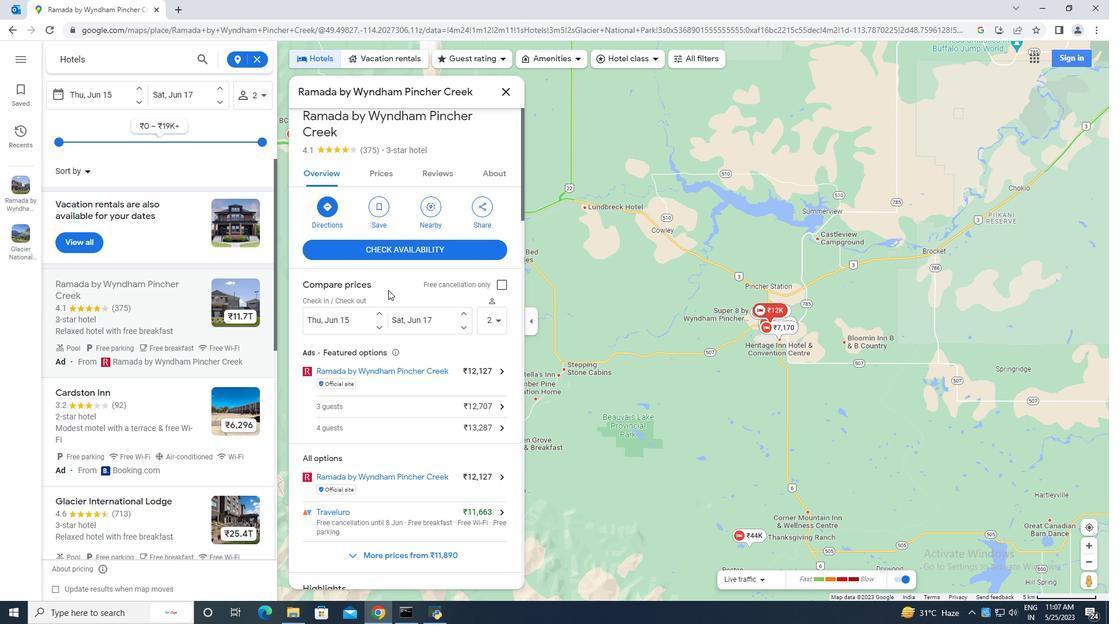 
Action: Mouse moved to (386, 297)
Screenshot: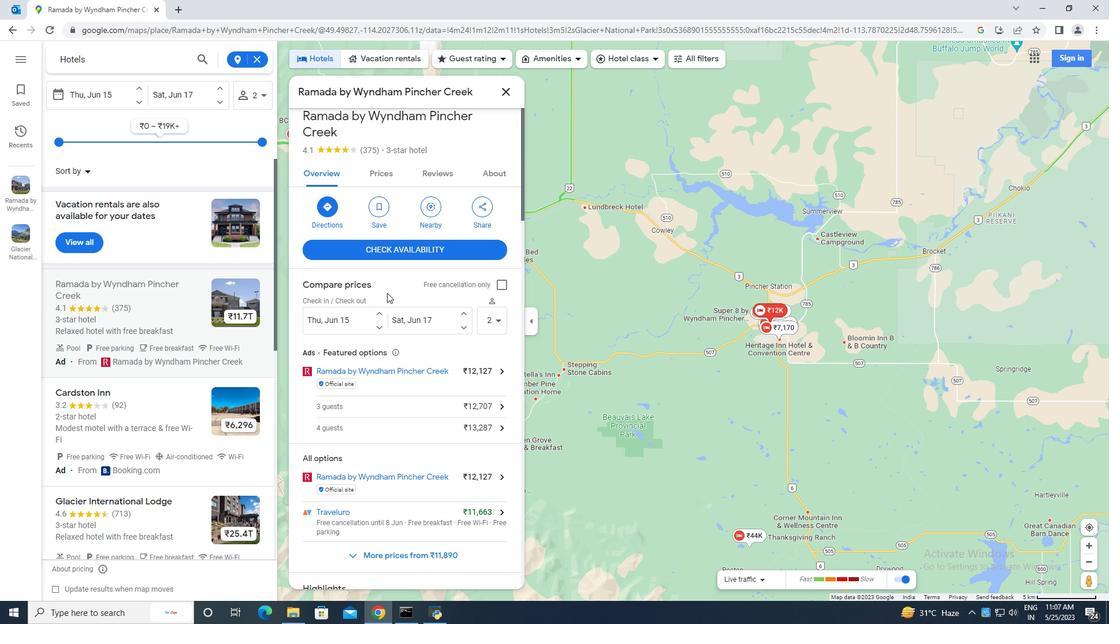 
Action: Mouse scrolled (386, 297) with delta (0, 0)
Screenshot: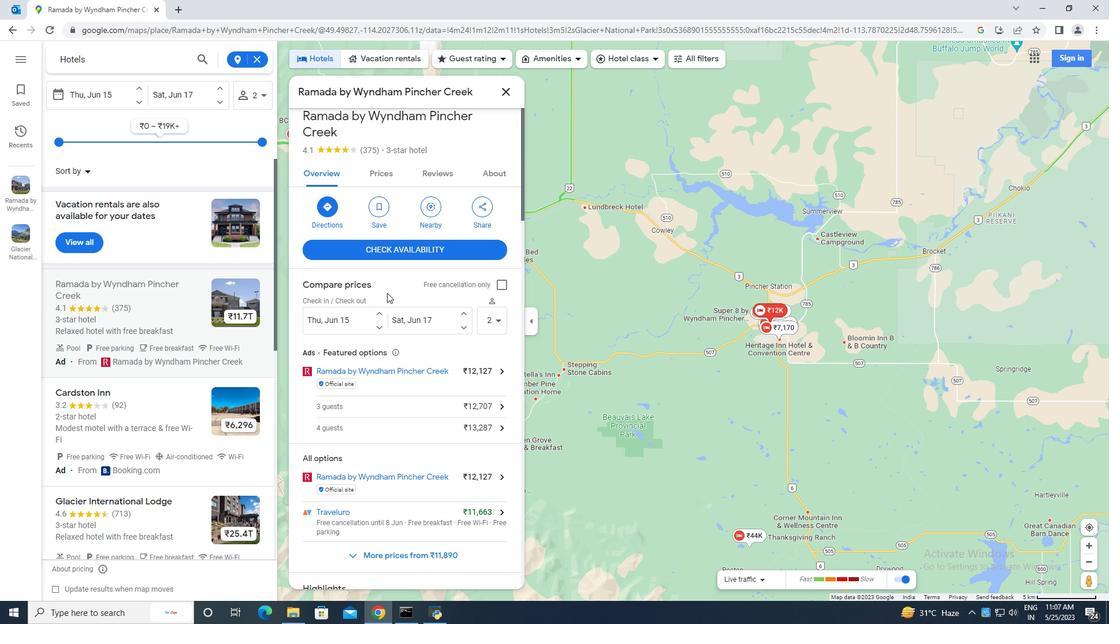 
Action: Mouse scrolled (386, 297) with delta (0, 0)
Screenshot: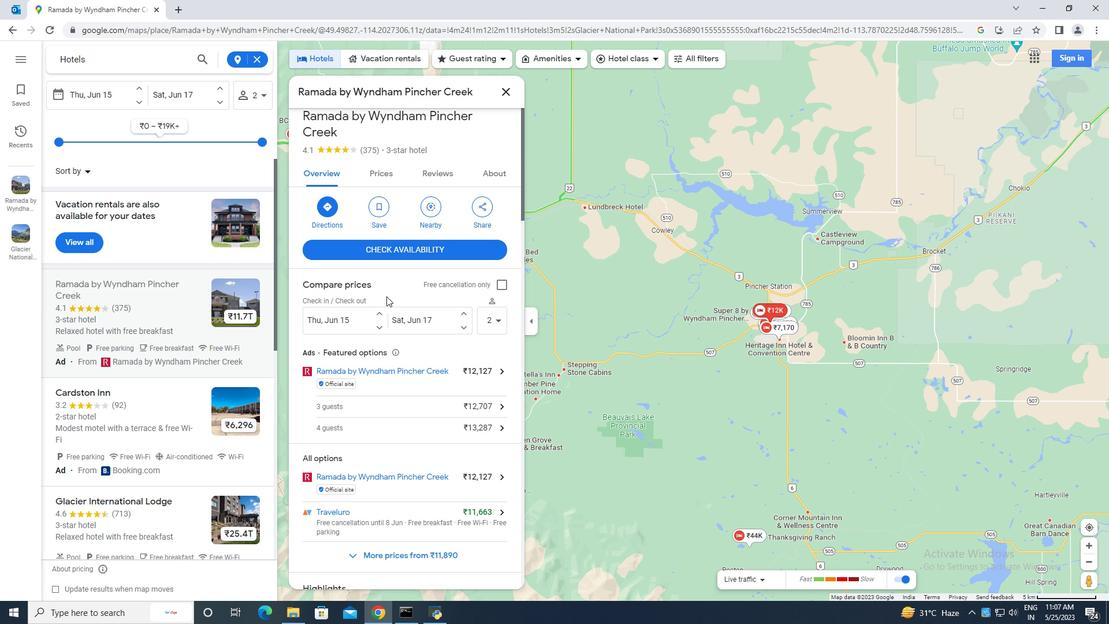 
Action: Mouse moved to (412, 289)
Screenshot: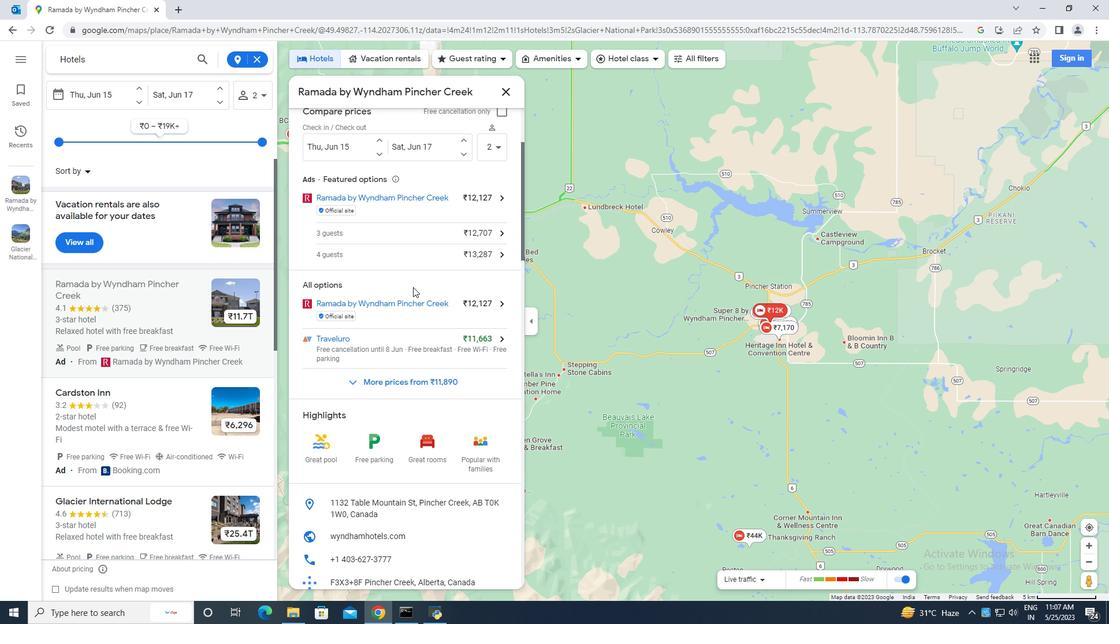 
Action: Mouse scrolled (412, 288) with delta (0, 0)
Screenshot: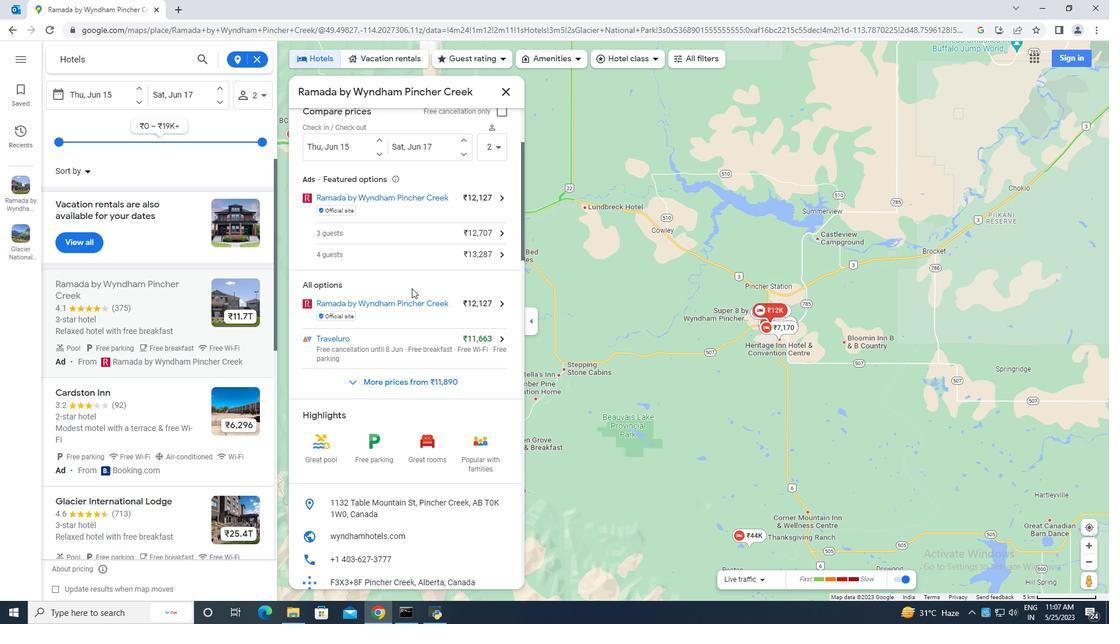 
Action: Mouse scrolled (412, 288) with delta (0, 0)
Screenshot: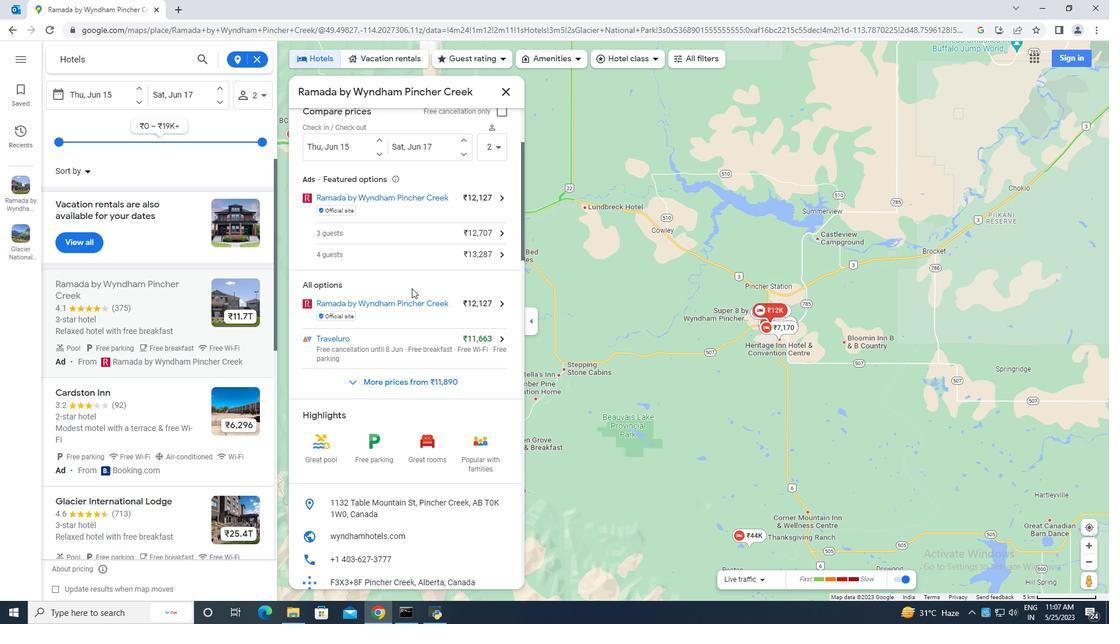 
Action: Mouse scrolled (412, 288) with delta (0, 0)
Screenshot: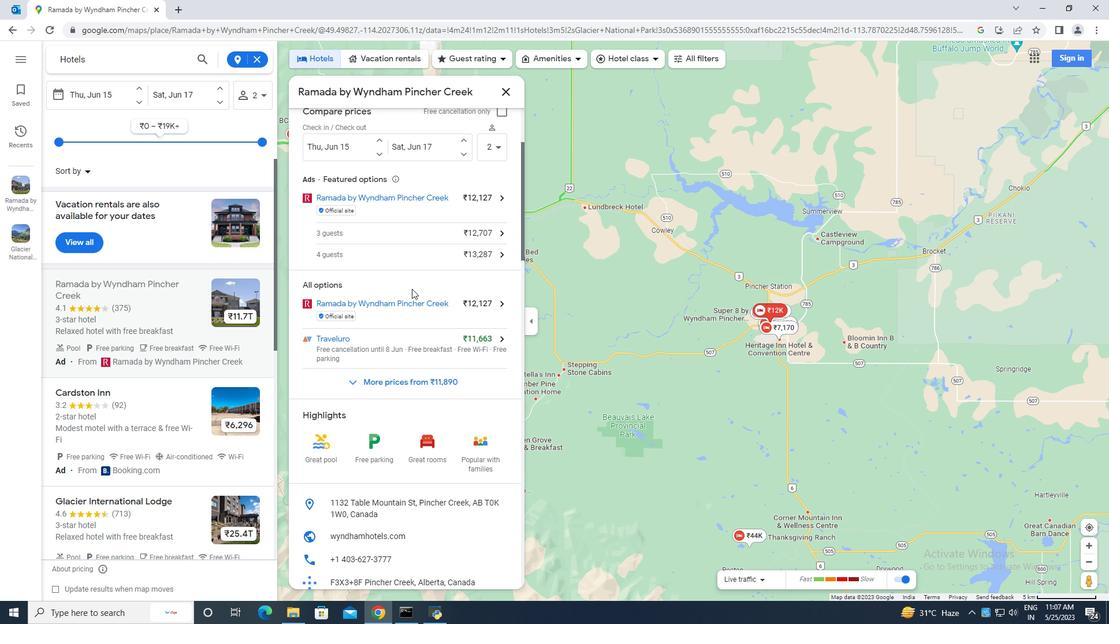 
Action: Mouse scrolled (412, 288) with delta (0, 0)
Screenshot: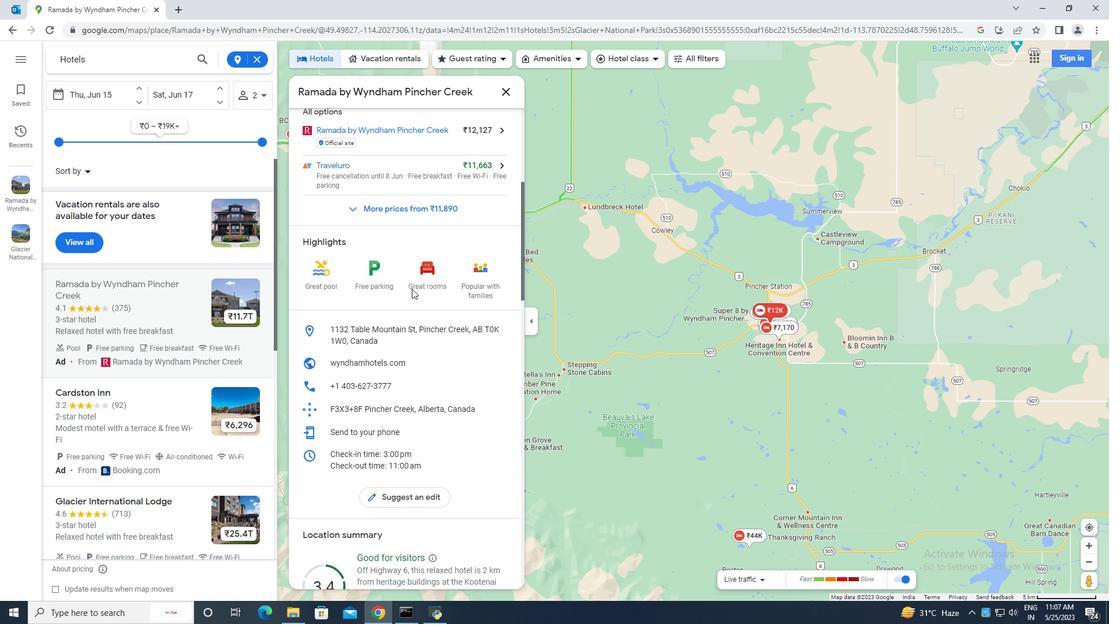
Action: Mouse scrolled (412, 288) with delta (0, 0)
Screenshot: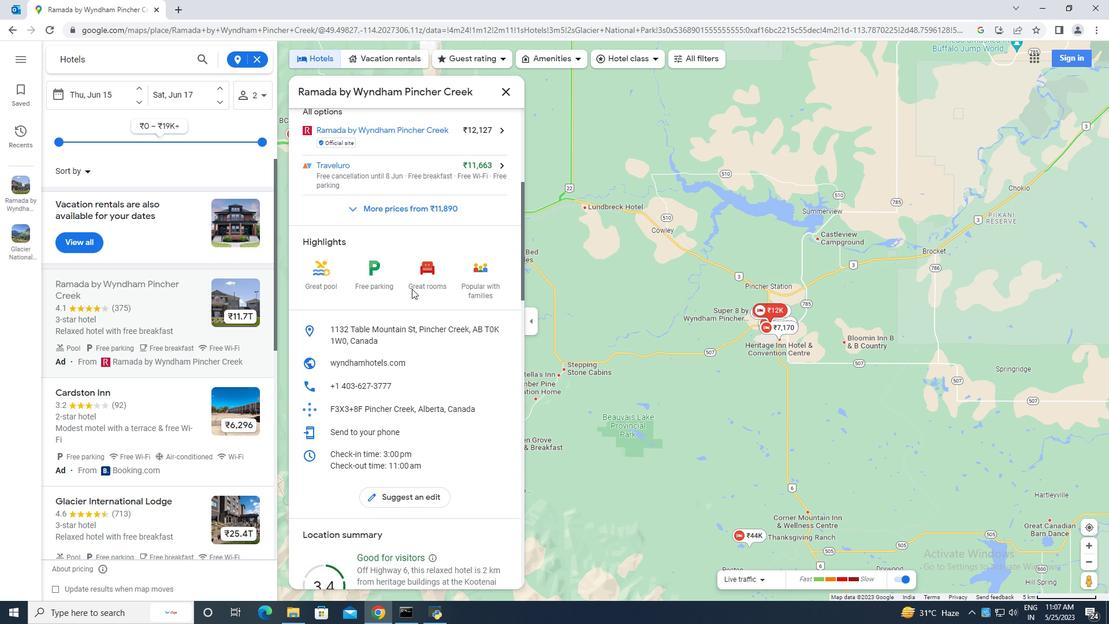 
Action: Mouse scrolled (412, 288) with delta (0, 0)
Screenshot: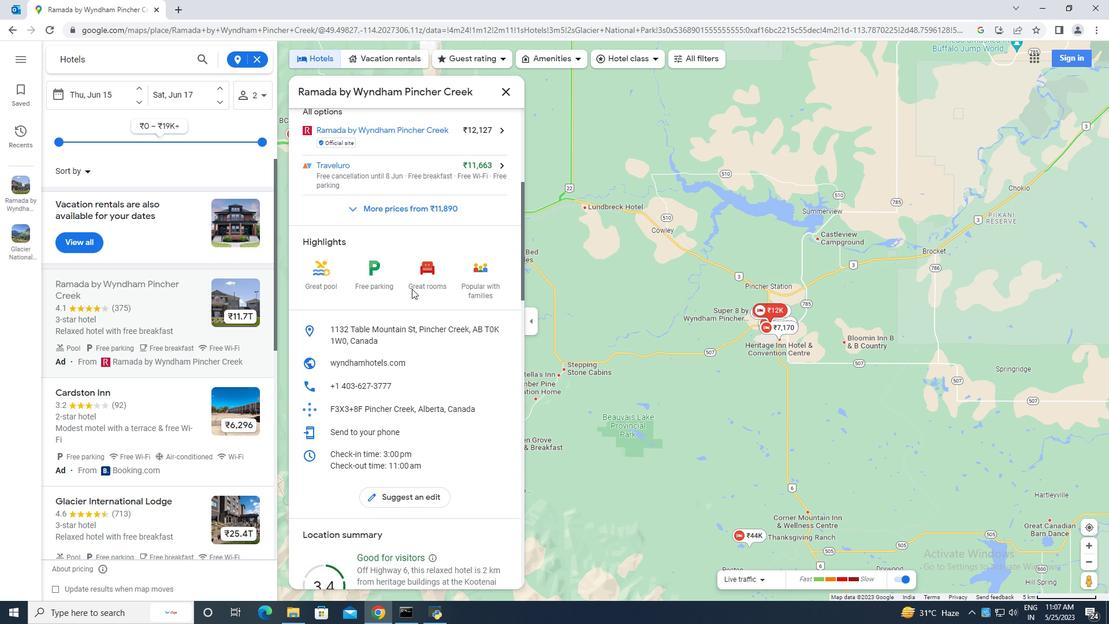 
Action: Mouse scrolled (412, 288) with delta (0, 0)
Screenshot: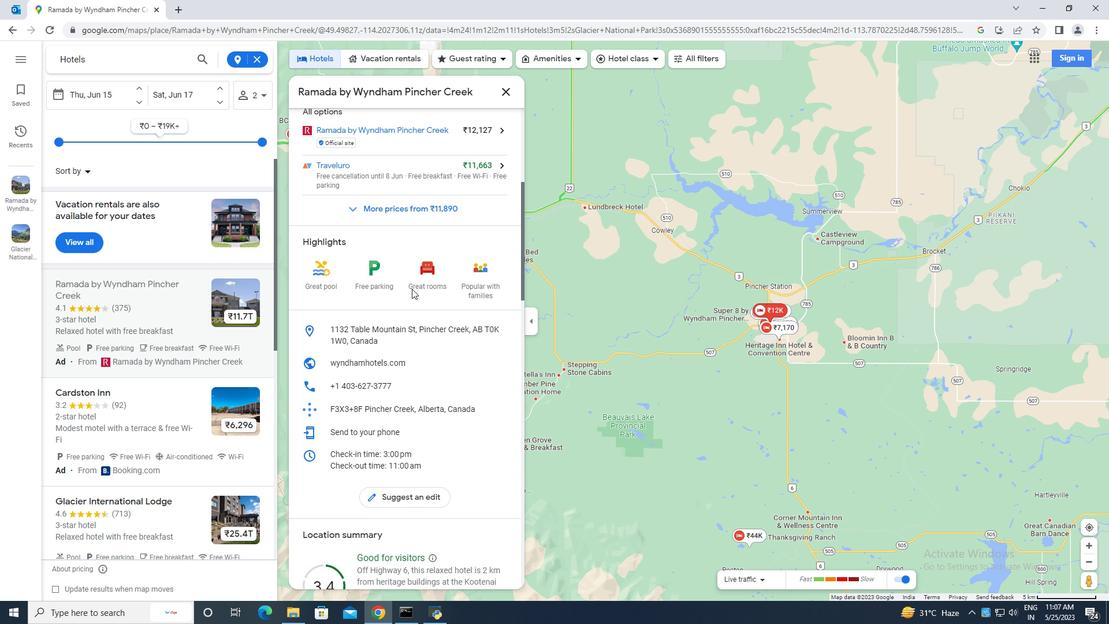 
Action: Mouse scrolled (412, 288) with delta (0, 0)
Screenshot: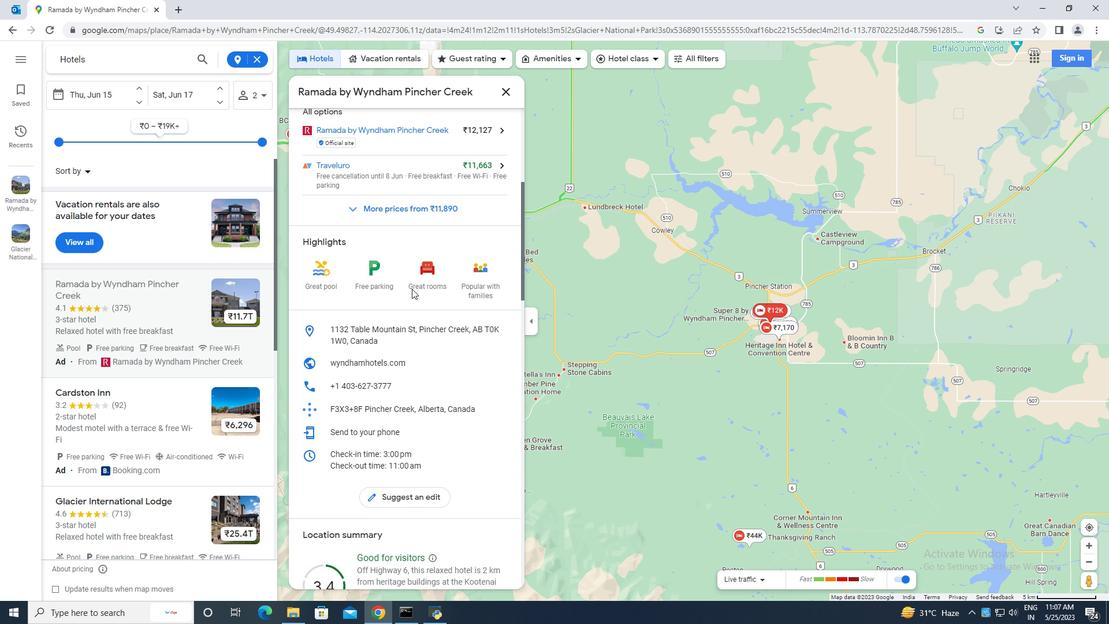 
Action: Mouse scrolled (412, 288) with delta (0, 0)
Screenshot: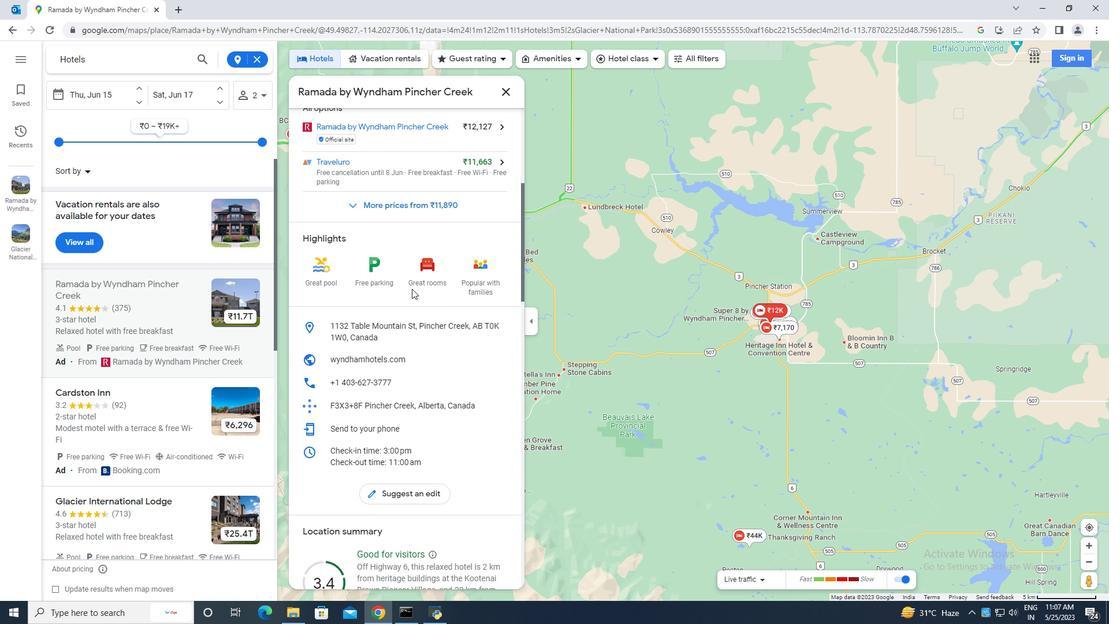 
Action: Mouse scrolled (412, 288) with delta (0, 0)
Screenshot: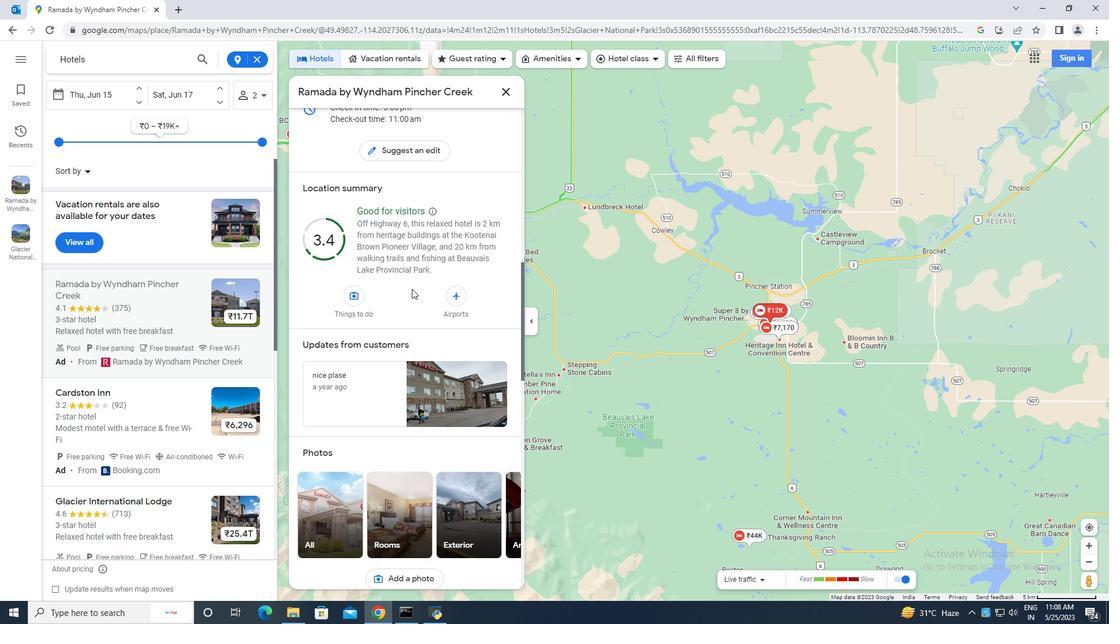 
Action: Mouse scrolled (412, 288) with delta (0, 0)
Screenshot: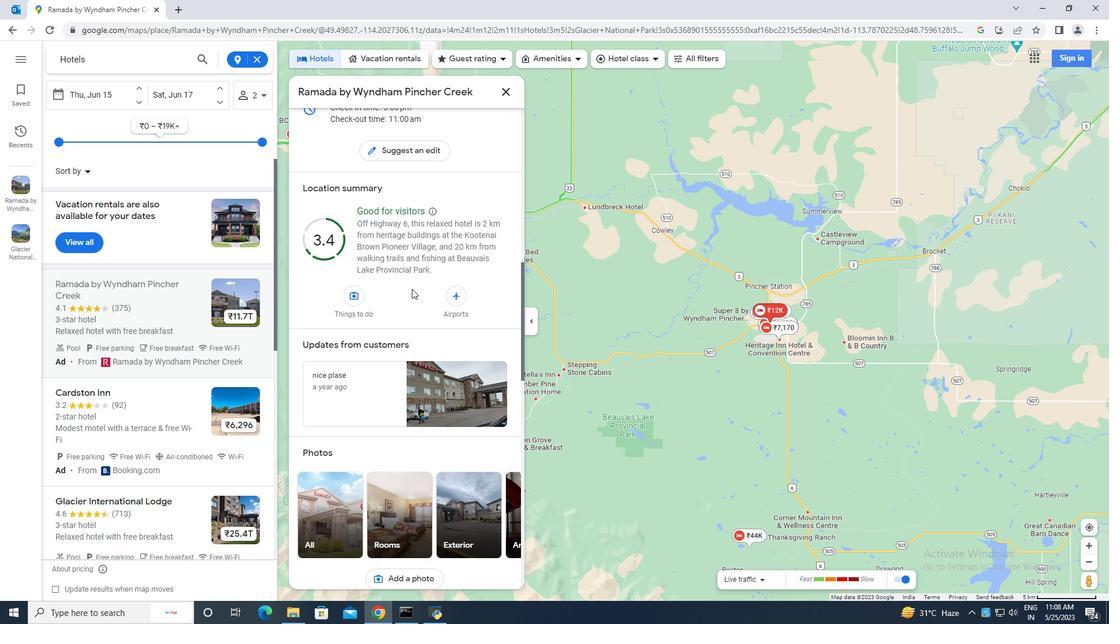 
Action: Mouse scrolled (412, 288) with delta (0, 0)
Screenshot: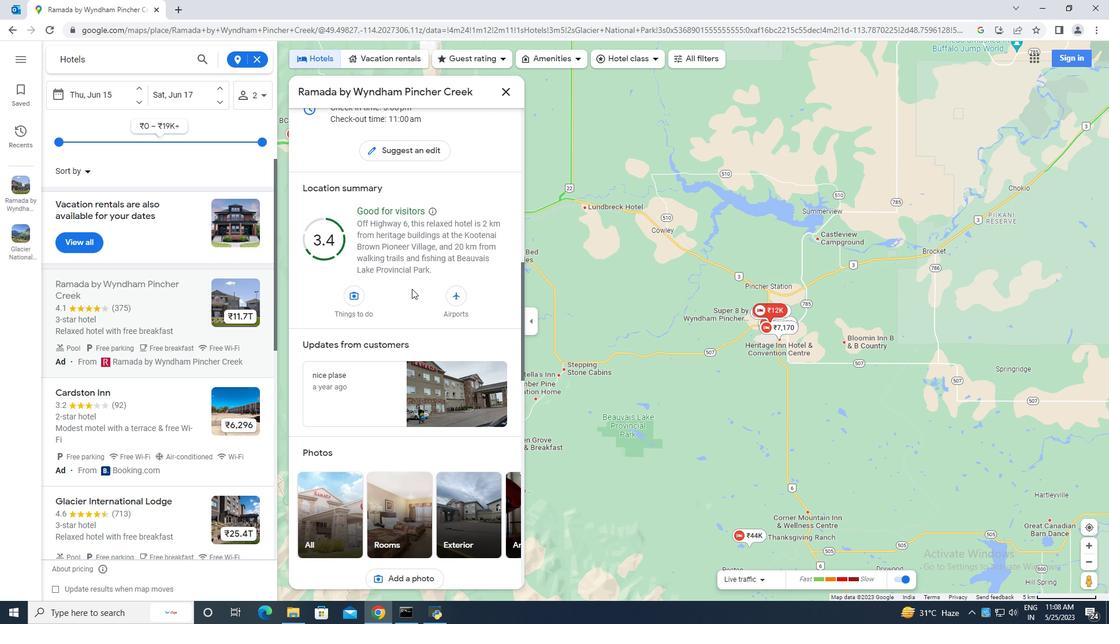 
Action: Mouse moved to (331, 352)
Screenshot: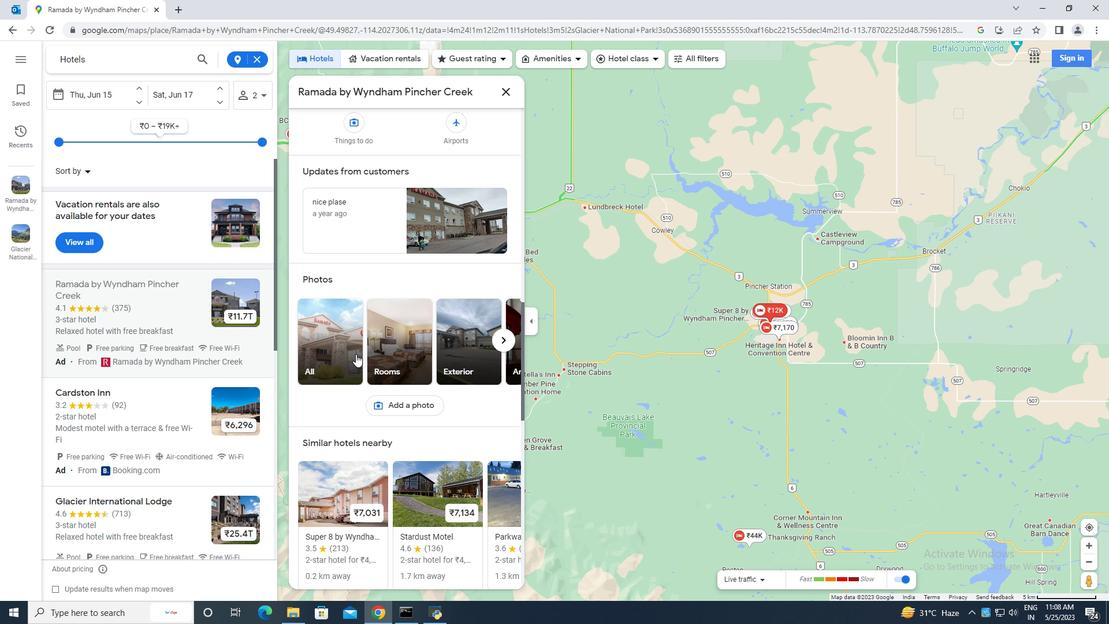 
Action: Mouse pressed left at (331, 352)
Screenshot: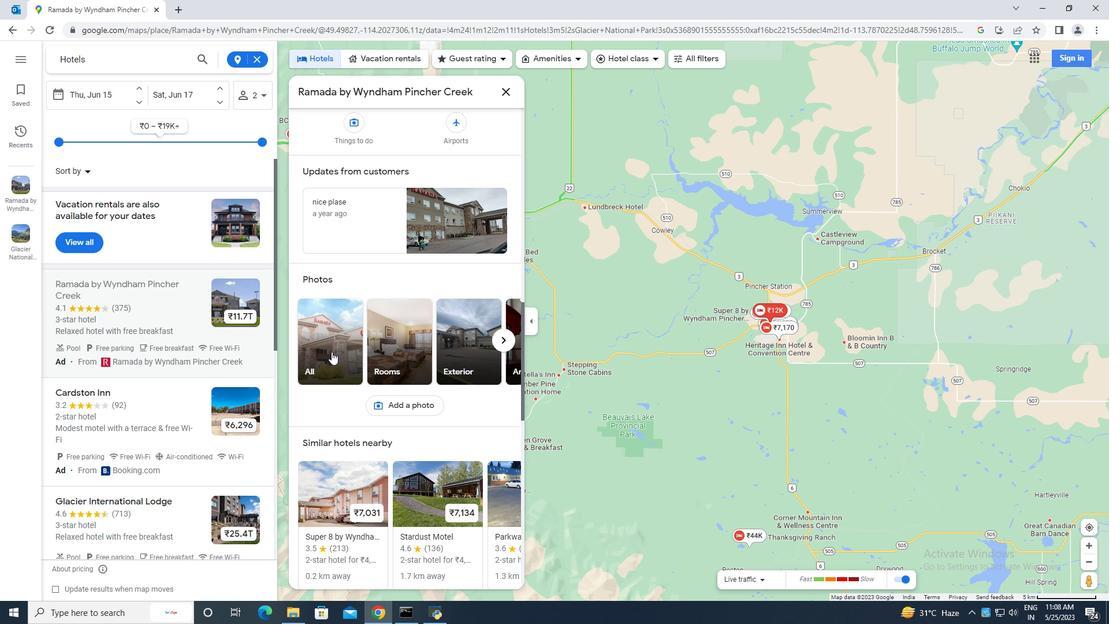 
Action: Mouse moved to (712, 513)
Screenshot: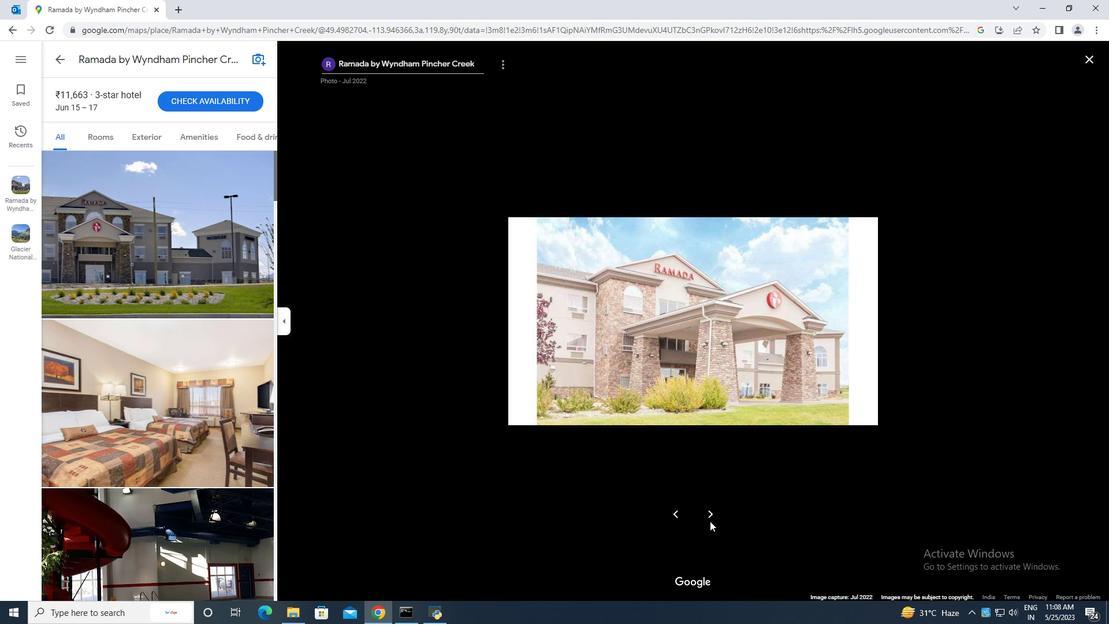 
Action: Mouse pressed left at (712, 513)
Screenshot: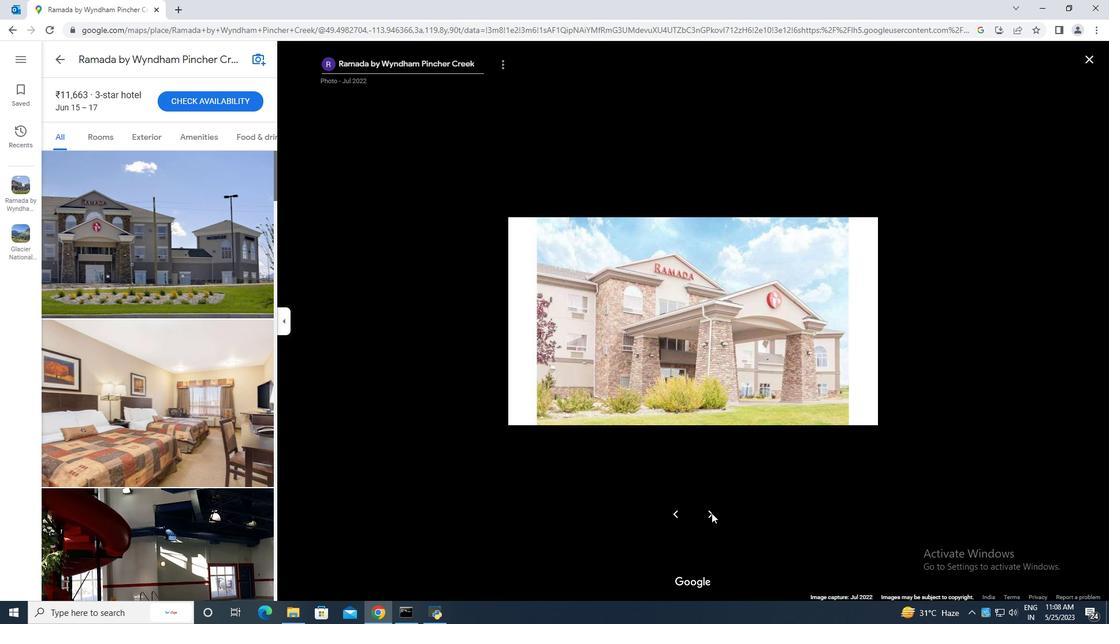 
Action: Mouse moved to (714, 511)
Screenshot: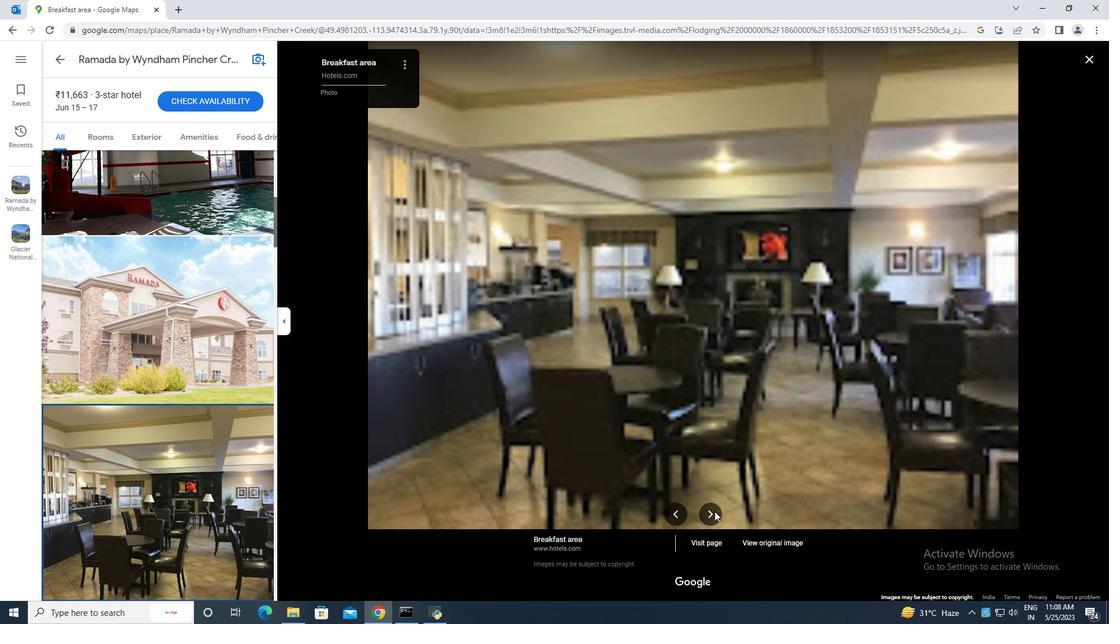 
Action: Mouse pressed left at (714, 511)
Screenshot: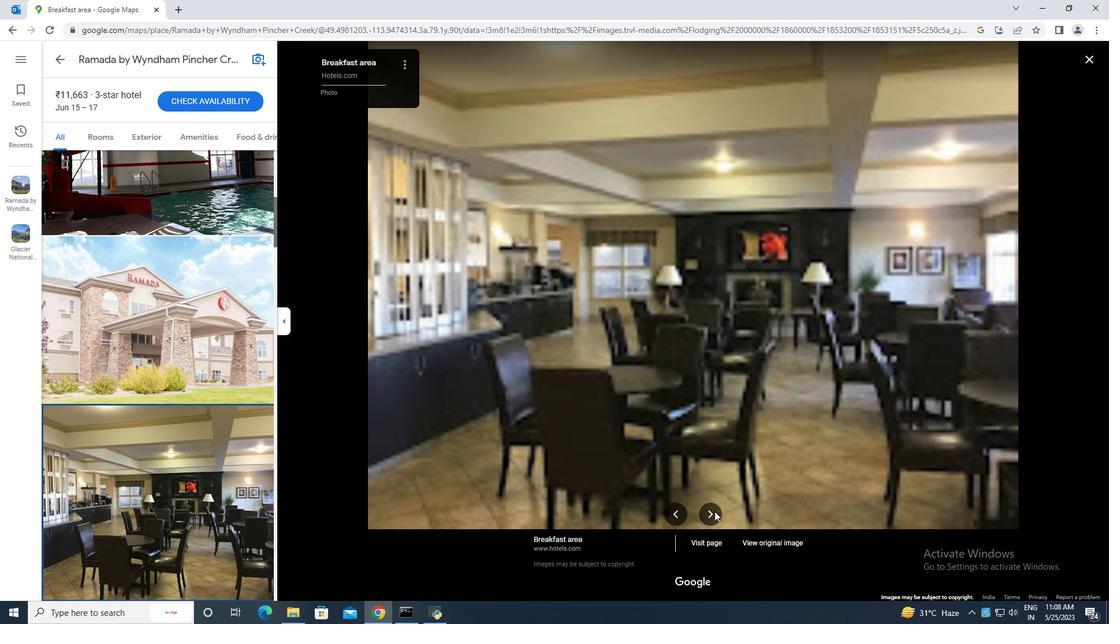
Action: Mouse moved to (711, 517)
Screenshot: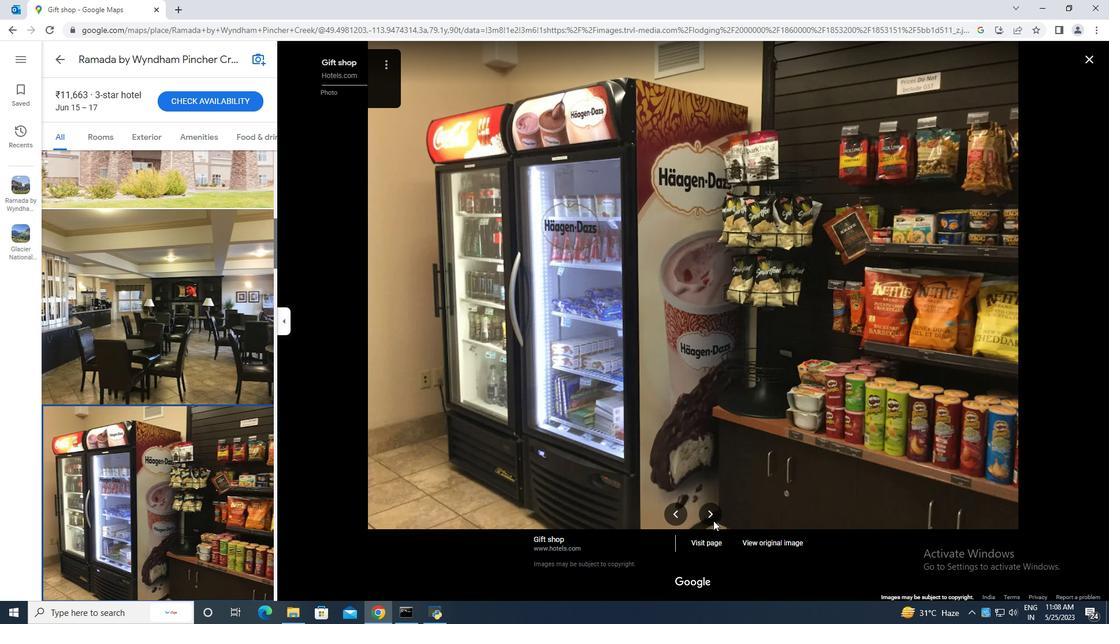
Action: Mouse pressed left at (711, 517)
Screenshot: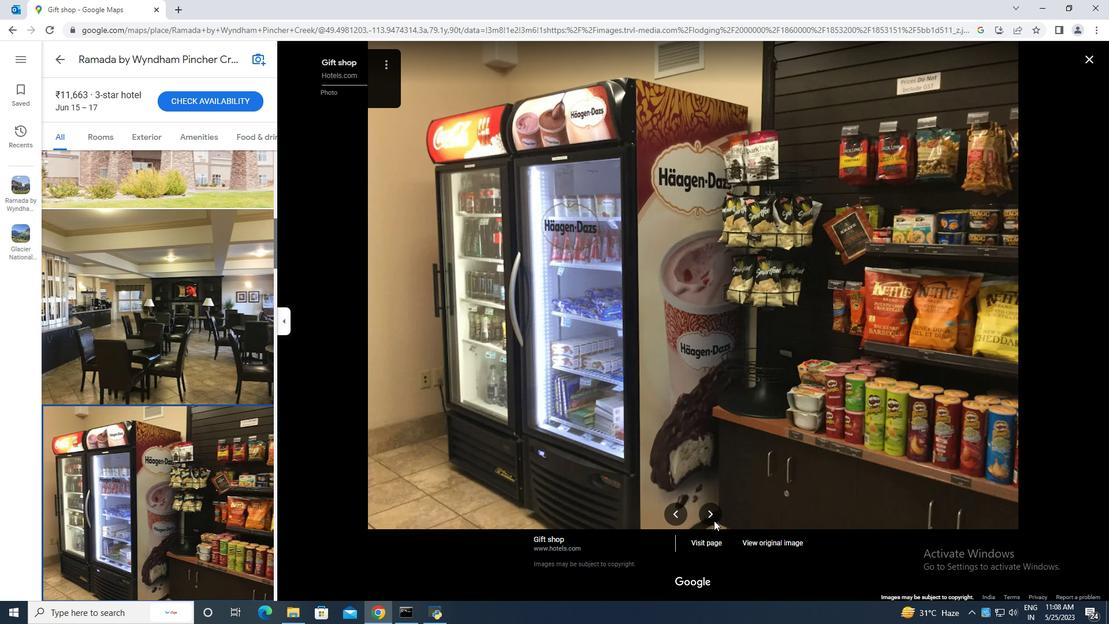 
Action: Mouse moved to (714, 513)
Screenshot: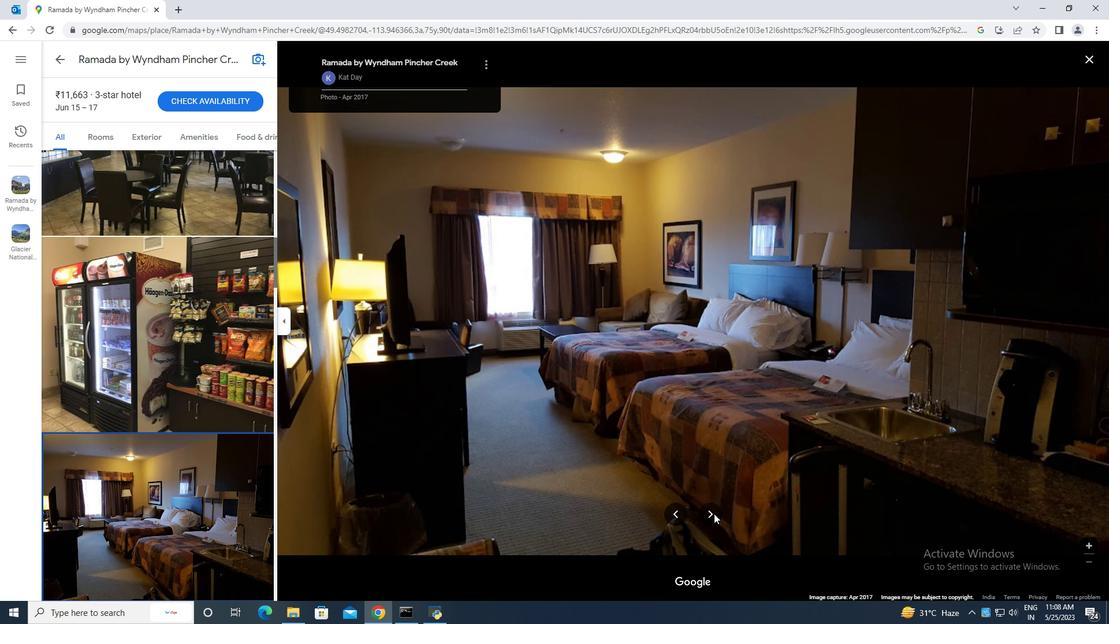 
Action: Key pressed <Key.right><Key.right><Key.right><Key.right><Key.right><Key.right><Key.right><Key.right><Key.right><Key.right><Key.right><Key.right><Key.right><Key.right><Key.right><Key.right><Key.right><Key.right><Key.right><Key.right><Key.right><Key.right><Key.right><Key.right><Key.right><Key.right><Key.right><Key.right><Key.right>
Screenshot: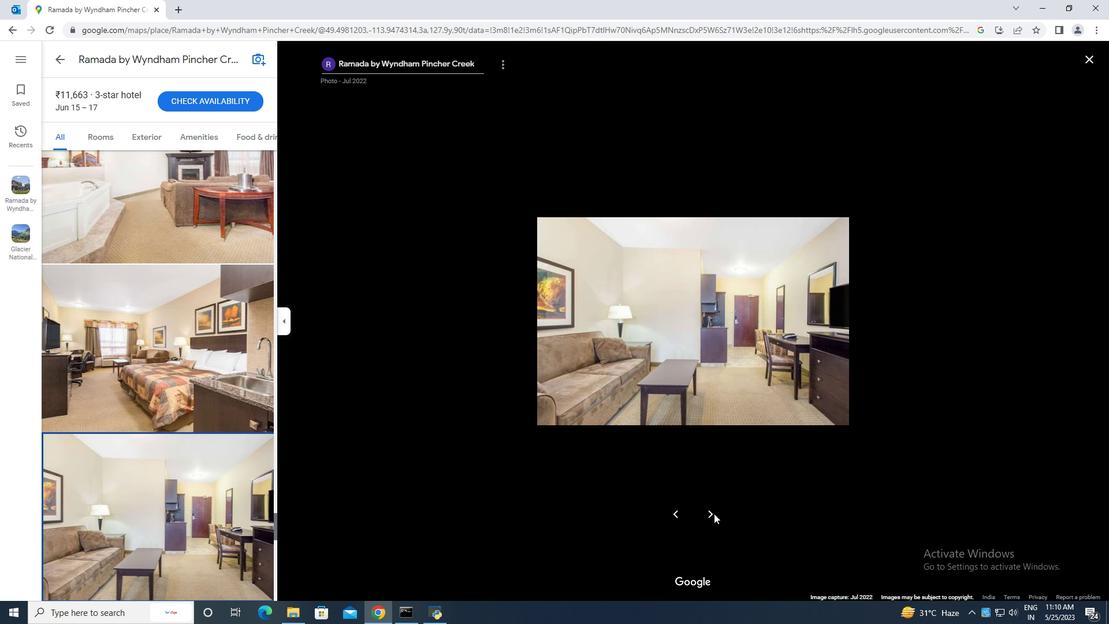 
Action: Mouse moved to (64, 58)
Screenshot: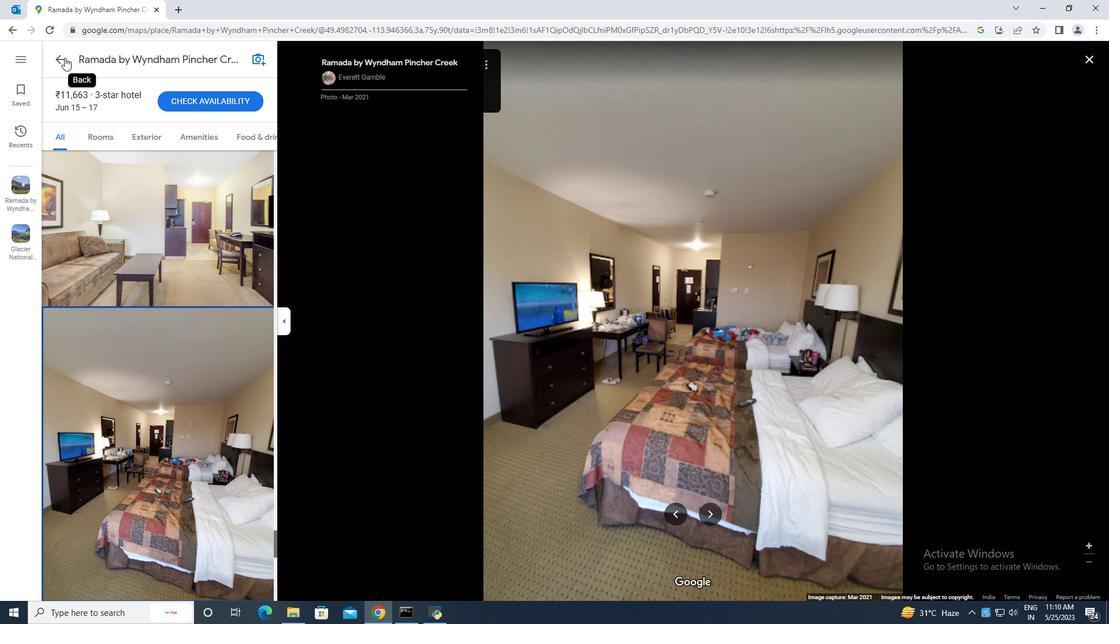 
Action: Mouse pressed left at (64, 58)
Screenshot: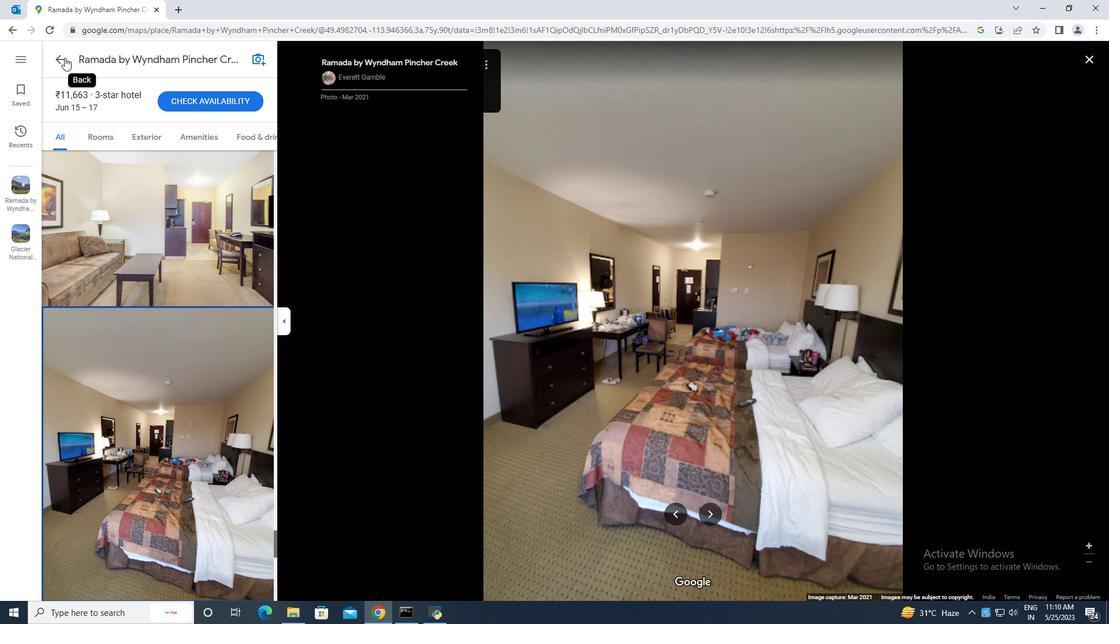 
Action: Mouse moved to (179, 212)
Screenshot: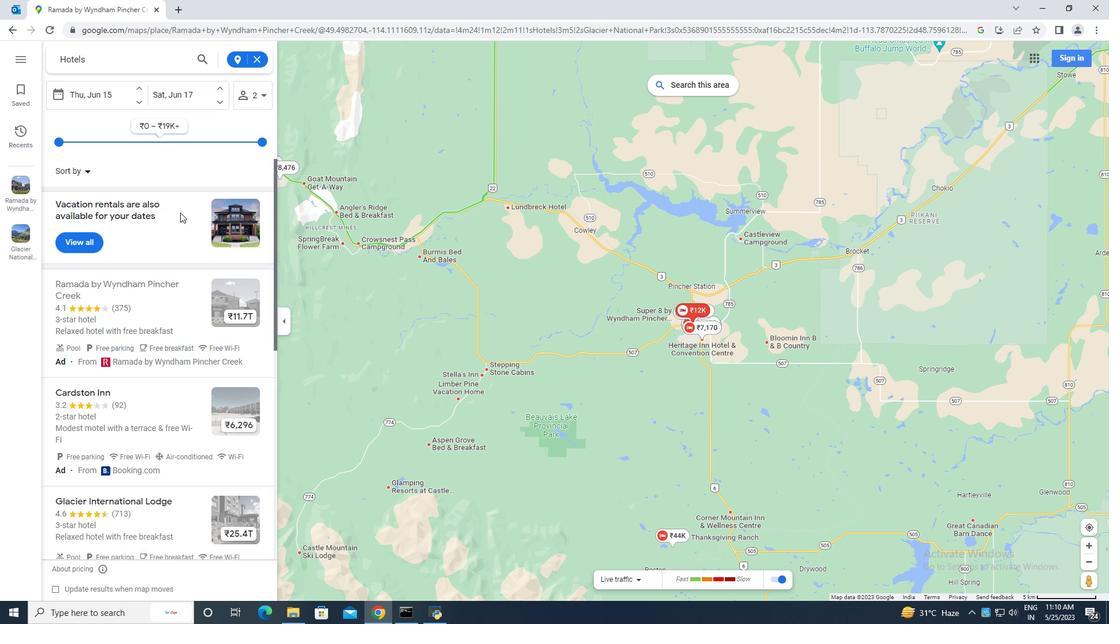 
Action: Mouse scrolled (179, 212) with delta (0, 0)
Screenshot: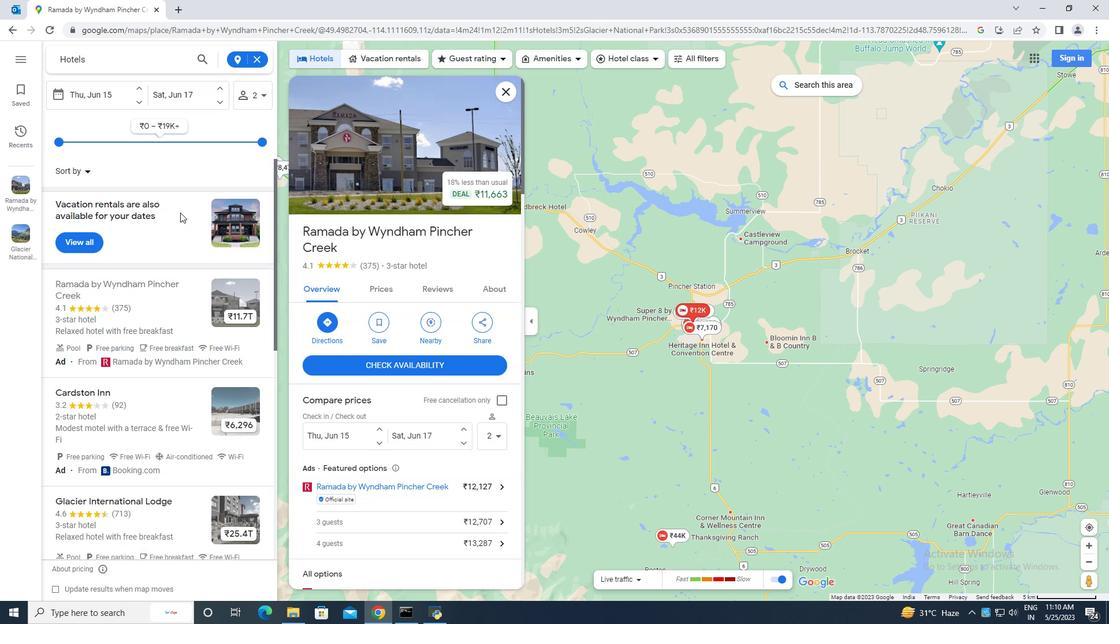 
Action: Mouse scrolled (179, 212) with delta (0, 0)
Screenshot: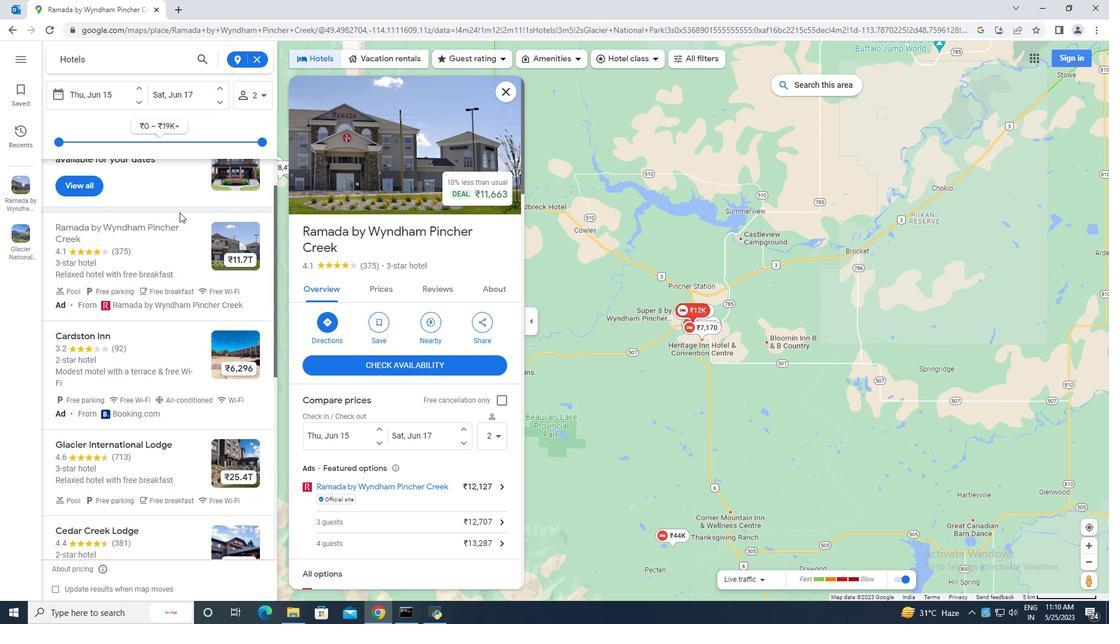 
Action: Mouse moved to (187, 290)
Screenshot: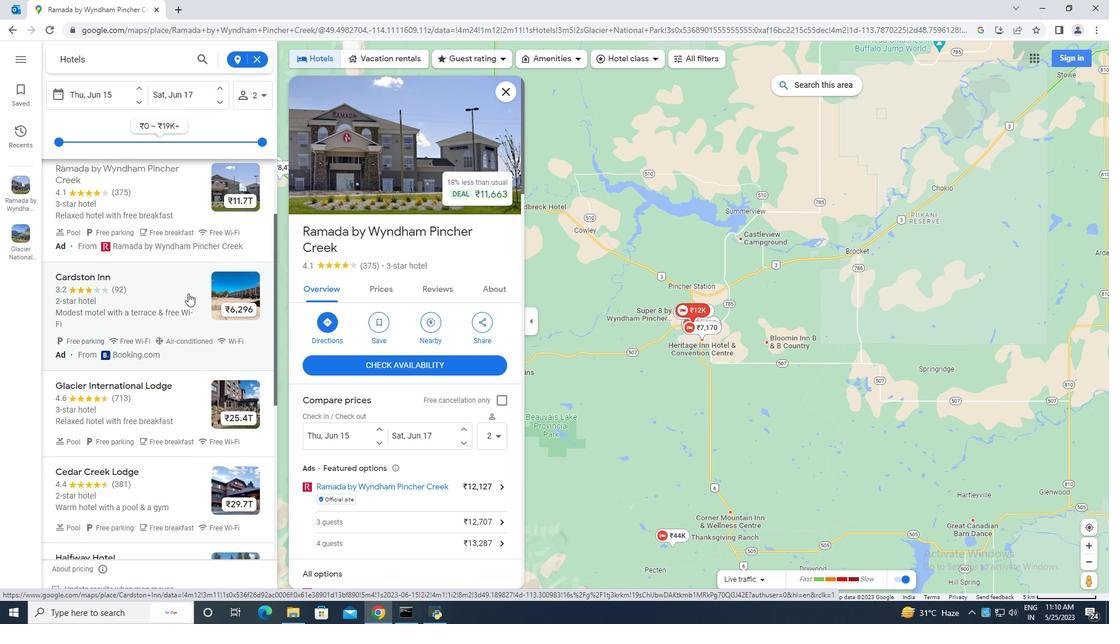 
Action: Mouse pressed left at (187, 290)
Screenshot: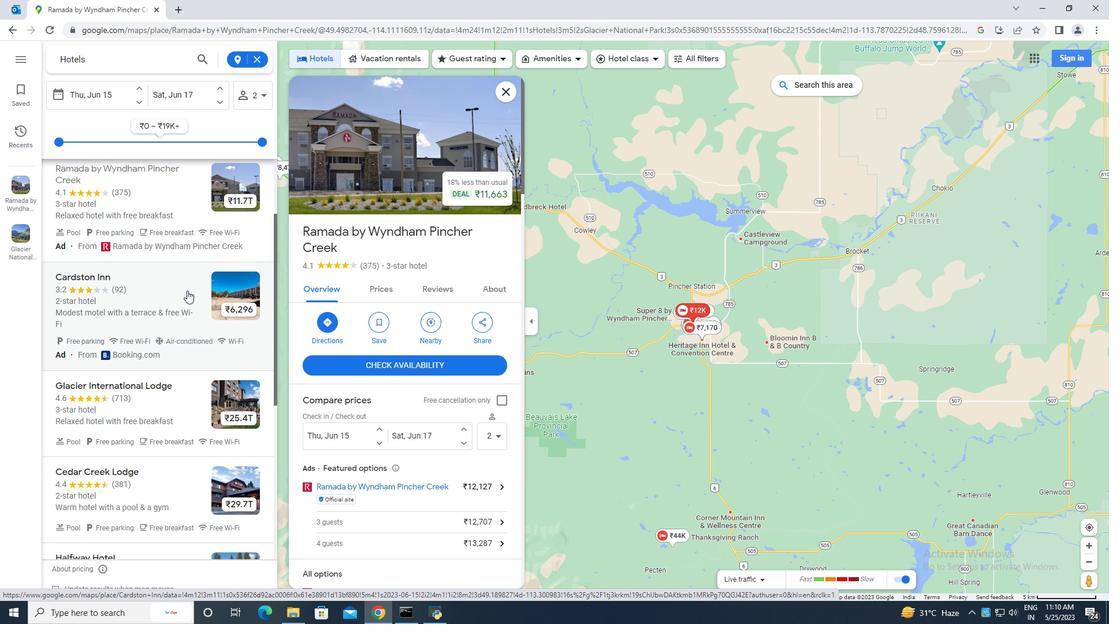 
Action: Mouse moved to (437, 283)
Screenshot: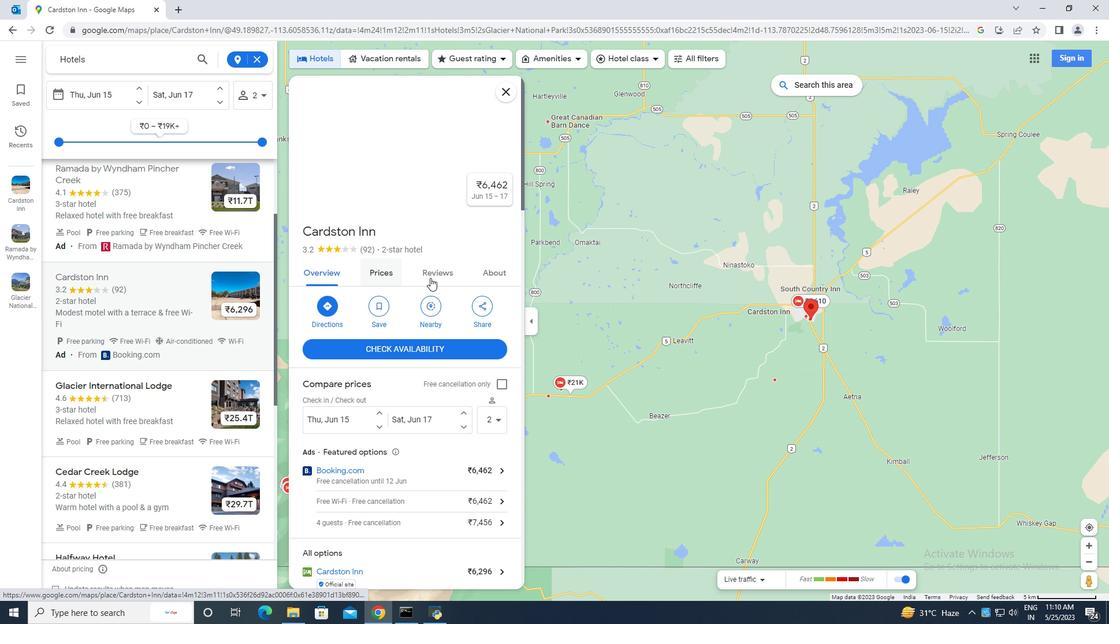 
Action: Mouse scrolled (437, 282) with delta (0, 0)
Screenshot: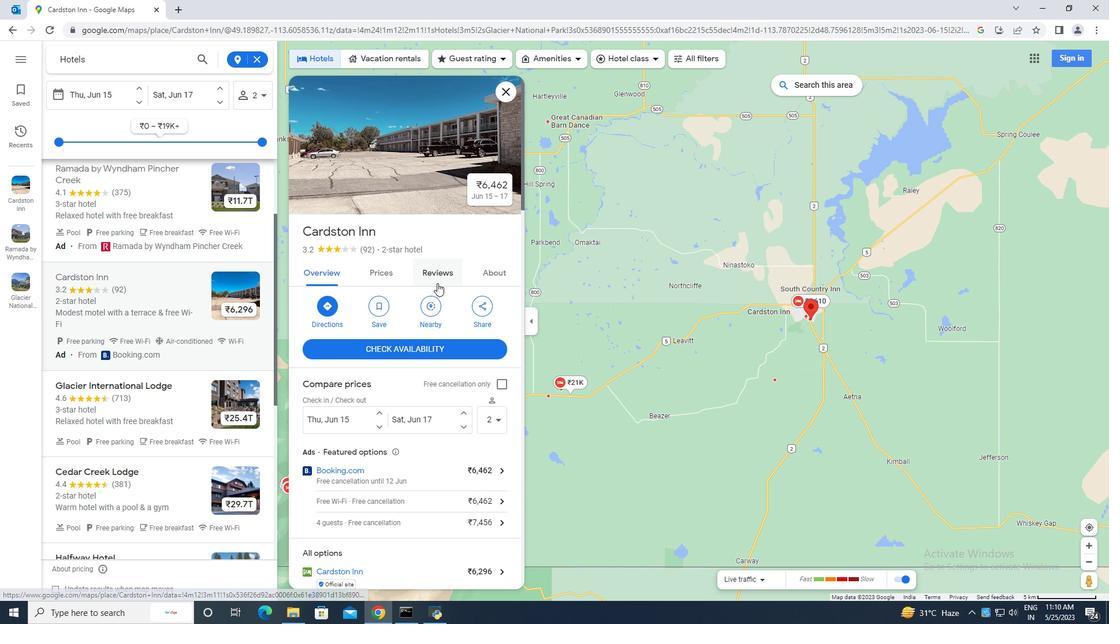 
Action: Mouse scrolled (437, 282) with delta (0, 0)
Screenshot: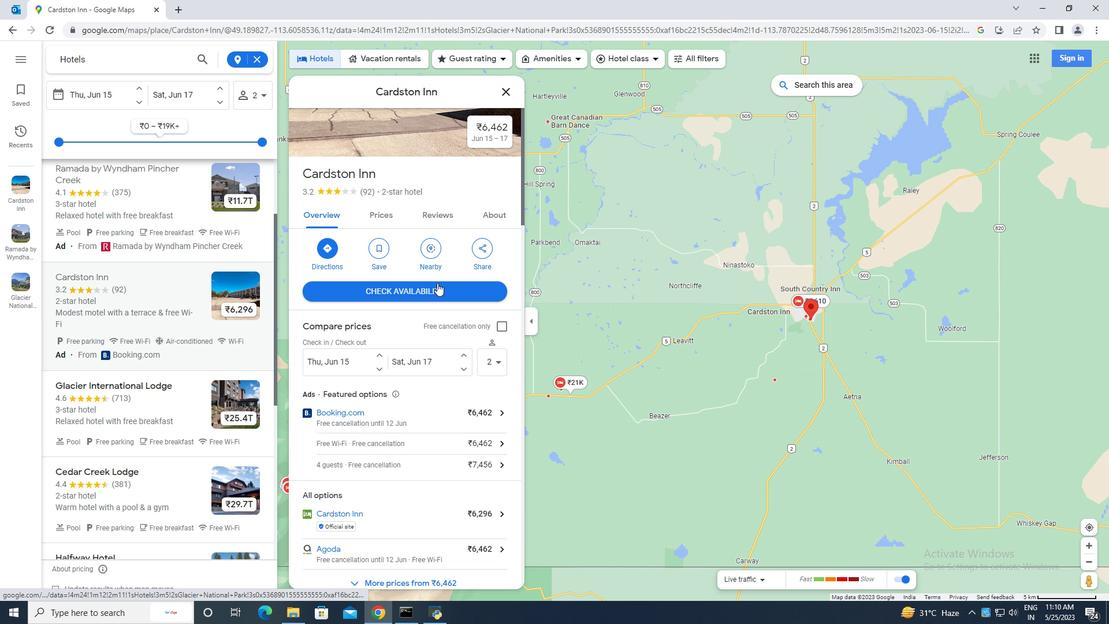 
Action: Mouse scrolled (437, 282) with delta (0, 0)
Screenshot: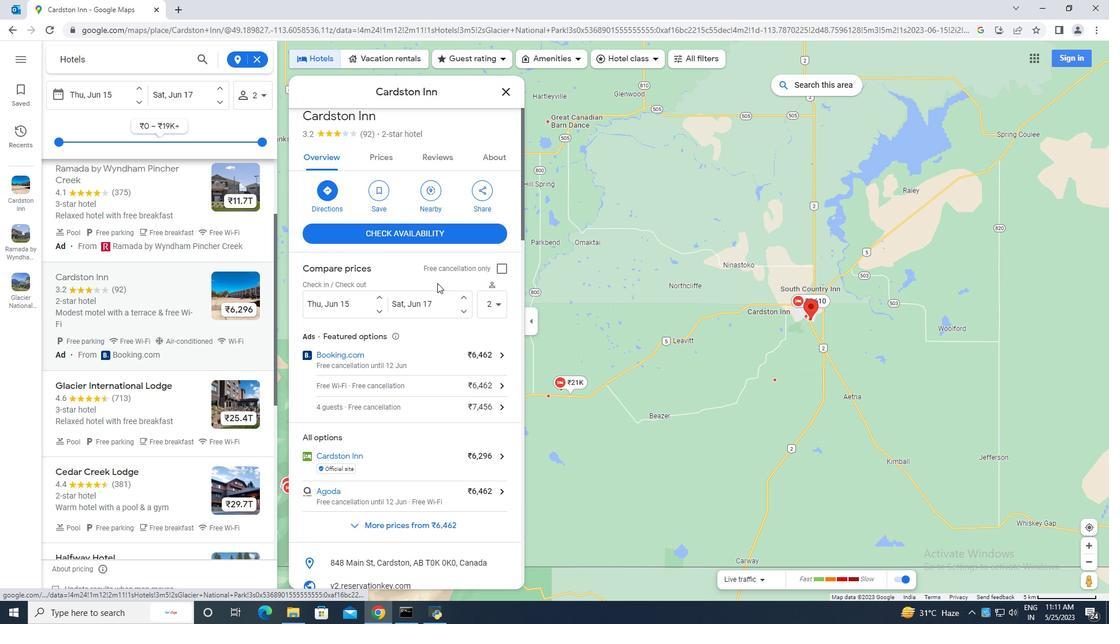 
Action: Mouse scrolled (437, 282) with delta (0, 0)
Screenshot: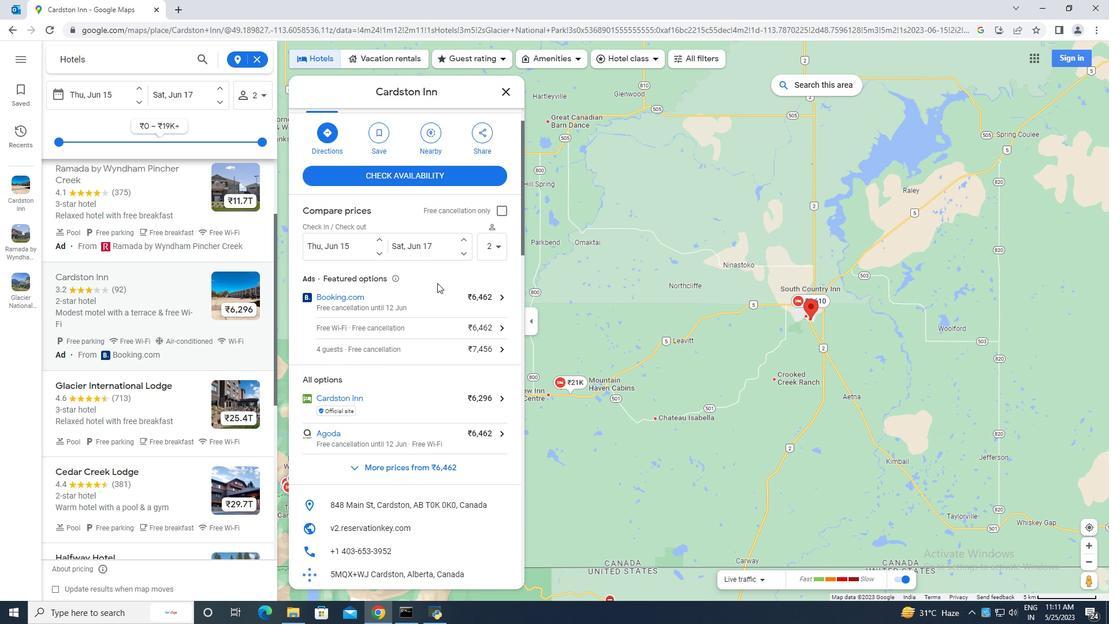 
Action: Mouse scrolled (437, 282) with delta (0, 0)
Screenshot: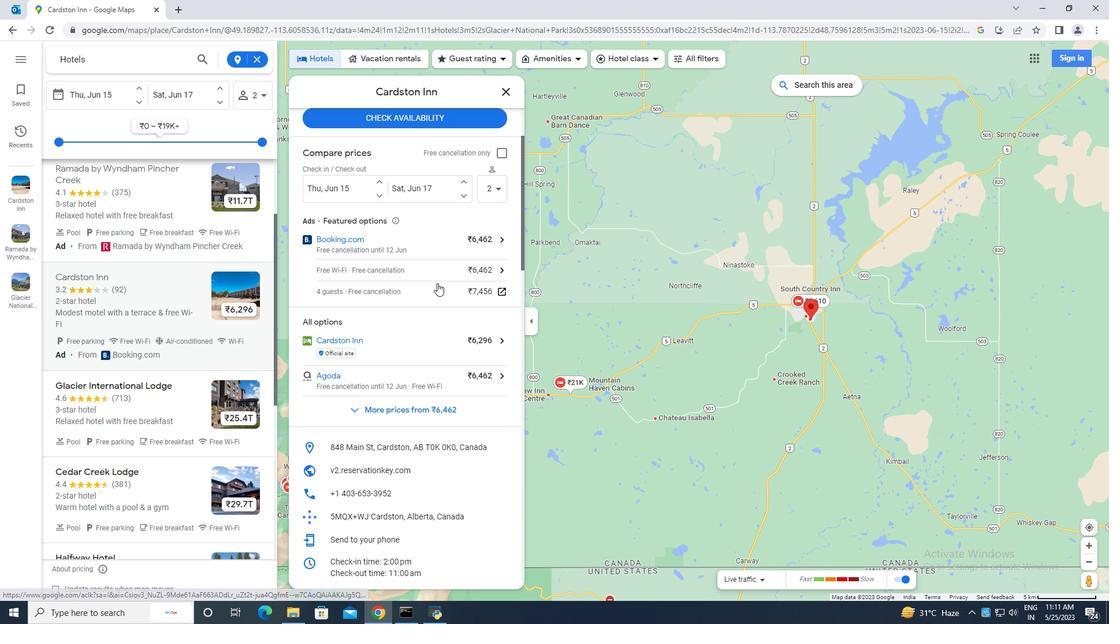
Action: Mouse scrolled (437, 282) with delta (0, 0)
Screenshot: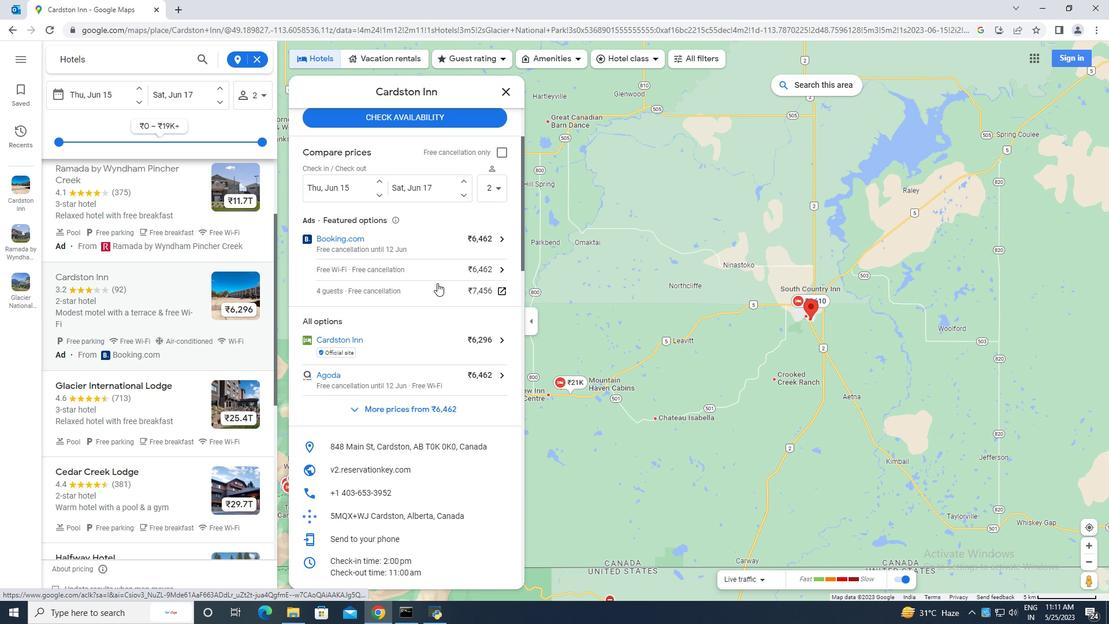 
Action: Mouse scrolled (437, 282) with delta (0, 0)
Screenshot: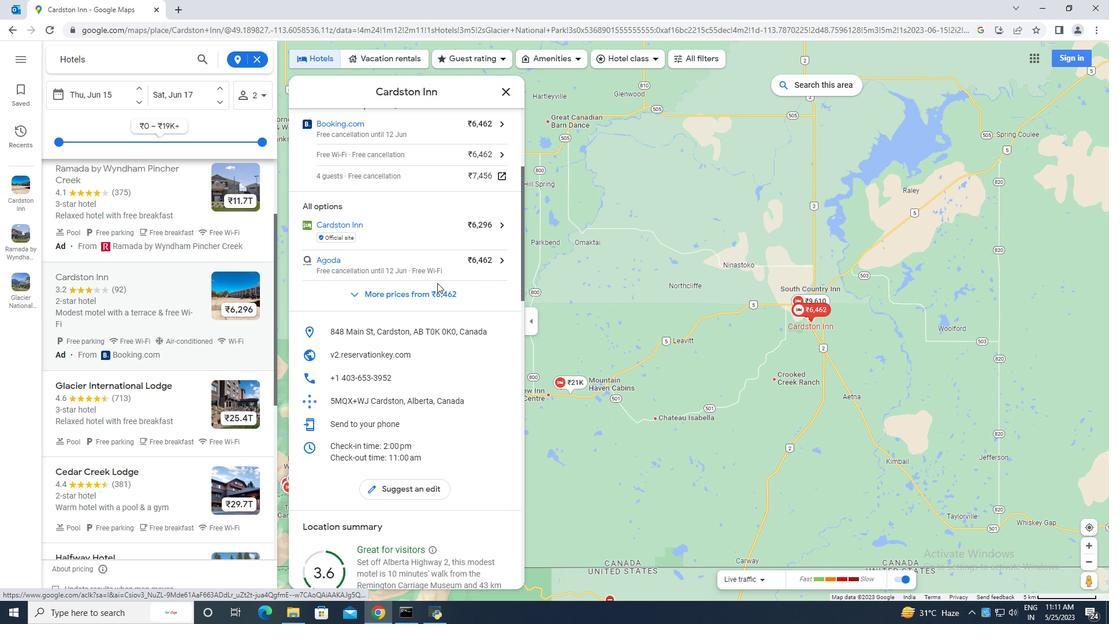 
Action: Mouse scrolled (437, 282) with delta (0, 0)
Screenshot: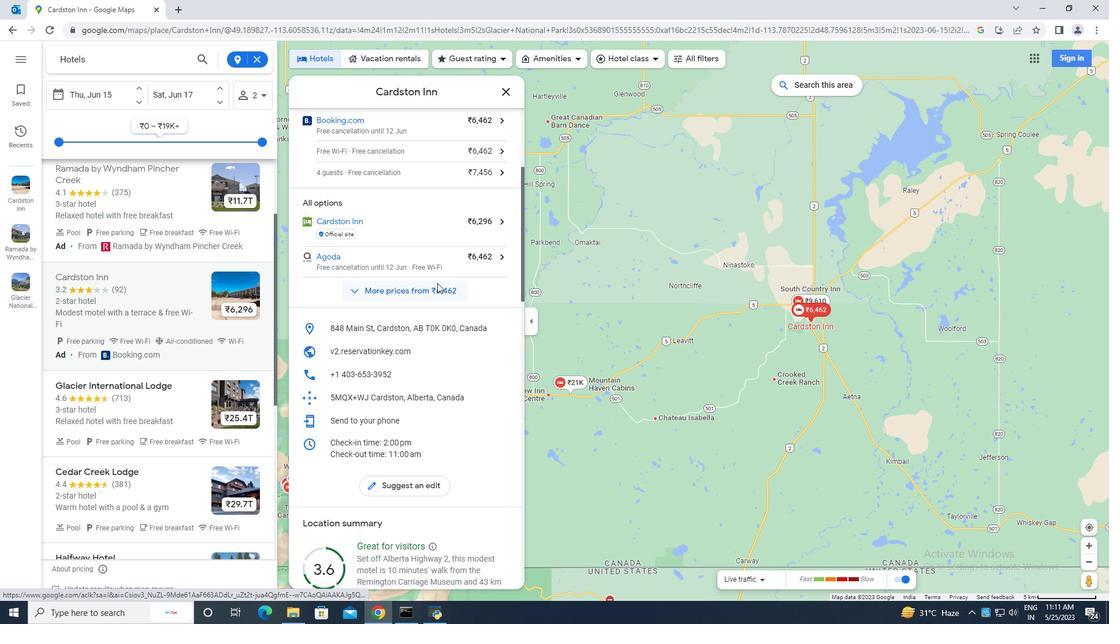 
Action: Mouse scrolled (437, 282) with delta (0, 0)
Screenshot: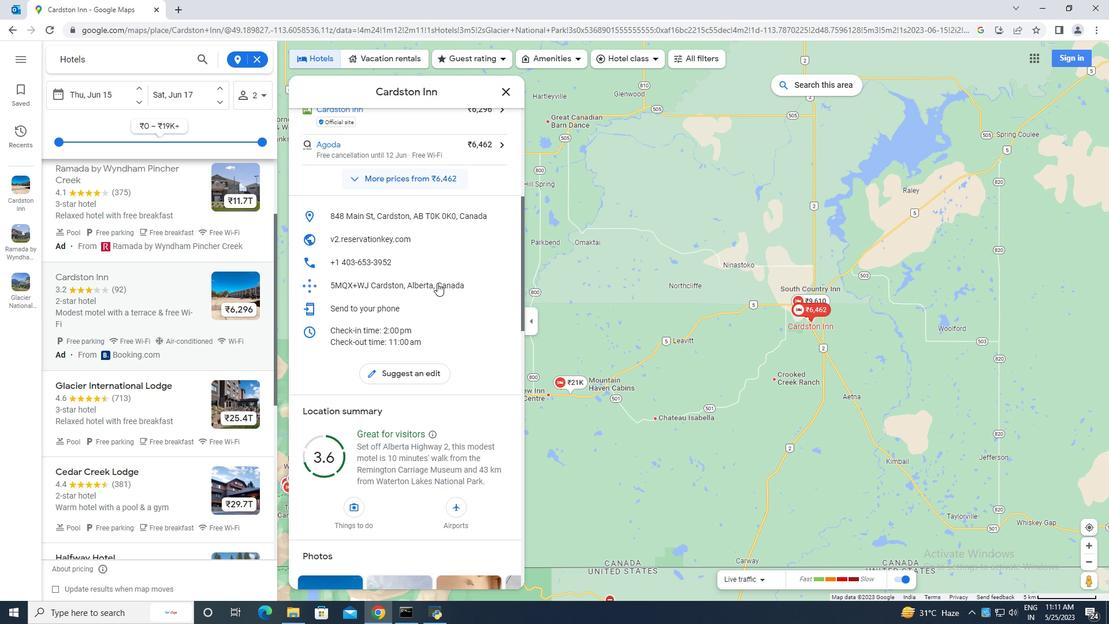 
Action: Mouse scrolled (437, 282) with delta (0, 0)
Screenshot: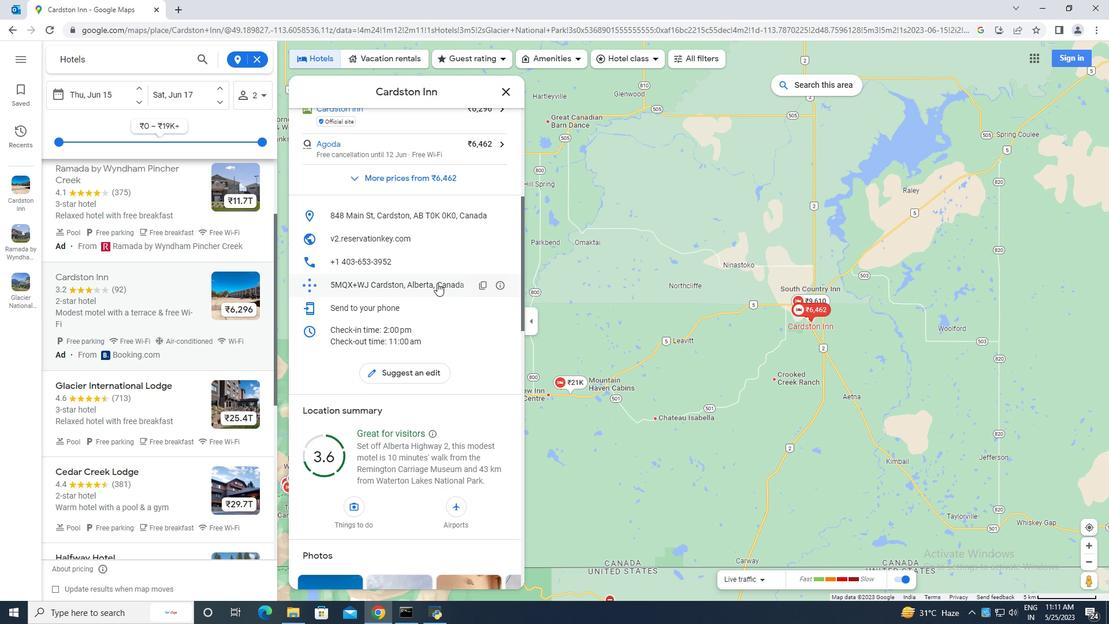 
Action: Mouse scrolled (437, 282) with delta (0, 0)
